 Task: Search one way flight ticket for 2 adults, 4 children and 1 infant on lap in business from Brainerd: Brainerd Lakes Regional Airport to New Bern: Coastal Carolina Regional Airport (was Craven County Regional) on 5-4-2023. Choice of flights is Spirit. Number of bags: 2 carry on bags and 7 checked bags. Price is upto 73000. Outbound departure time preference is 22:45.
Action: Mouse moved to (364, 139)
Screenshot: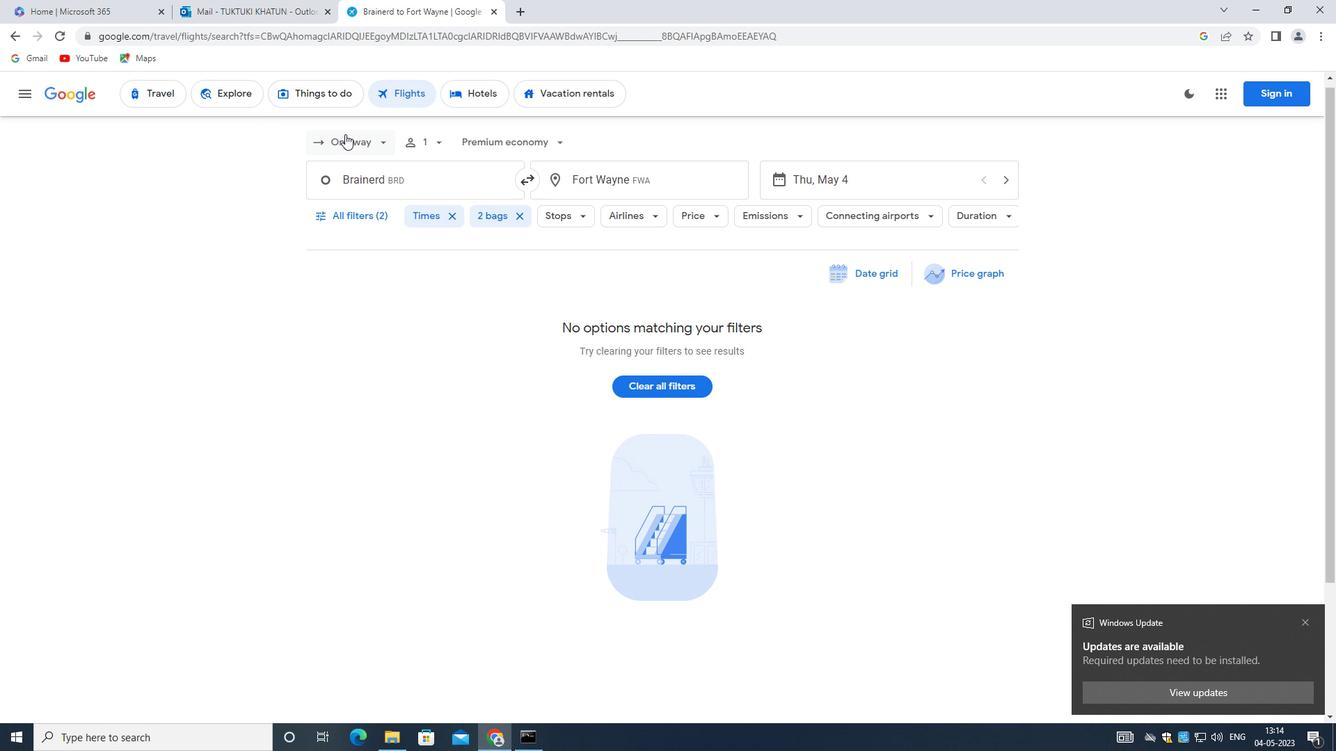 
Action: Mouse pressed left at (364, 139)
Screenshot: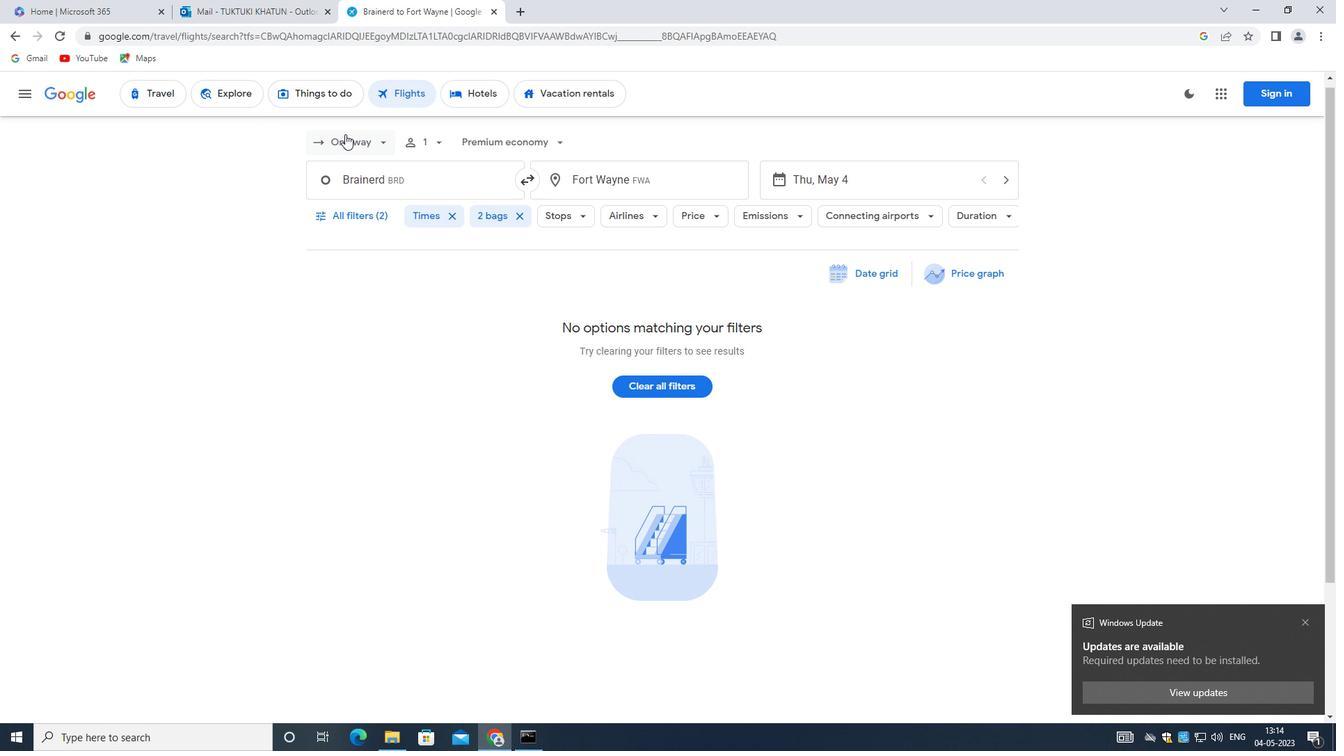 
Action: Mouse moved to (376, 208)
Screenshot: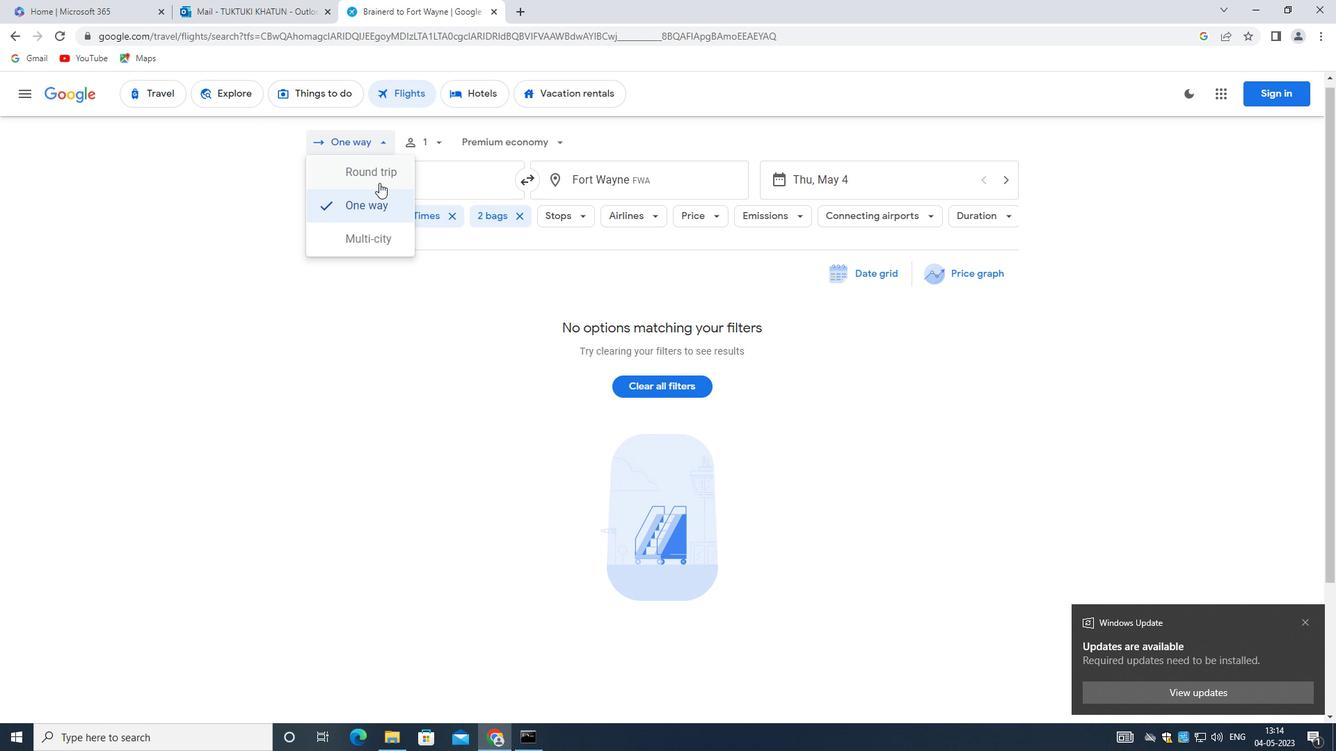 
Action: Mouse pressed left at (376, 208)
Screenshot: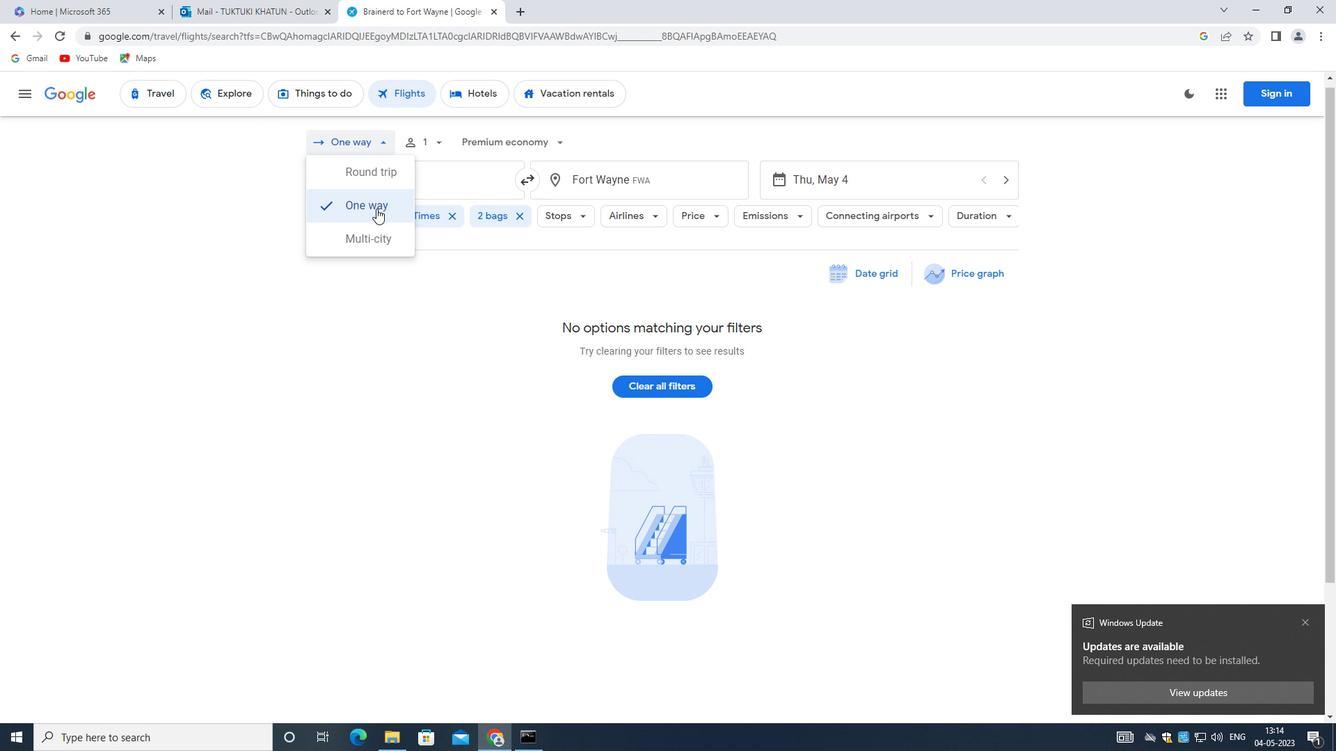 
Action: Mouse moved to (443, 139)
Screenshot: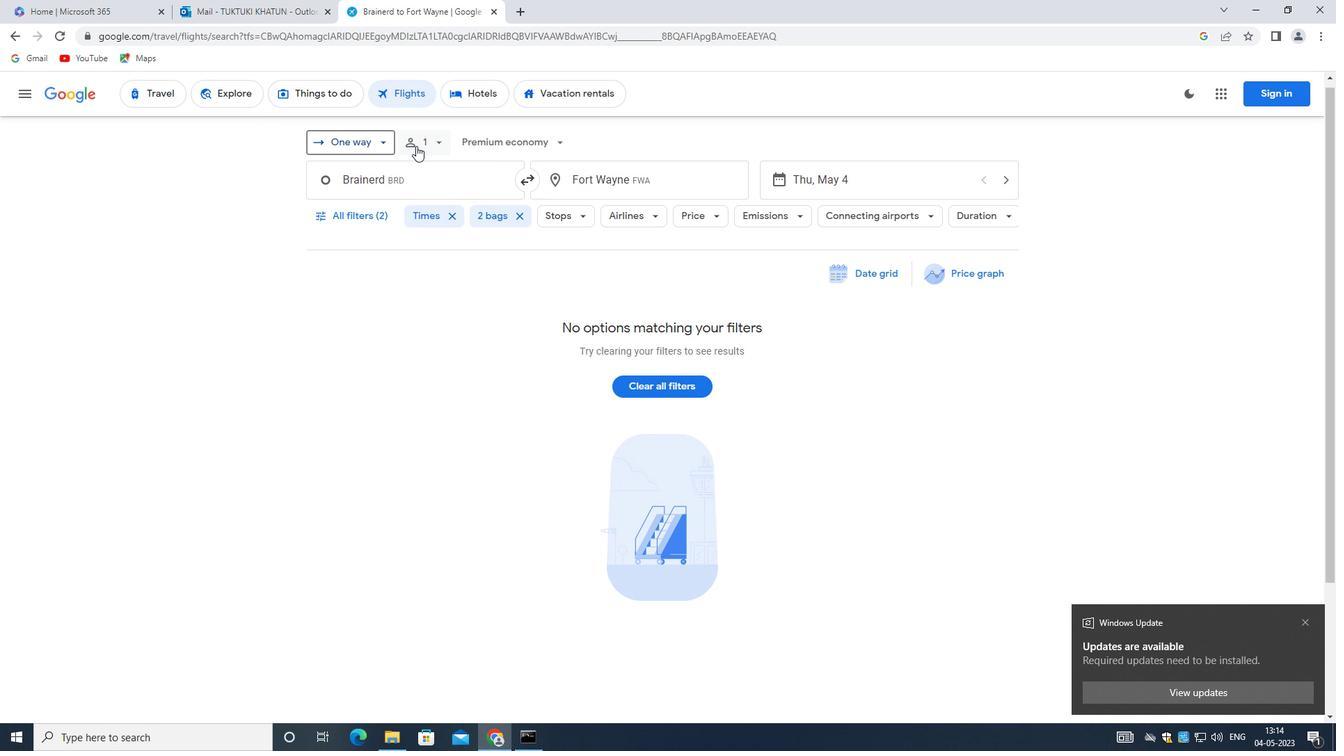 
Action: Mouse pressed left at (443, 139)
Screenshot: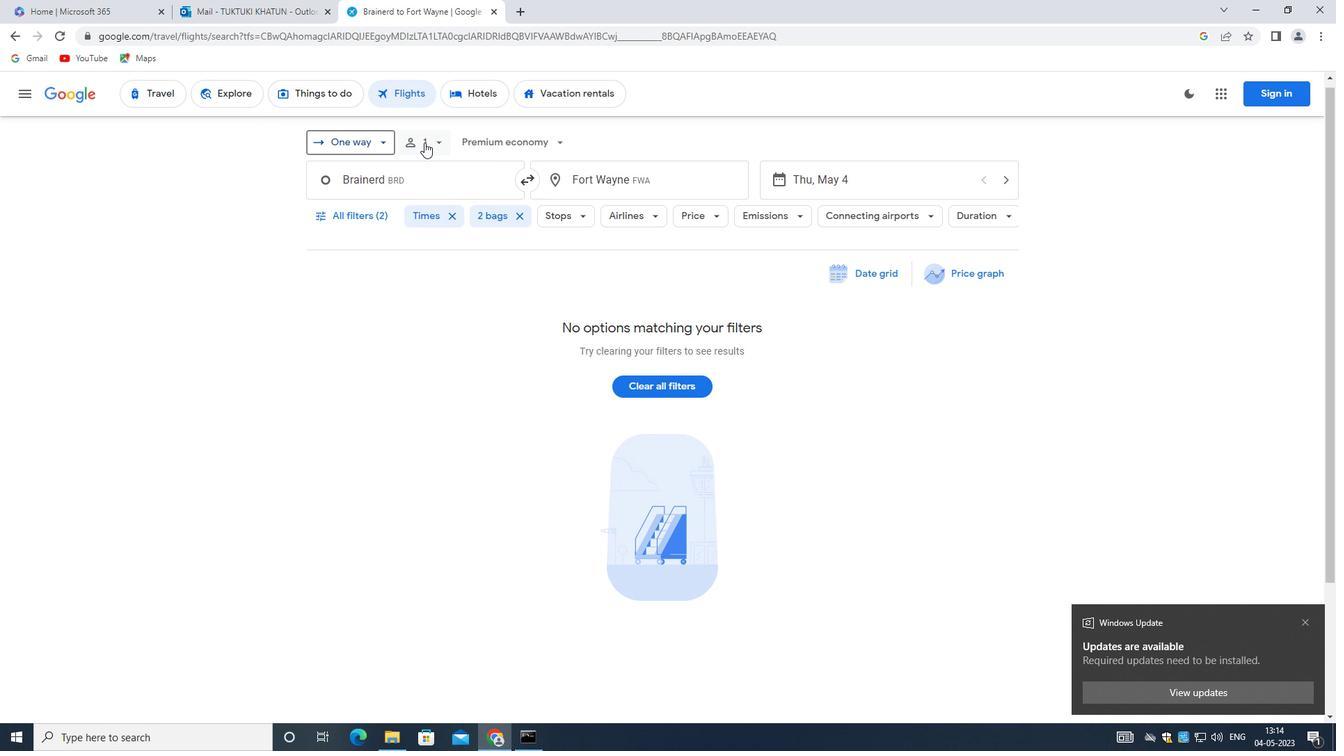 
Action: Mouse moved to (544, 175)
Screenshot: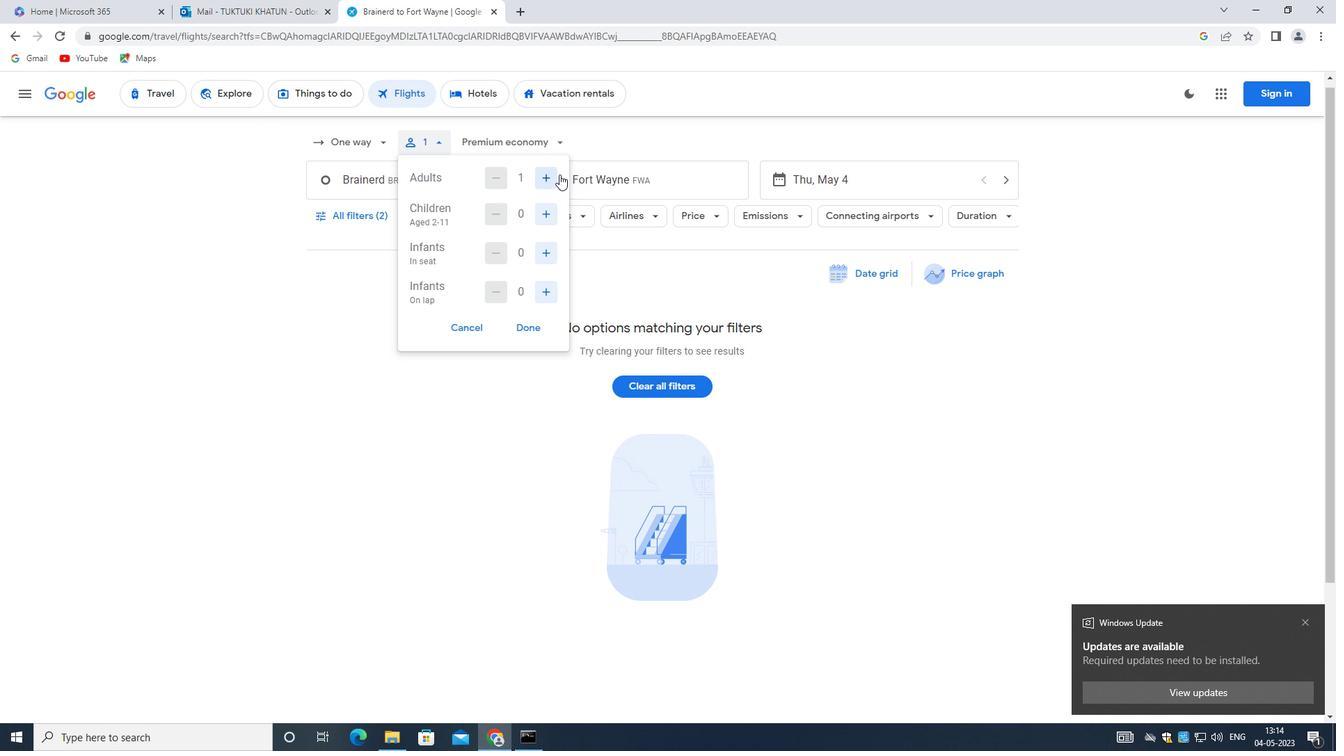 
Action: Mouse pressed left at (544, 175)
Screenshot: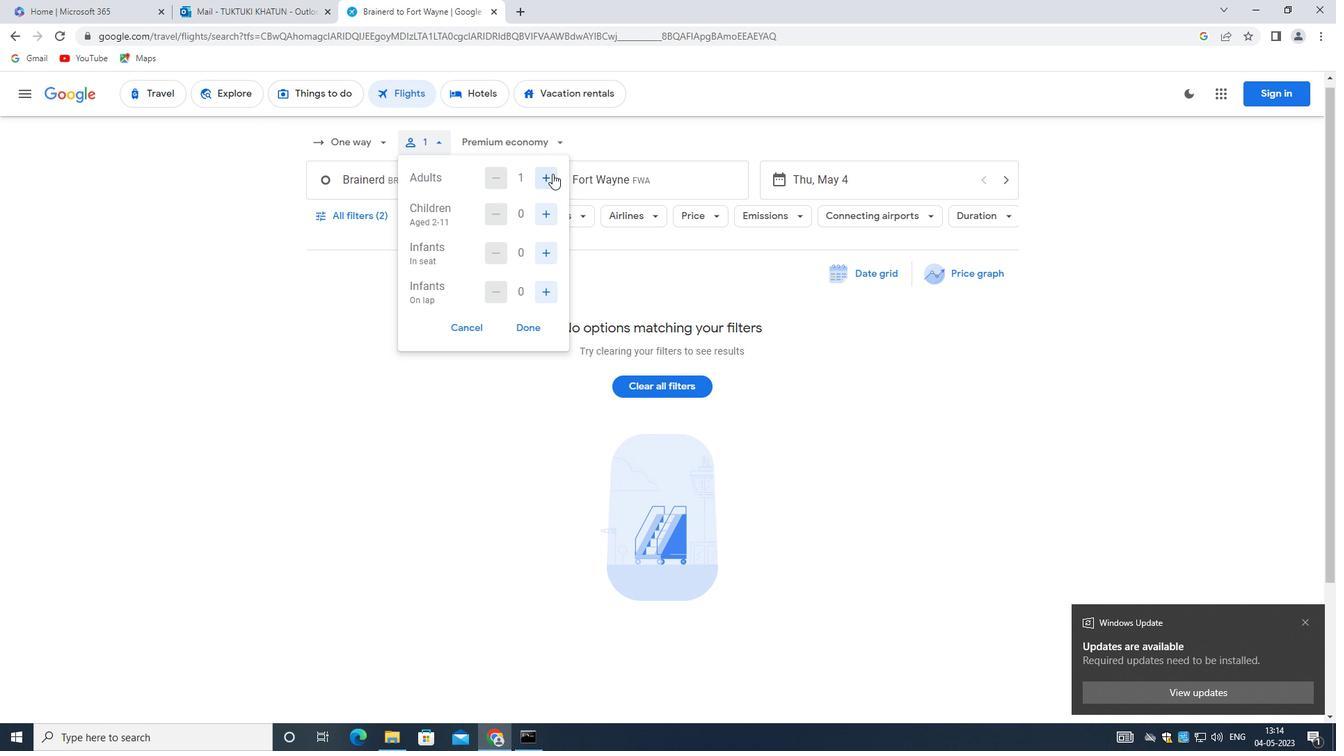
Action: Mouse moved to (543, 215)
Screenshot: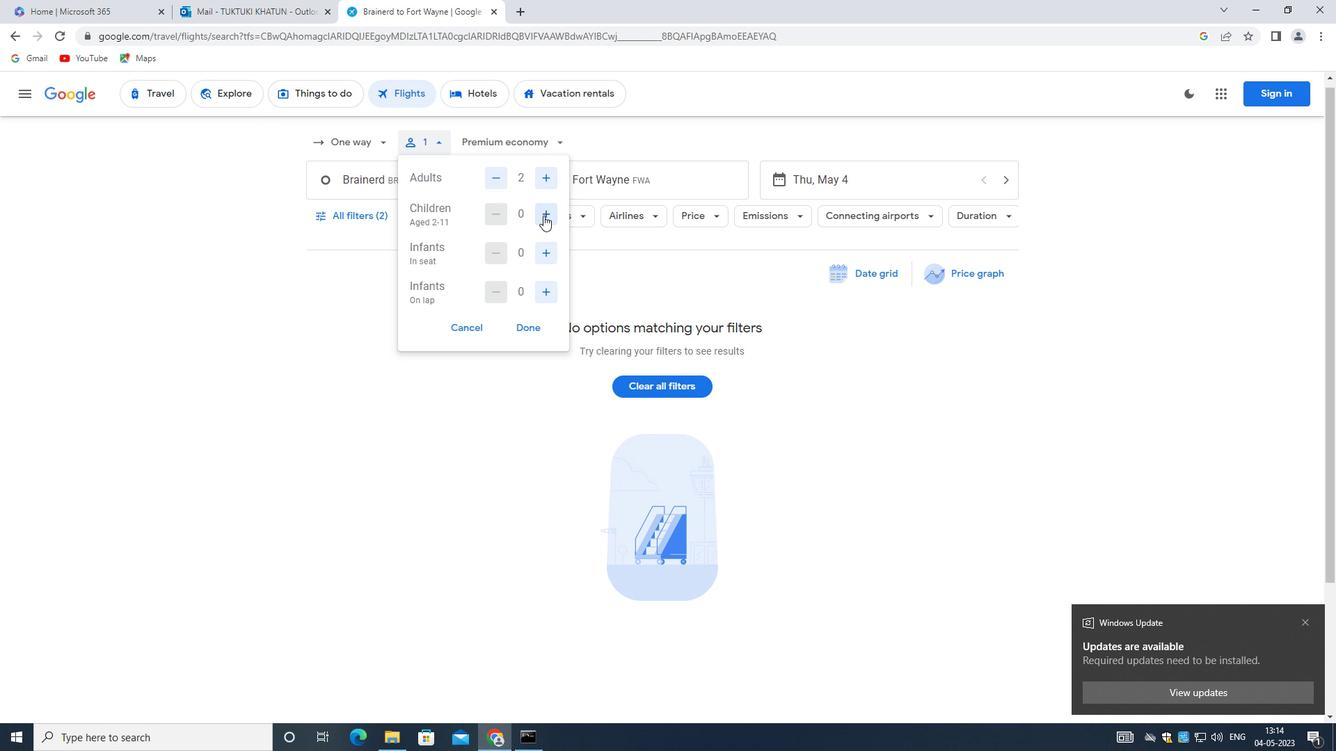 
Action: Mouse pressed left at (543, 215)
Screenshot: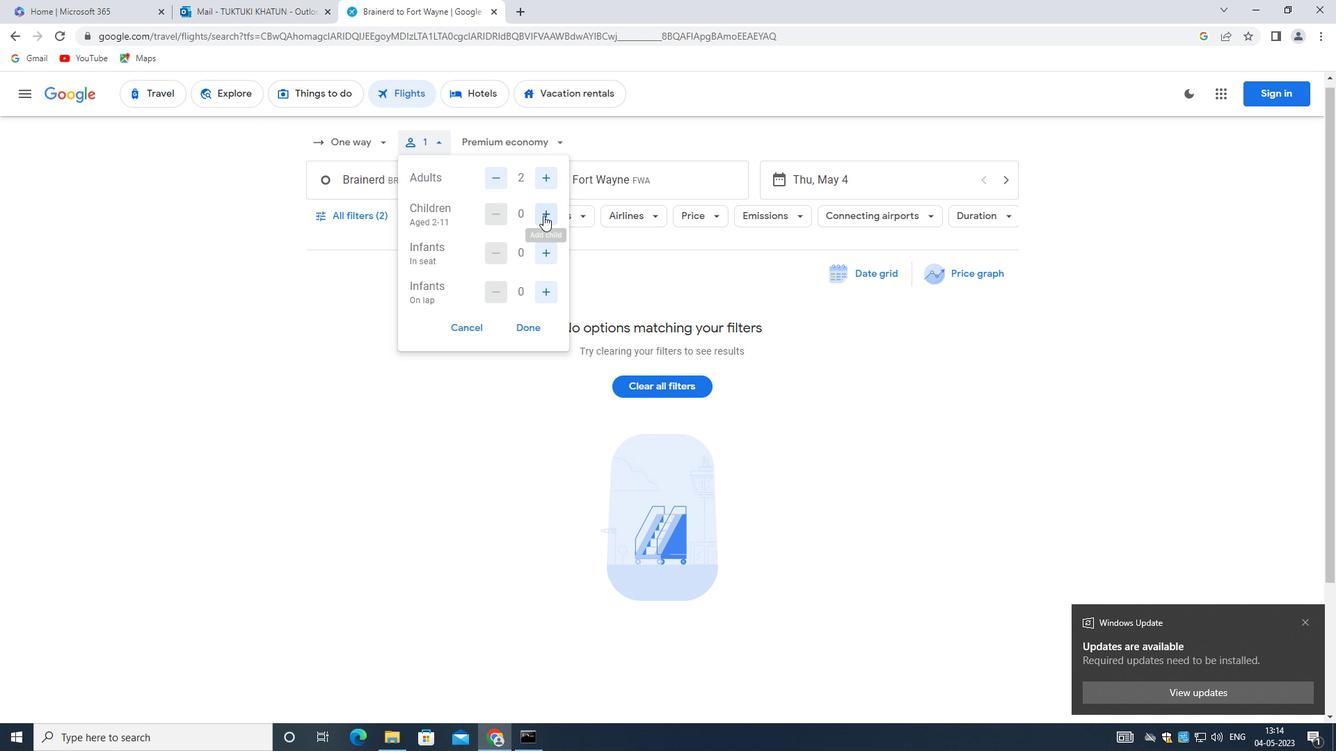 
Action: Mouse pressed left at (543, 215)
Screenshot: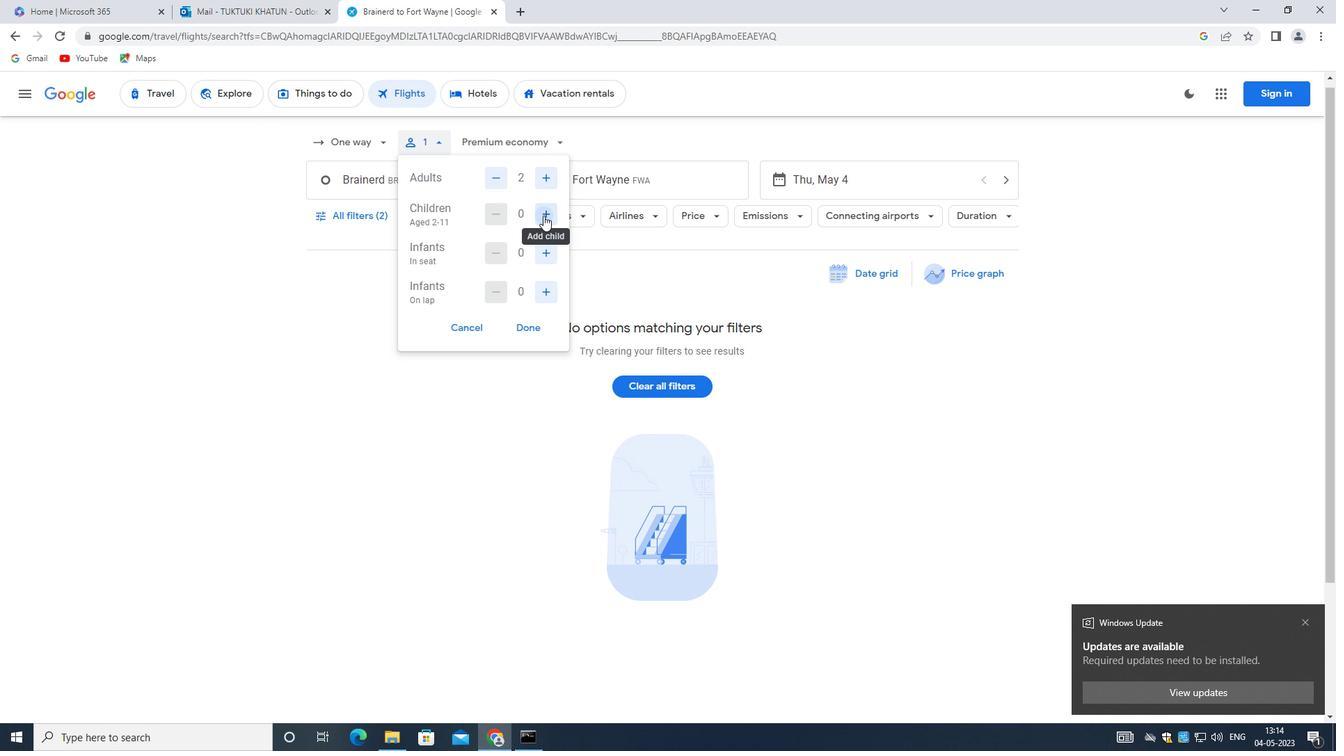 
Action: Mouse pressed left at (543, 215)
Screenshot: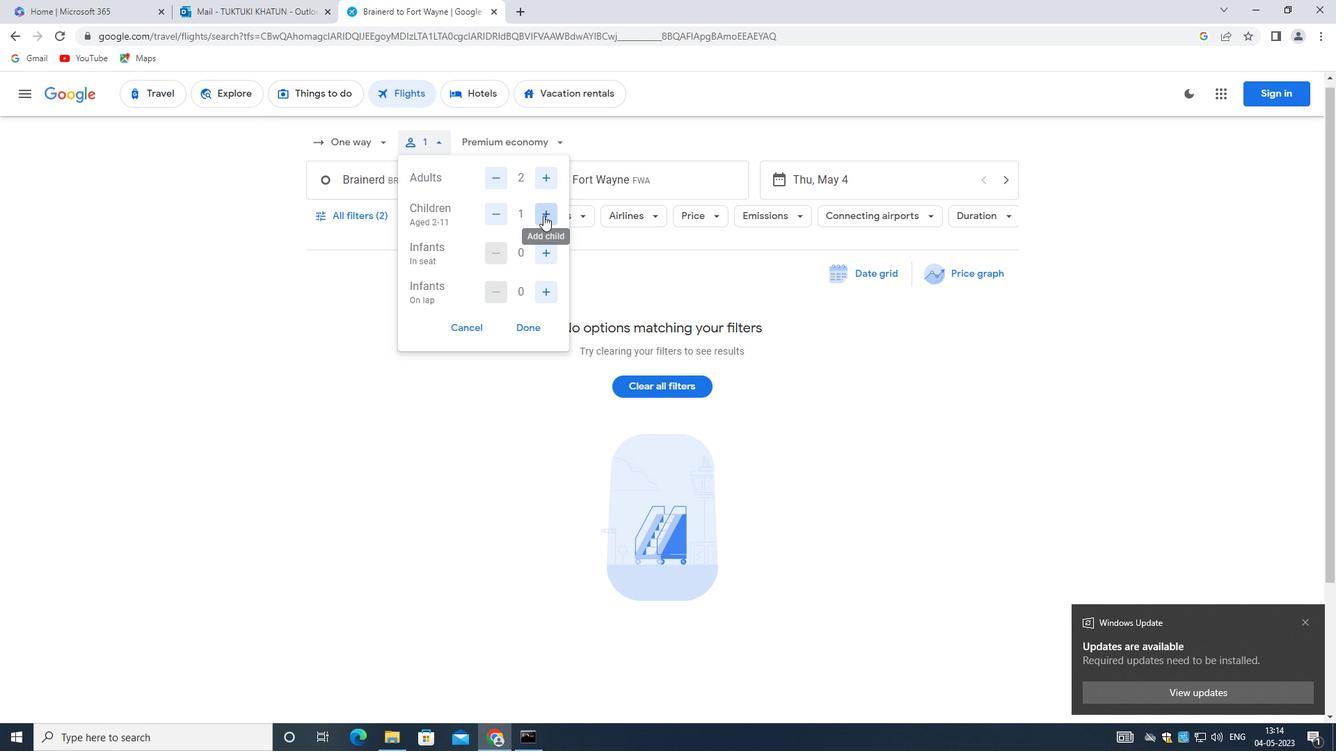 
Action: Mouse pressed left at (543, 215)
Screenshot: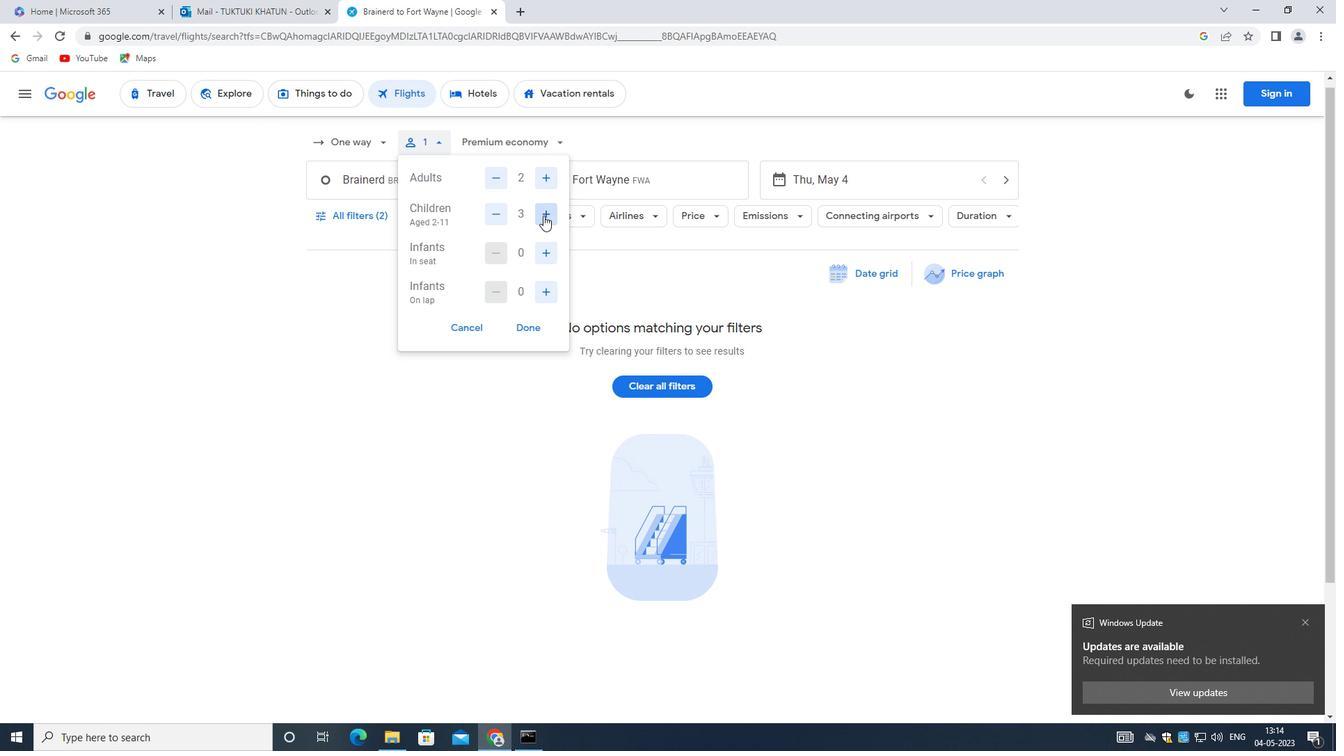 
Action: Mouse moved to (535, 292)
Screenshot: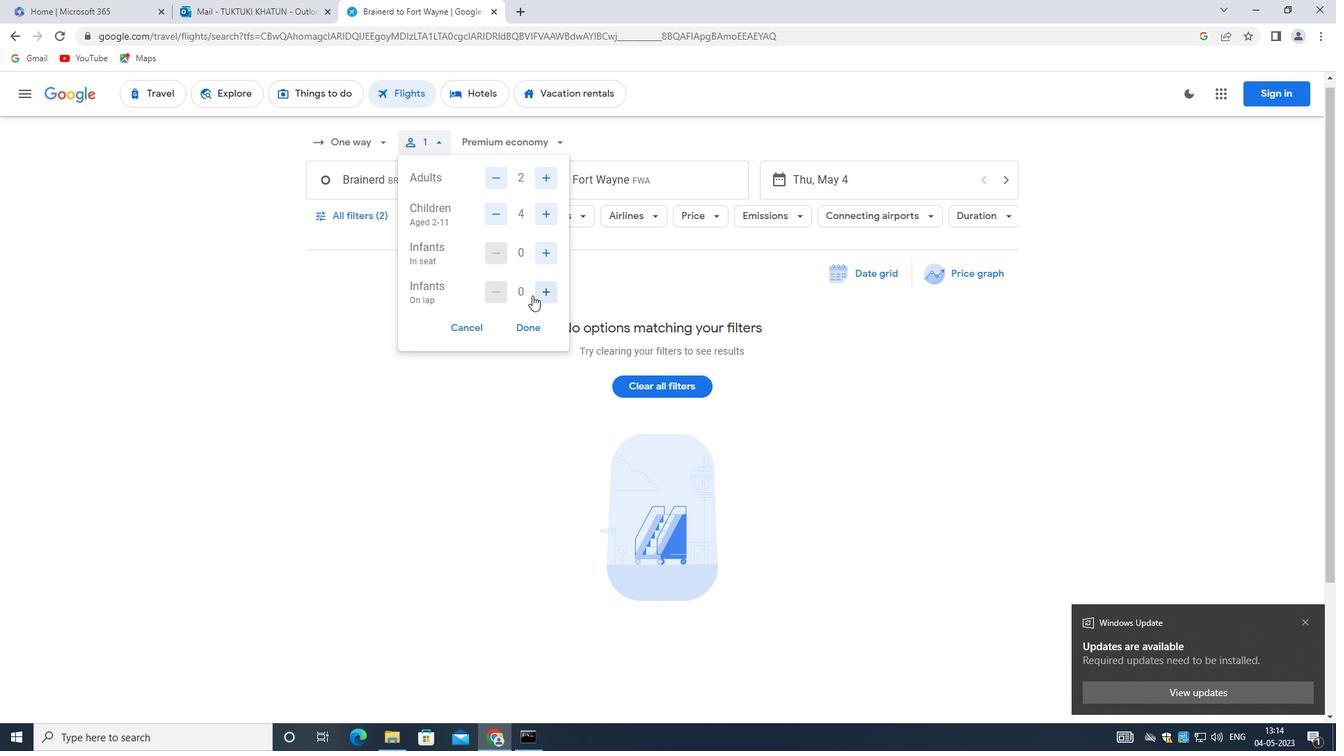 
Action: Mouse pressed left at (535, 292)
Screenshot: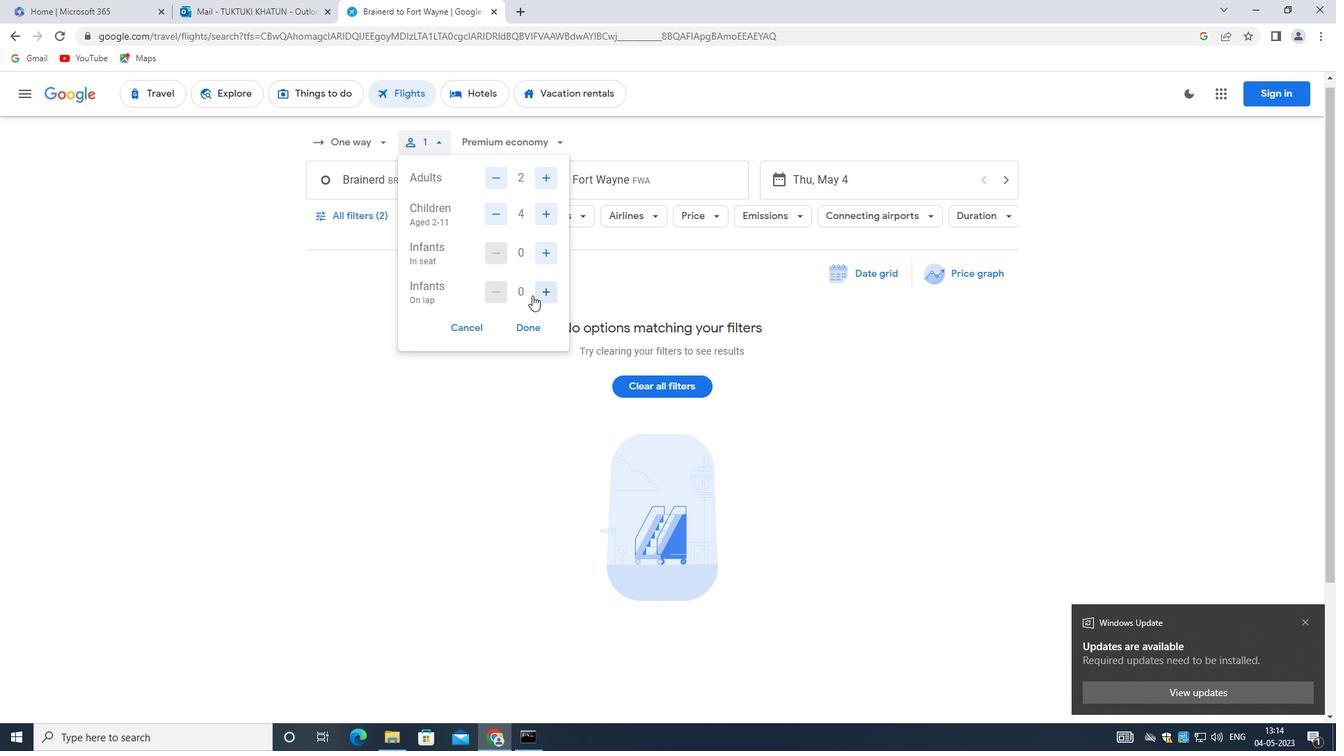 
Action: Mouse moved to (530, 330)
Screenshot: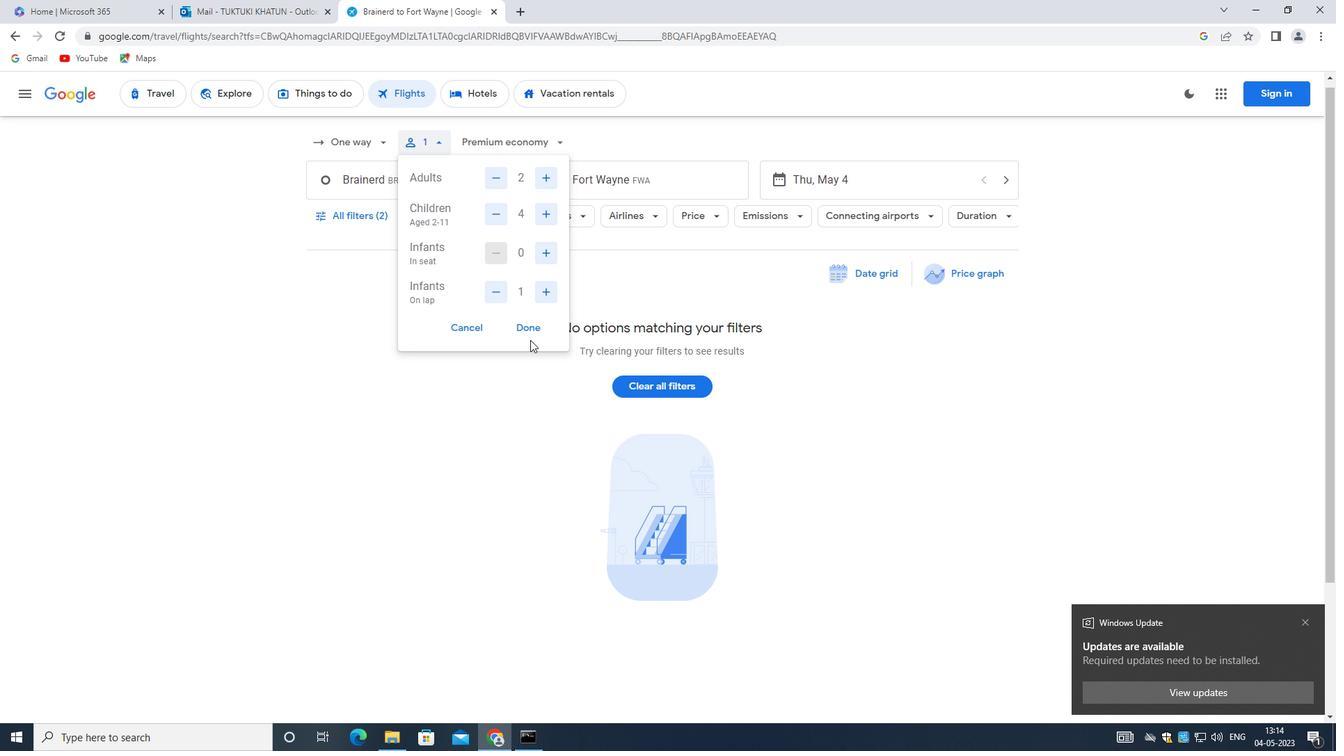 
Action: Mouse pressed left at (530, 330)
Screenshot: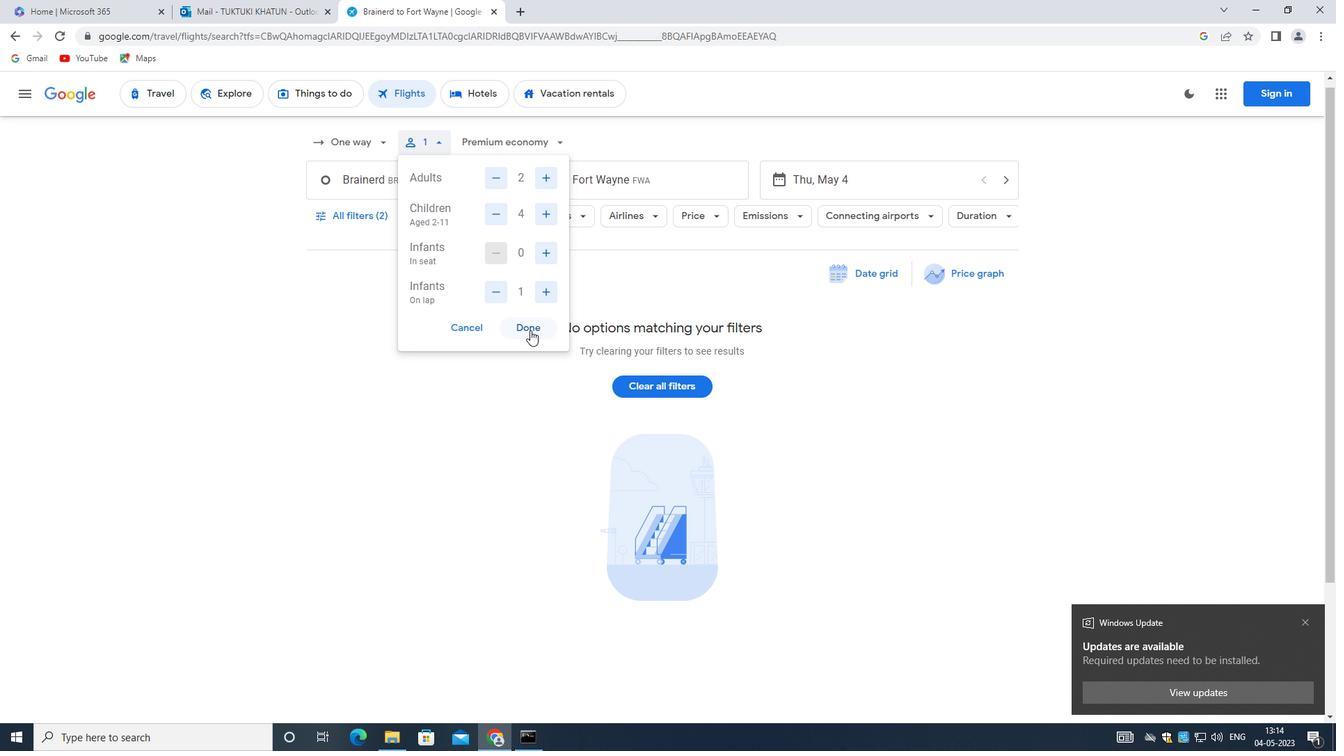 
Action: Mouse moved to (529, 130)
Screenshot: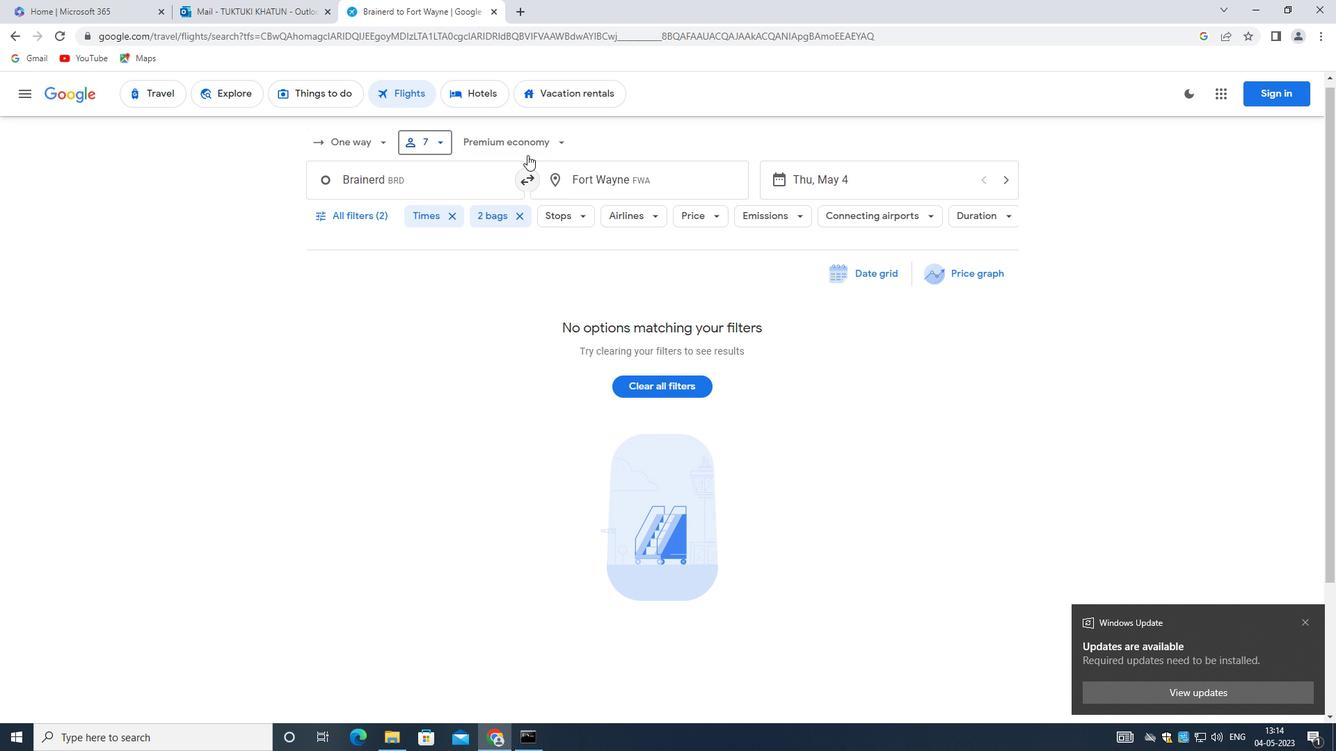 
Action: Mouse pressed left at (529, 130)
Screenshot: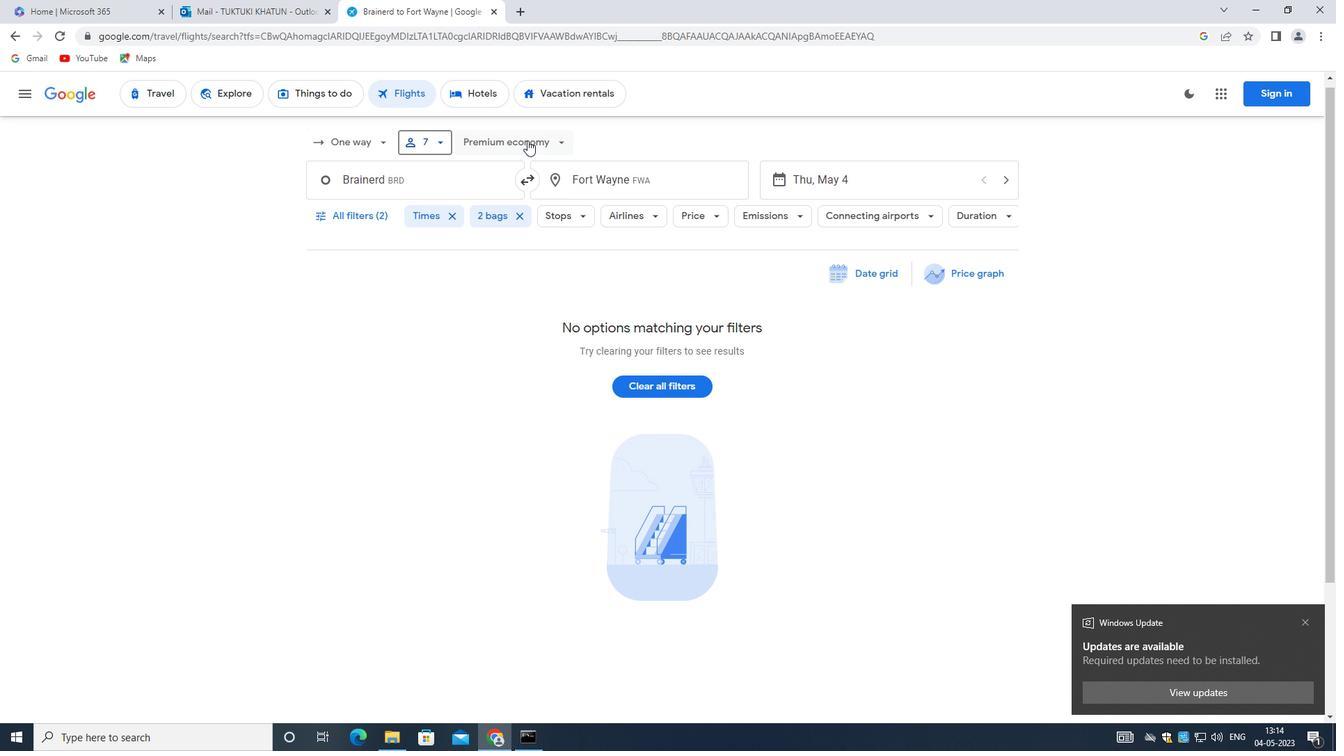
Action: Mouse moved to (522, 238)
Screenshot: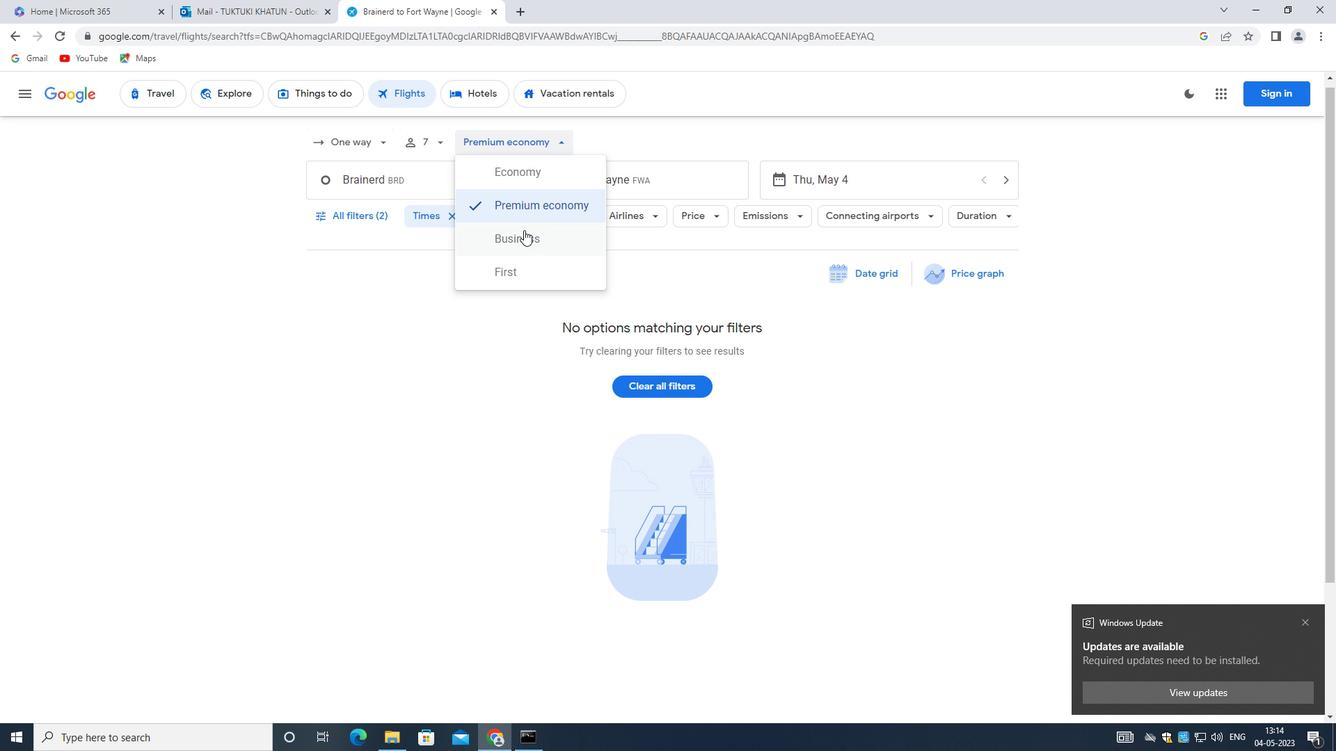 
Action: Mouse pressed left at (522, 238)
Screenshot: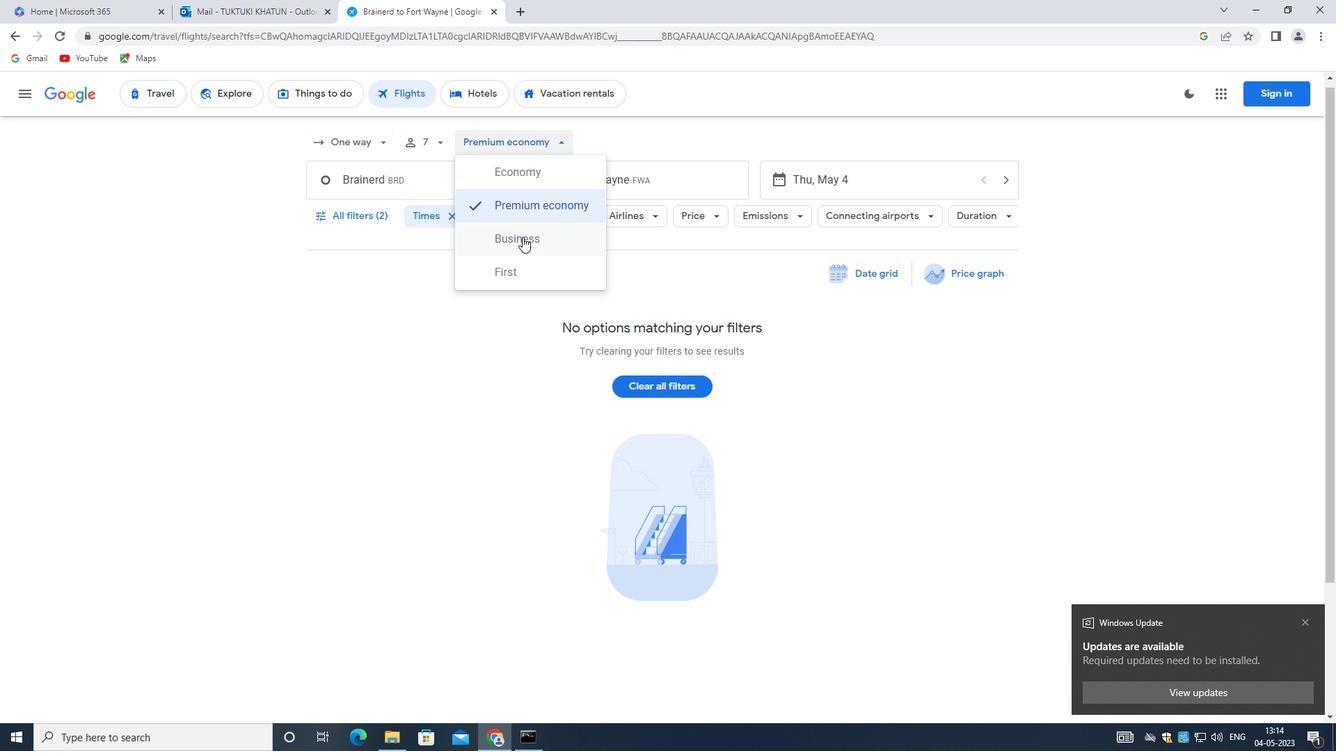 
Action: Mouse moved to (380, 184)
Screenshot: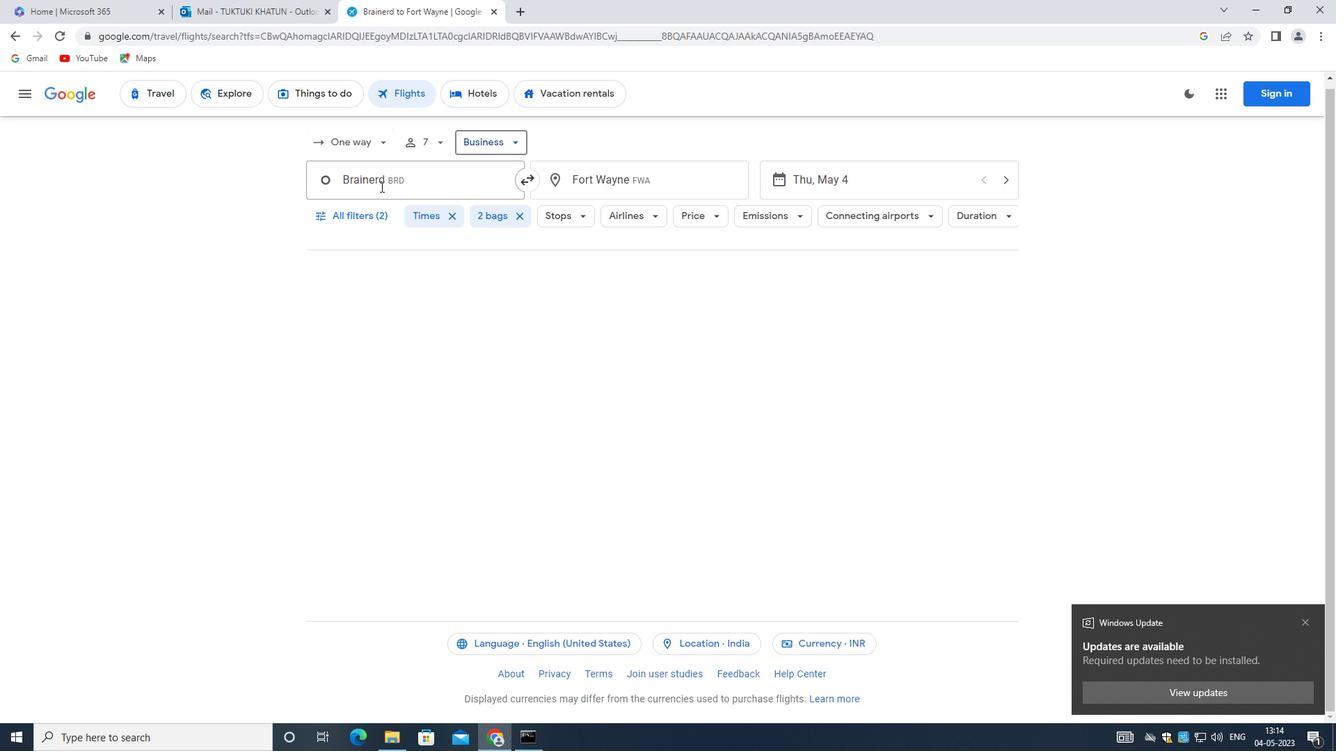 
Action: Mouse pressed left at (380, 184)
Screenshot: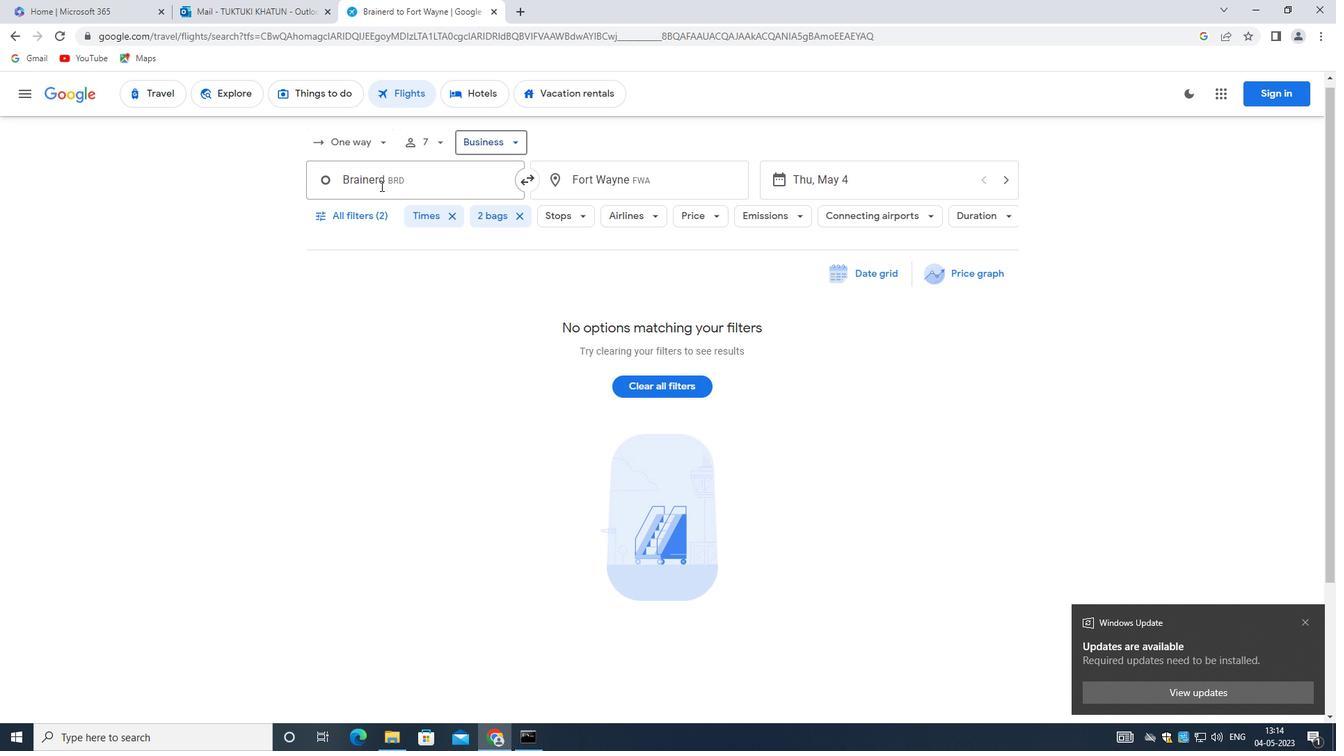 
Action: Mouse moved to (380, 183)
Screenshot: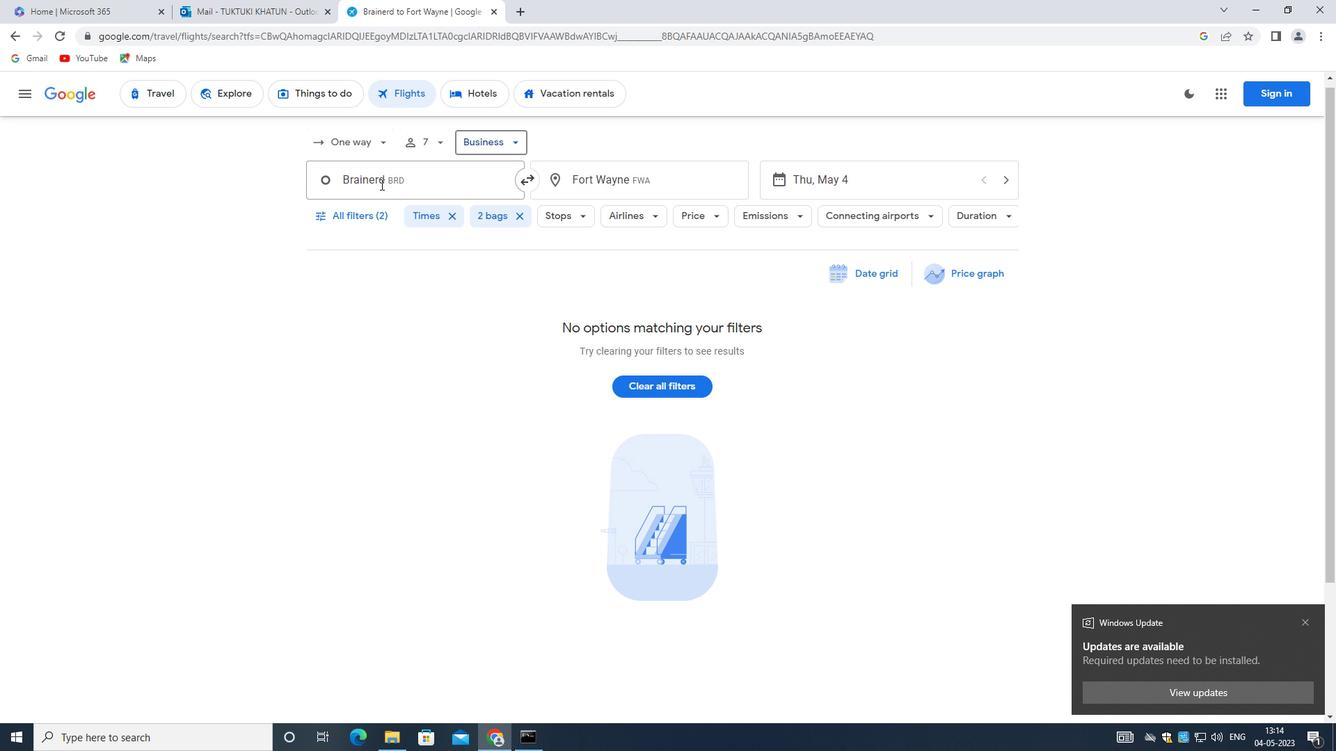 
Action: Key pressed <Key.backspace><Key.shift_r><Key.shift_r><Key.shift_r><Key.shift_r><Key.shift_r><Key.shift_r><Key.shift_r>Brain
Screenshot: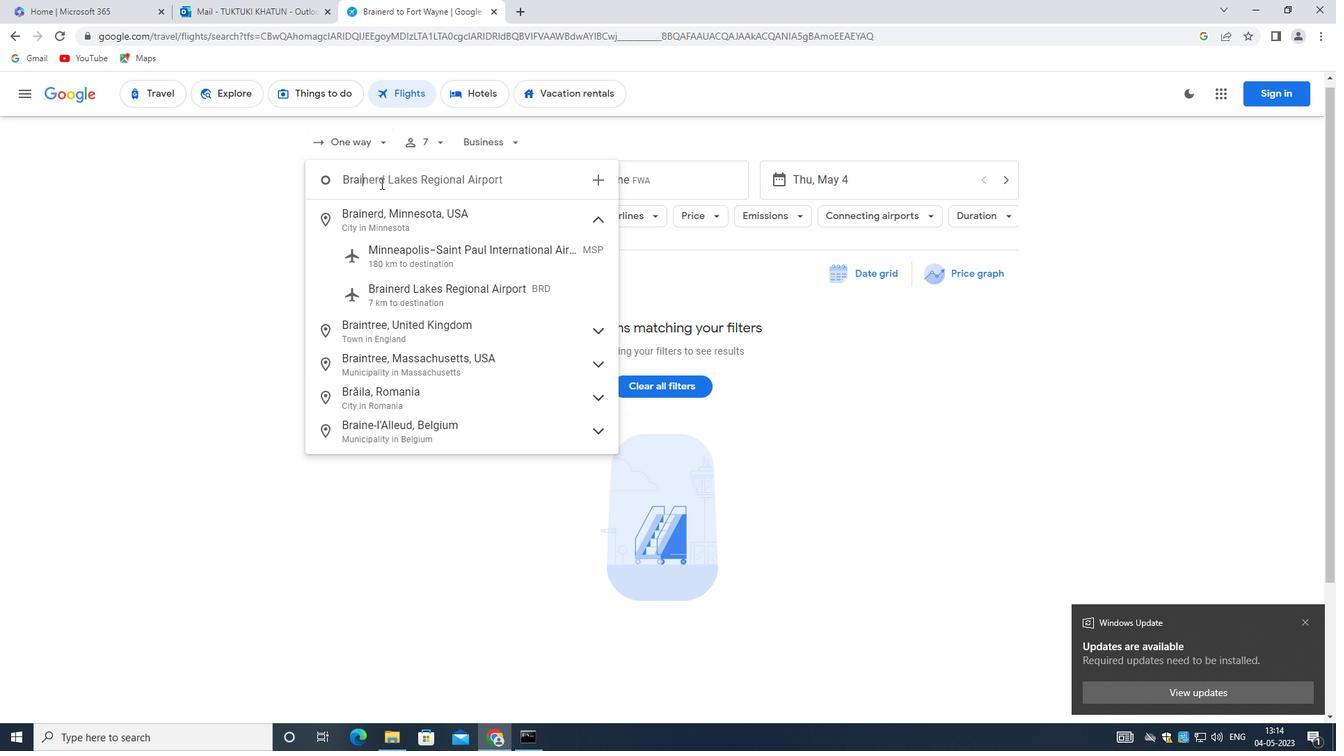 
Action: Mouse moved to (383, 182)
Screenshot: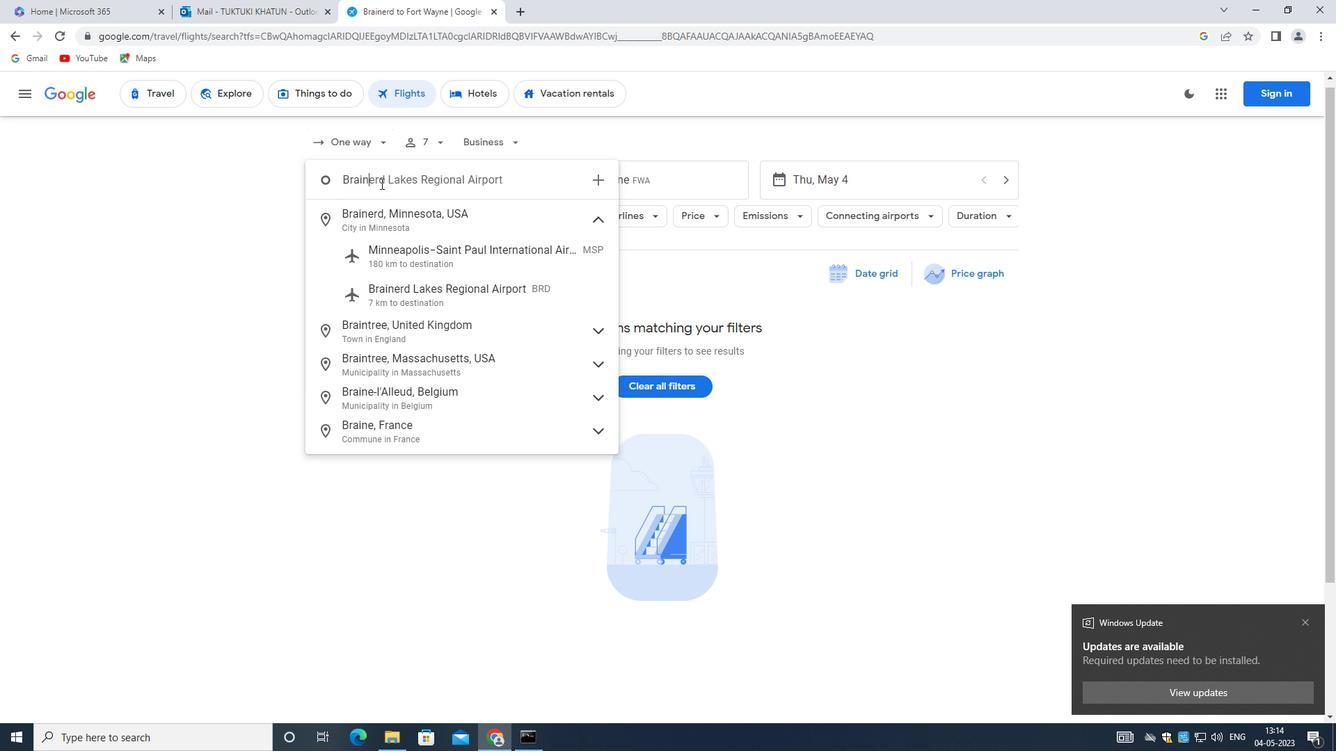 
Action: Key pressed erd
Screenshot: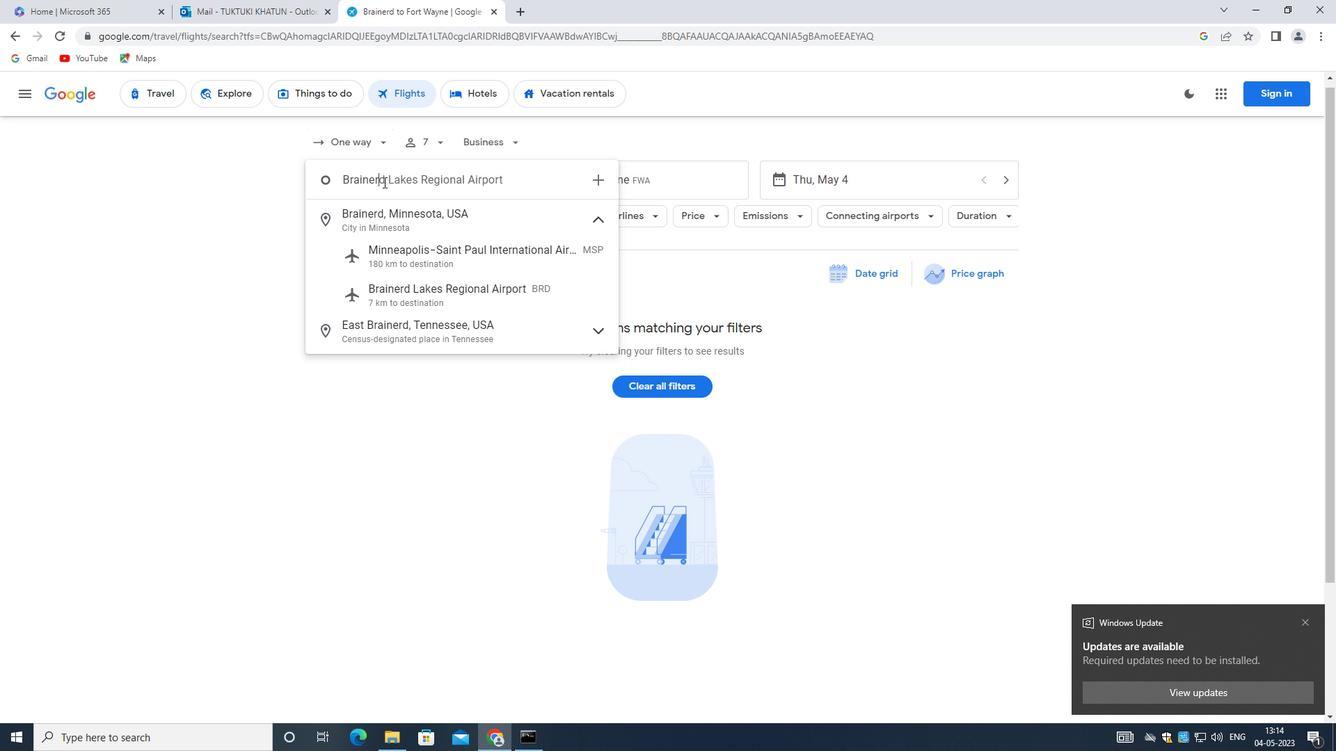 
Action: Mouse moved to (446, 290)
Screenshot: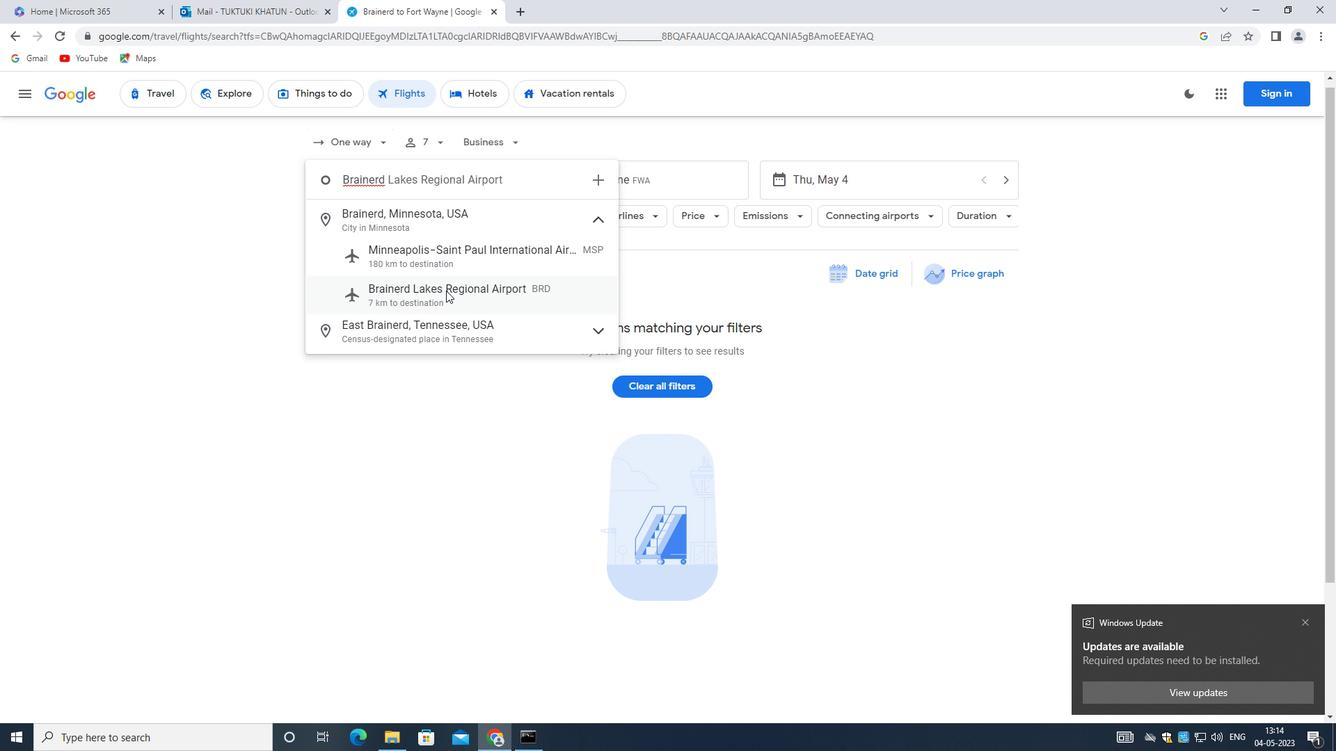 
Action: Mouse pressed left at (446, 290)
Screenshot: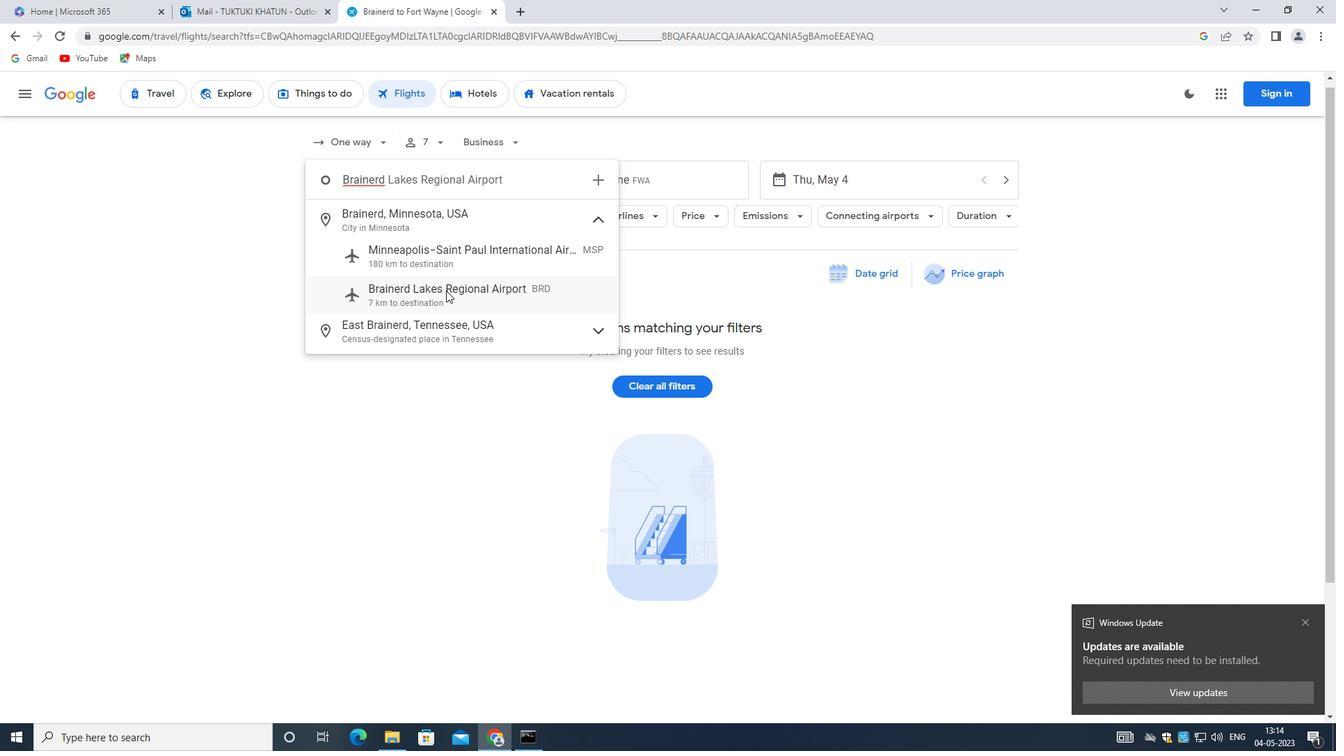 
Action: Mouse moved to (613, 181)
Screenshot: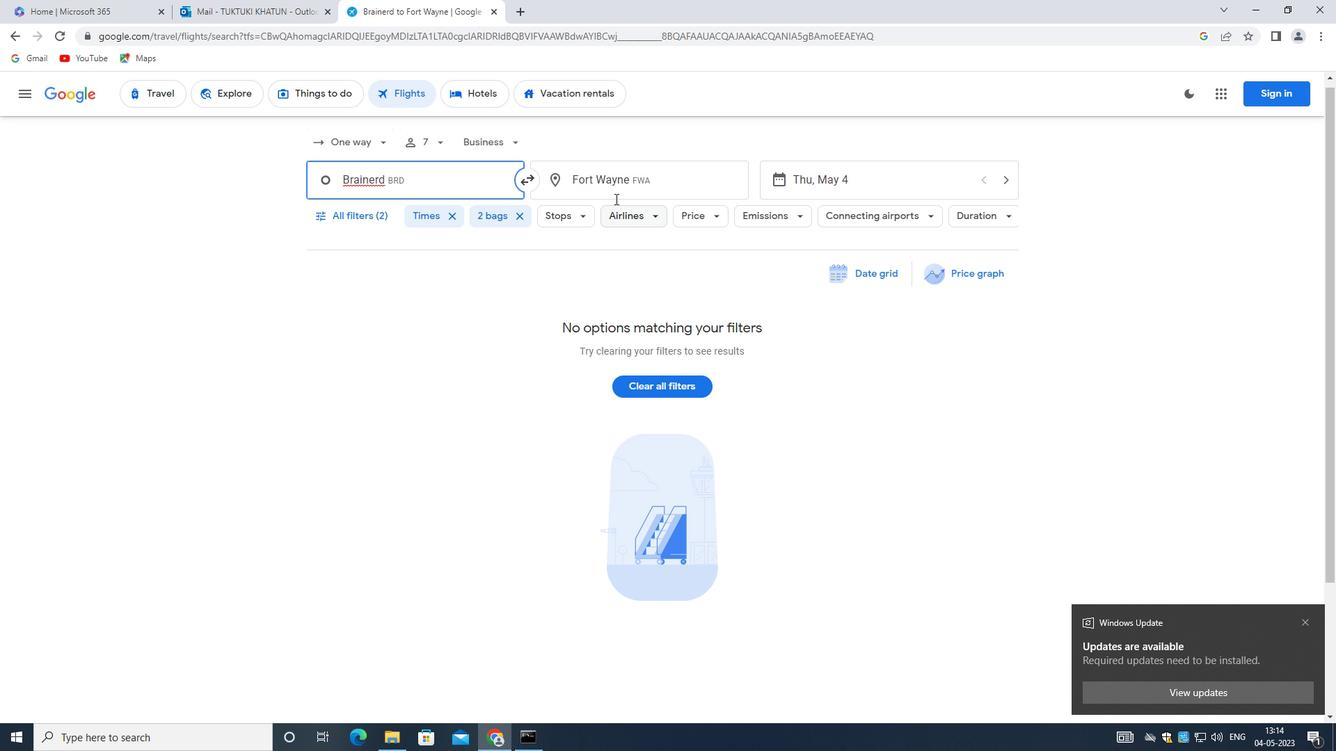 
Action: Mouse pressed left at (613, 181)
Screenshot: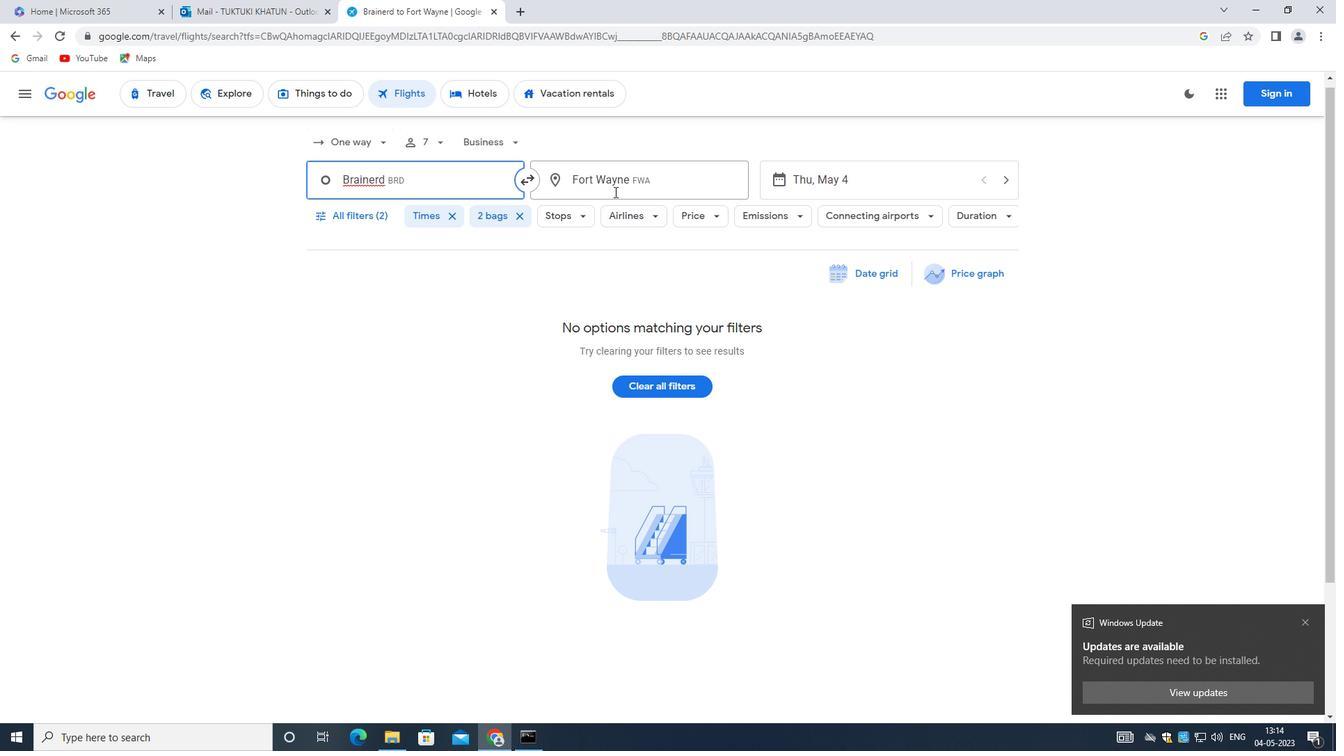 
Action: Key pressed <Key.shift>COASTAL
Screenshot: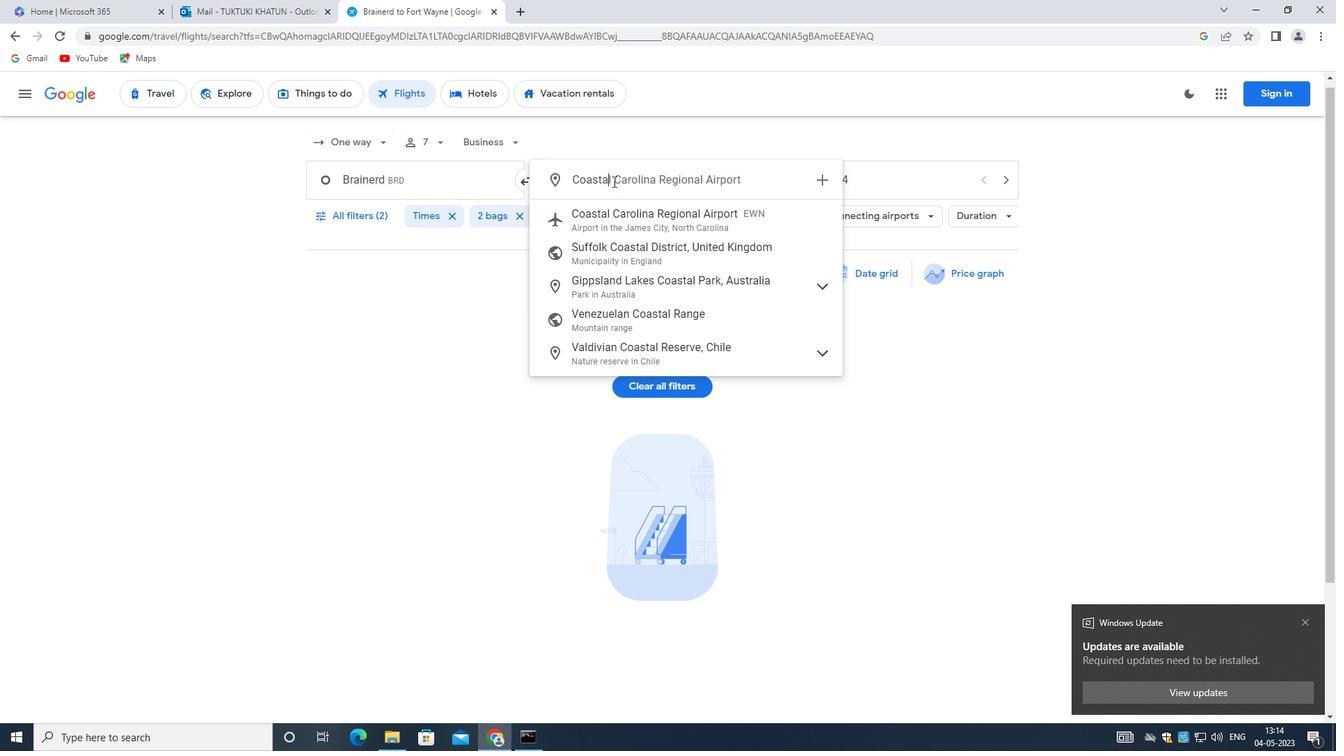 
Action: Mouse moved to (714, 215)
Screenshot: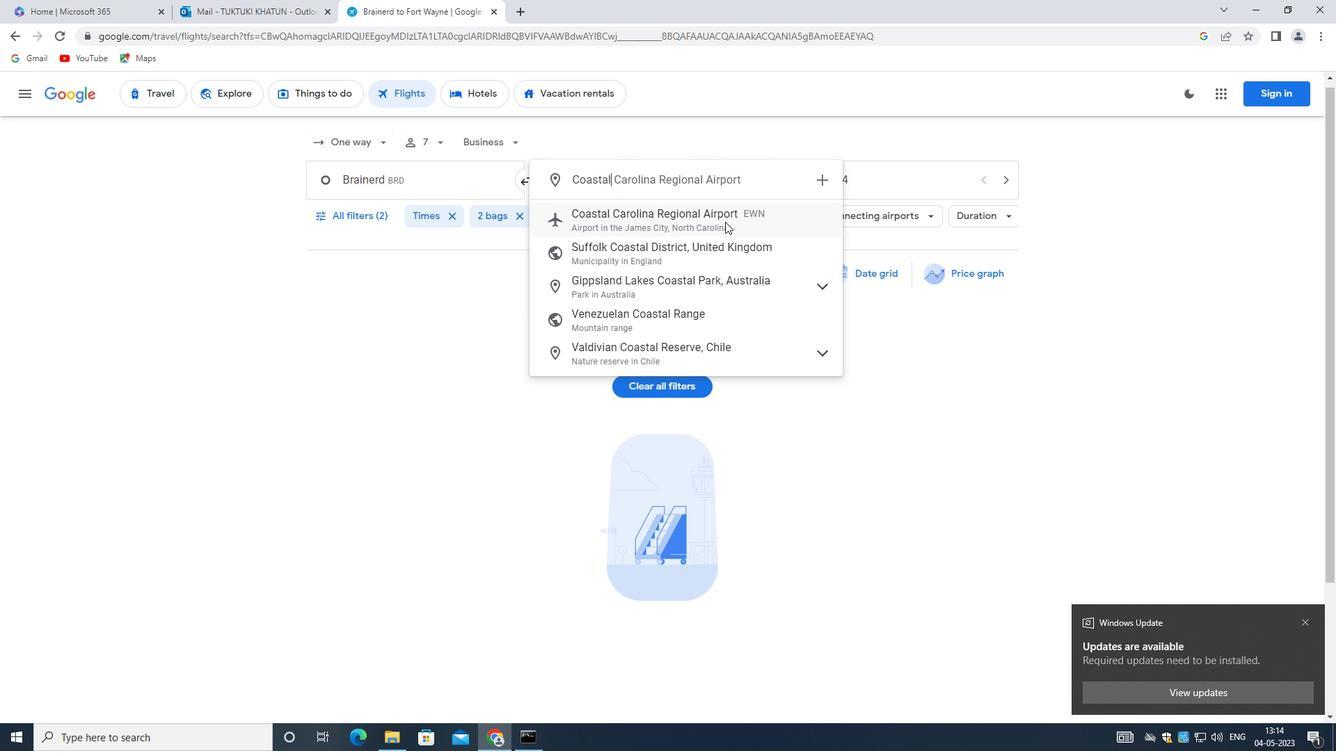
Action: Mouse pressed left at (714, 215)
Screenshot: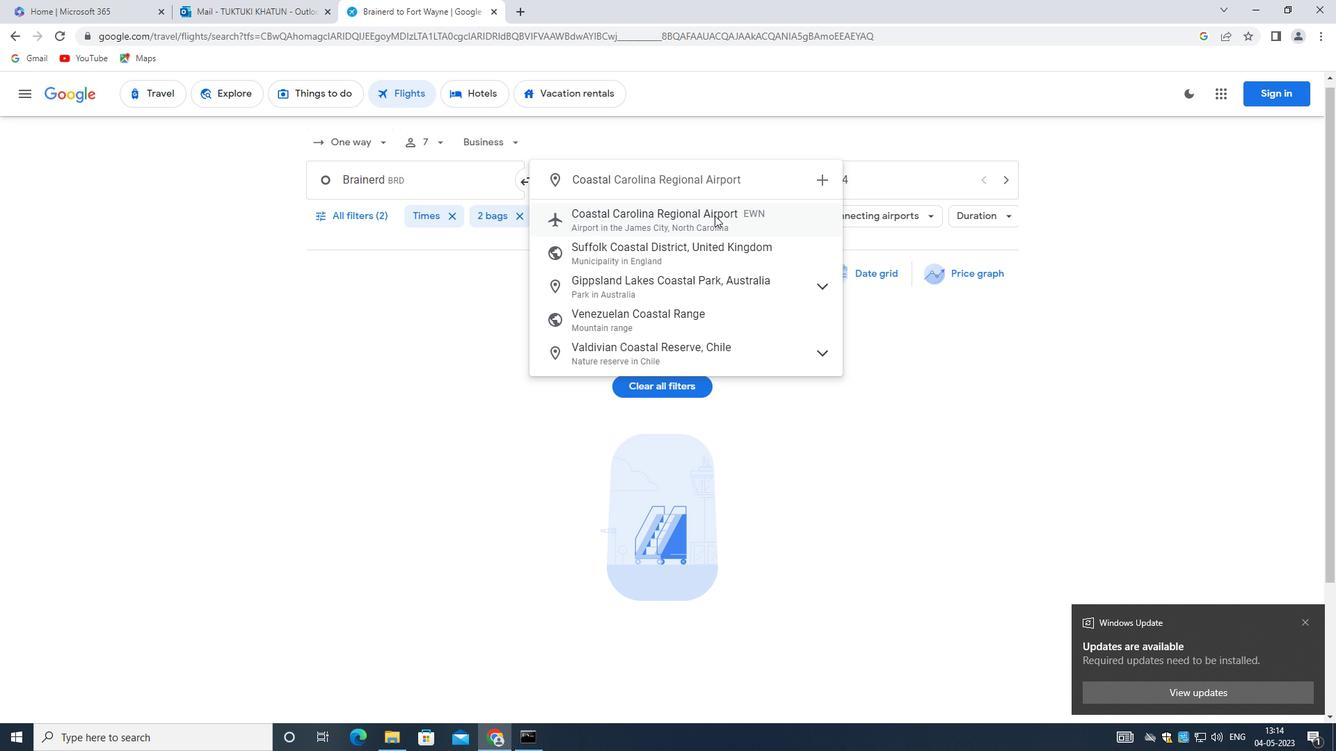
Action: Mouse moved to (859, 180)
Screenshot: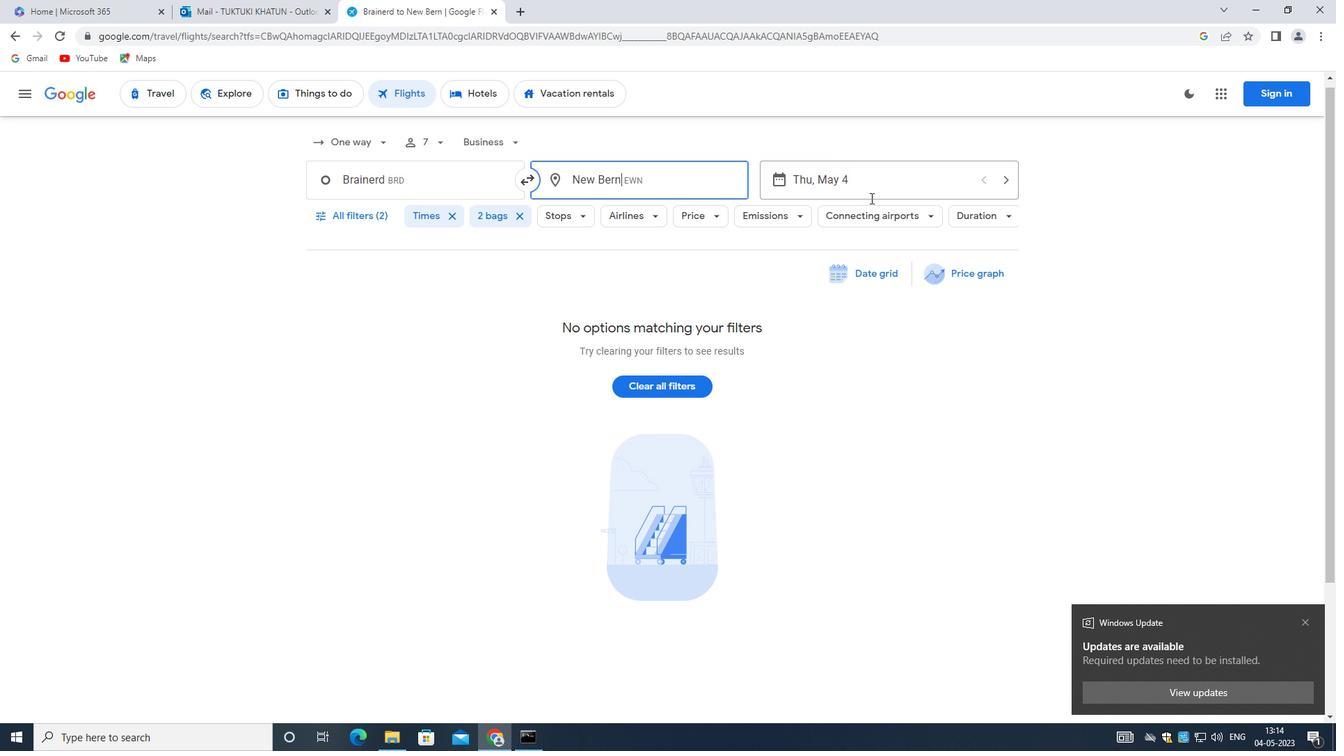 
Action: Mouse pressed left at (859, 180)
Screenshot: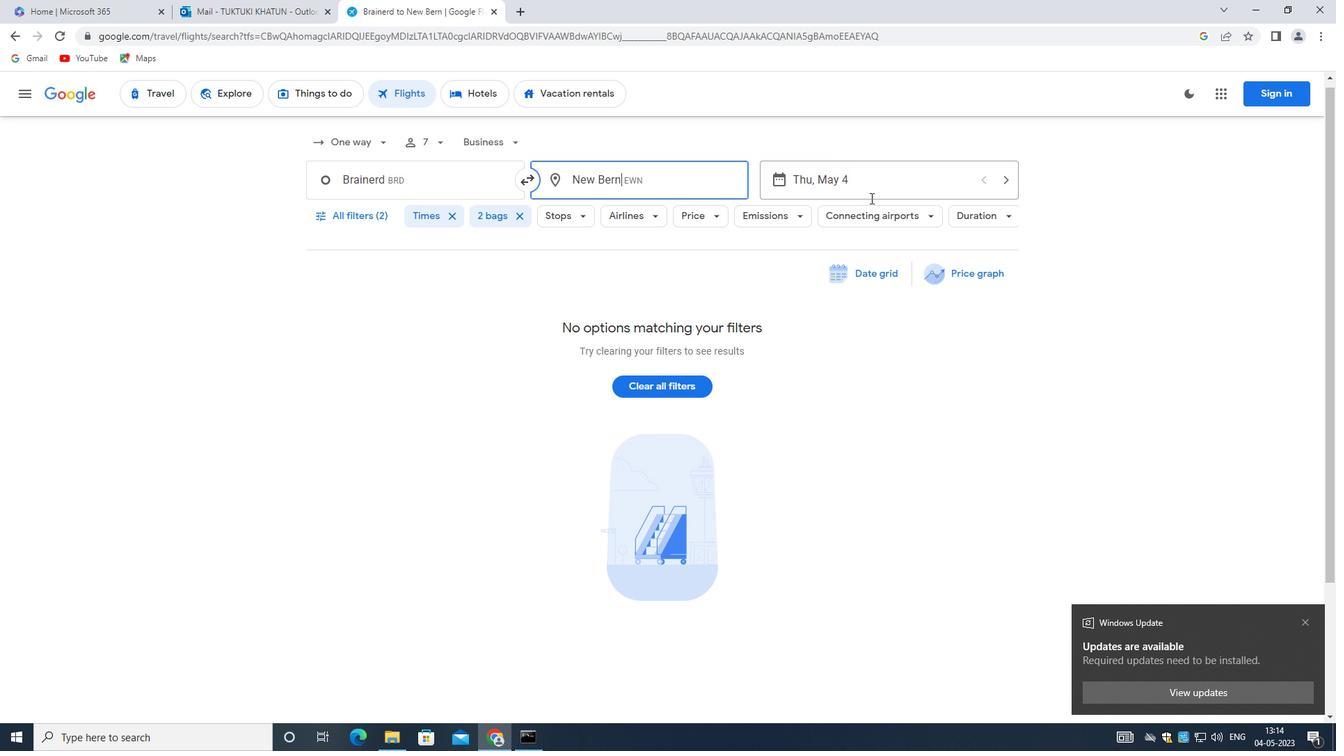 
Action: Mouse moved to (994, 519)
Screenshot: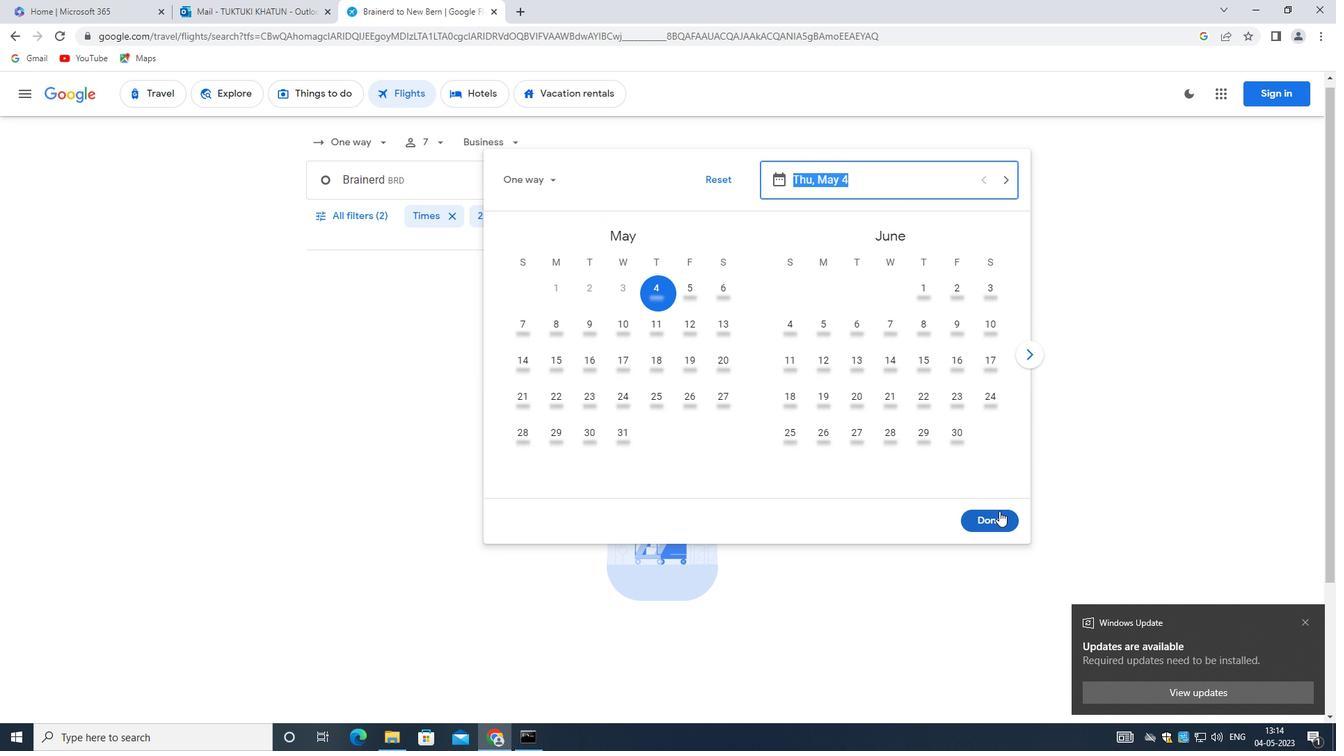 
Action: Mouse pressed left at (994, 519)
Screenshot: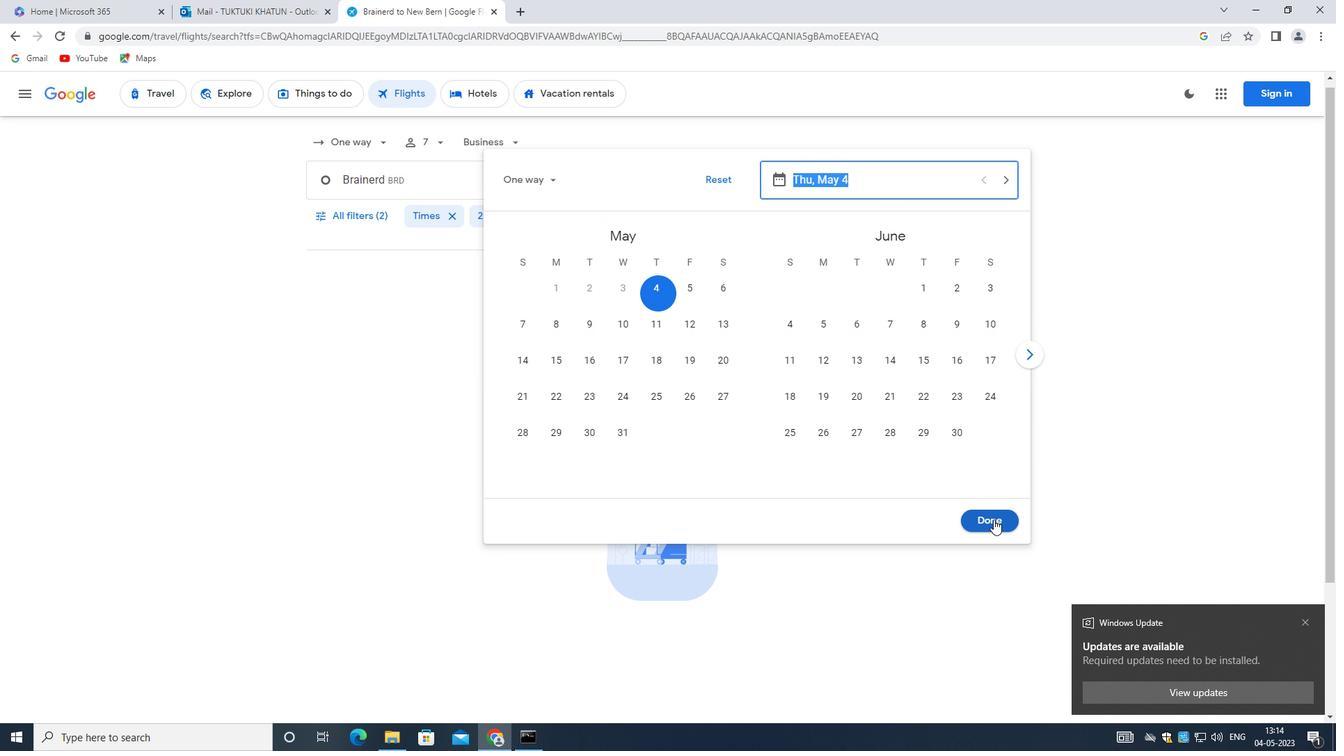 
Action: Mouse moved to (371, 210)
Screenshot: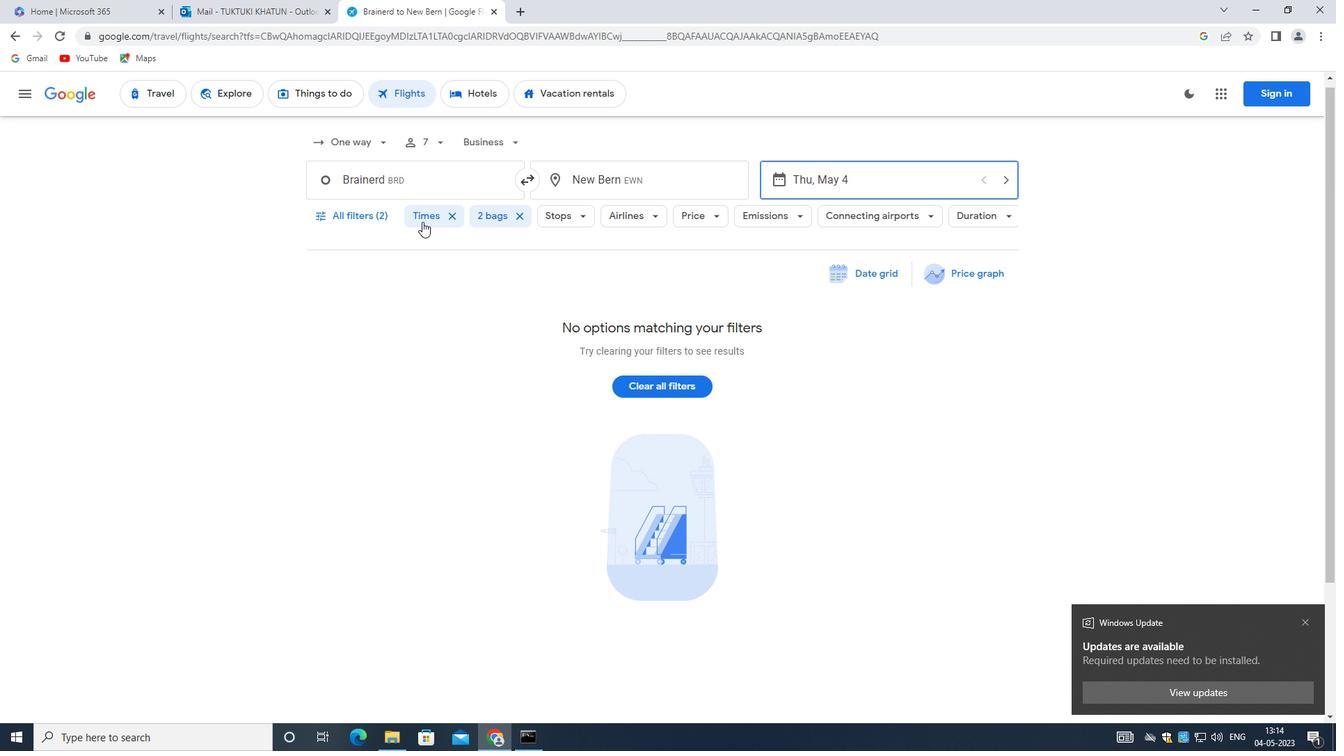
Action: Mouse pressed left at (371, 210)
Screenshot: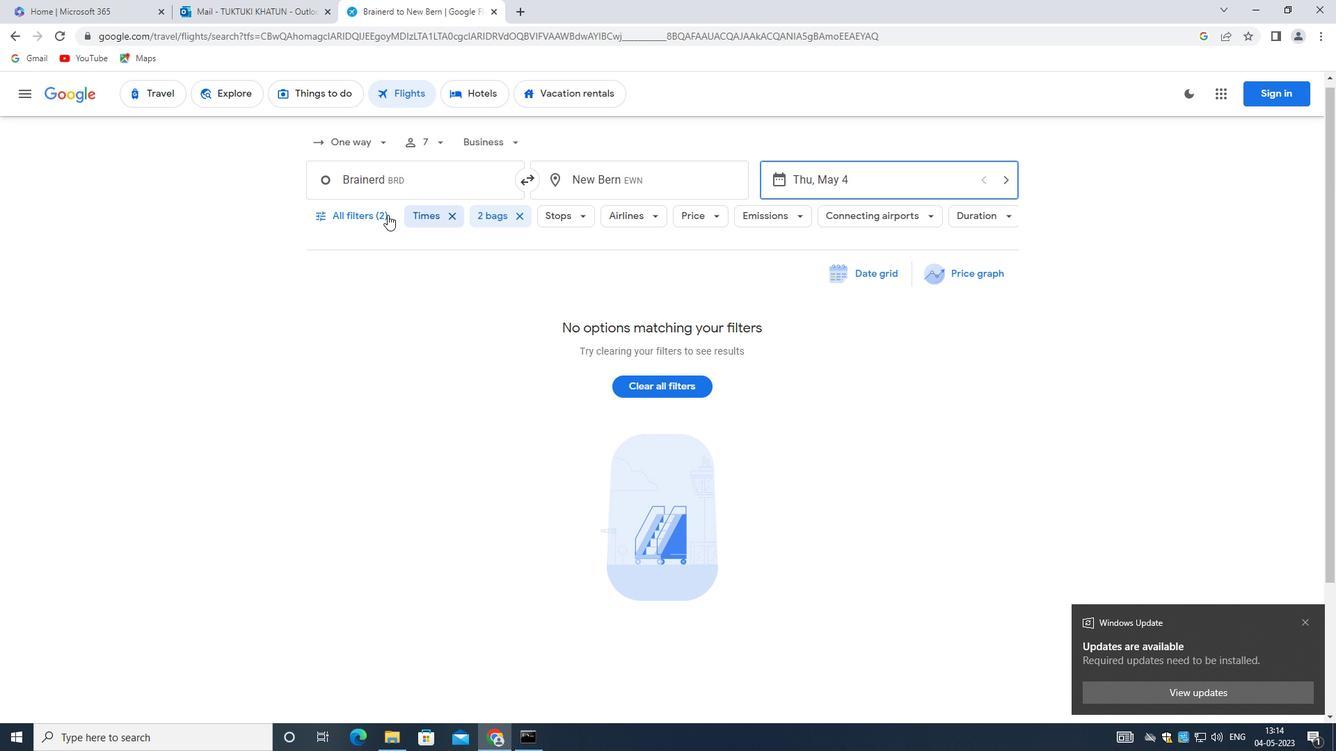 
Action: Mouse moved to (400, 462)
Screenshot: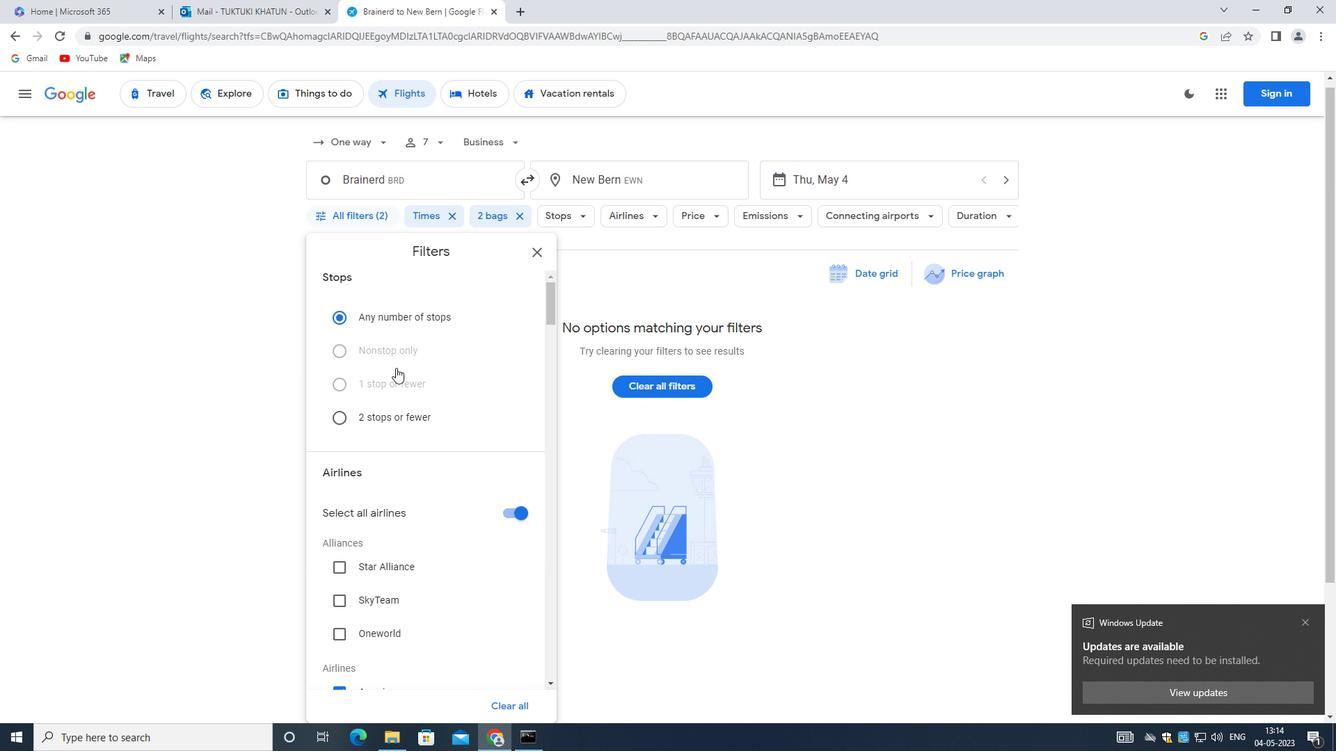 
Action: Mouse scrolled (400, 462) with delta (0, 0)
Screenshot: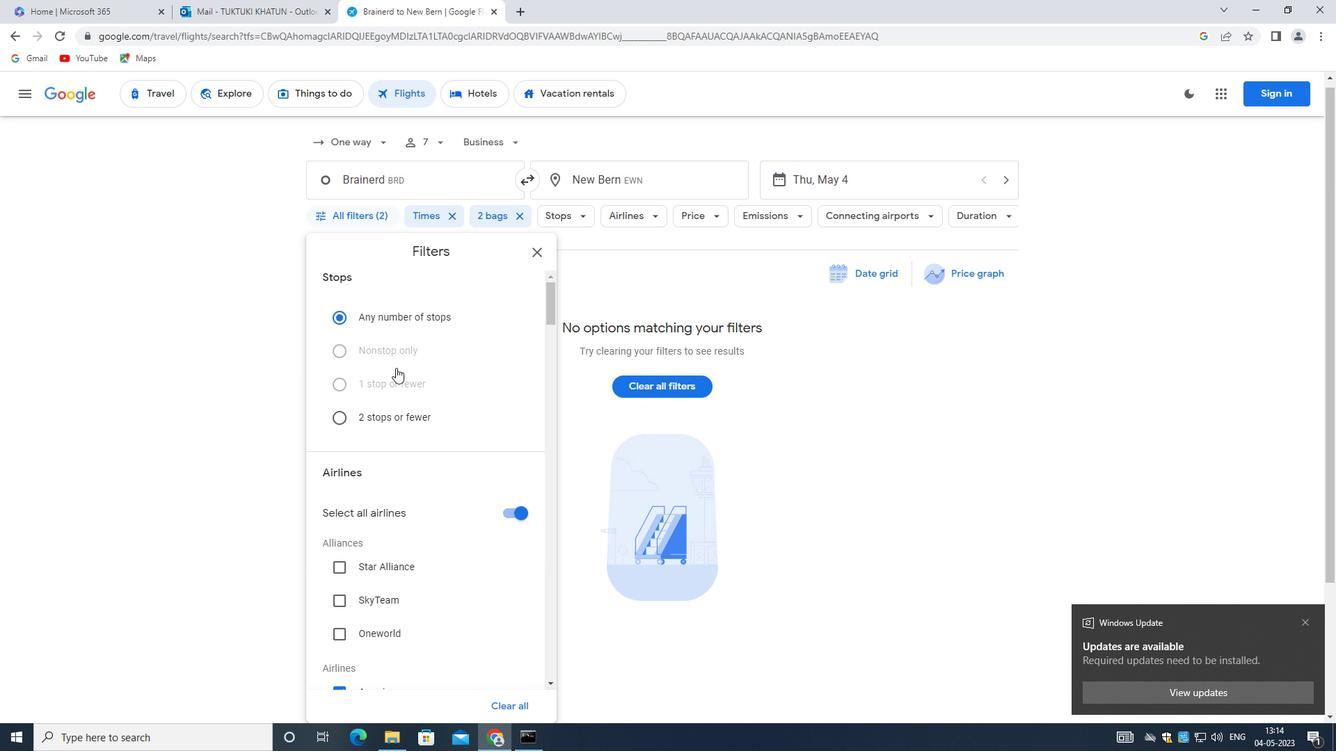 
Action: Mouse moved to (400, 467)
Screenshot: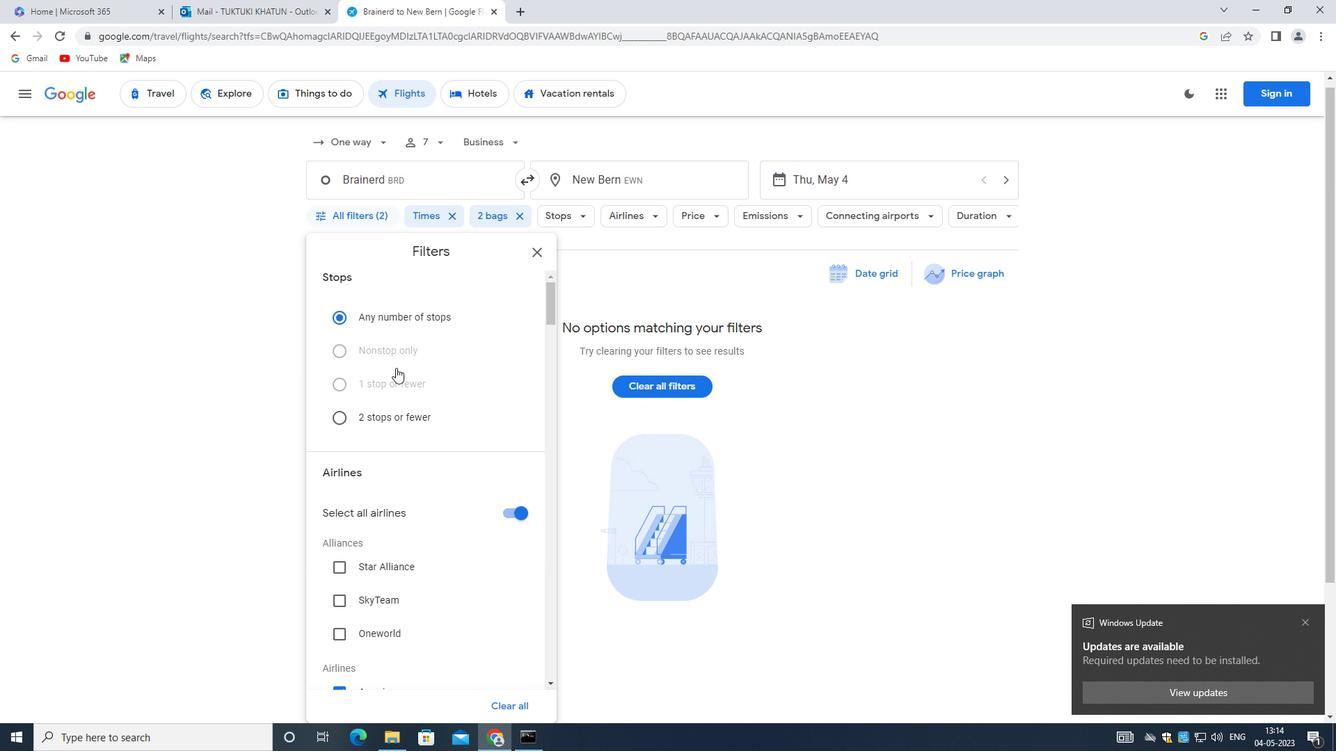 
Action: Mouse scrolled (400, 466) with delta (0, 0)
Screenshot: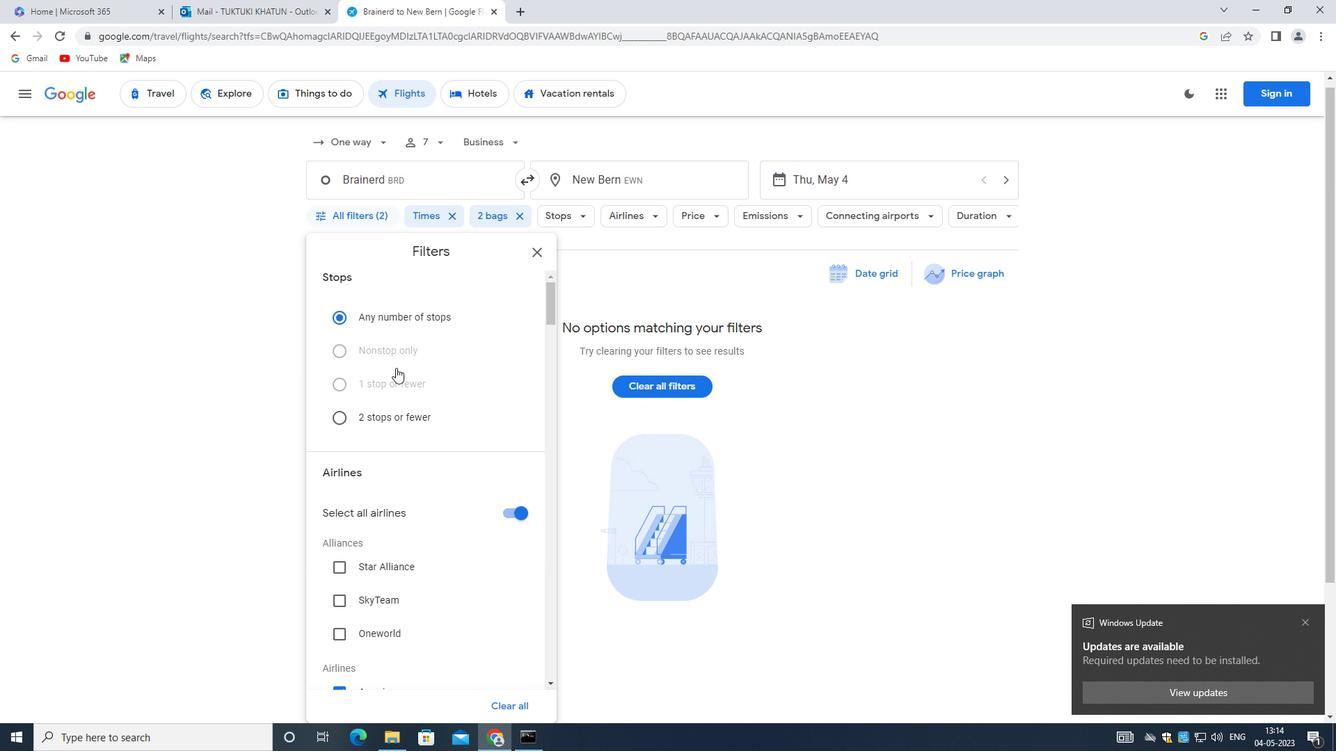 
Action: Mouse moved to (400, 469)
Screenshot: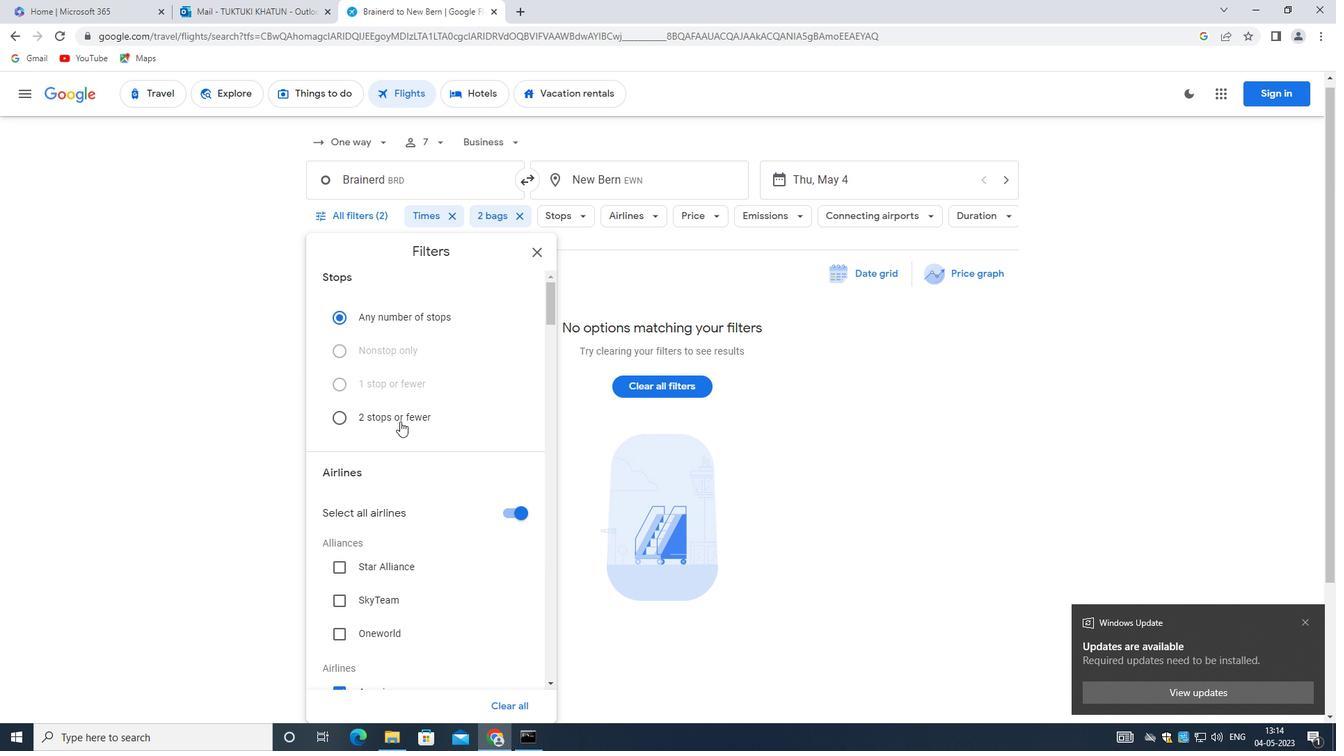 
Action: Mouse scrolled (400, 468) with delta (0, 0)
Screenshot: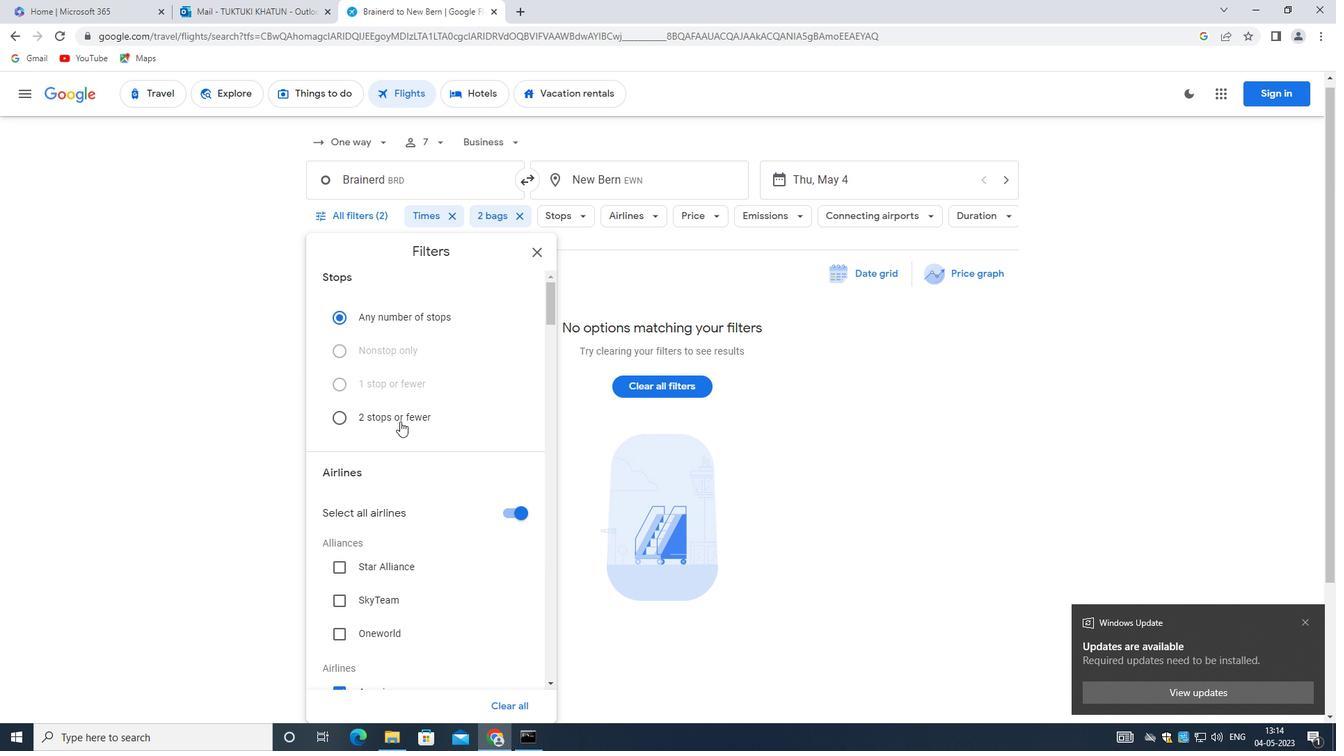 
Action: Mouse moved to (400, 469)
Screenshot: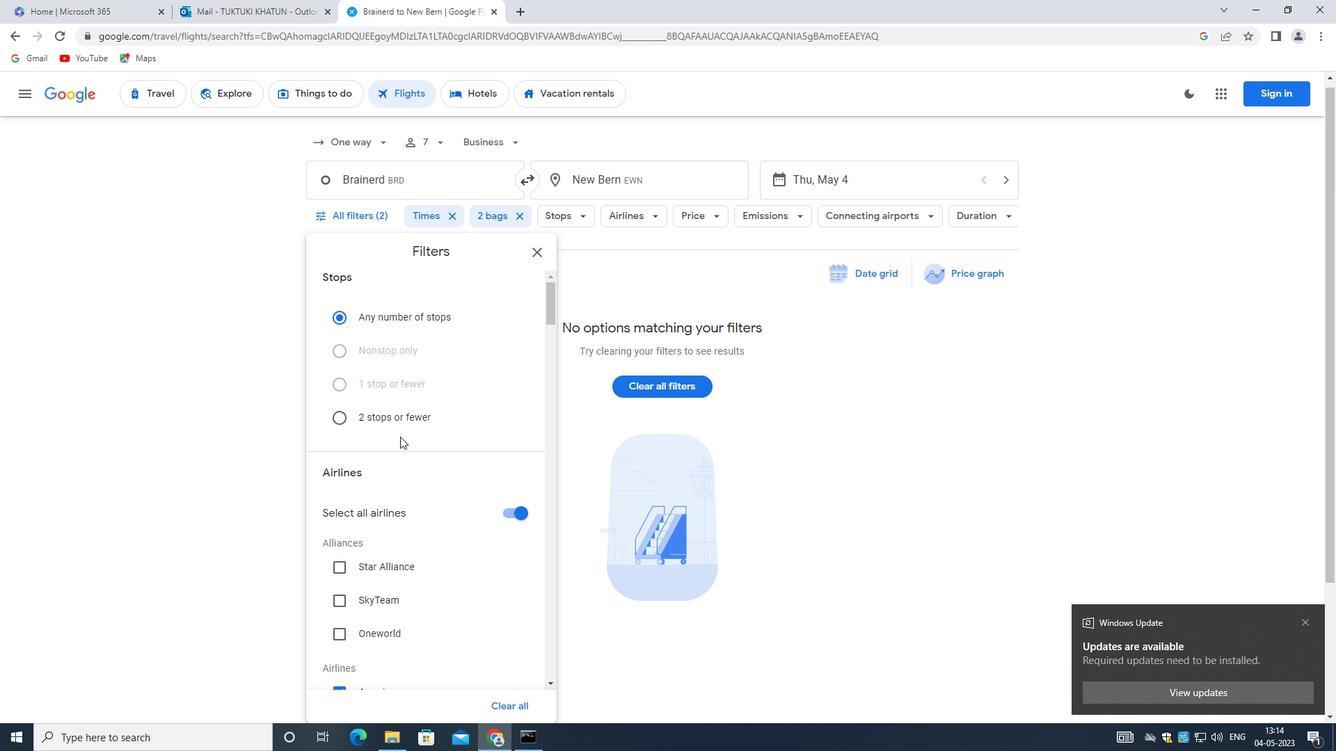 
Action: Mouse scrolled (400, 469) with delta (0, 0)
Screenshot: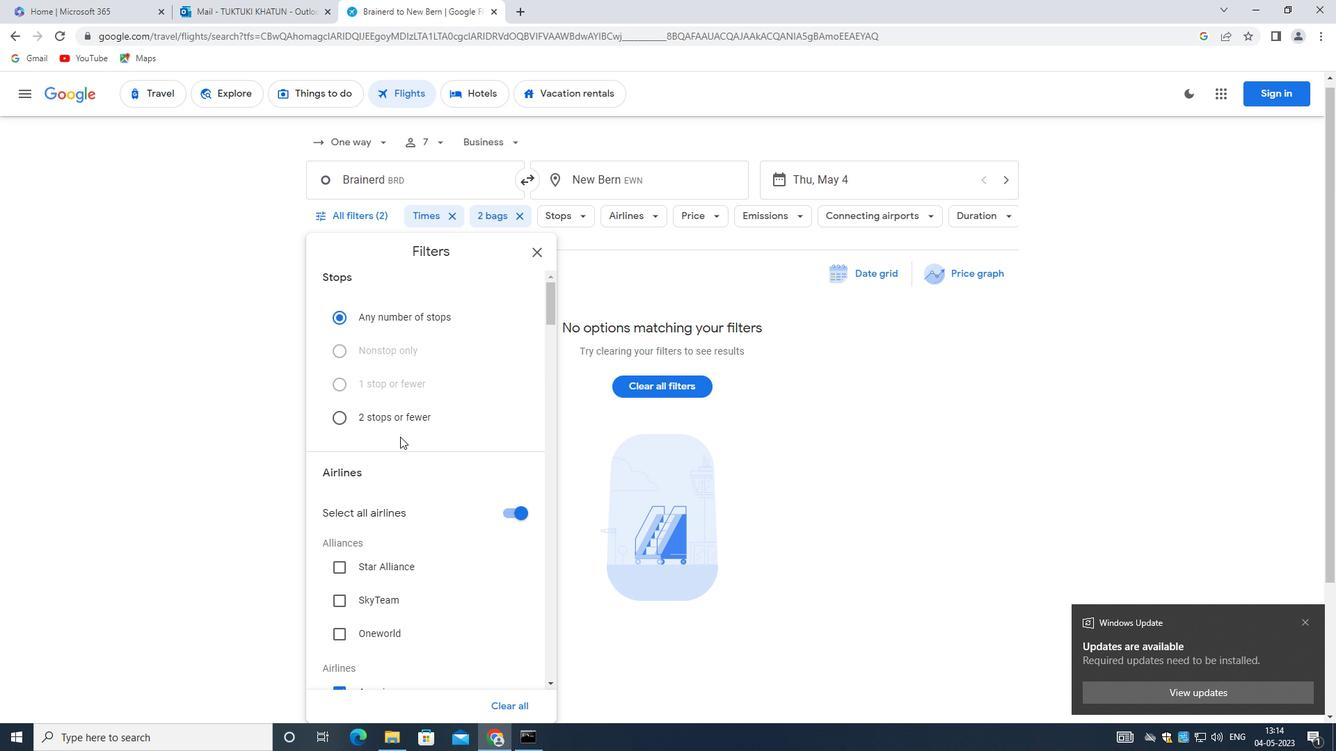 
Action: Mouse moved to (400, 455)
Screenshot: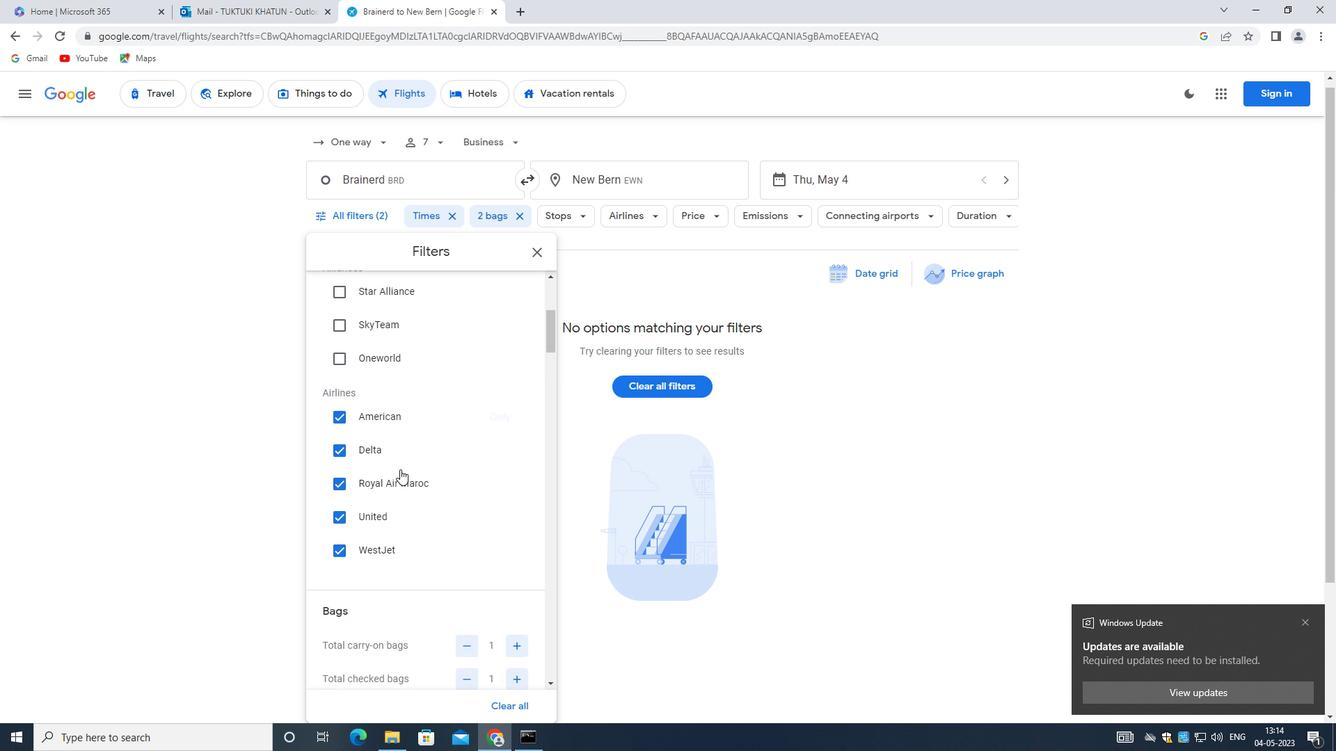 
Action: Mouse scrolled (400, 455) with delta (0, 0)
Screenshot: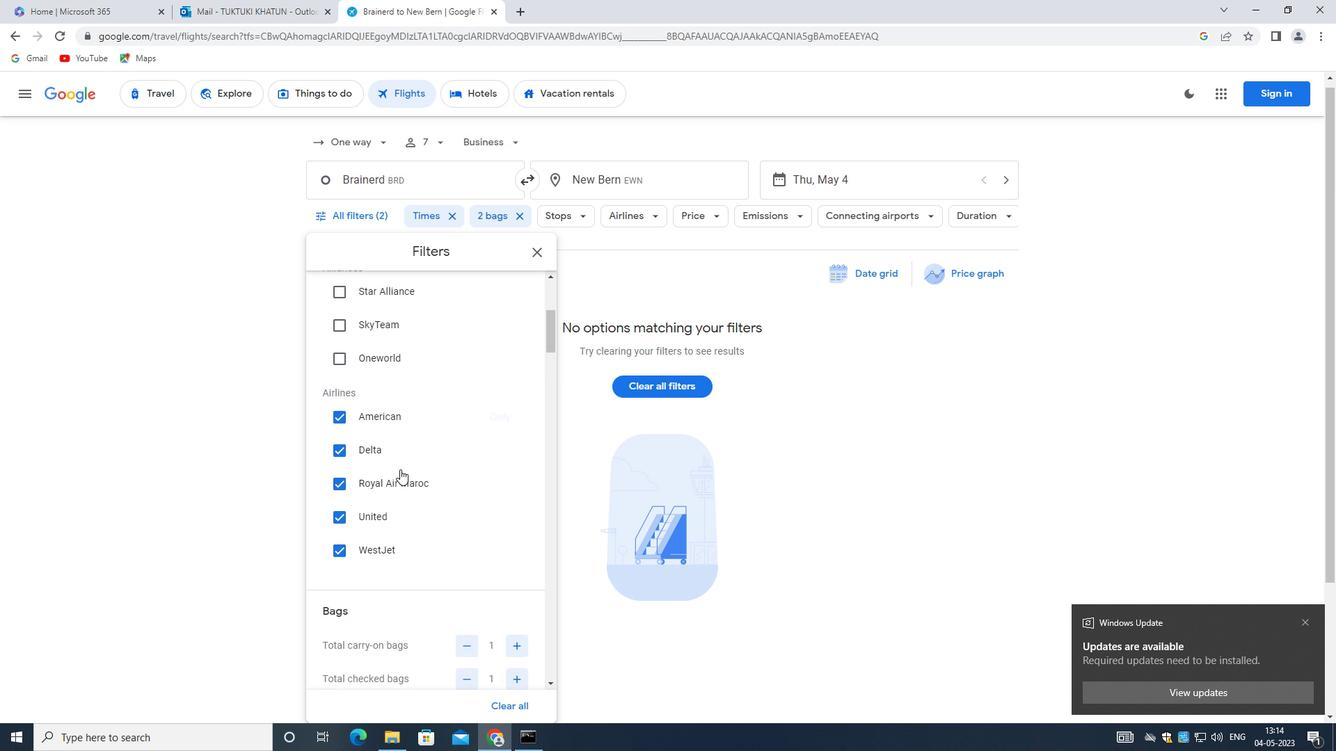 
Action: Mouse moved to (400, 449)
Screenshot: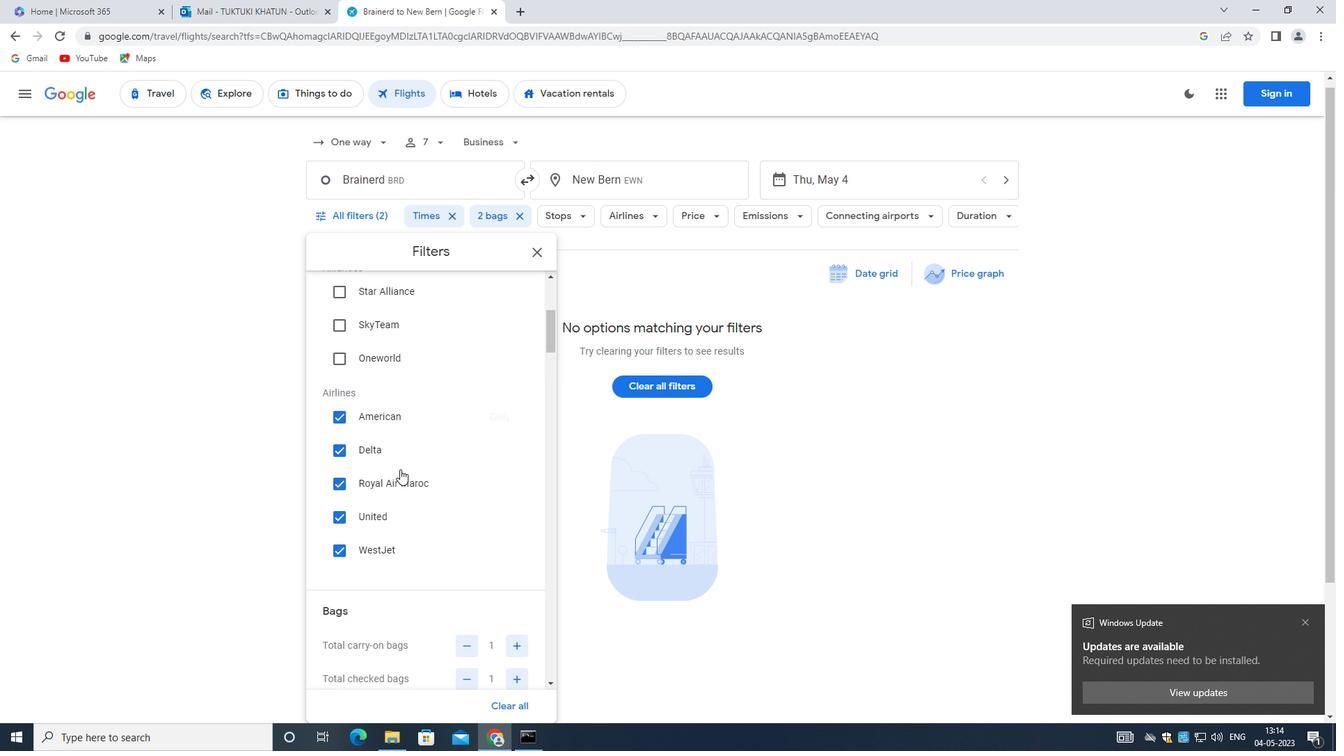 
Action: Mouse scrolled (400, 450) with delta (0, 0)
Screenshot: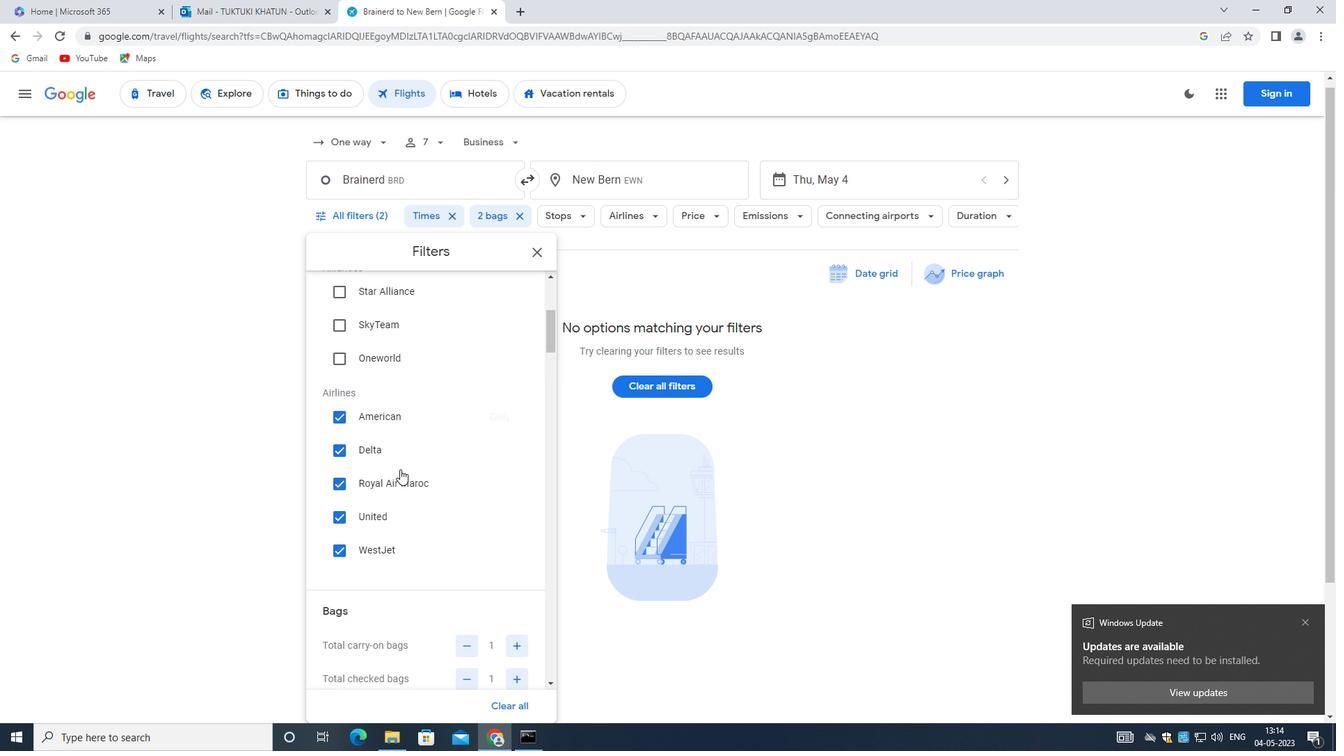 
Action: Mouse moved to (400, 443)
Screenshot: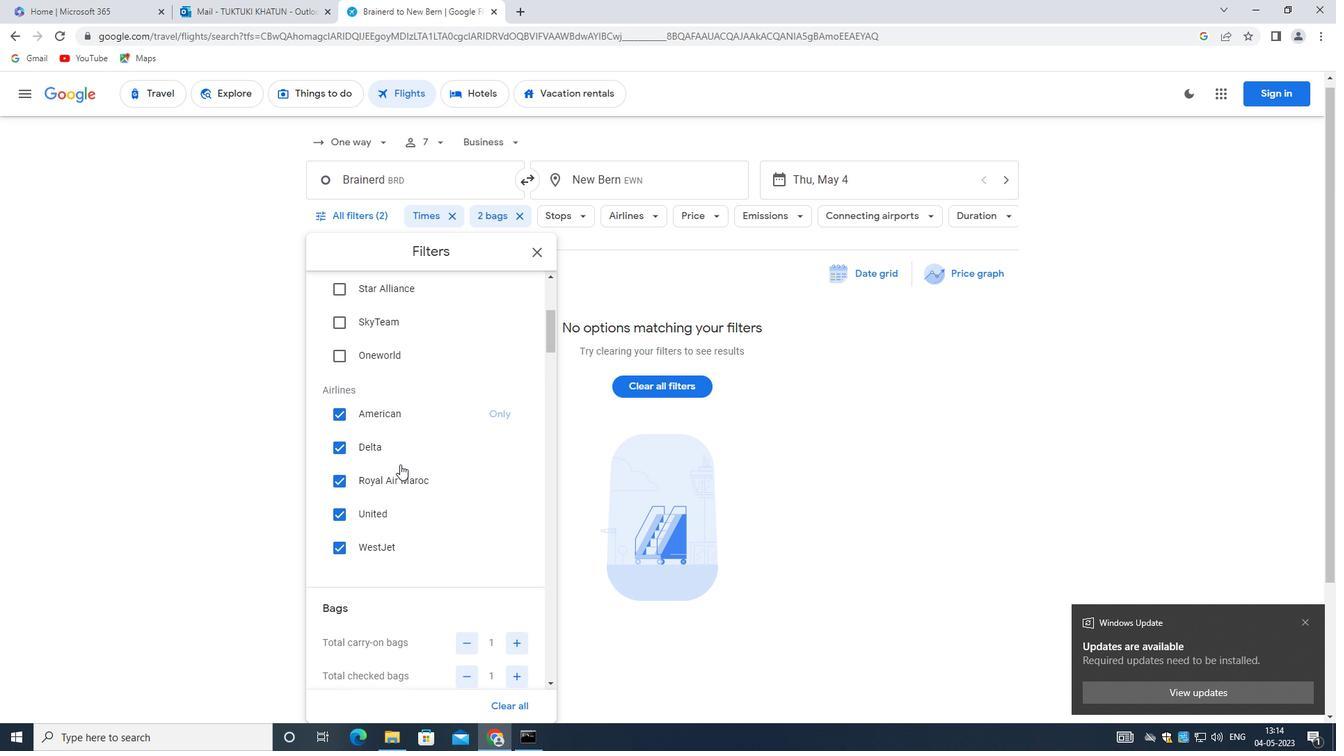 
Action: Mouse scrolled (400, 444) with delta (0, 0)
Screenshot: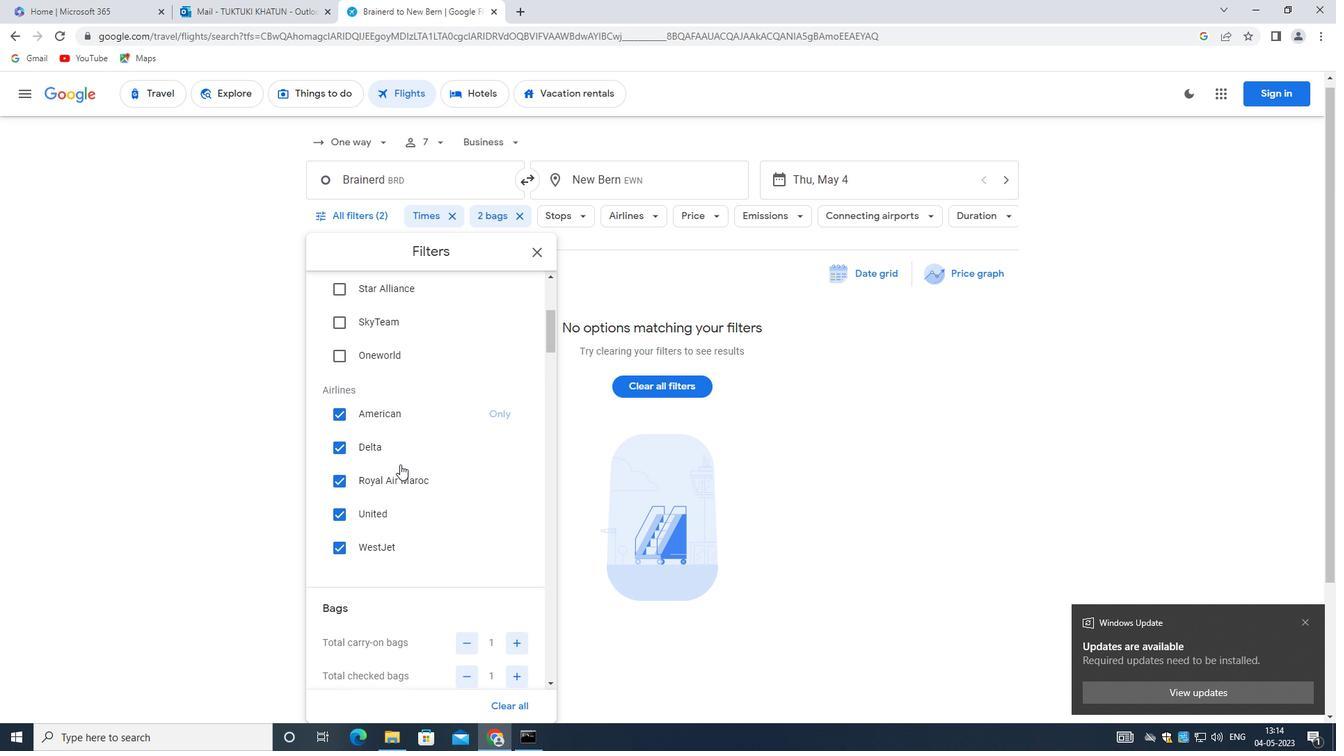 
Action: Mouse moved to (507, 442)
Screenshot: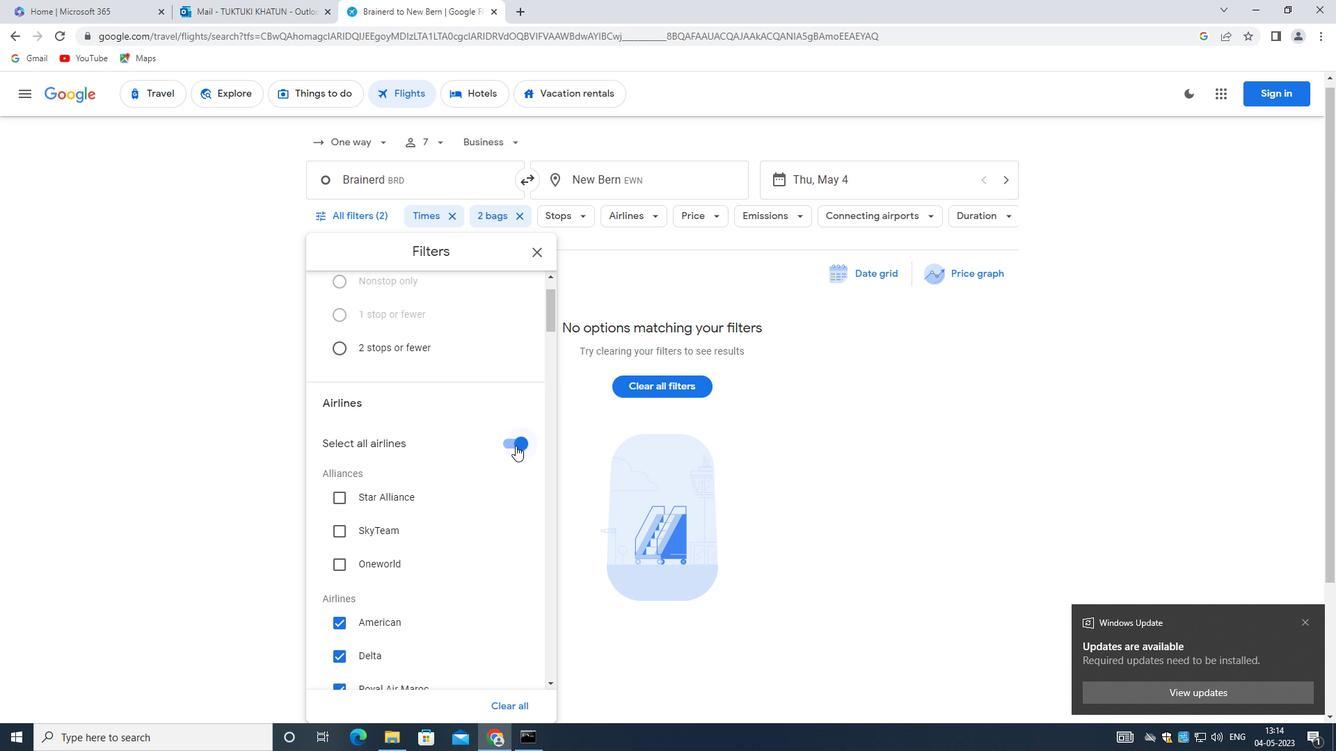 
Action: Mouse pressed left at (507, 442)
Screenshot: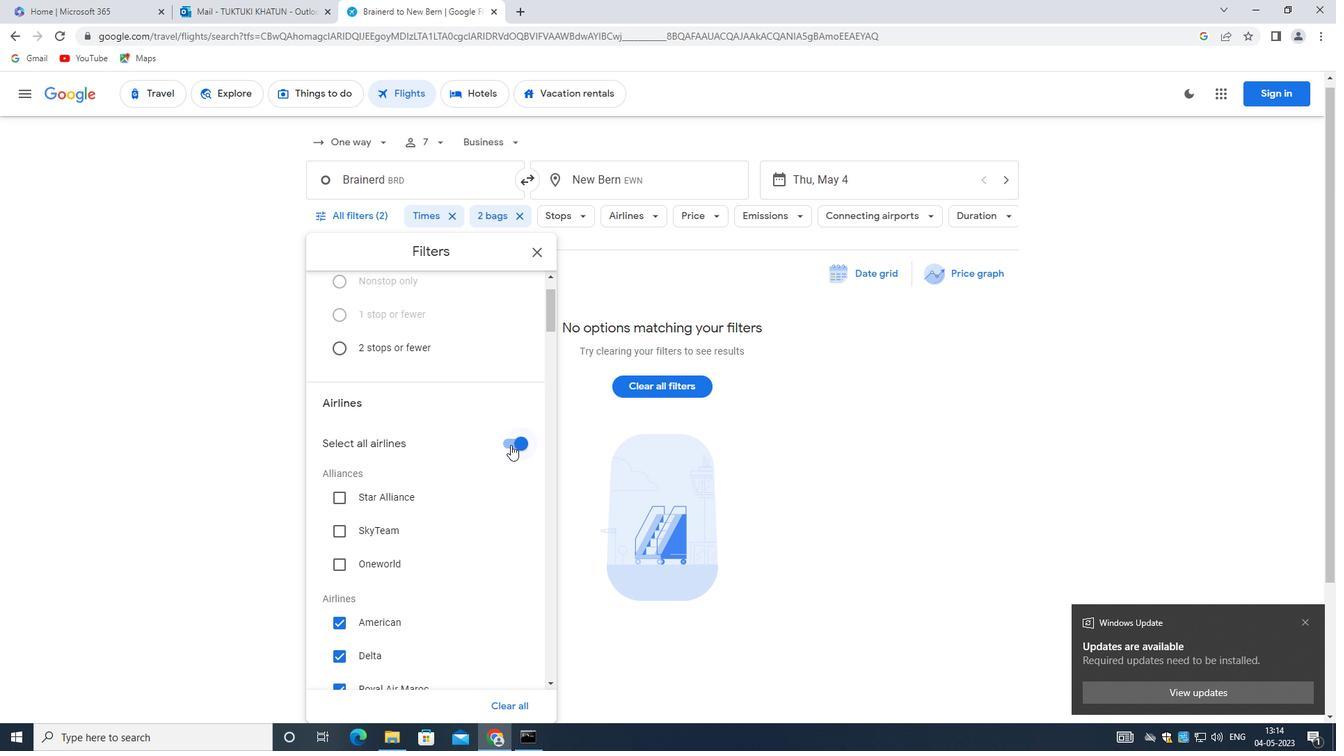 
Action: Mouse moved to (442, 430)
Screenshot: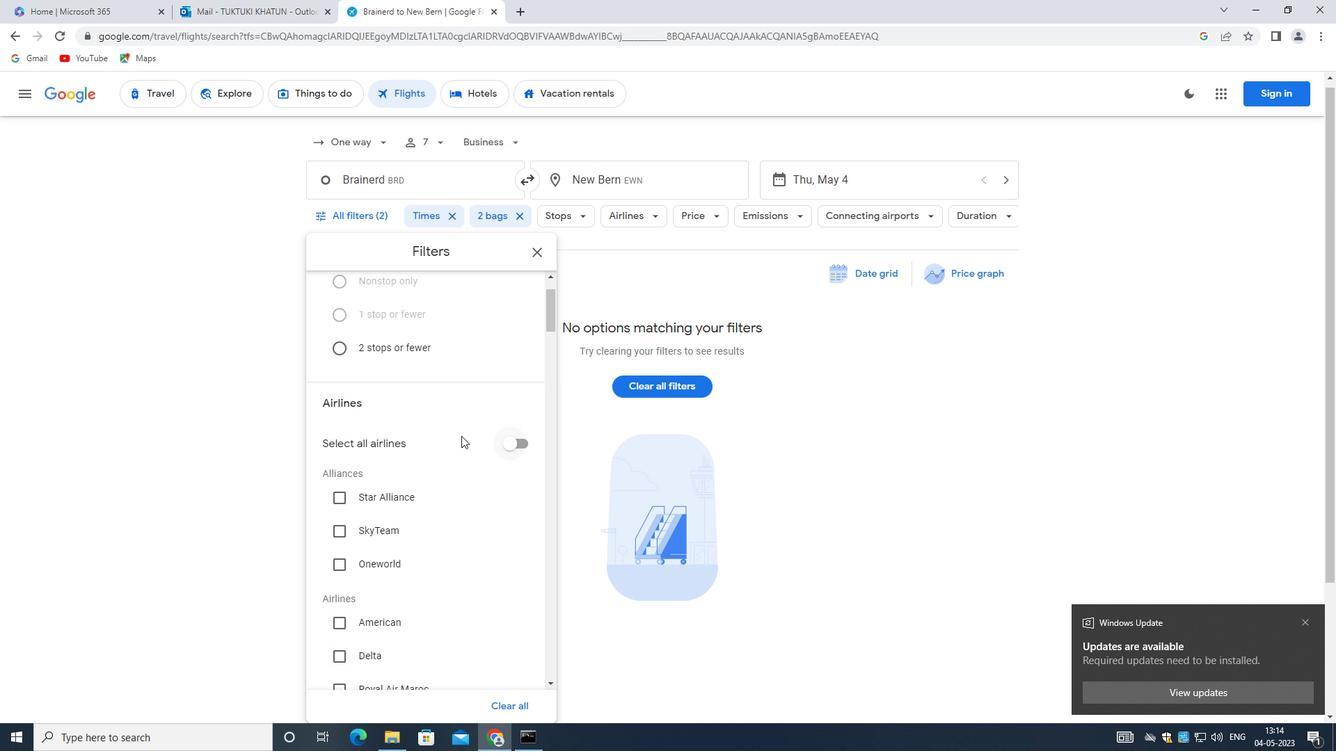 
Action: Mouse scrolled (442, 430) with delta (0, 0)
Screenshot: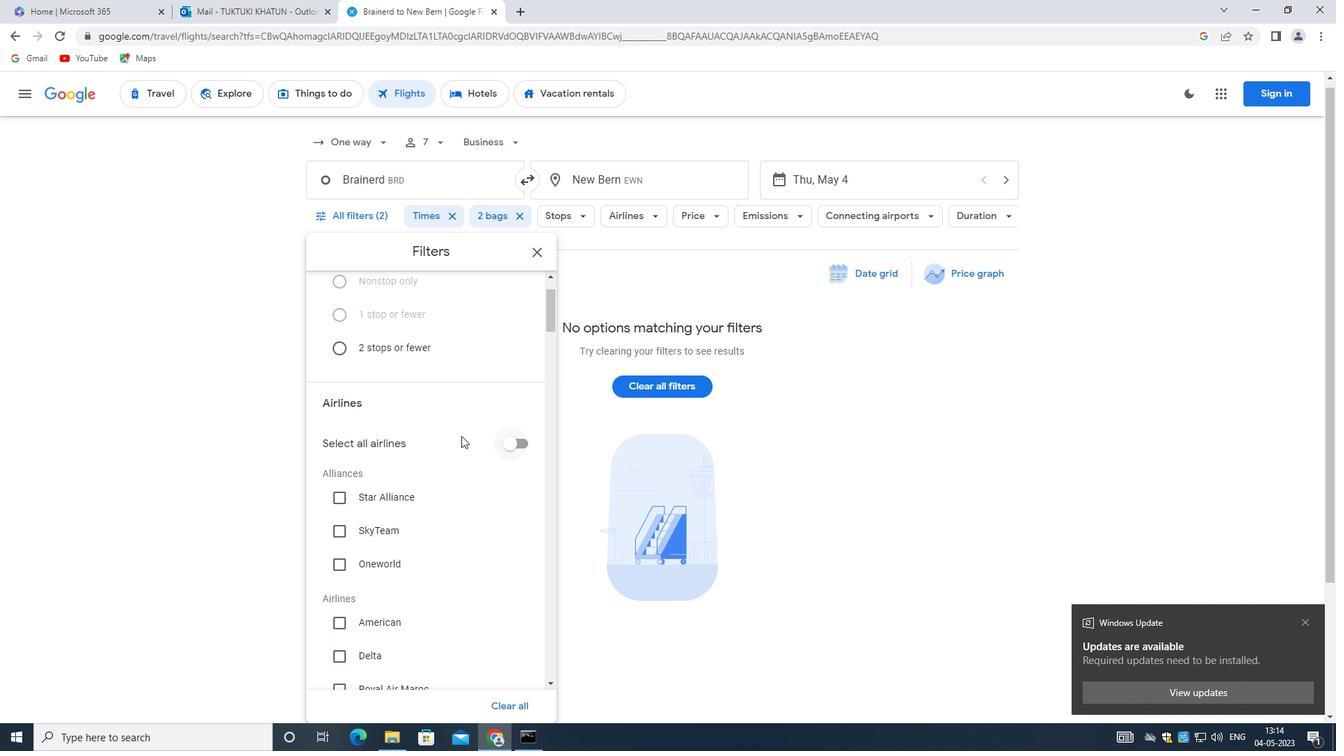 
Action: Mouse moved to (442, 431)
Screenshot: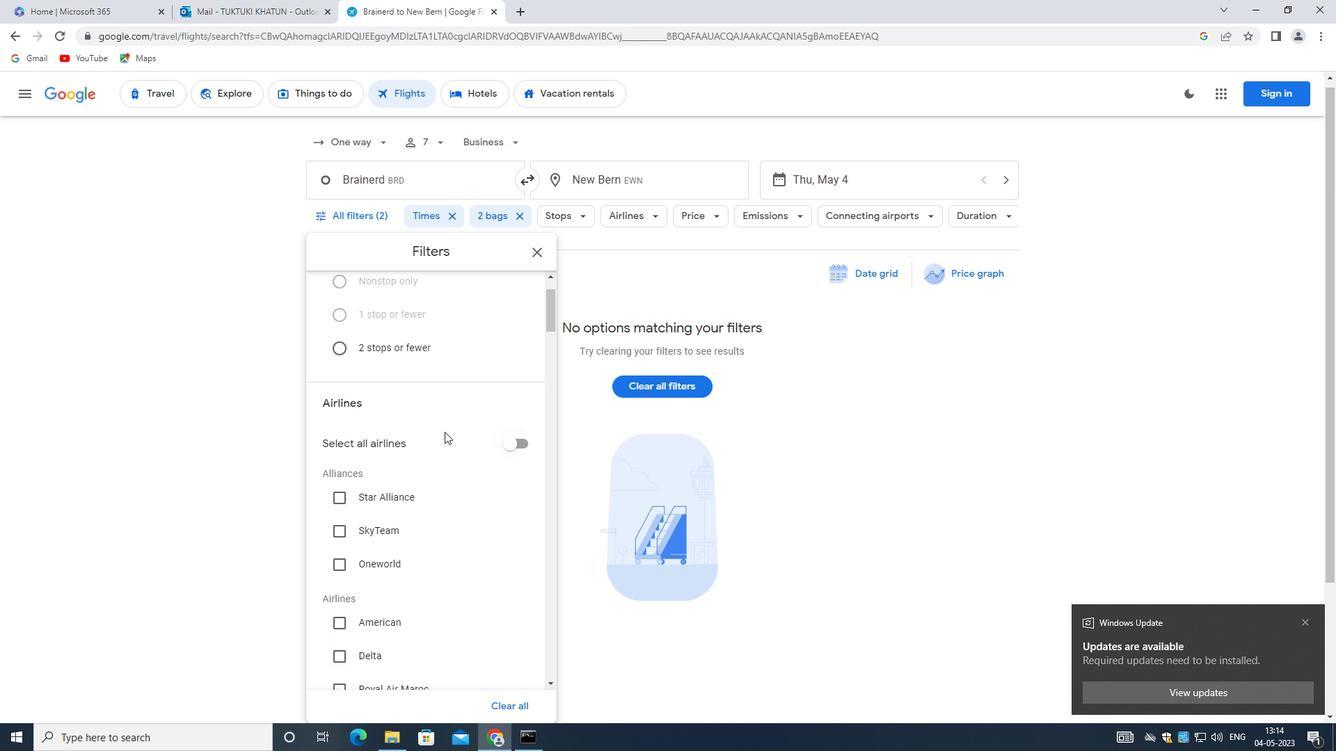 
Action: Mouse scrolled (442, 430) with delta (0, 0)
Screenshot: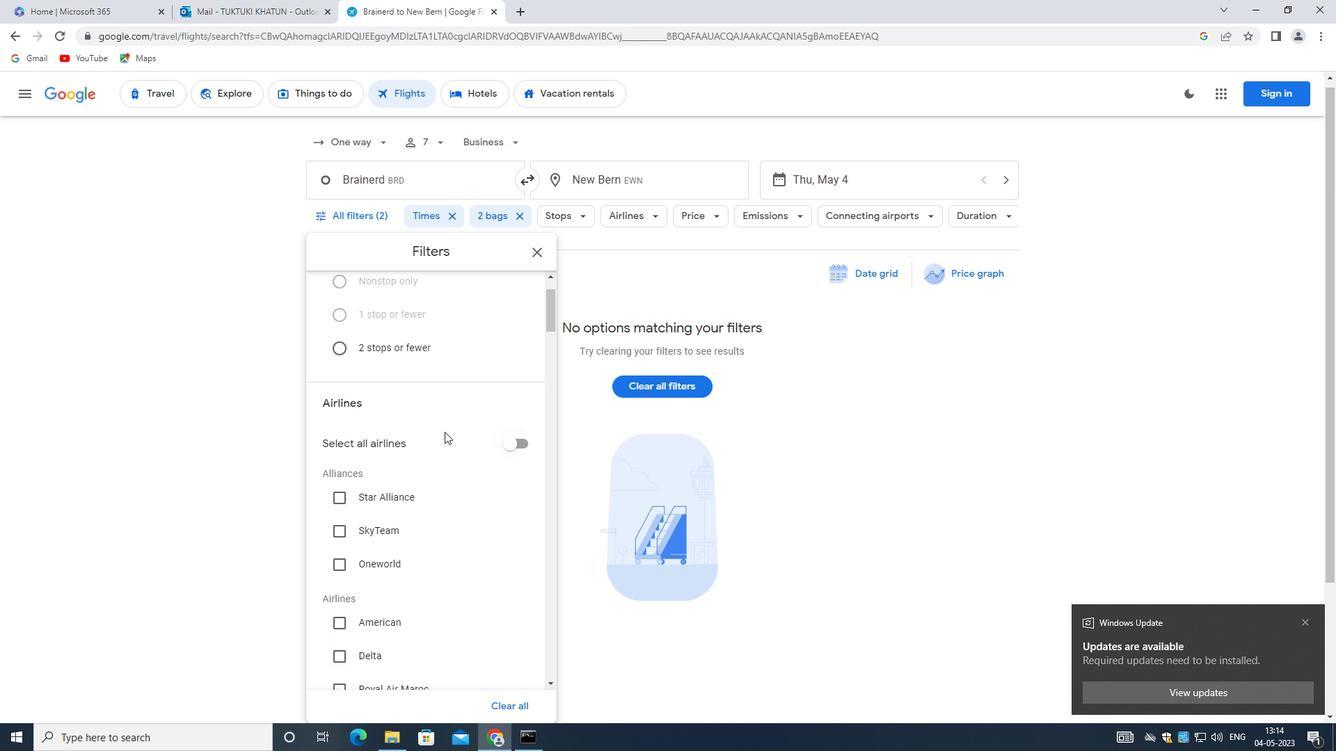 
Action: Mouse scrolled (442, 430) with delta (0, 0)
Screenshot: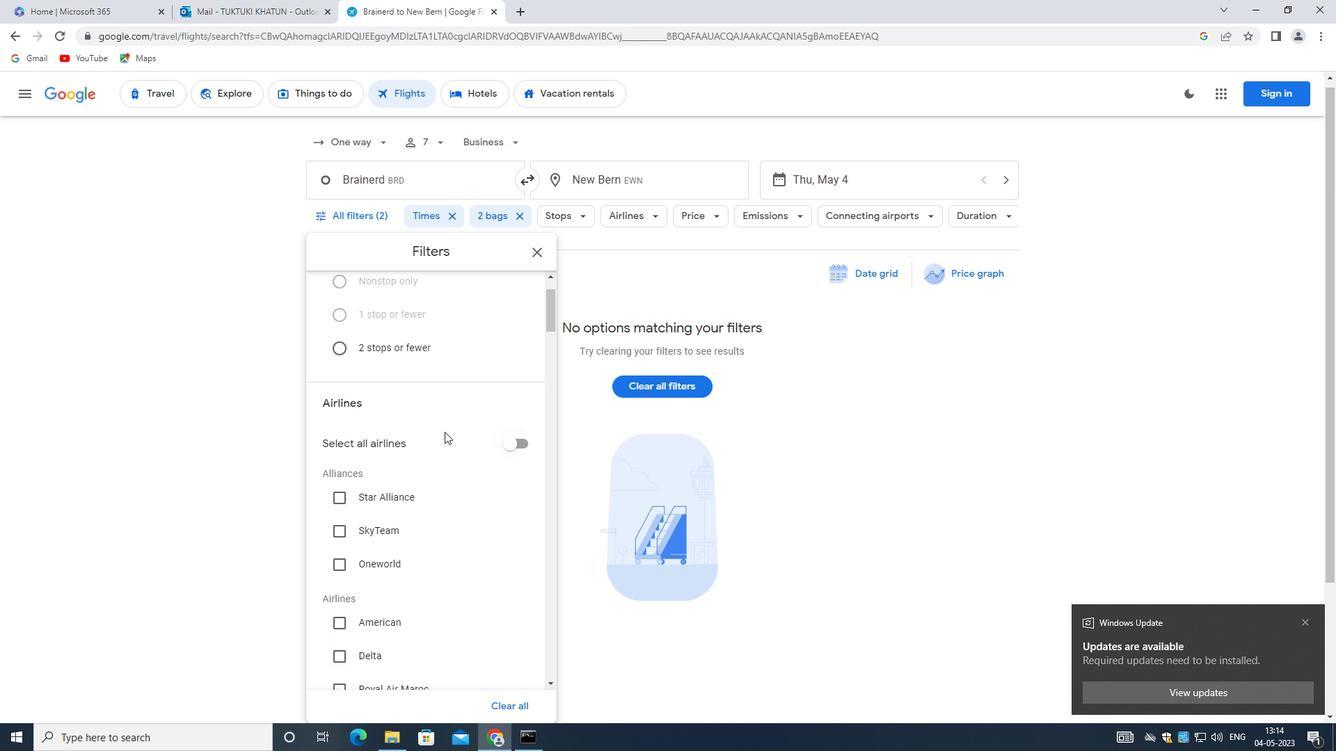 
Action: Mouse scrolled (442, 430) with delta (0, 0)
Screenshot: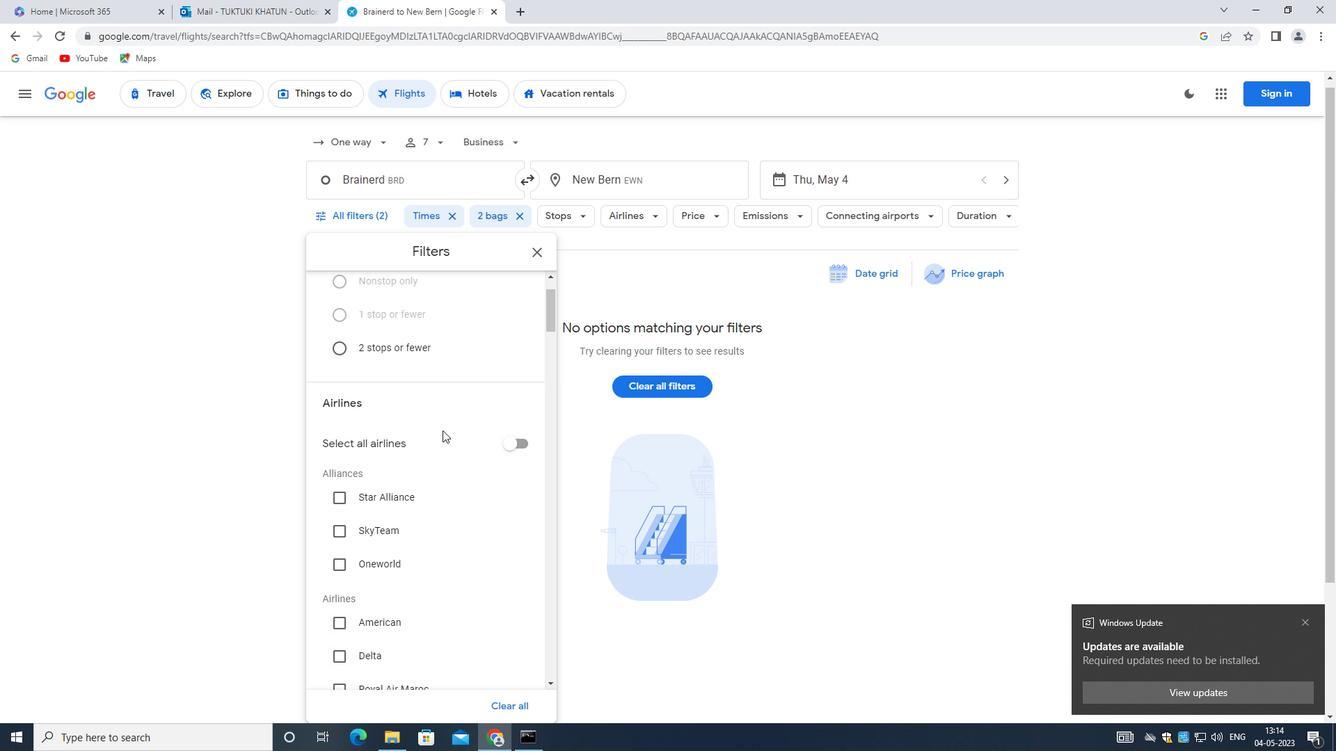
Action: Mouse moved to (434, 430)
Screenshot: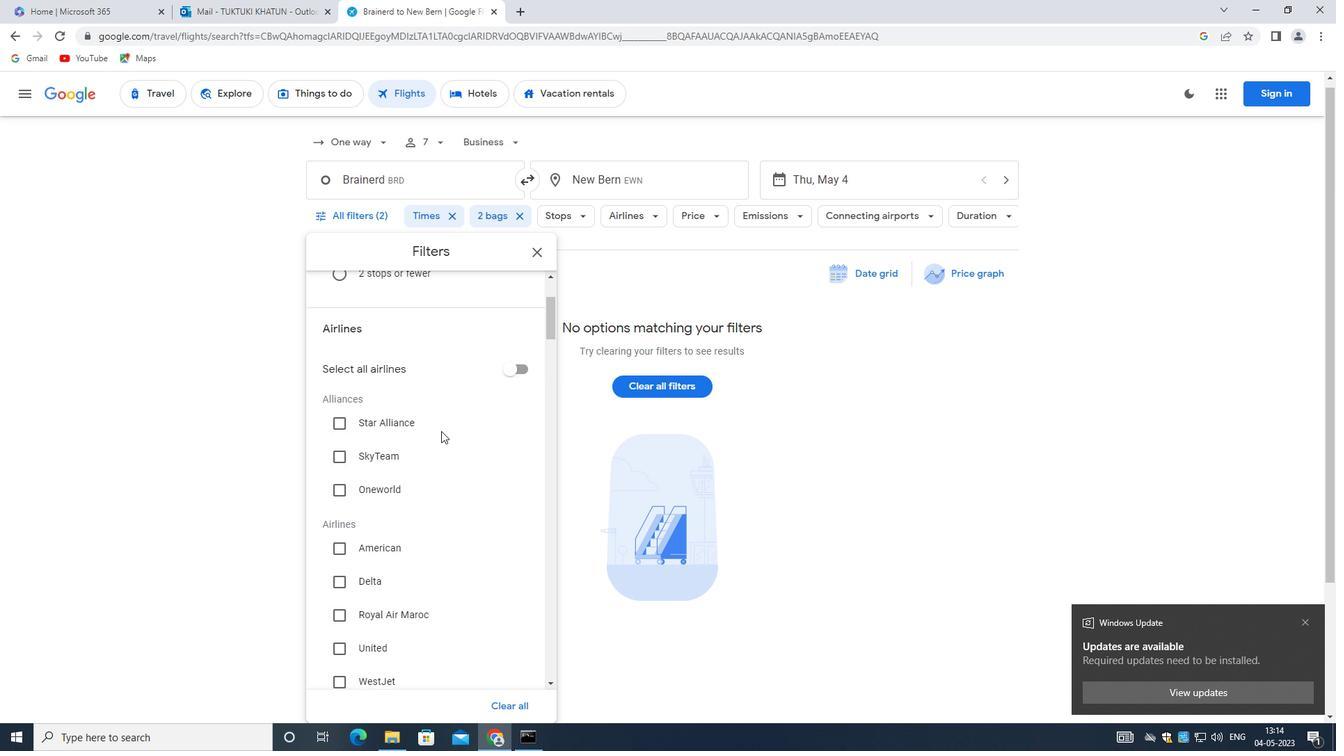 
Action: Mouse scrolled (434, 429) with delta (0, 0)
Screenshot: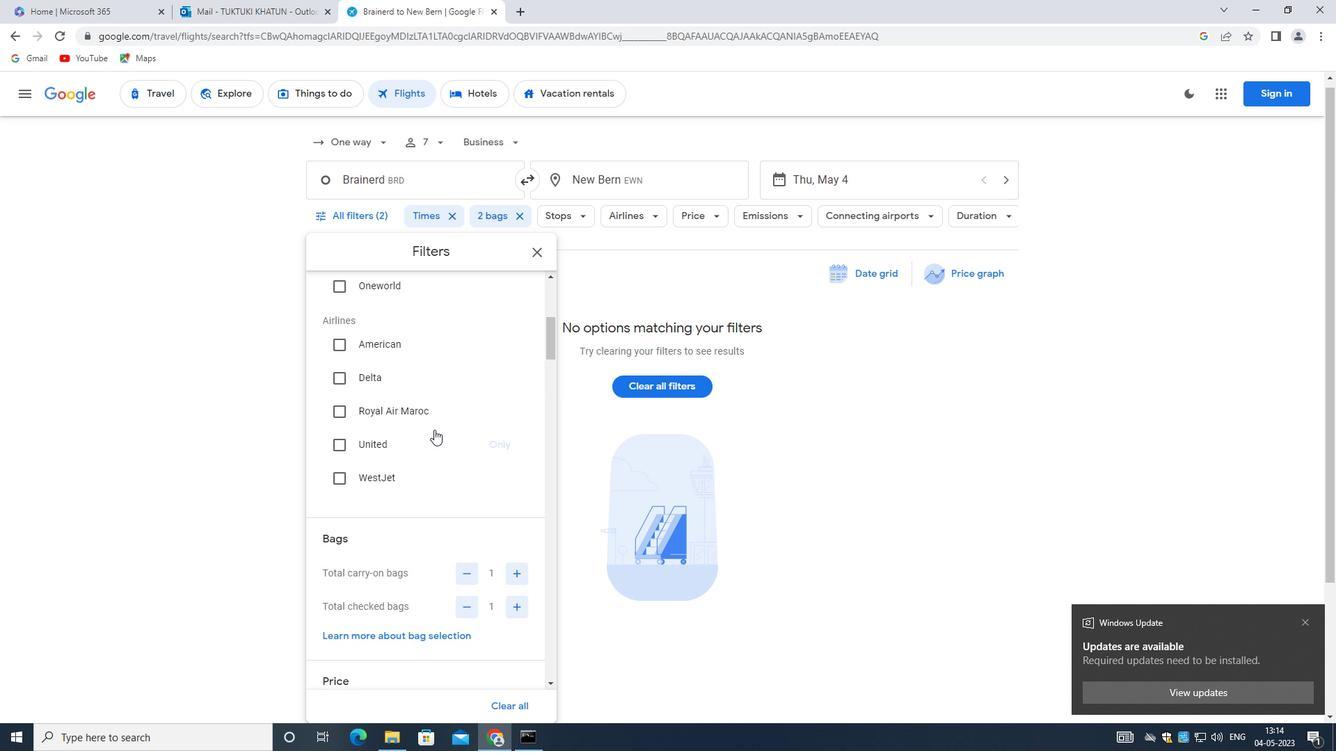 
Action: Mouse scrolled (434, 429) with delta (0, 0)
Screenshot: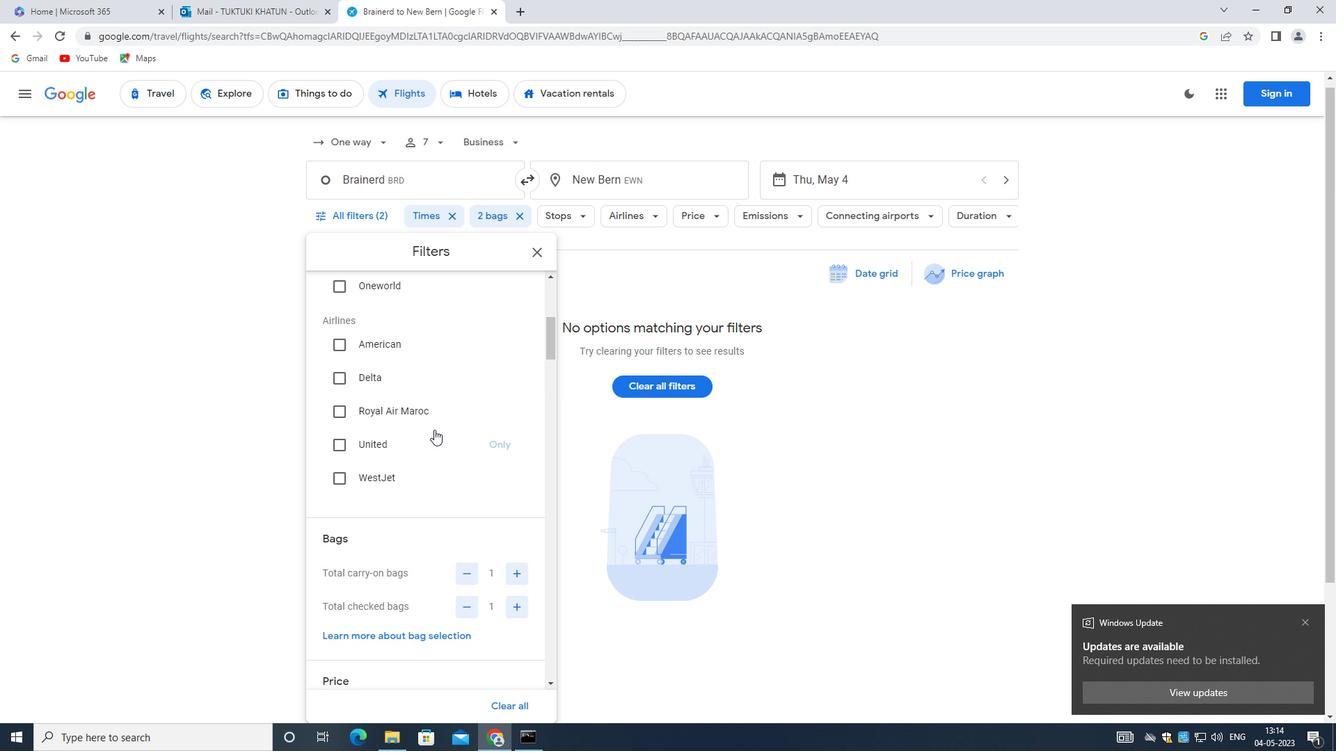 
Action: Mouse scrolled (434, 429) with delta (0, 0)
Screenshot: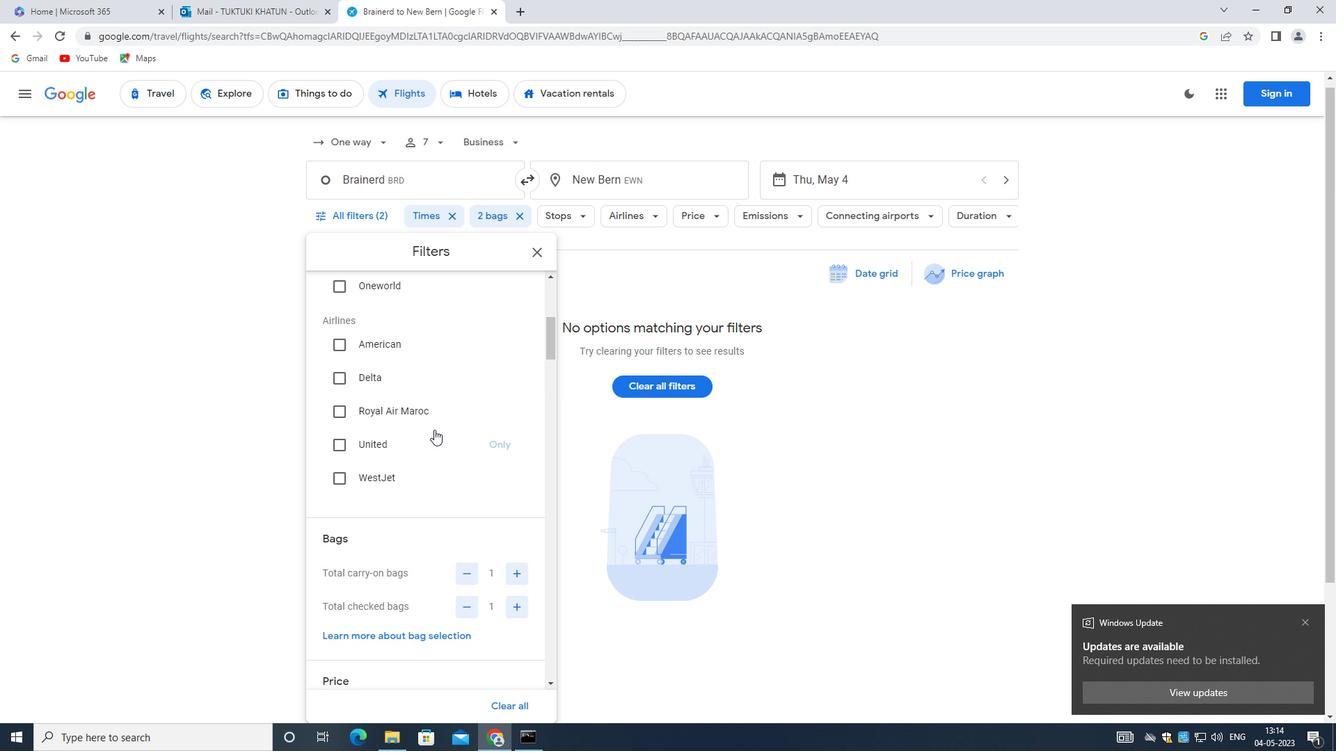 
Action: Mouse scrolled (434, 429) with delta (0, 0)
Screenshot: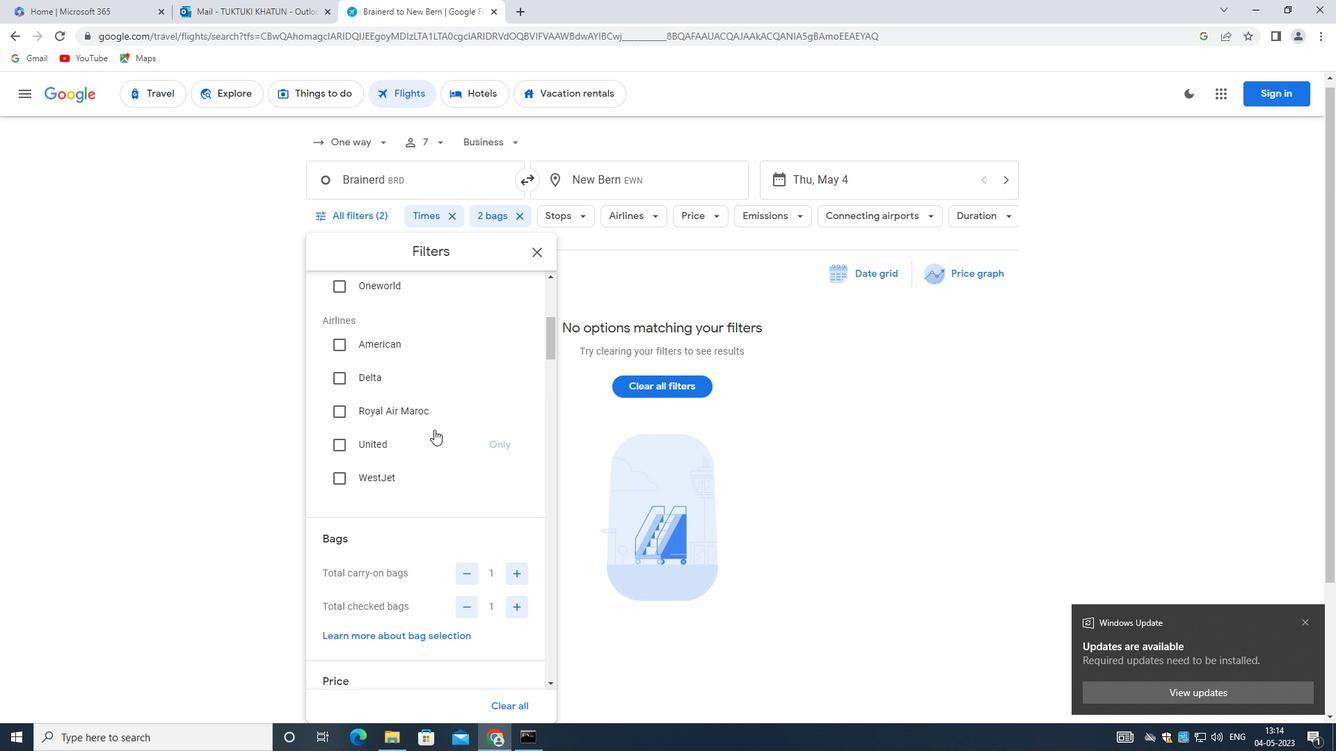 
Action: Mouse scrolled (434, 429) with delta (0, 0)
Screenshot: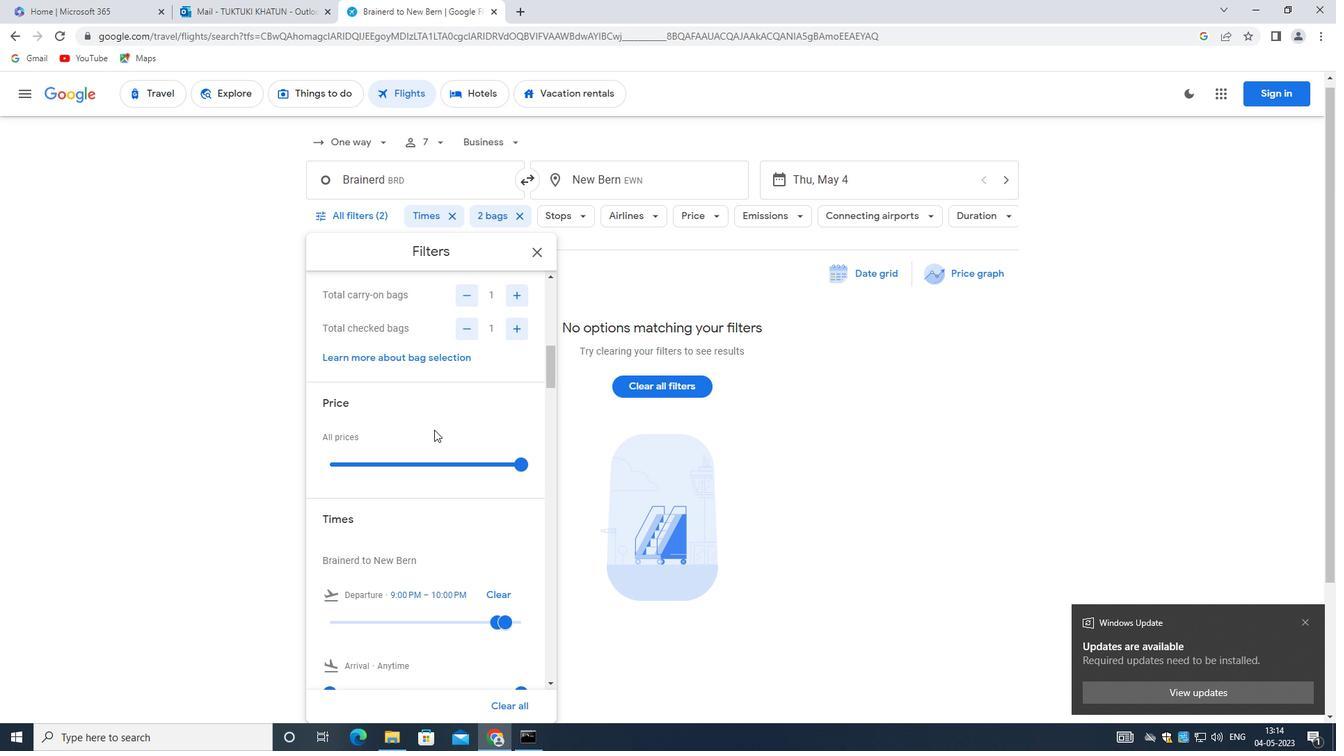 
Action: Mouse scrolled (434, 429) with delta (0, 0)
Screenshot: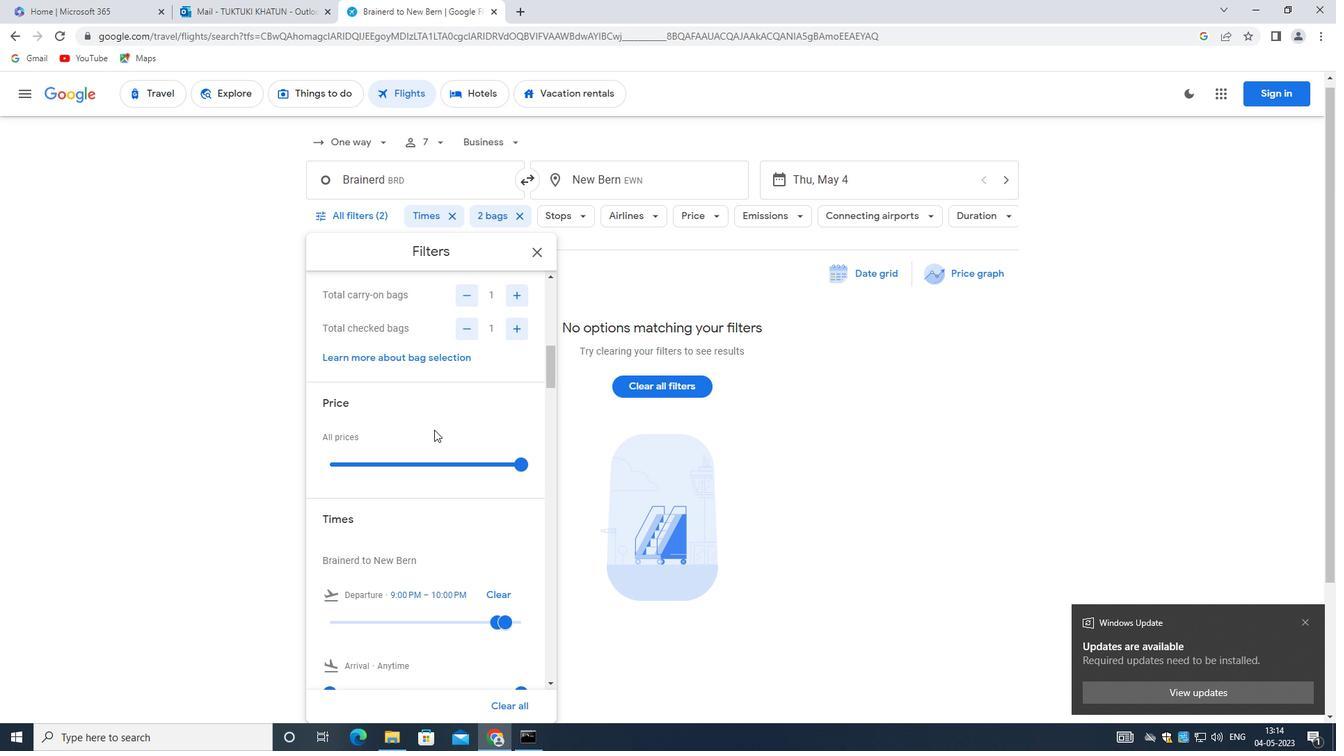 
Action: Mouse moved to (456, 497)
Screenshot: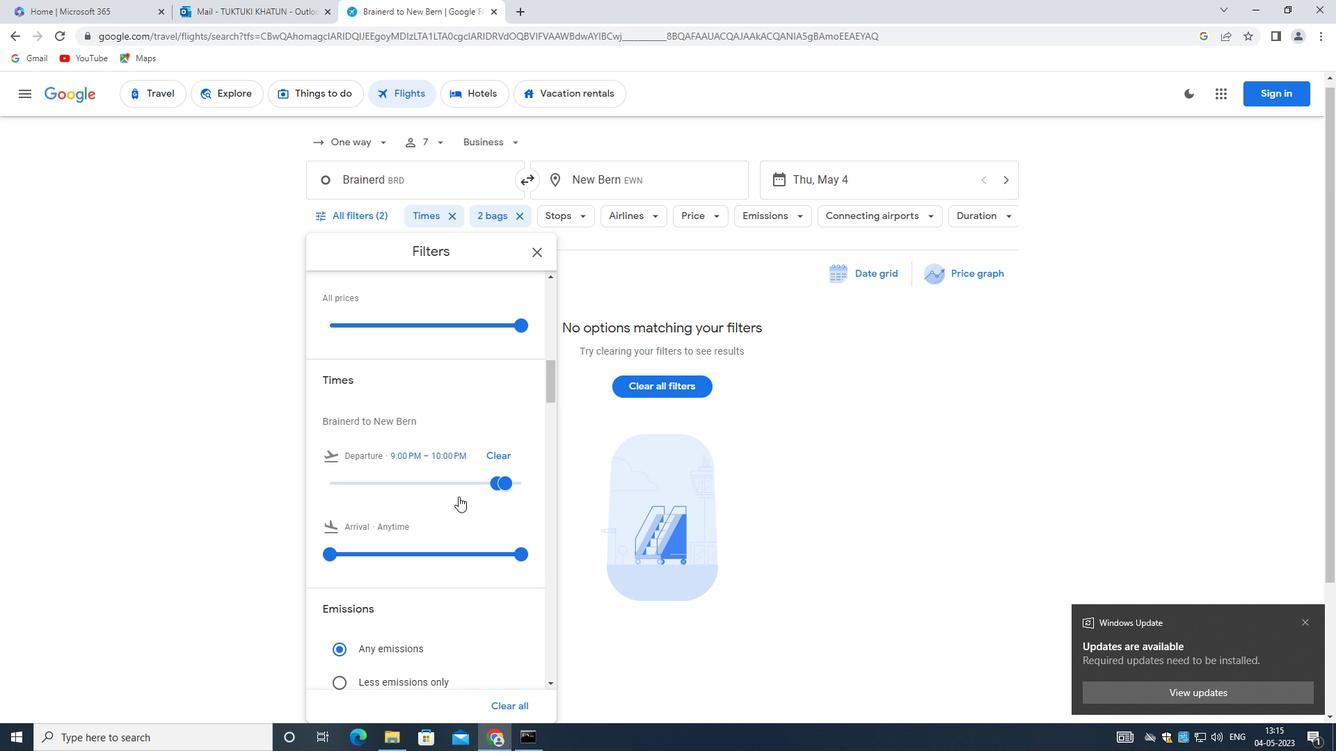 
Action: Mouse scrolled (456, 497) with delta (0, 0)
Screenshot: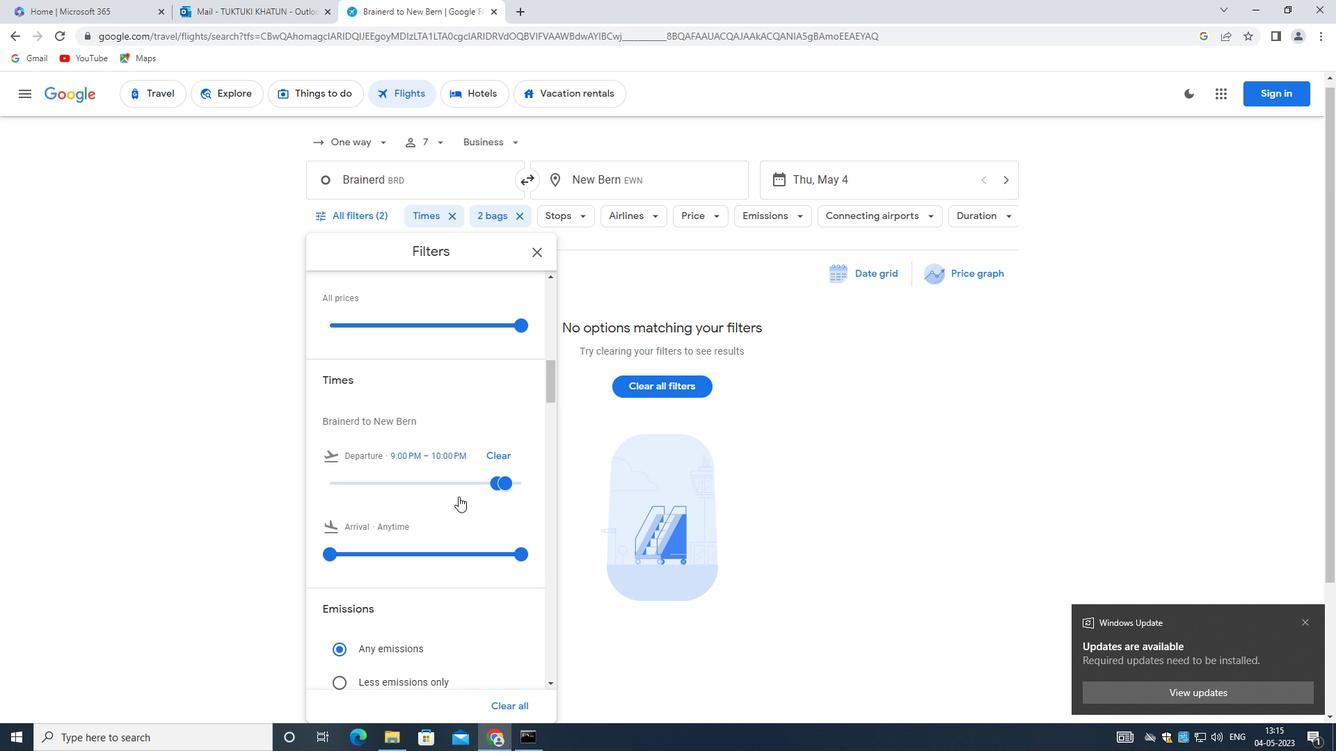 
Action: Mouse moved to (456, 499)
Screenshot: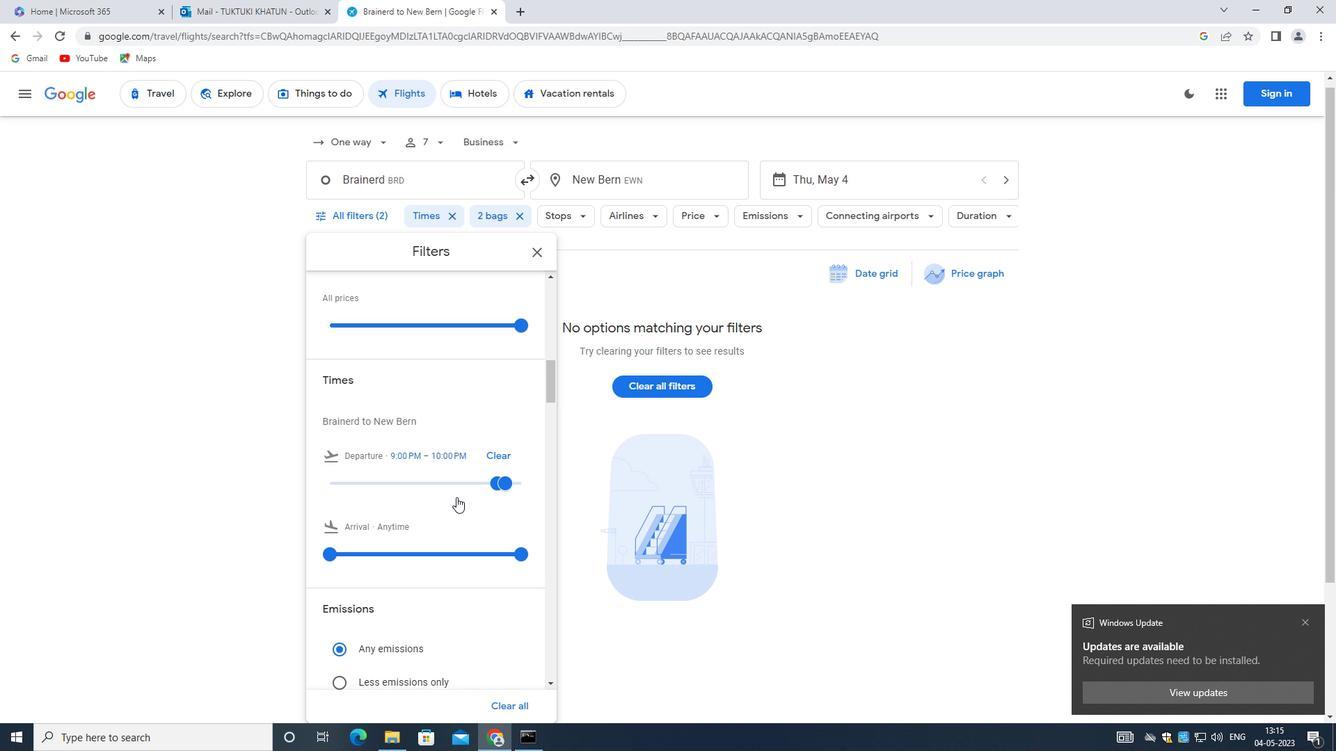 
Action: Mouse scrolled (456, 498) with delta (0, 0)
Screenshot: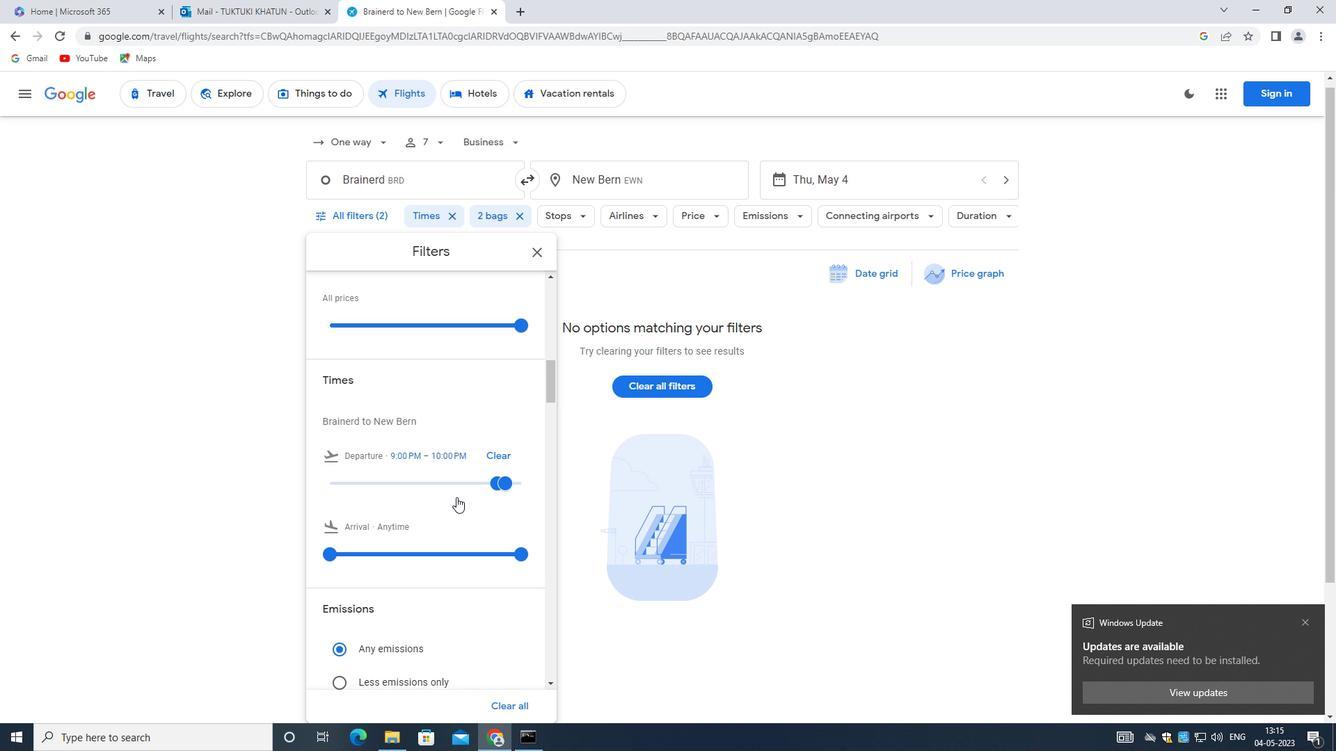 
Action: Mouse moved to (434, 487)
Screenshot: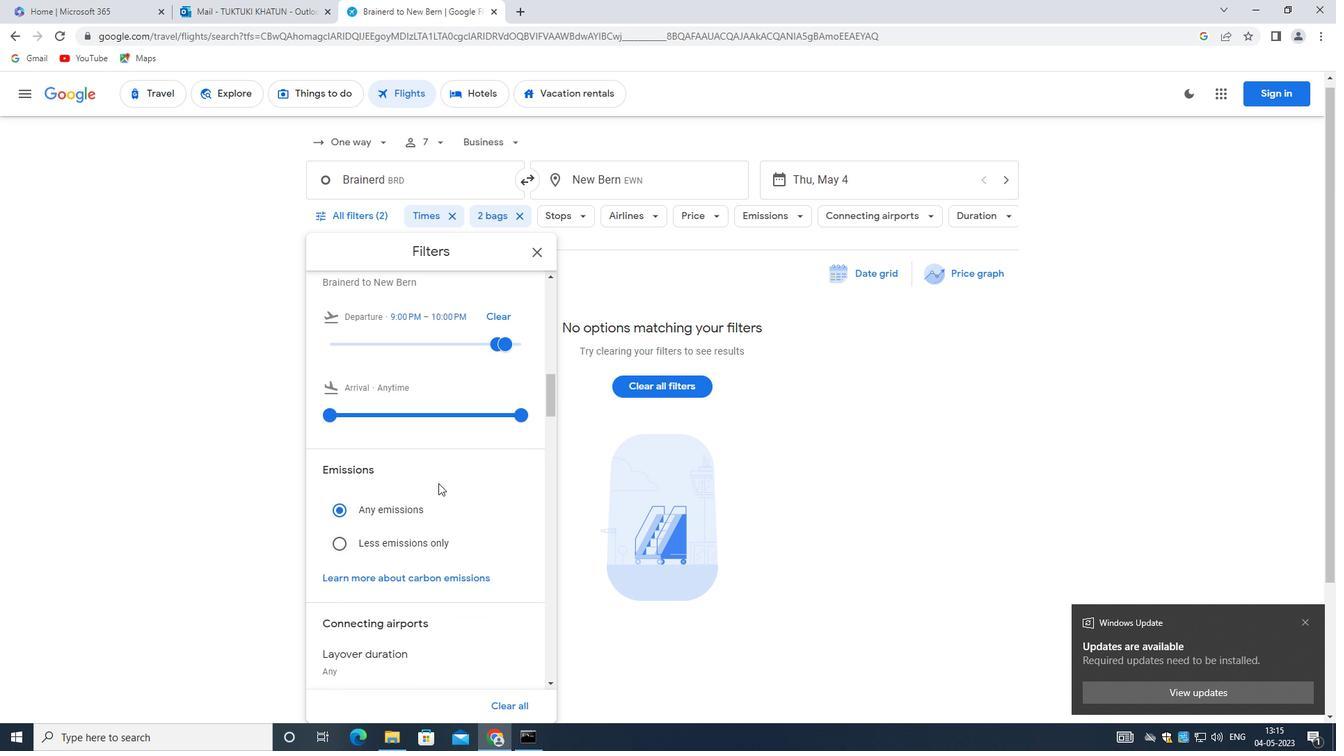 
Action: Mouse scrolled (434, 488) with delta (0, 0)
Screenshot: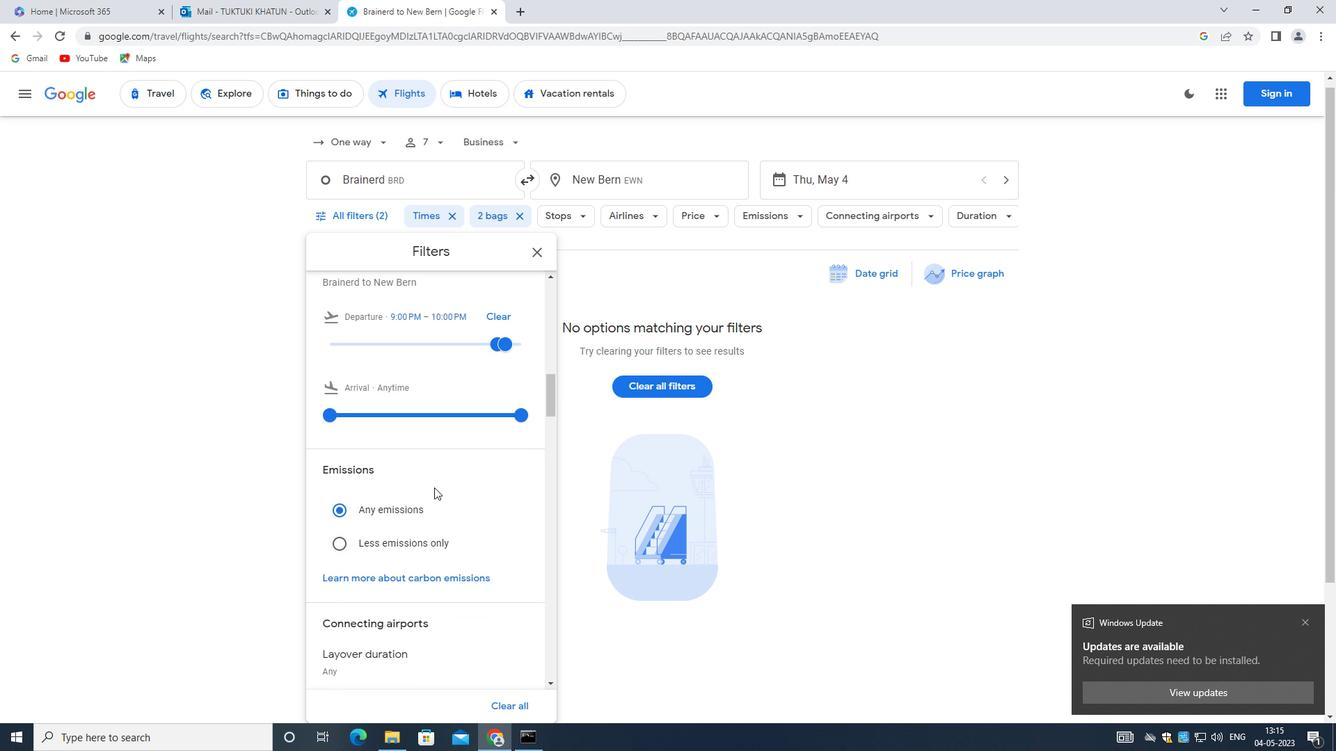 
Action: Mouse moved to (430, 487)
Screenshot: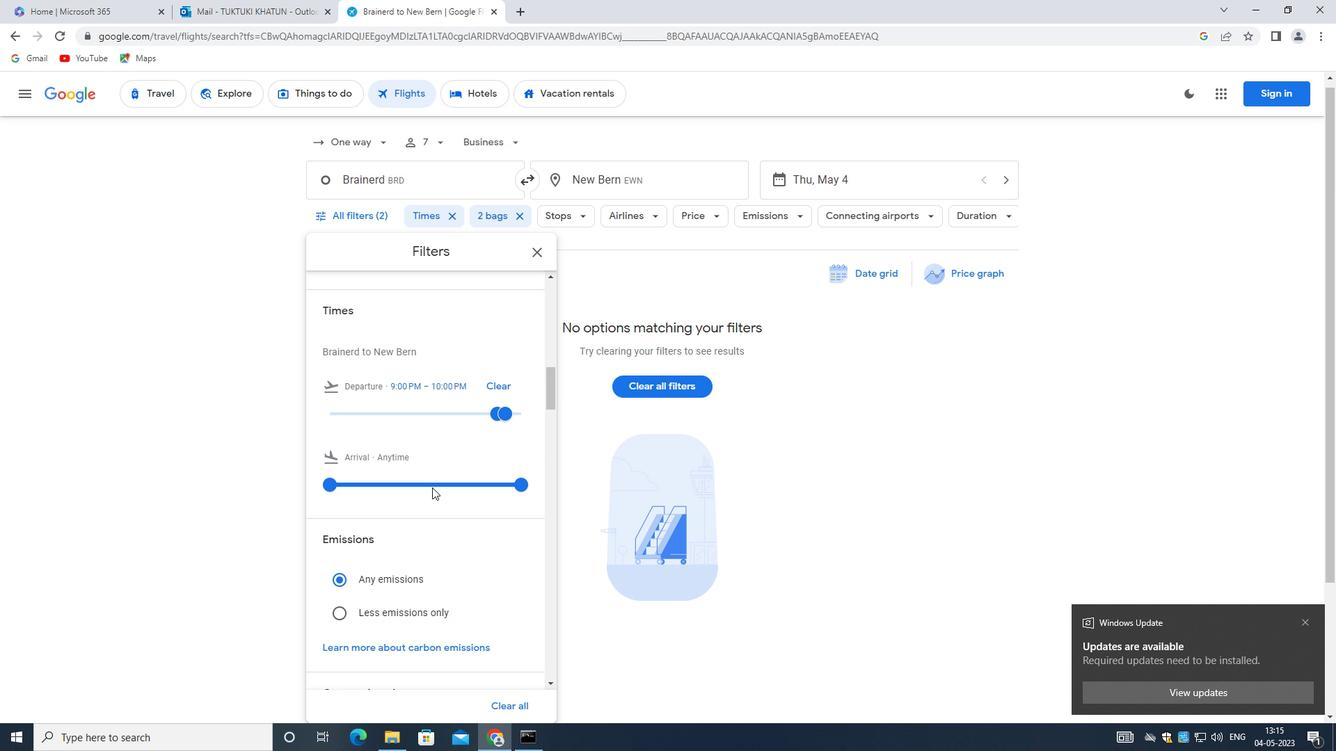 
Action: Mouse scrolled (430, 487) with delta (0, 0)
Screenshot: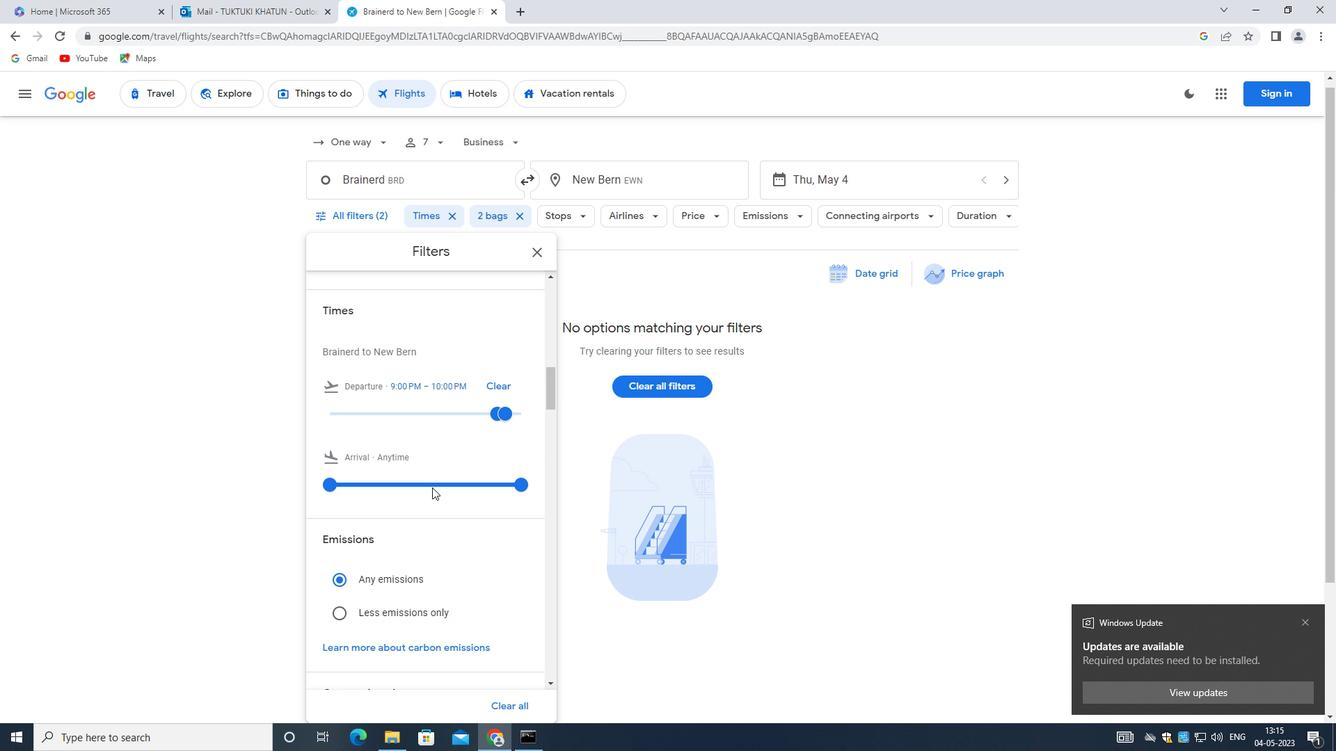 
Action: Mouse moved to (416, 483)
Screenshot: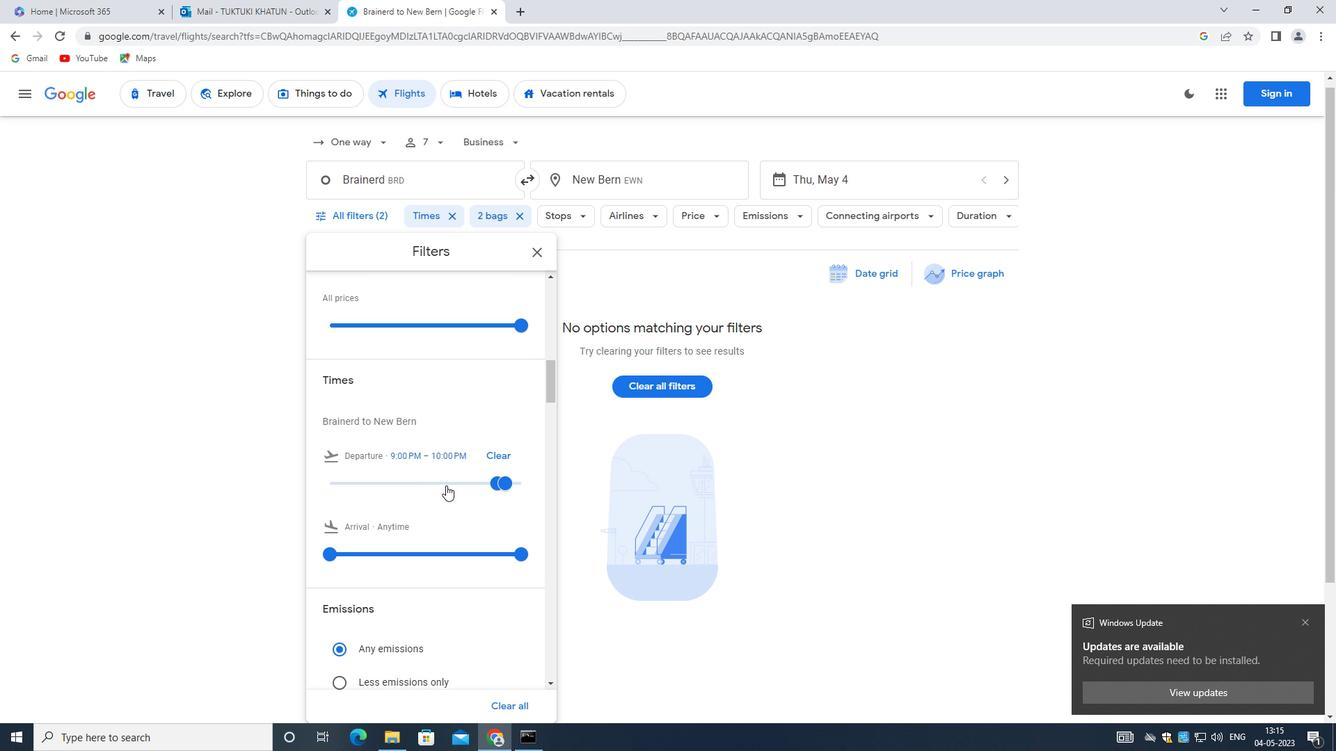 
Action: Mouse scrolled (416, 483) with delta (0, 0)
Screenshot: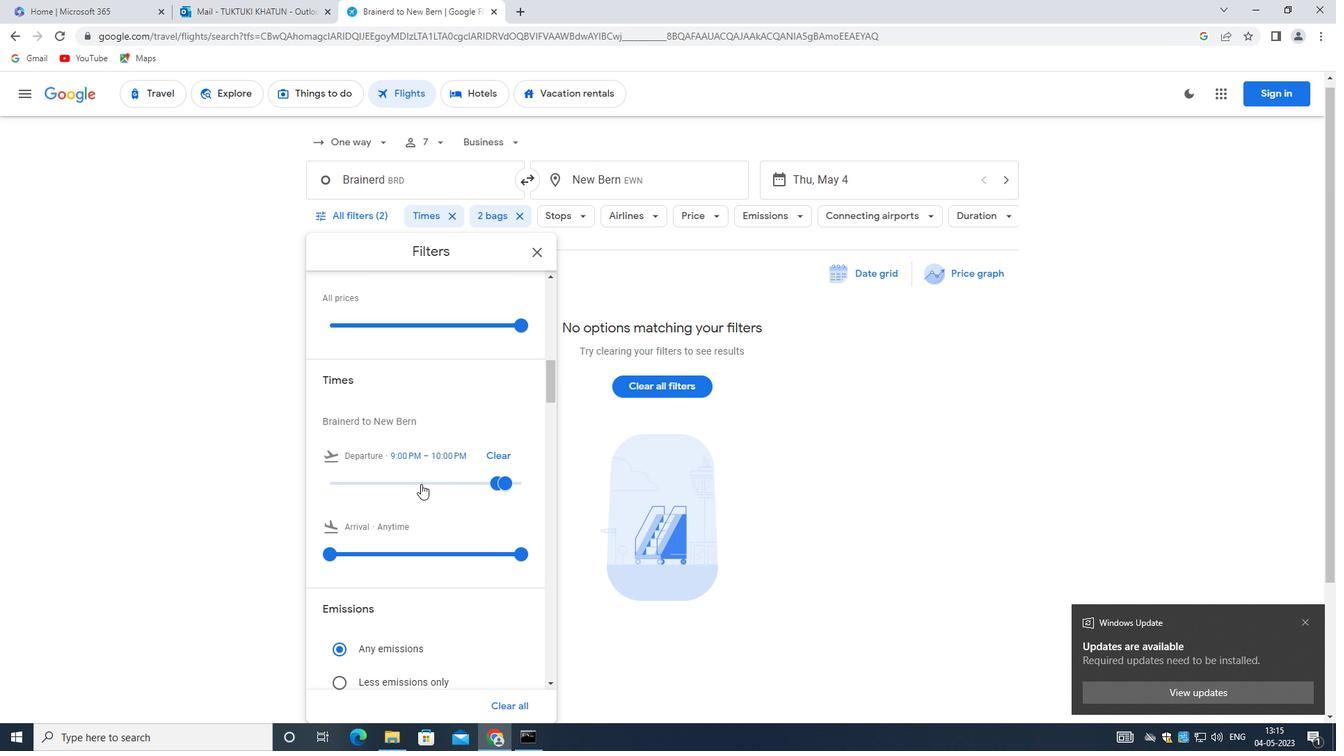 
Action: Mouse scrolled (416, 483) with delta (0, 0)
Screenshot: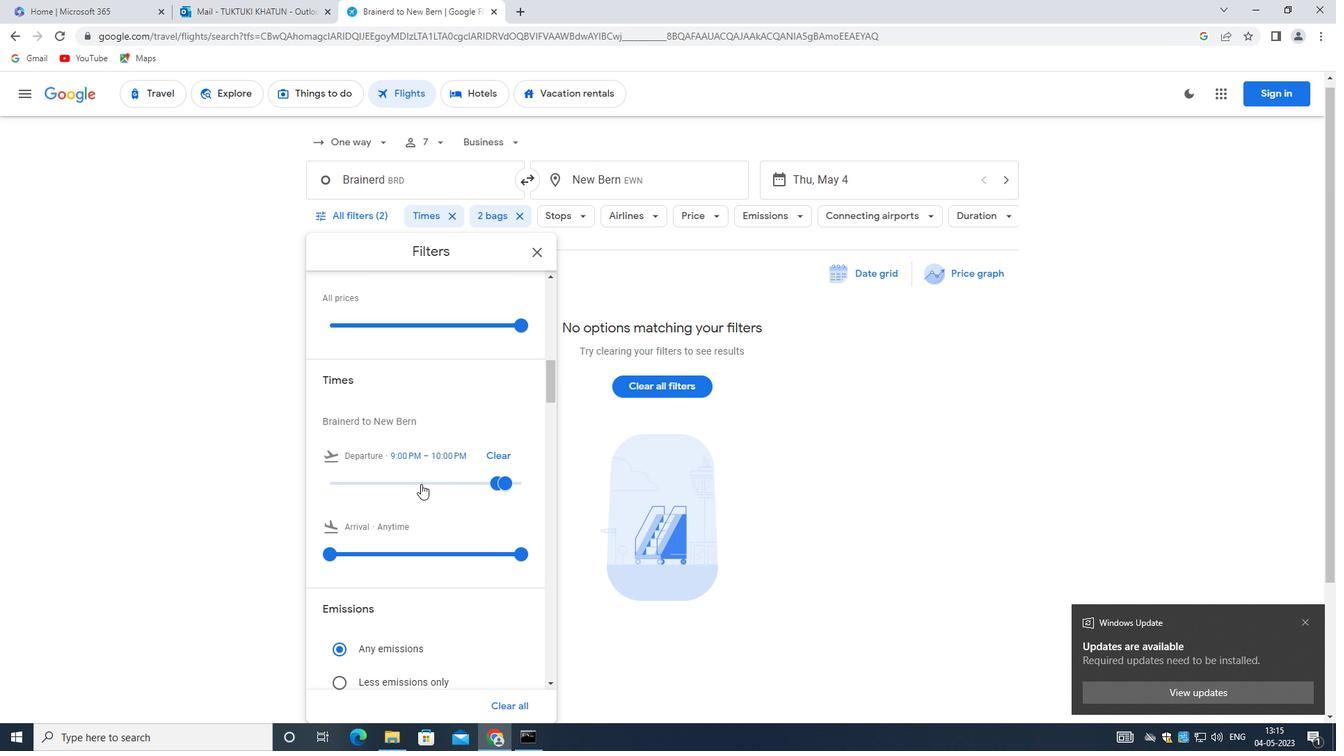
Action: Mouse scrolled (416, 483) with delta (0, 0)
Screenshot: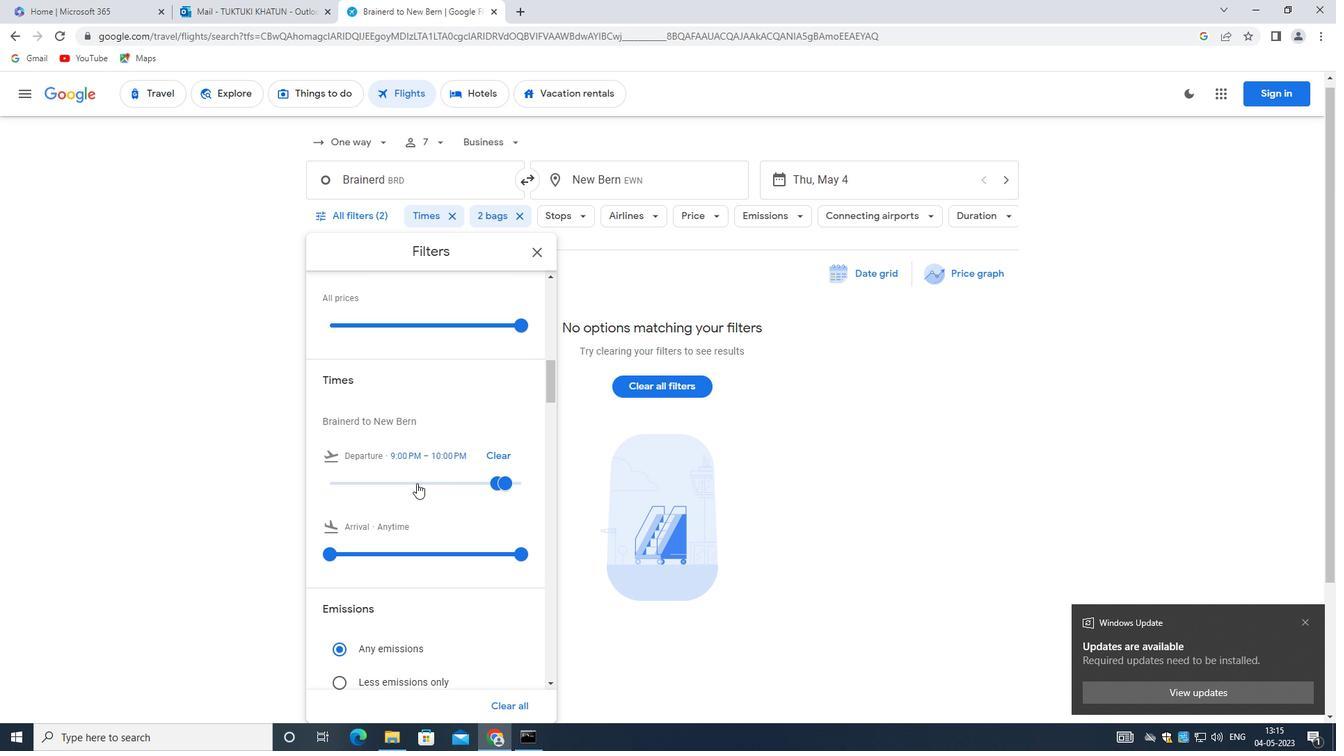 
Action: Mouse moved to (524, 366)
Screenshot: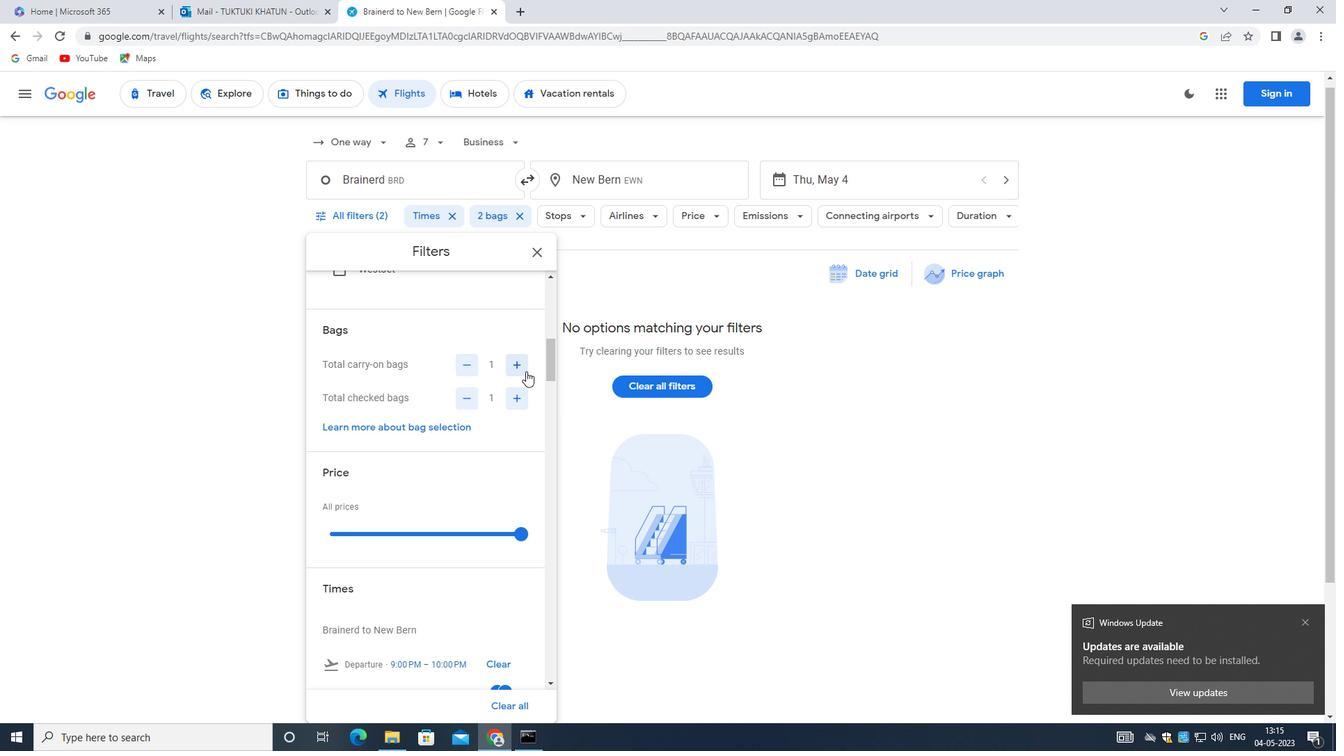 
Action: Mouse pressed left at (524, 366)
Screenshot: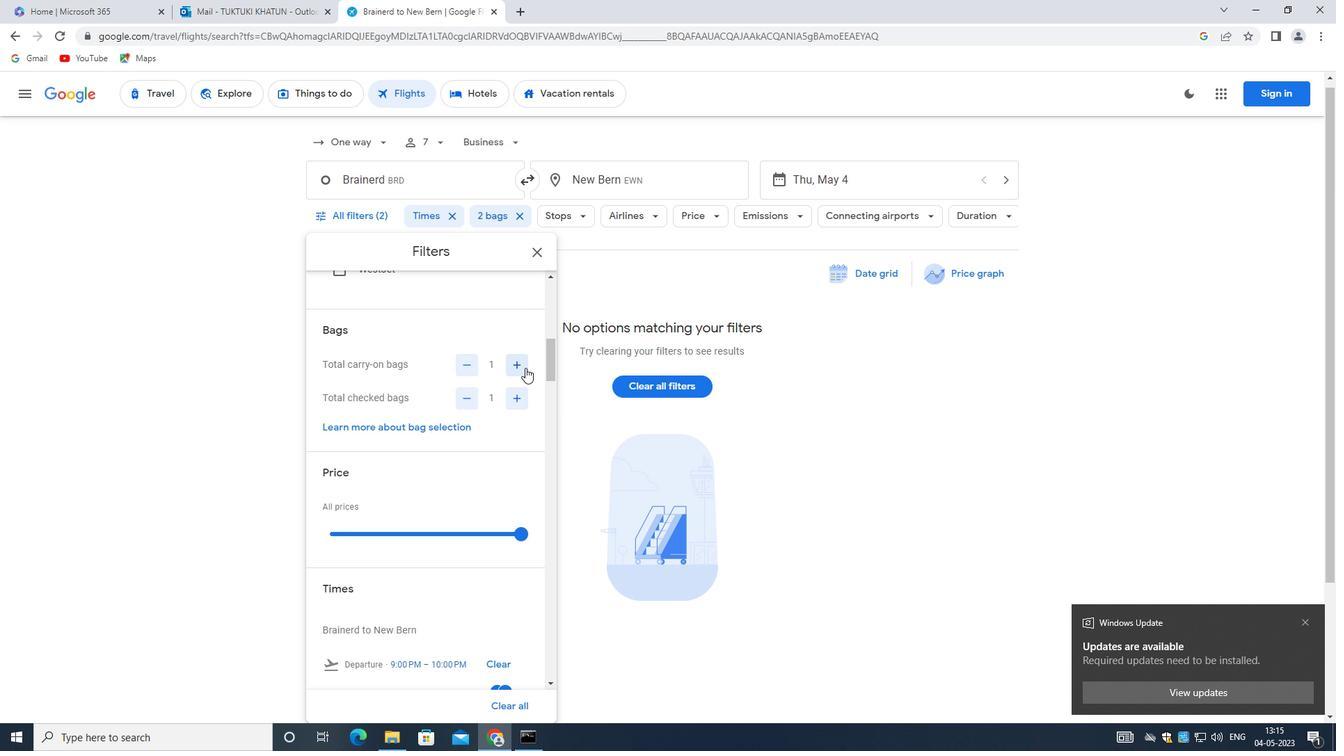 
Action: Mouse moved to (514, 396)
Screenshot: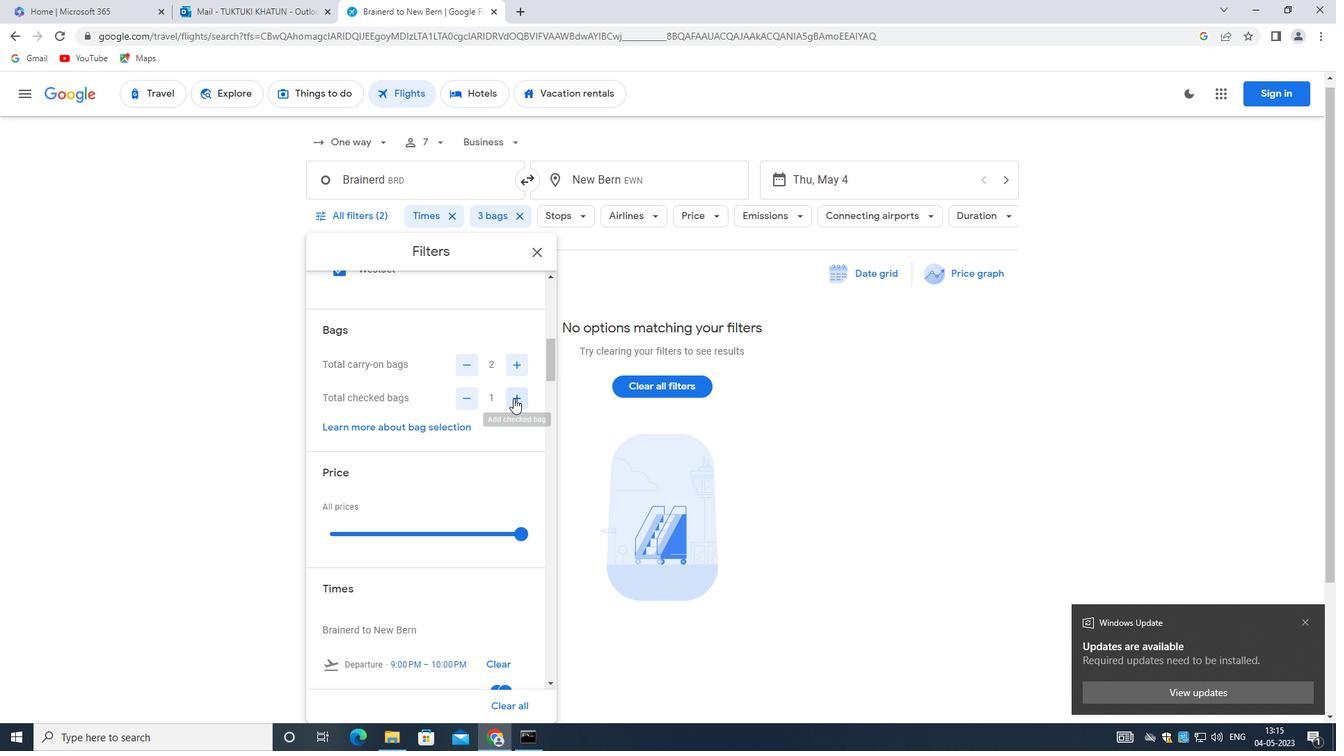 
Action: Mouse pressed left at (514, 396)
Screenshot: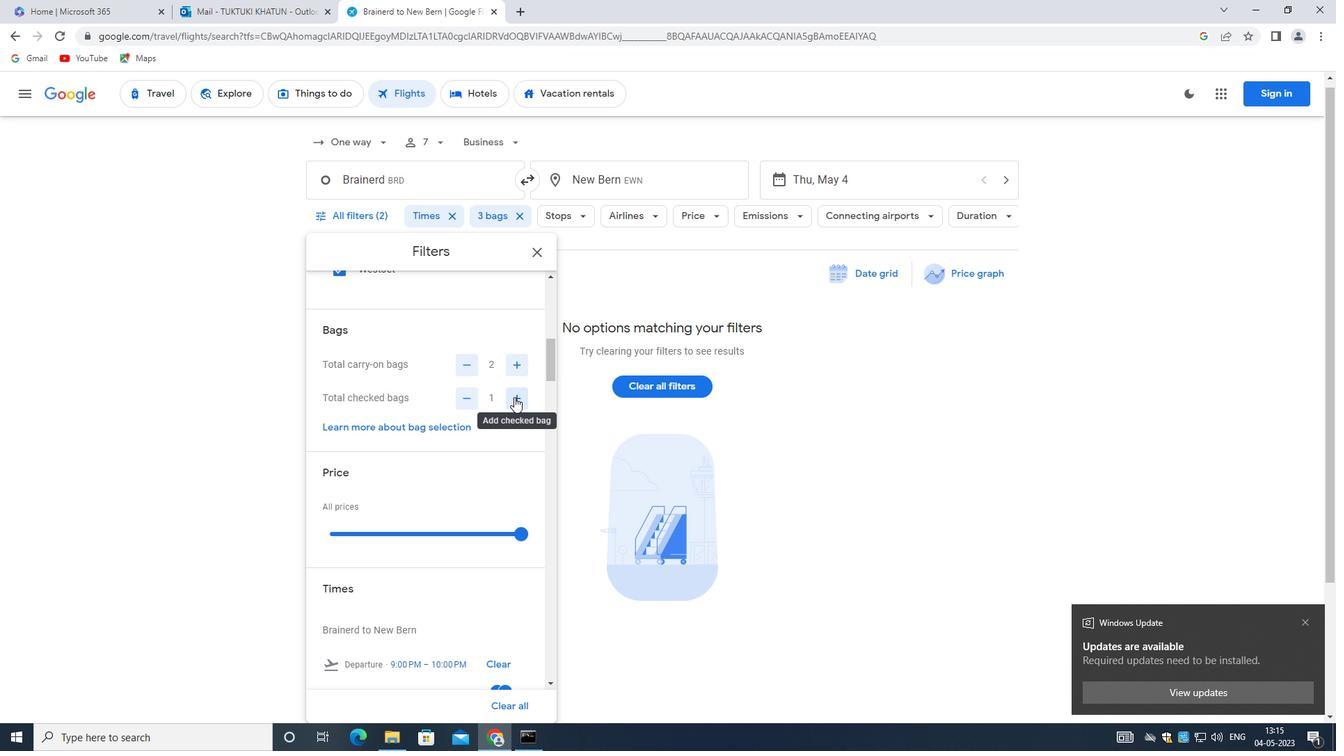 
Action: Mouse moved to (515, 396)
Screenshot: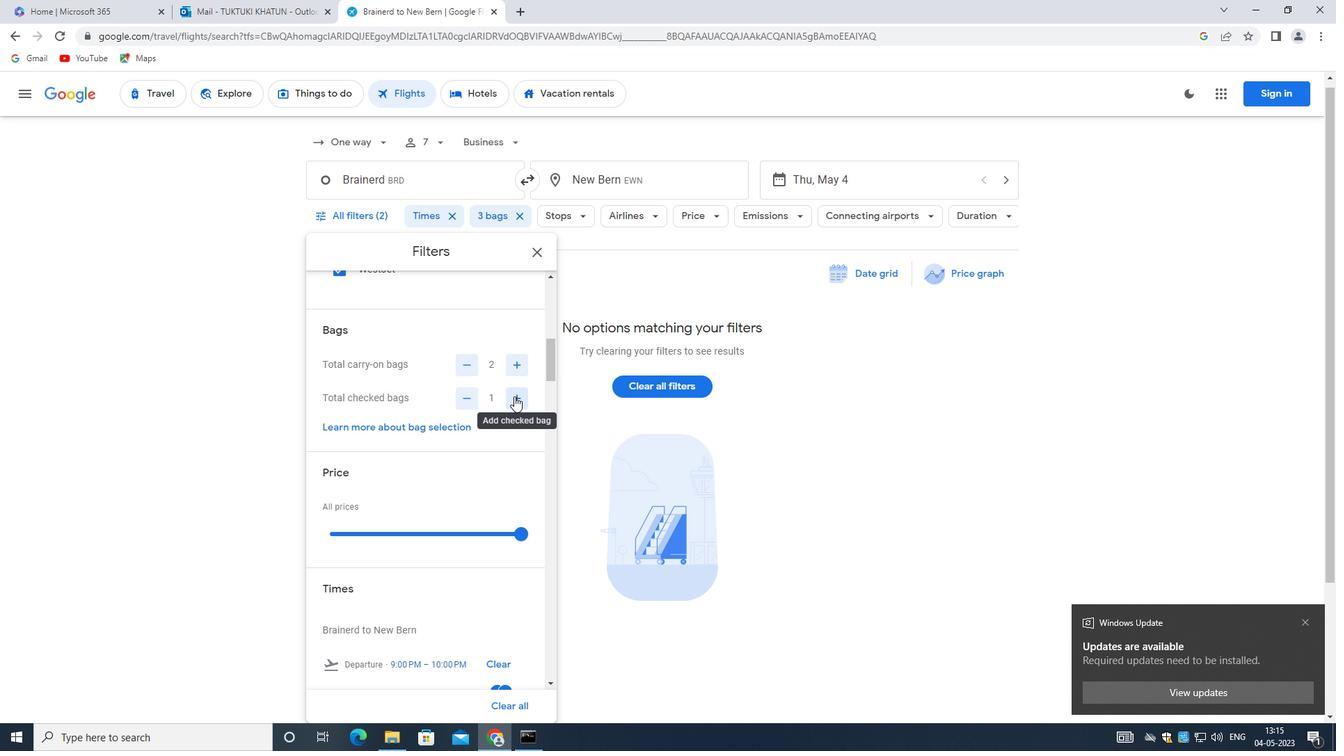 
Action: Mouse pressed left at (515, 396)
Screenshot: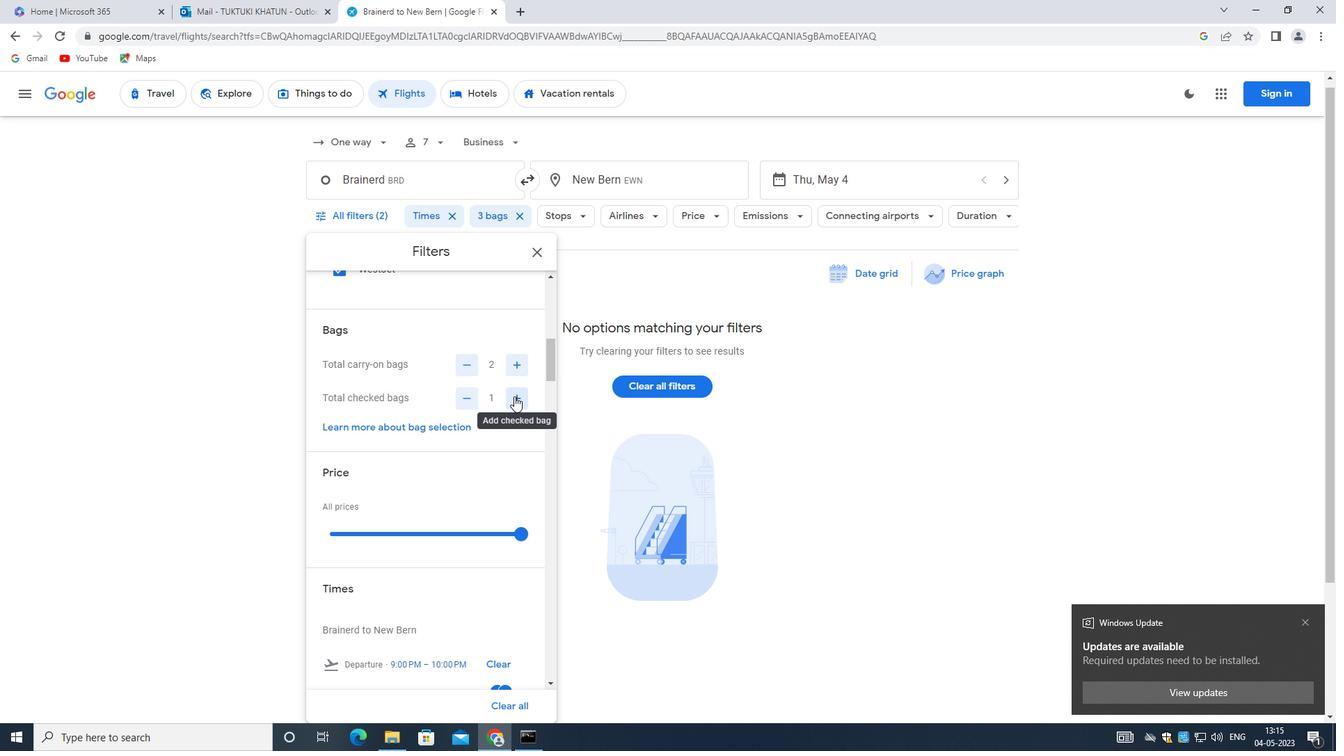 
Action: Mouse moved to (515, 396)
Screenshot: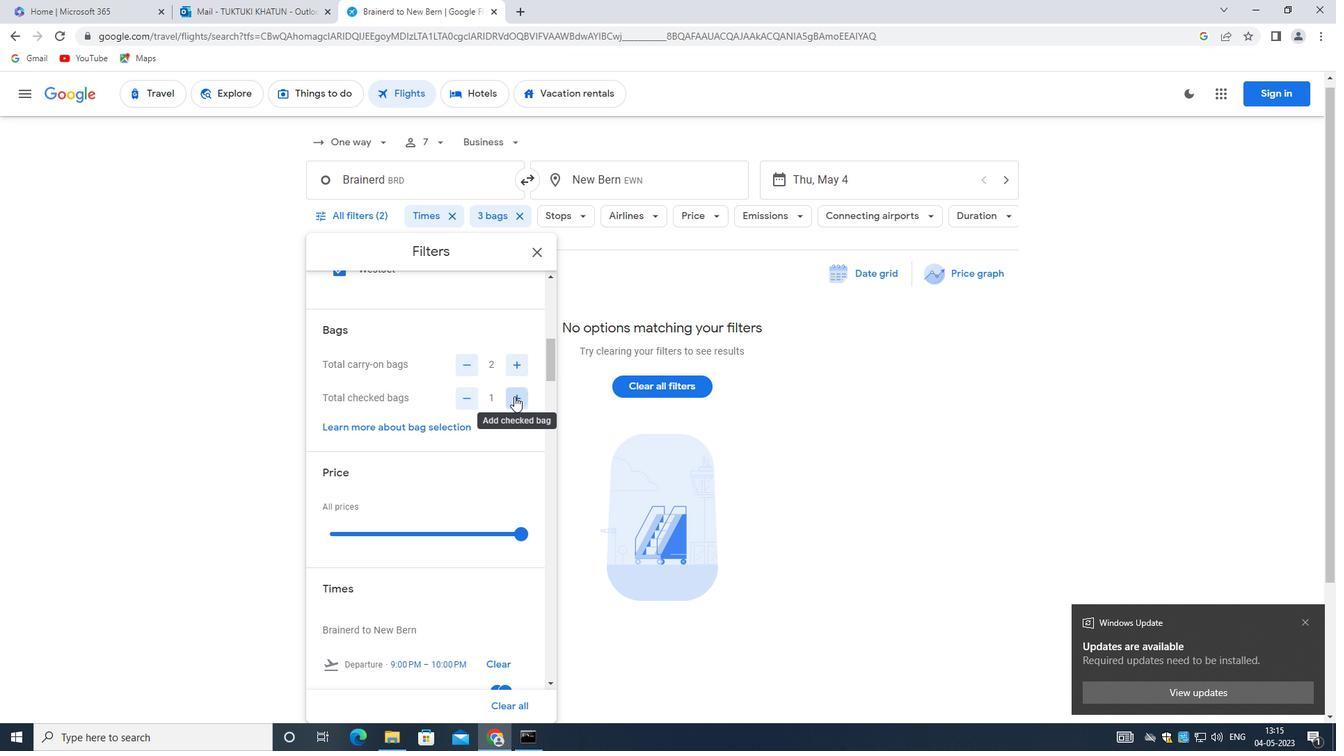 
Action: Mouse pressed left at (515, 396)
Screenshot: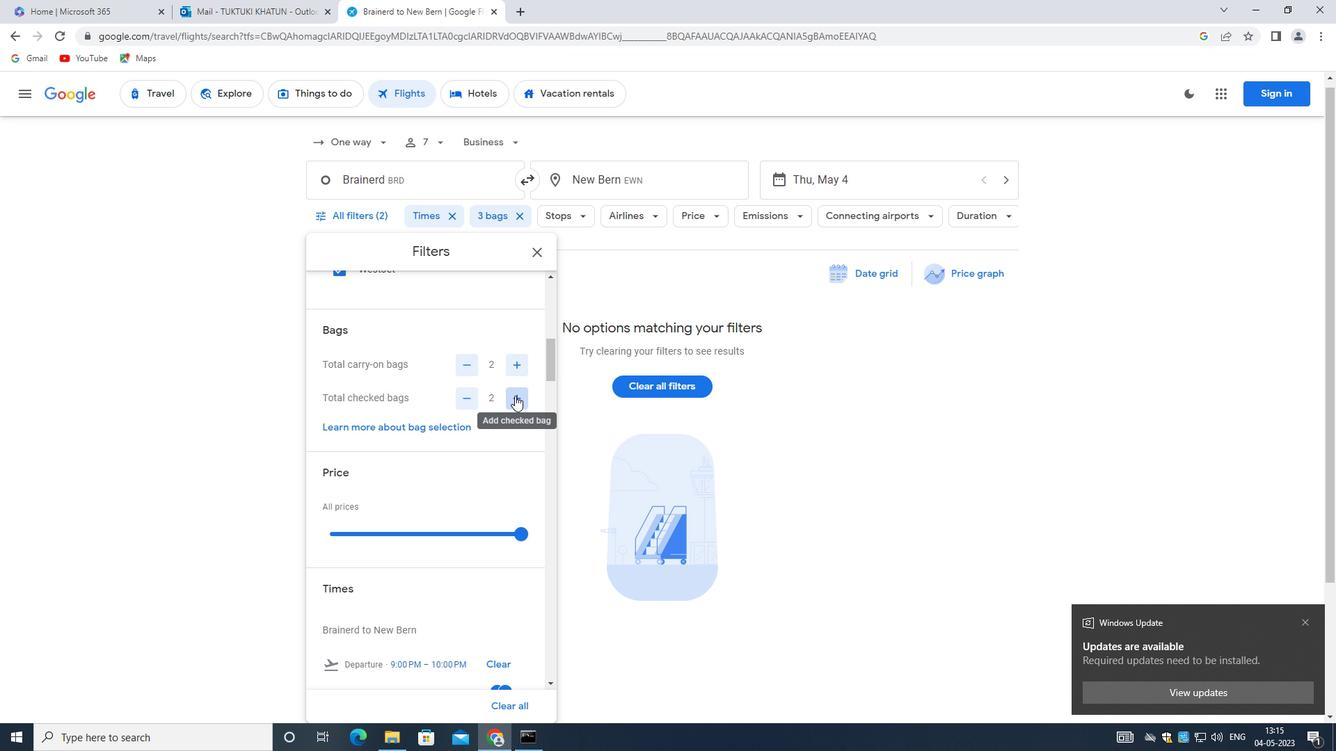 
Action: Mouse pressed left at (515, 396)
Screenshot: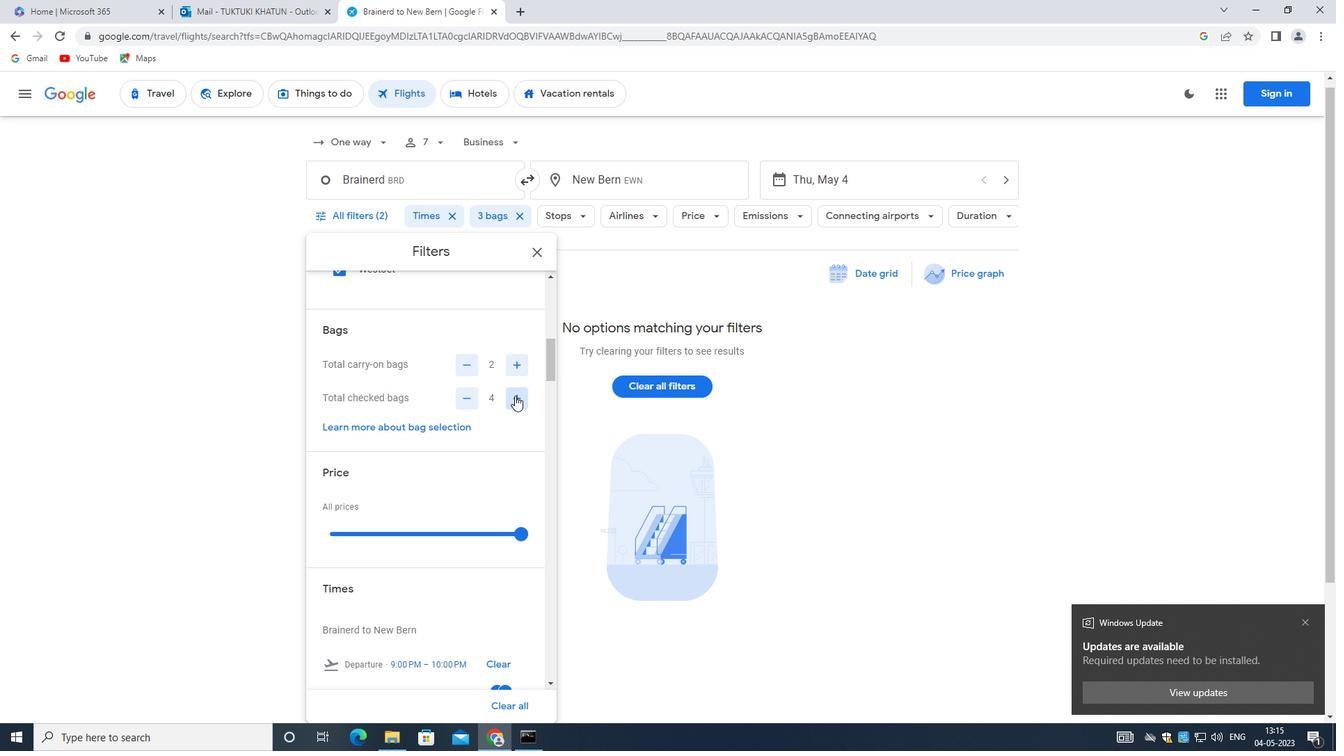 
Action: Mouse moved to (515, 395)
Screenshot: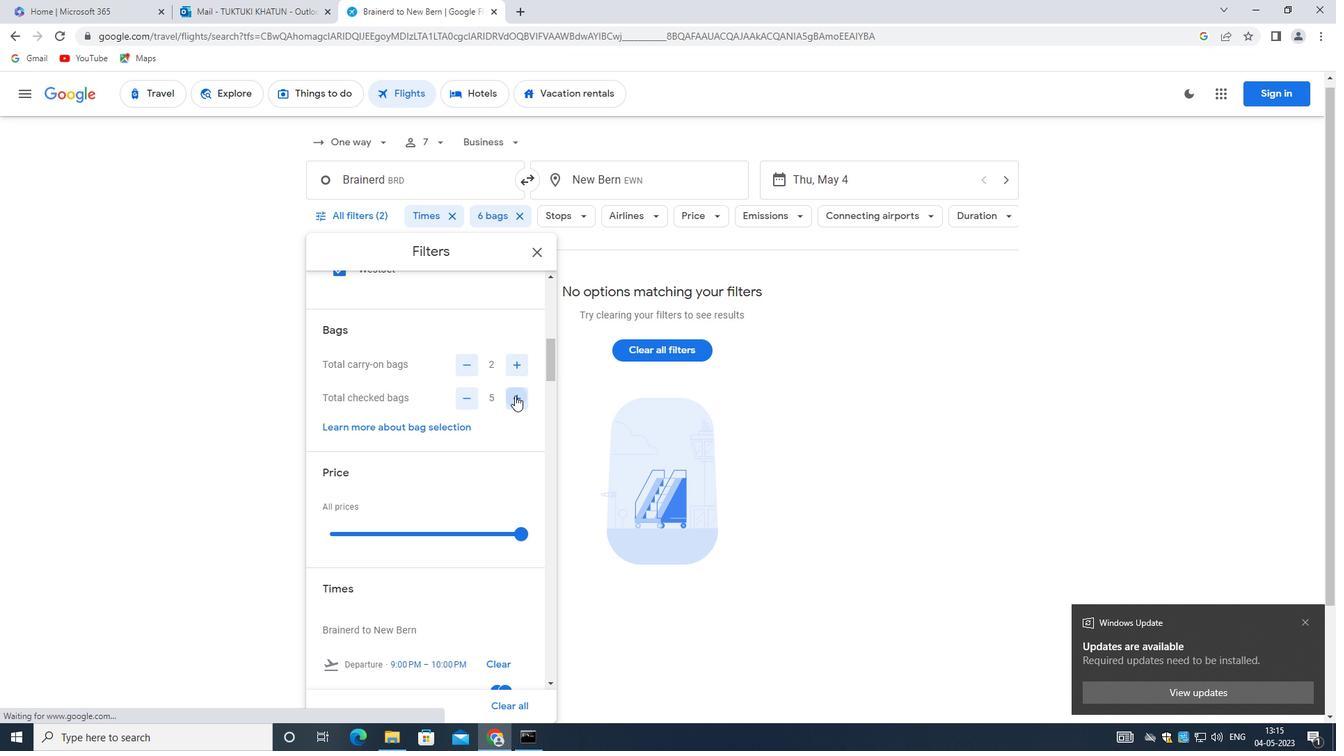 
Action: Mouse pressed left at (515, 395)
Screenshot: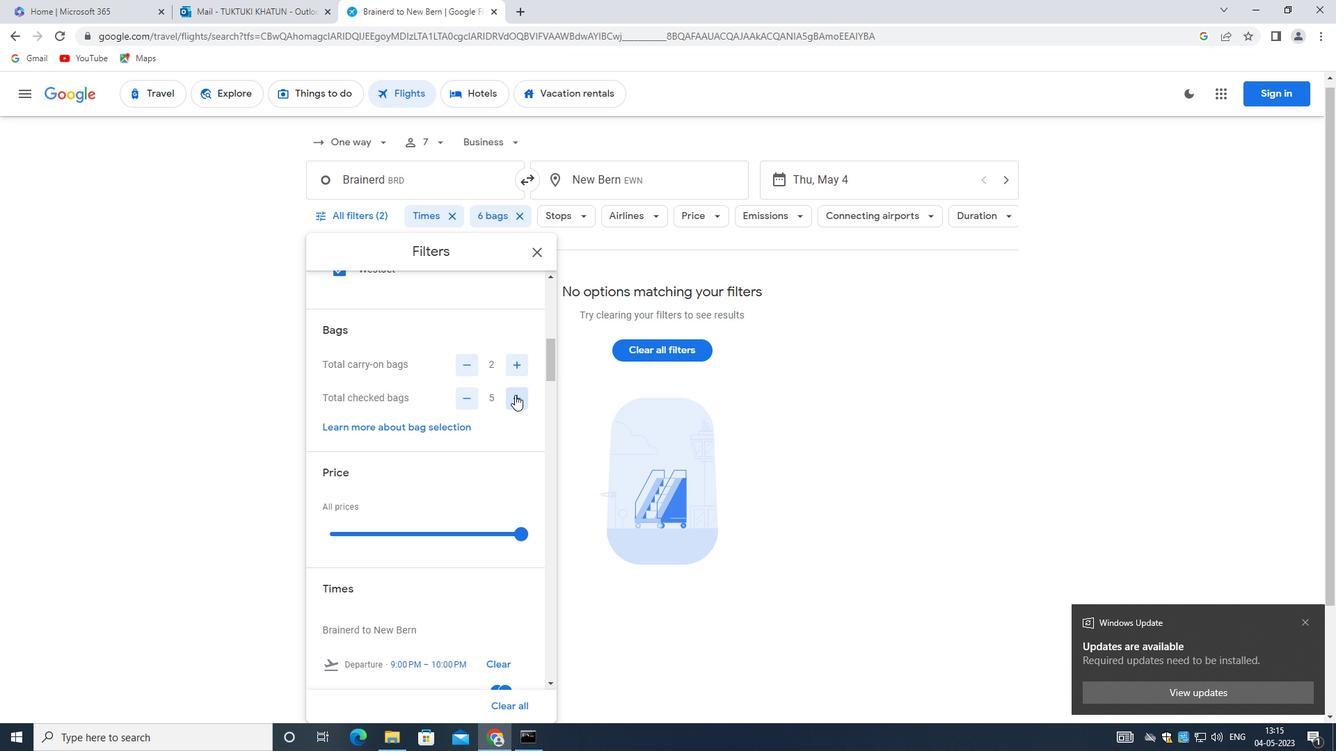 
Action: Mouse pressed left at (515, 395)
Screenshot: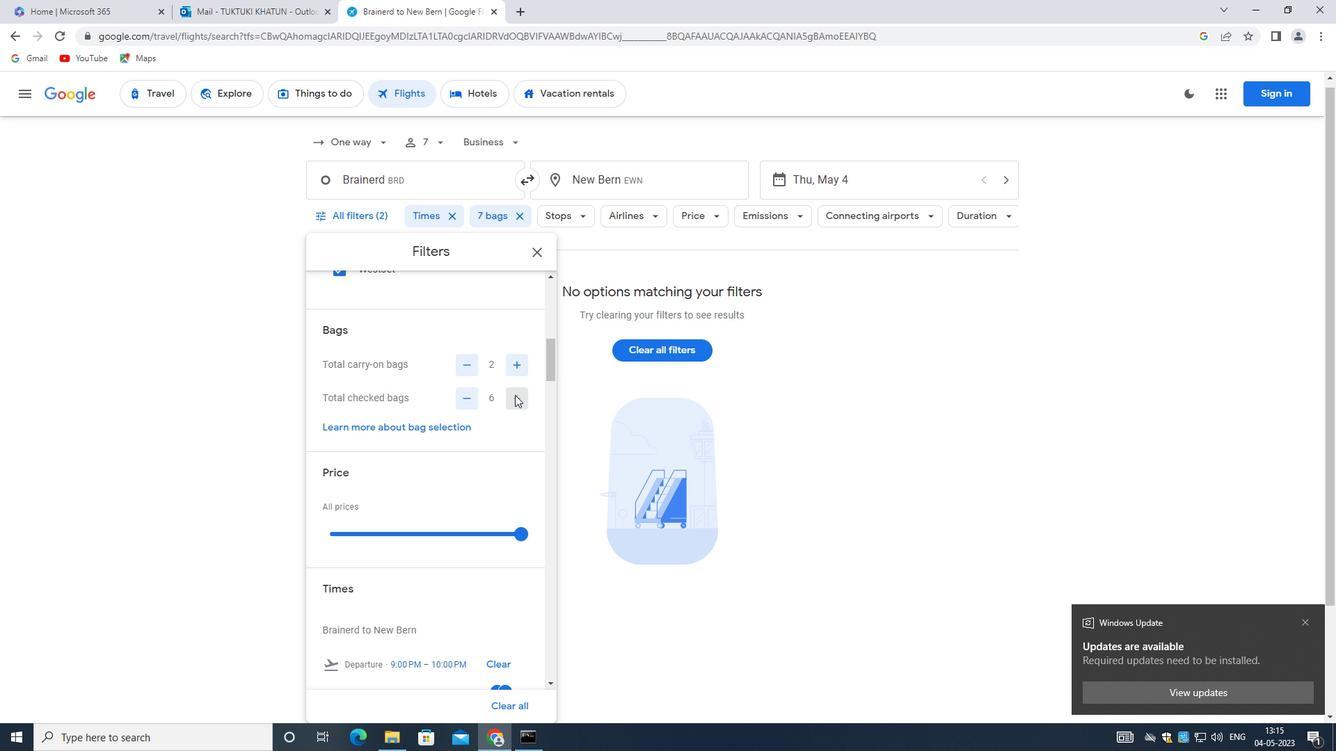 
Action: Mouse moved to (525, 531)
Screenshot: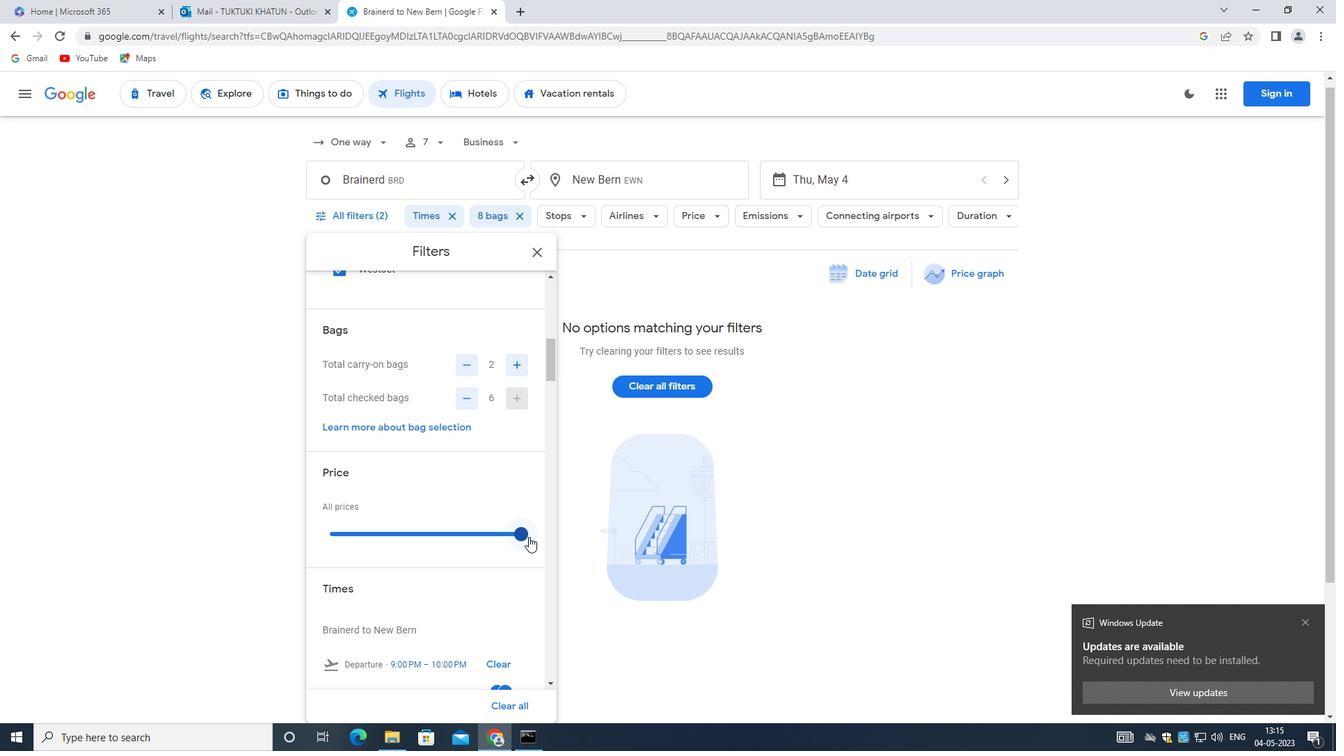 
Action: Mouse pressed left at (525, 531)
Screenshot: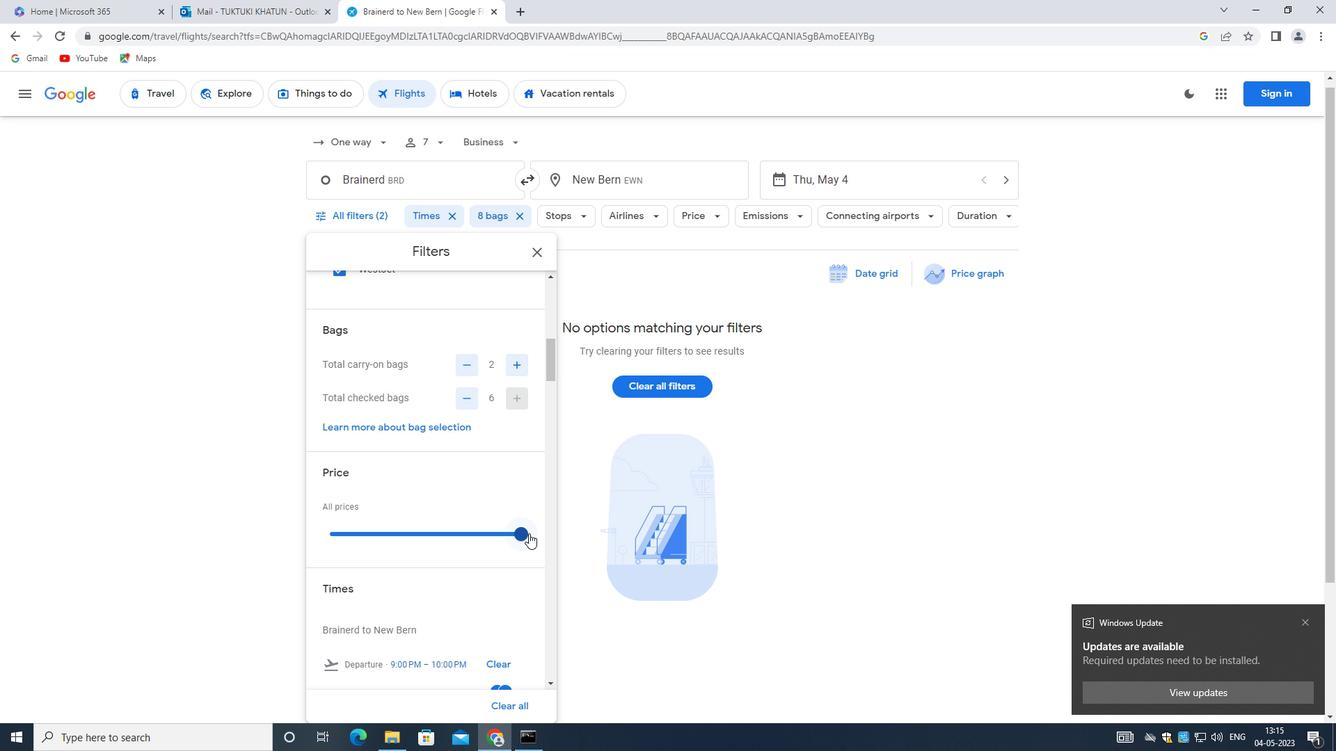 
Action: Mouse moved to (501, 500)
Screenshot: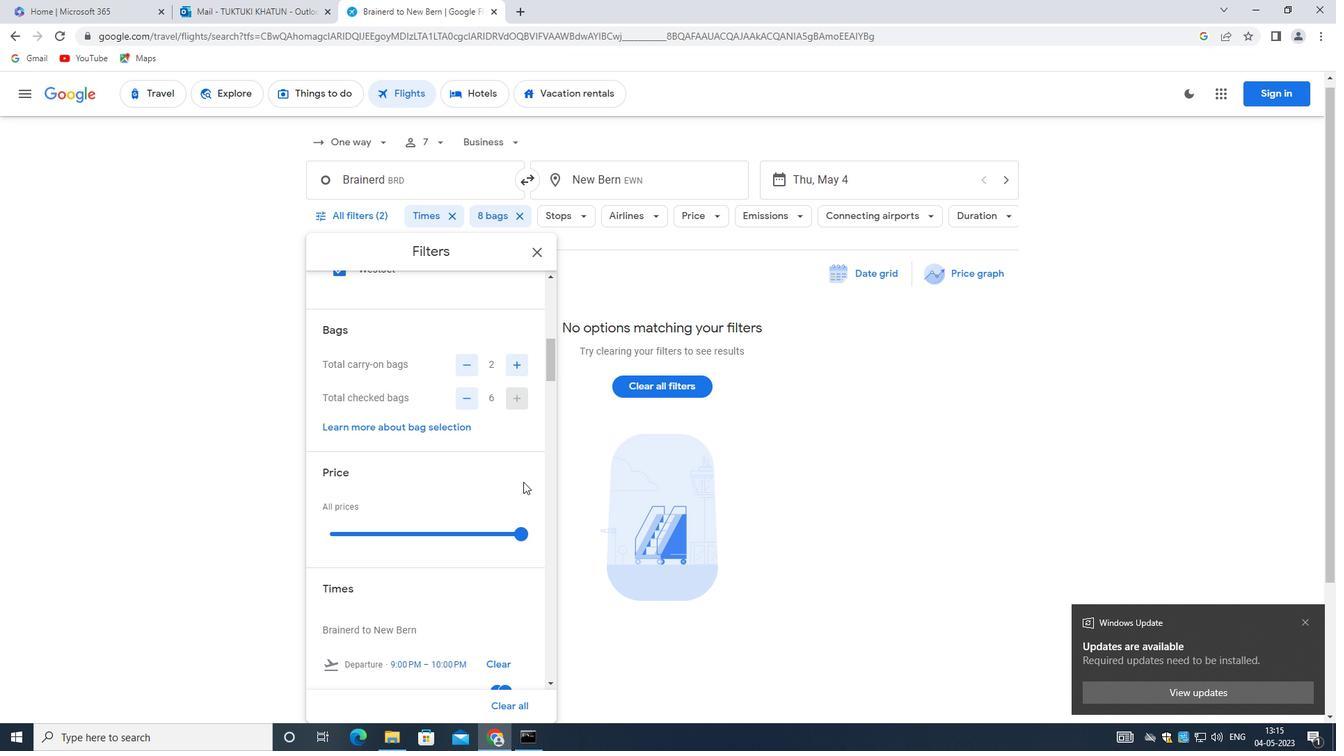 
Action: Mouse scrolled (501, 499) with delta (0, 0)
Screenshot: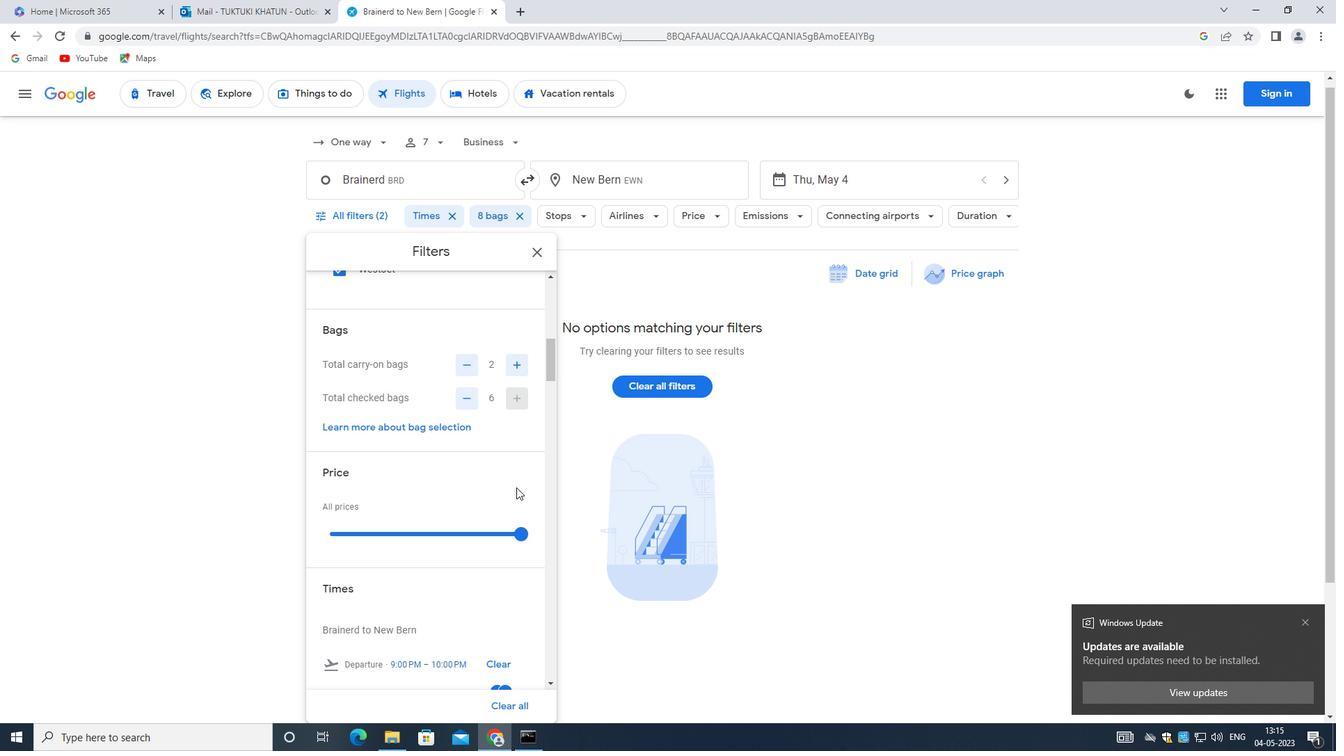 
Action: Mouse moved to (498, 503)
Screenshot: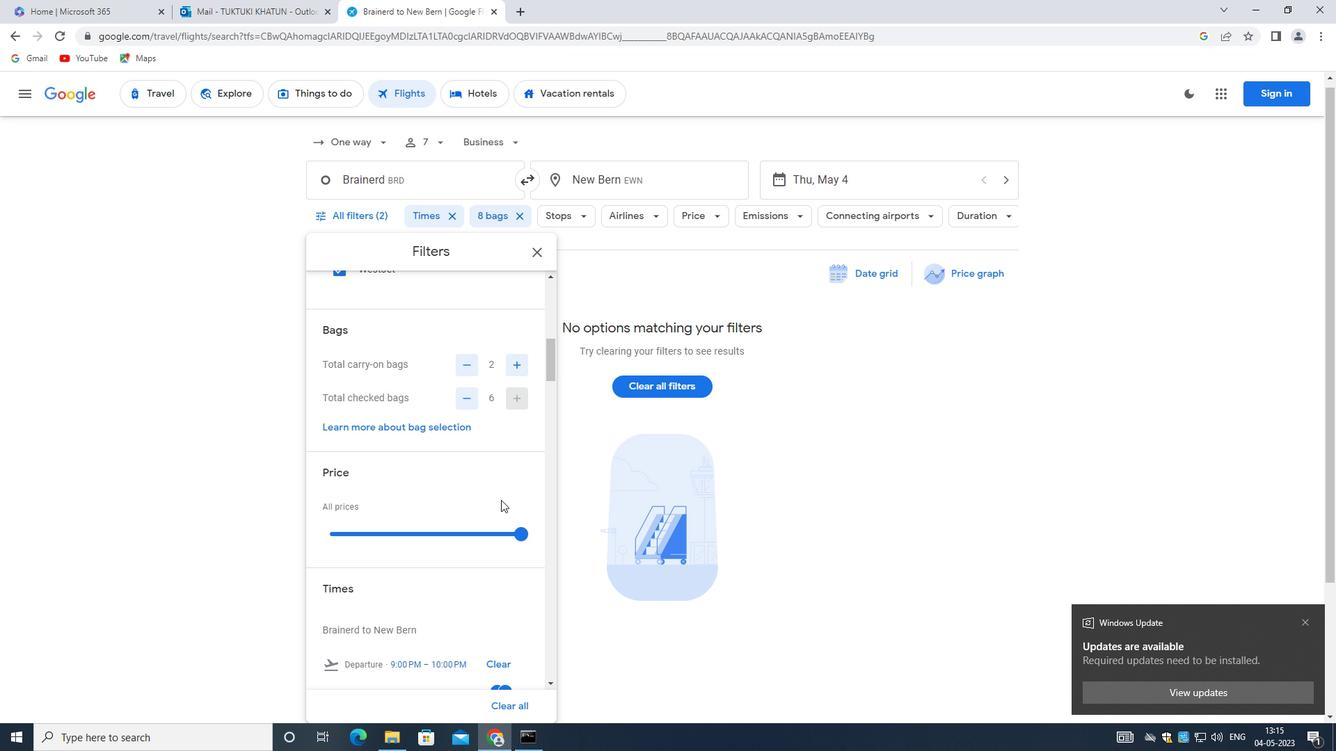 
Action: Mouse scrolled (498, 502) with delta (0, 0)
Screenshot: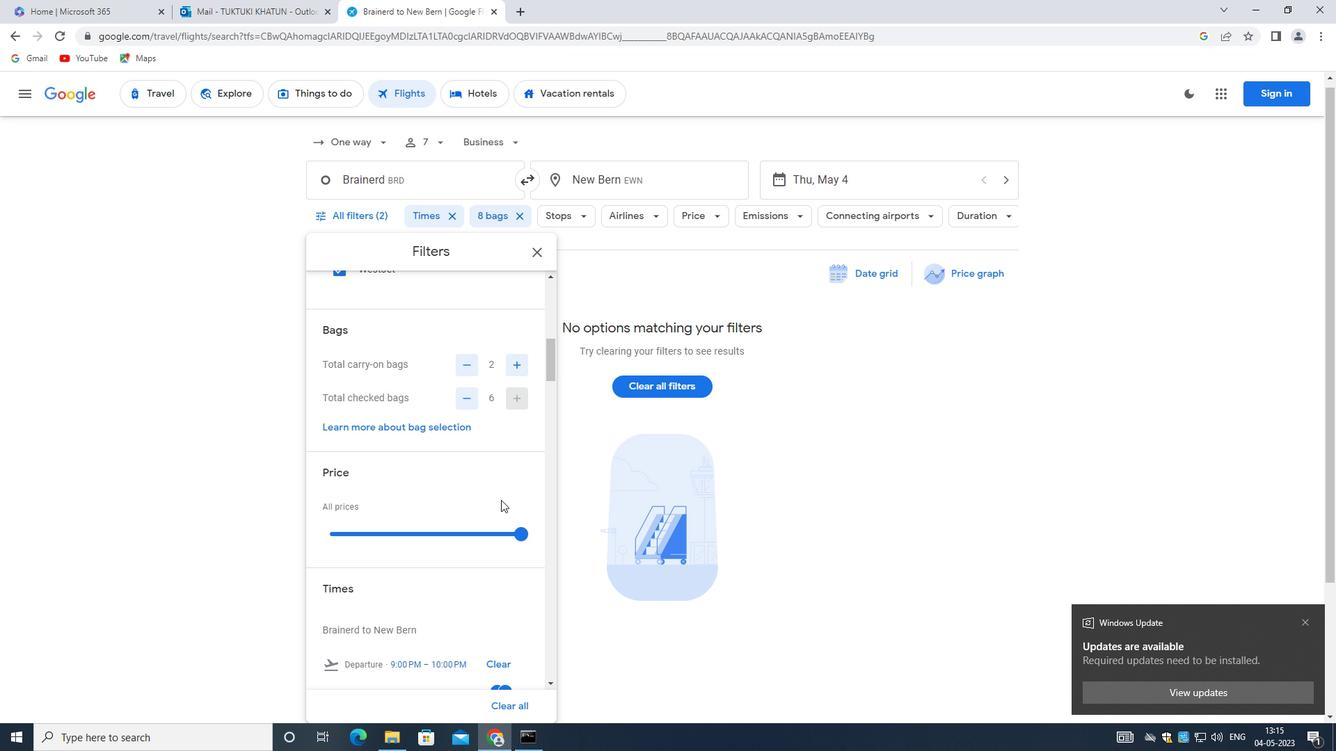 
Action: Mouse moved to (472, 551)
Screenshot: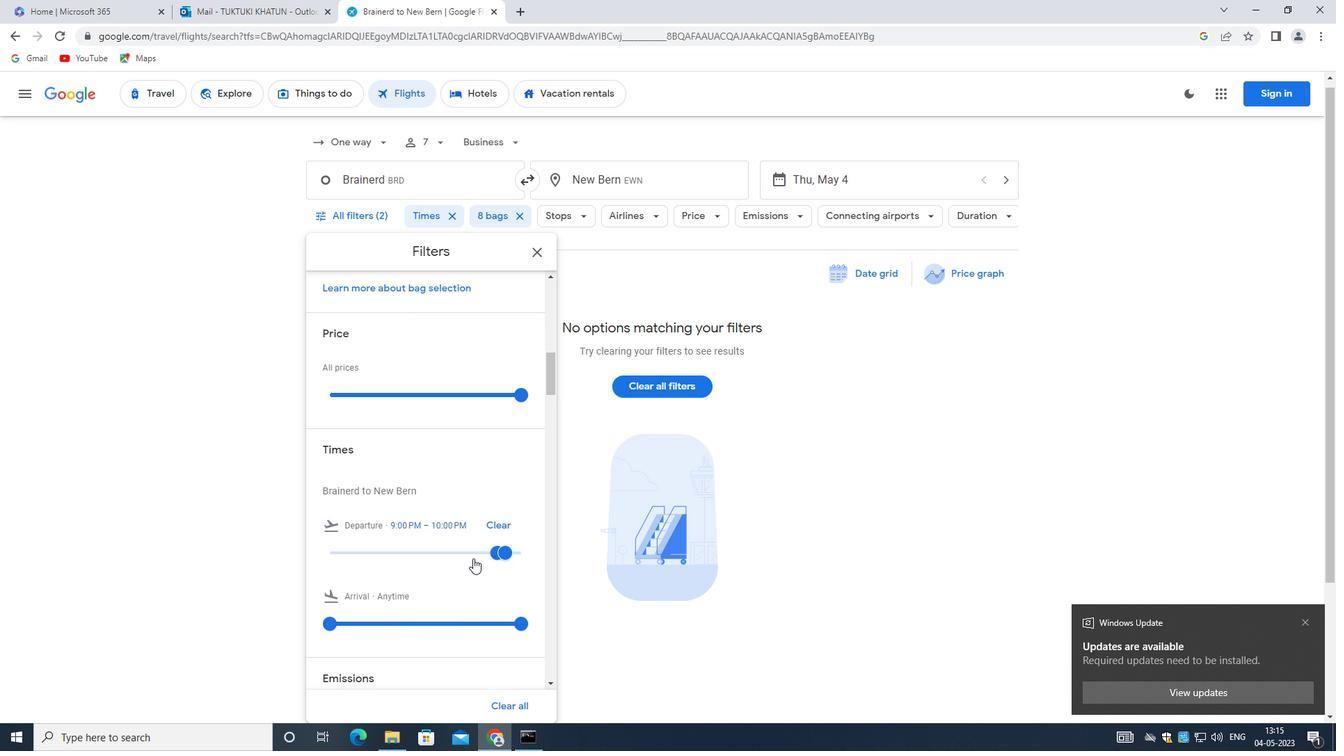 
Action: Mouse pressed left at (472, 551)
Screenshot: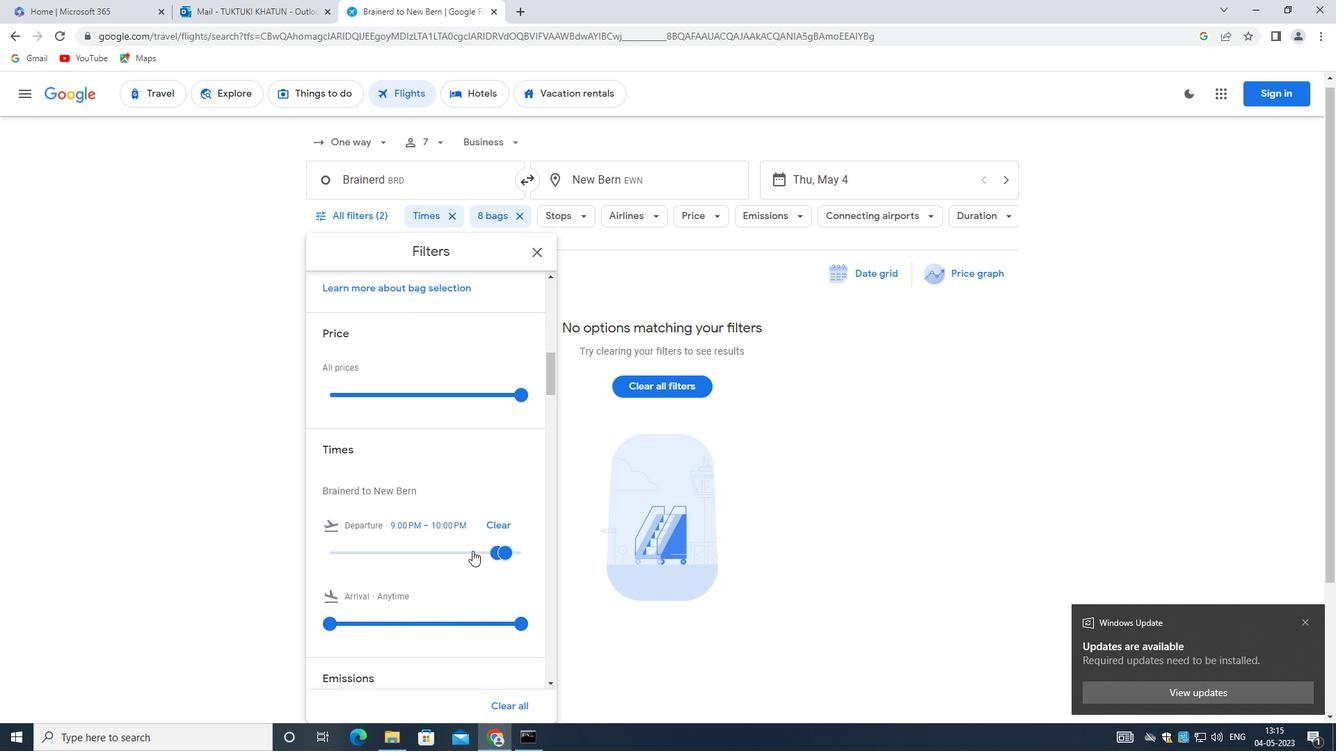 
Action: Mouse moved to (485, 554)
Screenshot: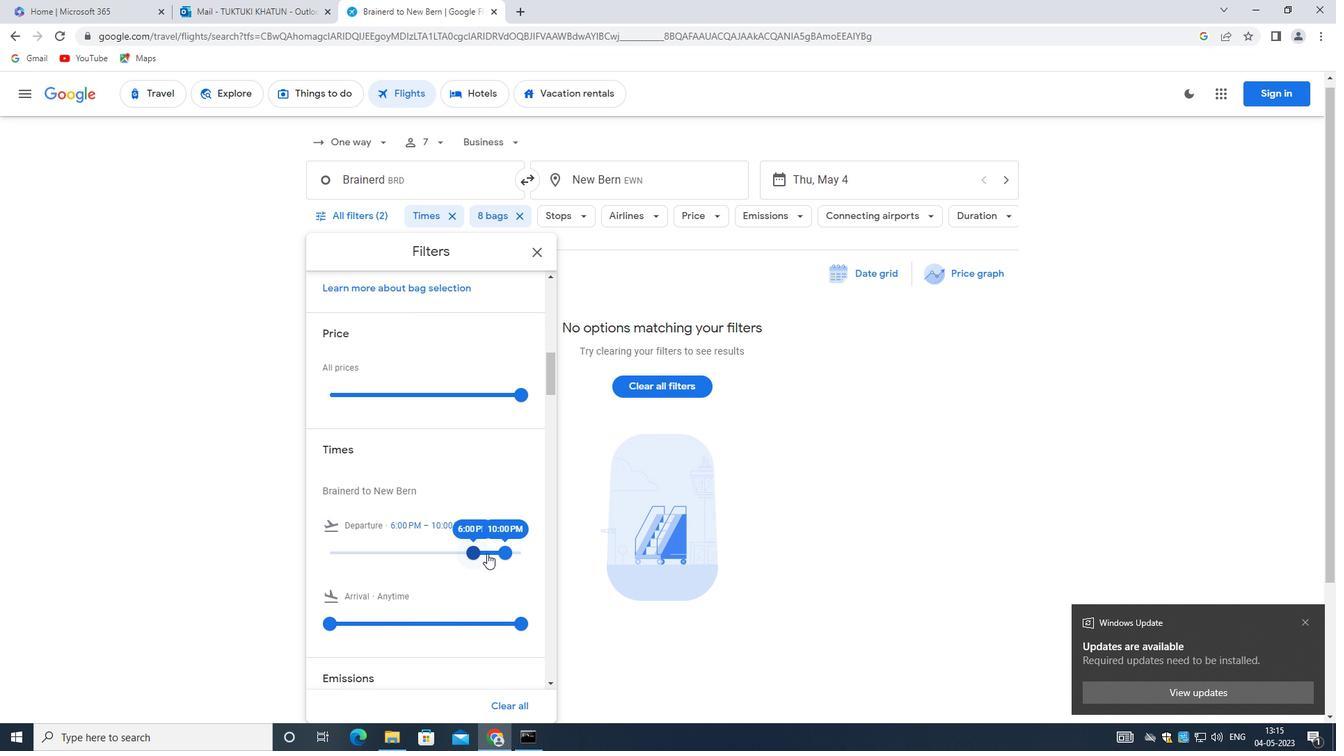 
Action: Mouse pressed left at (485, 554)
Screenshot: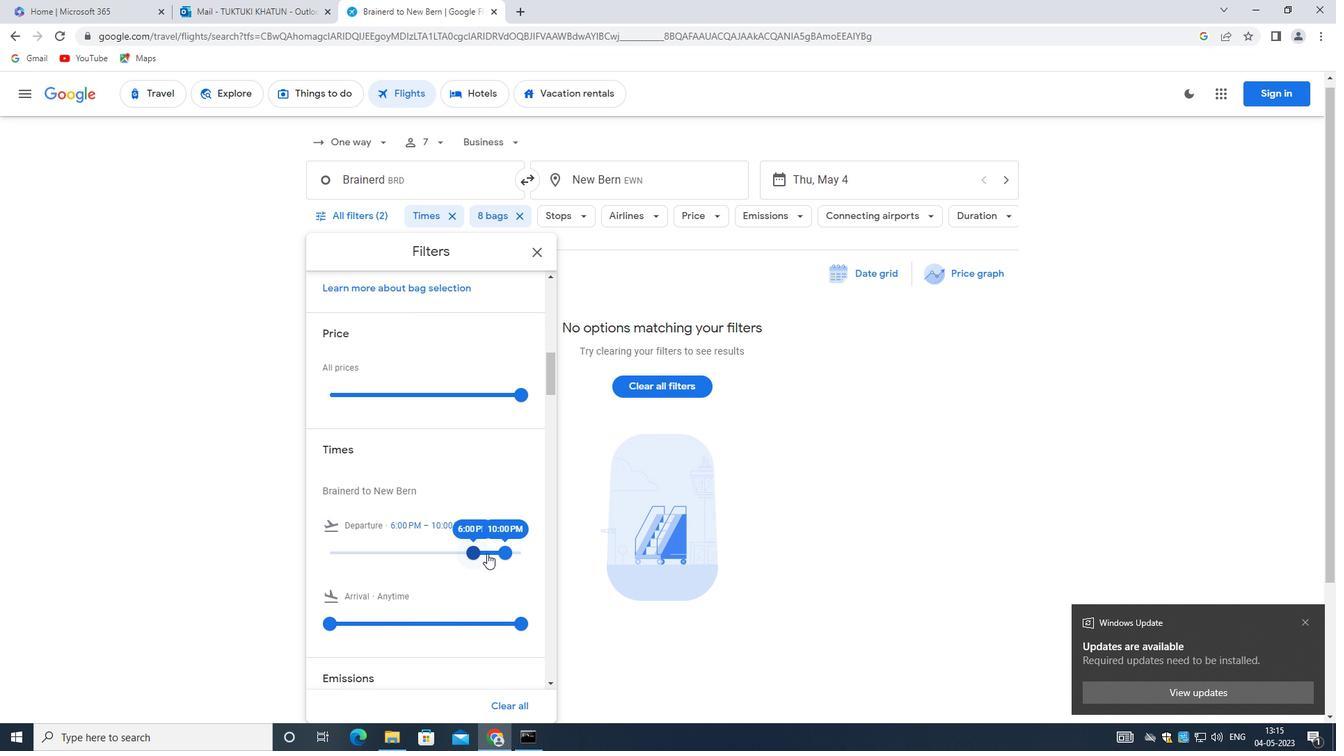 
Action: Mouse moved to (502, 550)
Screenshot: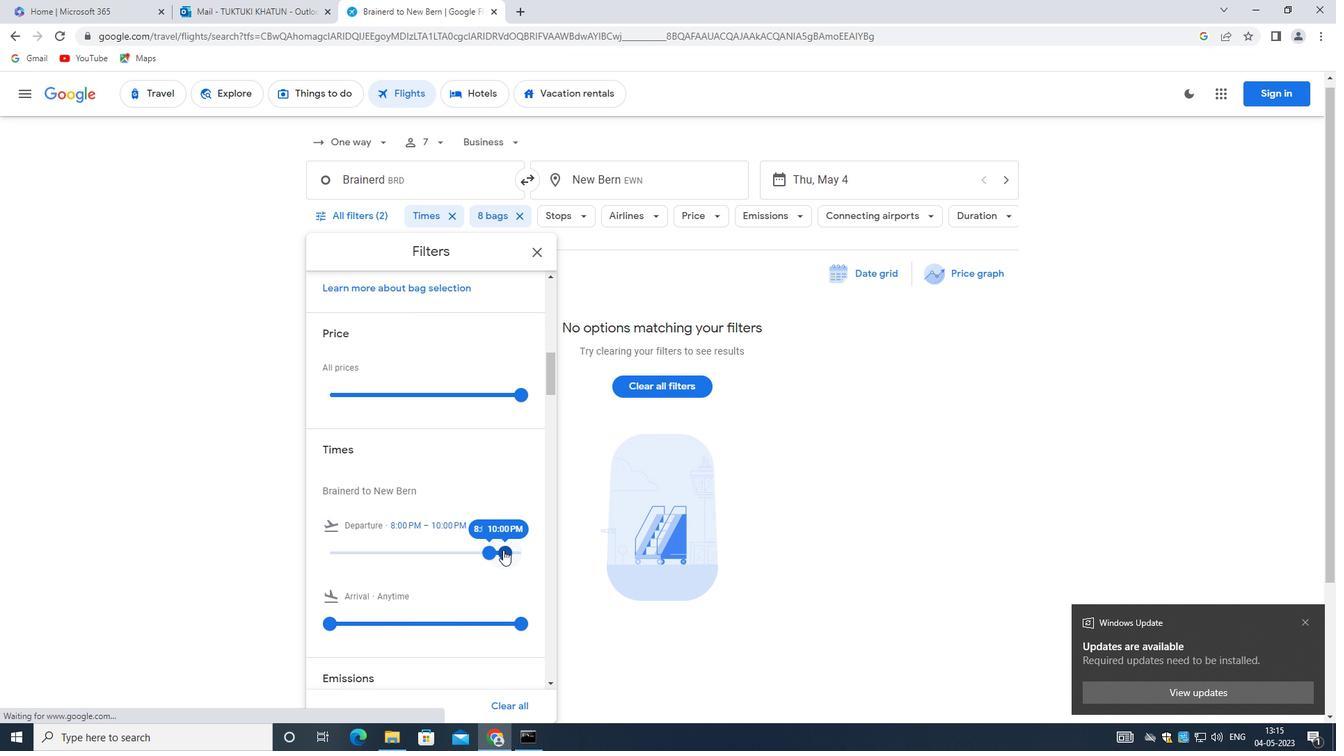 
Action: Mouse pressed left at (502, 550)
Screenshot: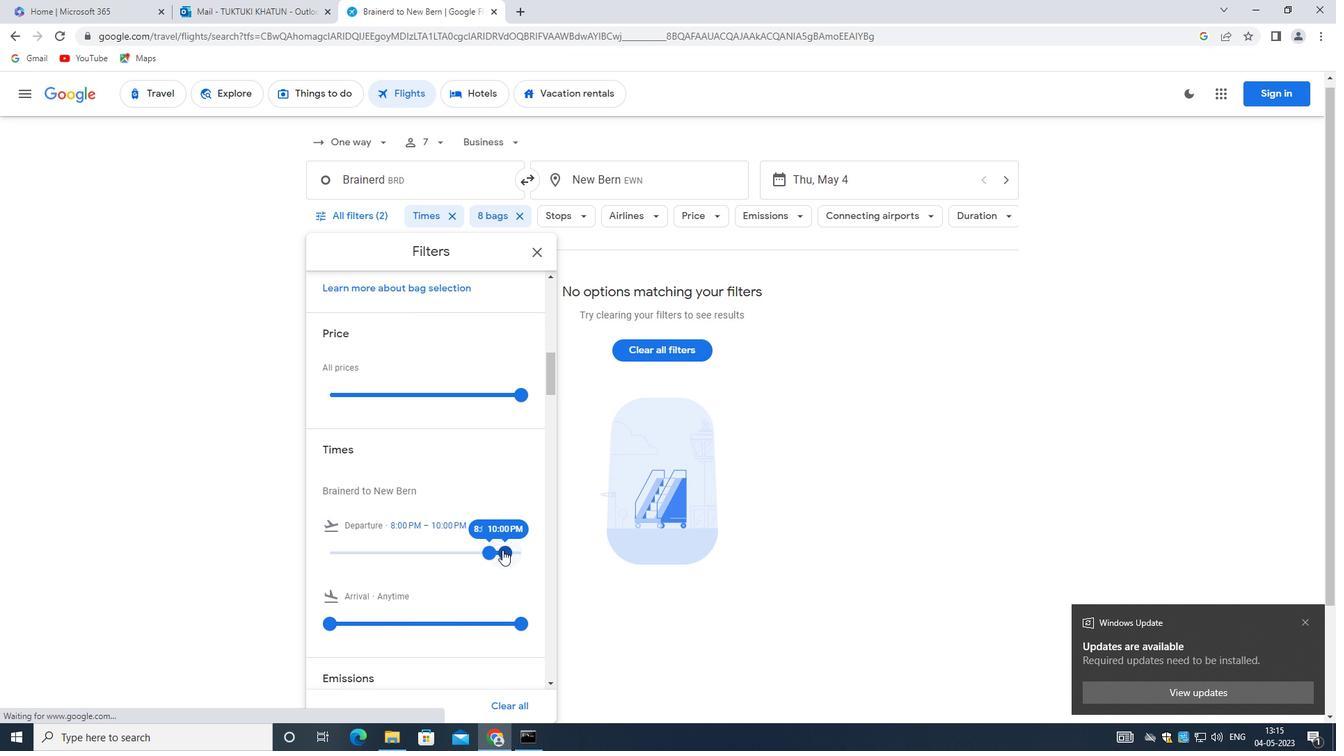 
Action: Mouse moved to (508, 551)
Screenshot: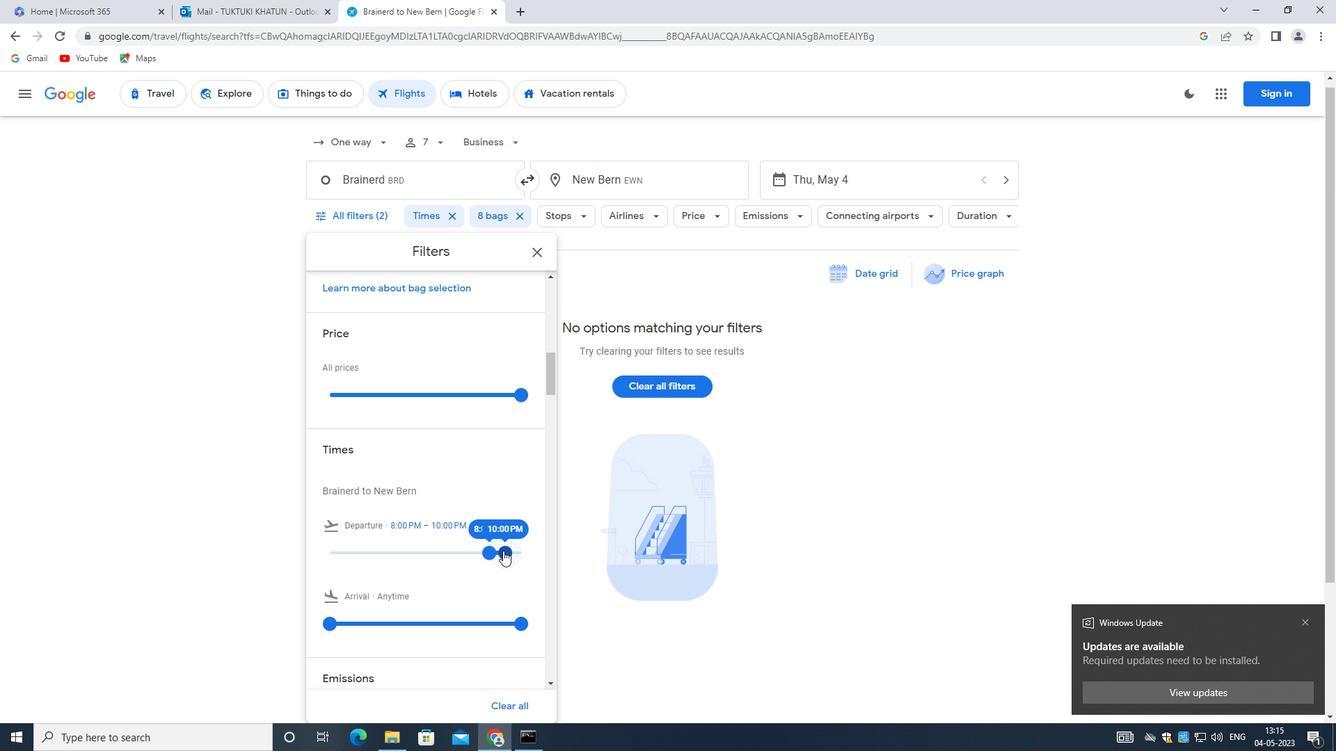 
Action: Mouse pressed left at (508, 551)
Screenshot: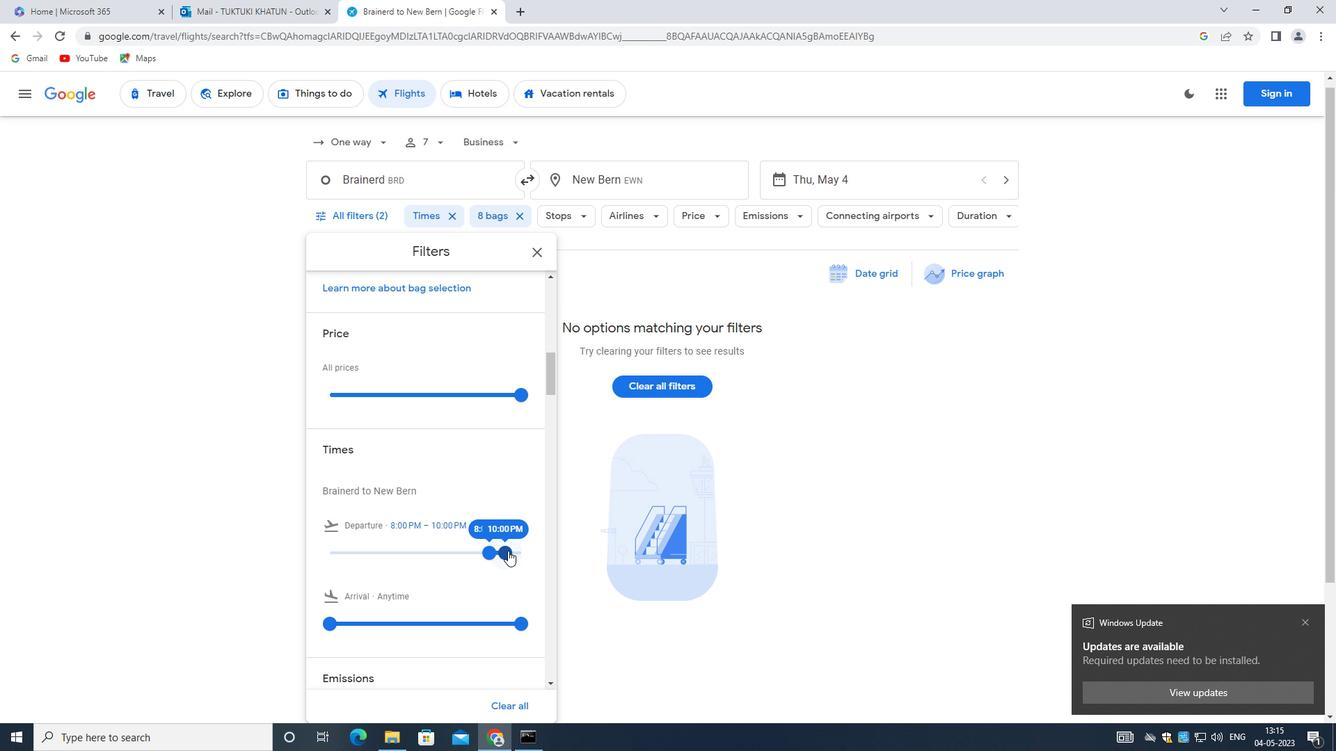 
Action: Mouse moved to (496, 554)
Screenshot: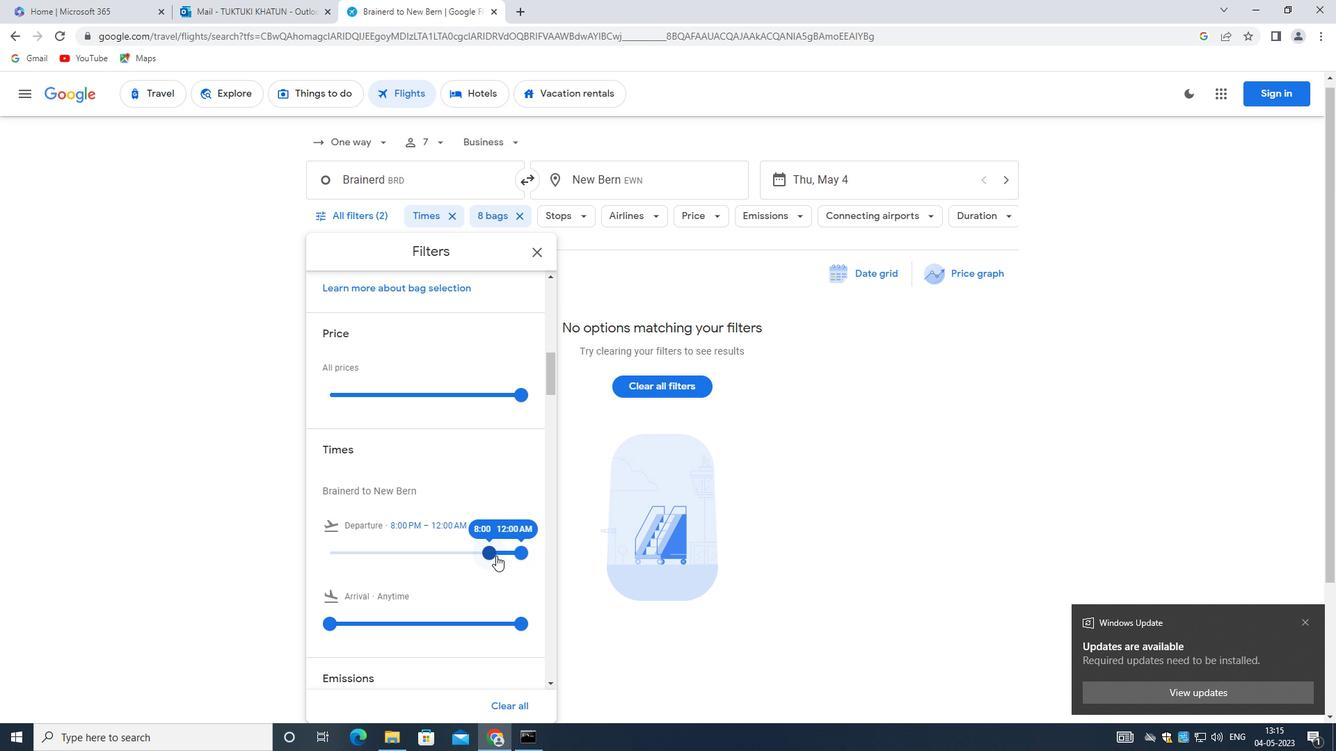 
Action: Mouse pressed left at (496, 554)
Screenshot: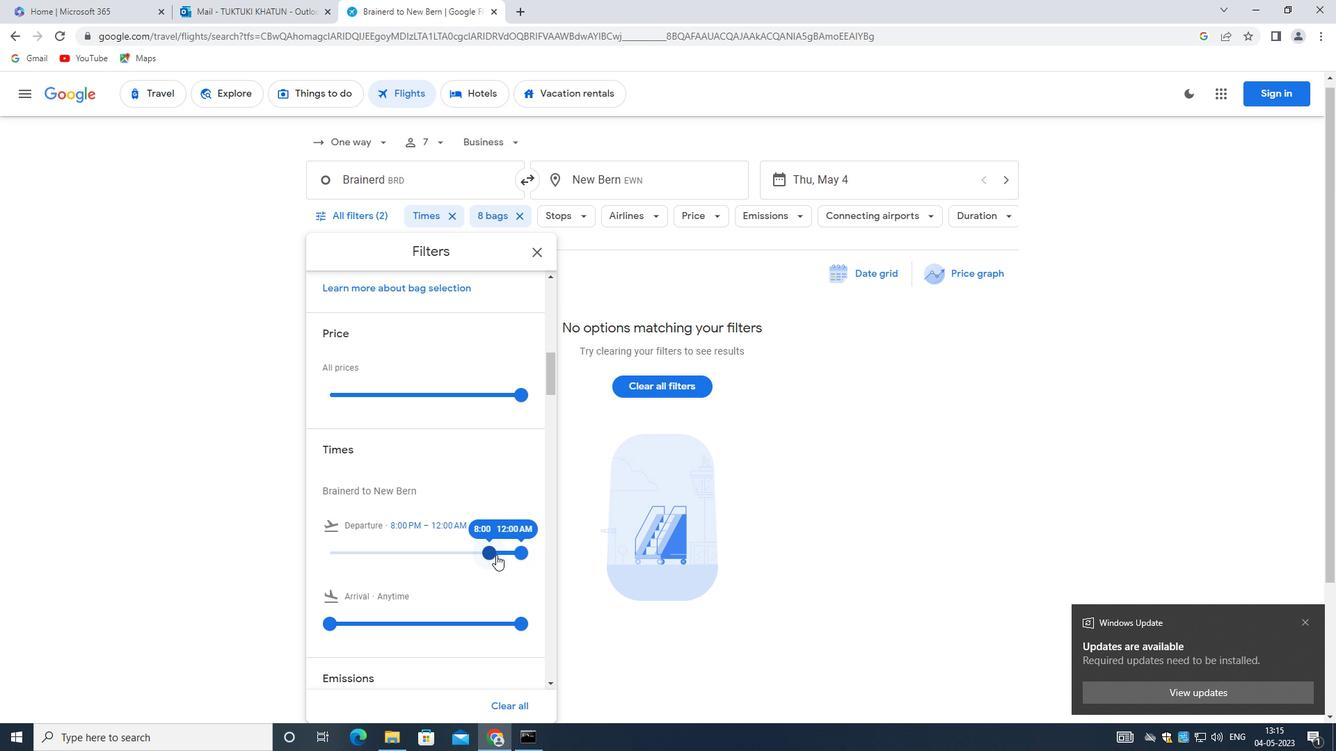 
Action: Mouse moved to (519, 547)
Screenshot: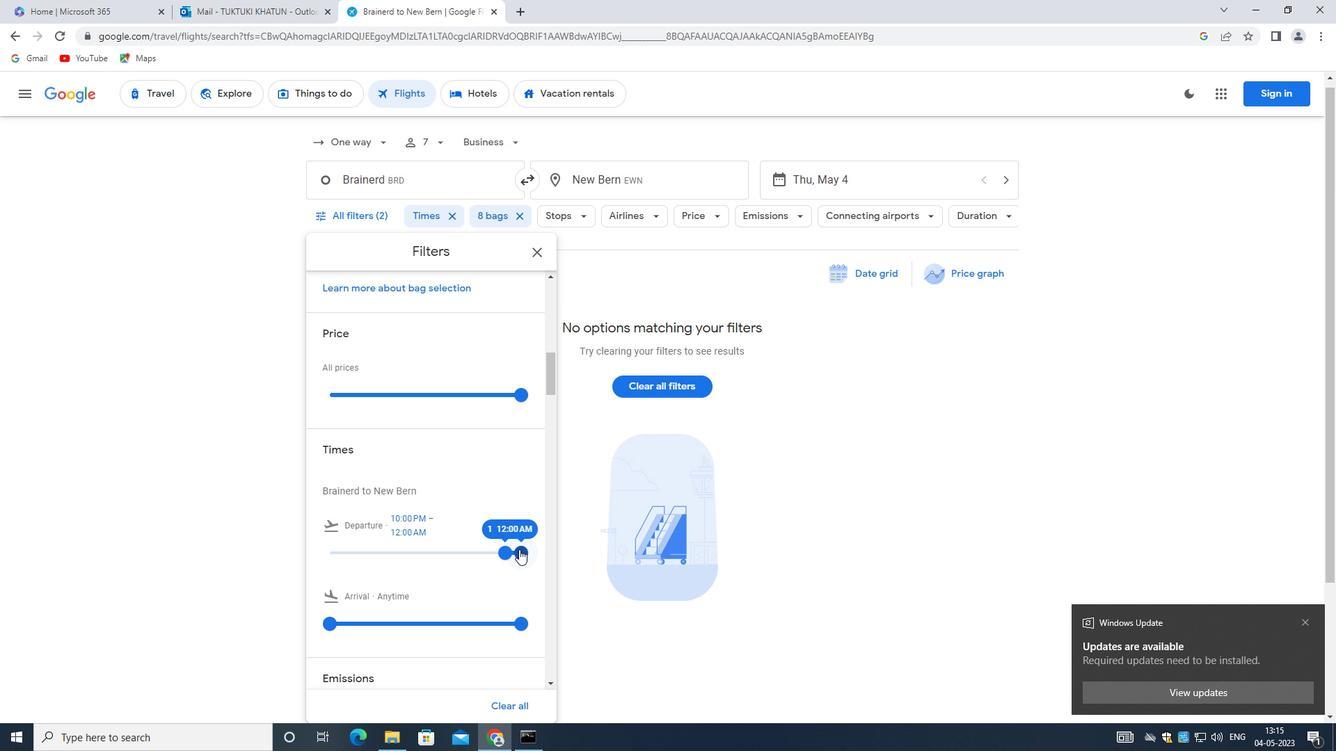 
Action: Mouse pressed left at (519, 547)
Screenshot: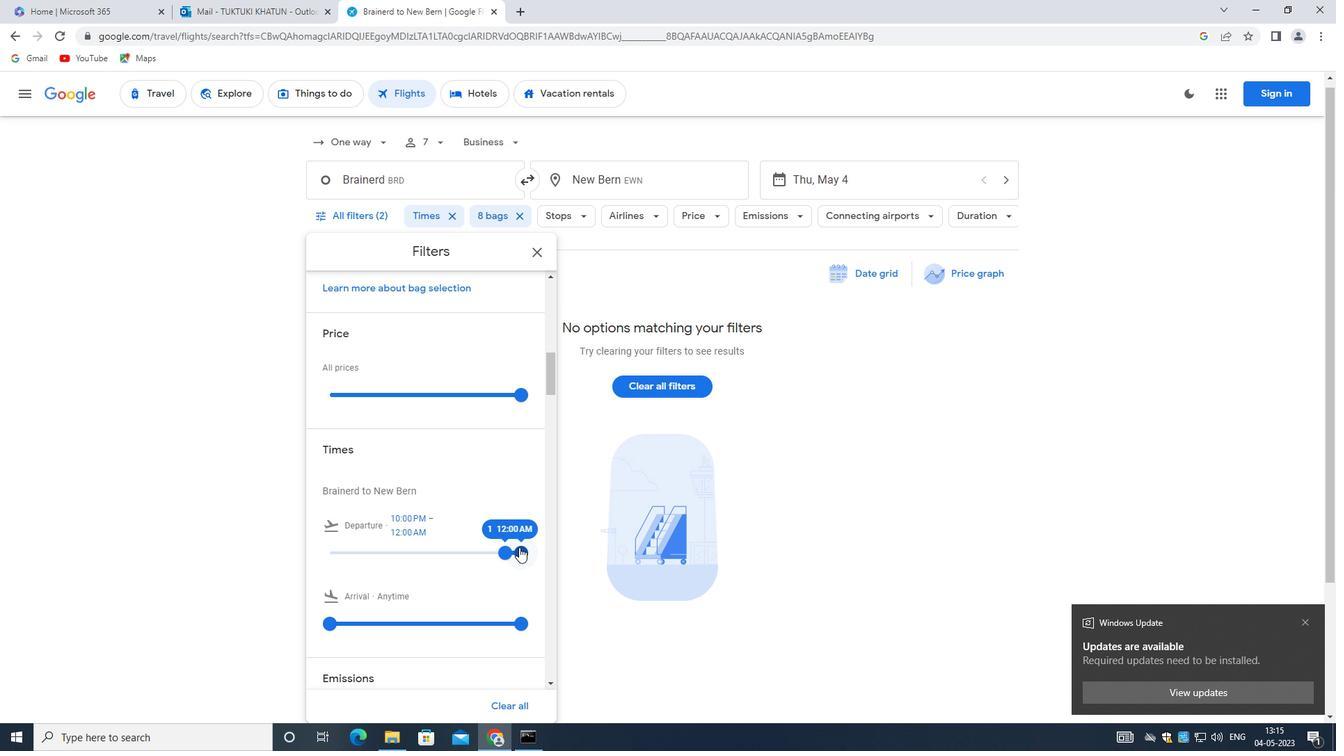 
Action: Mouse moved to (519, 554)
Screenshot: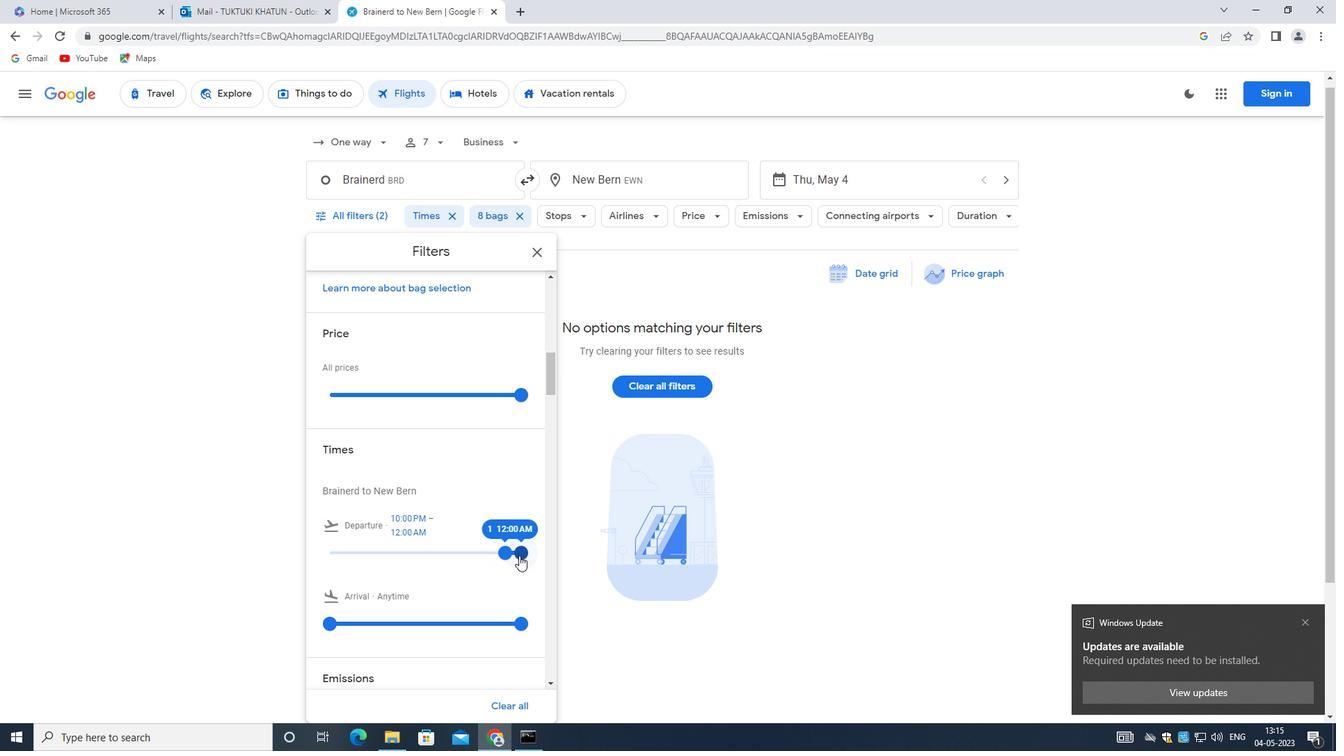 
Action: Mouse pressed left at (519, 554)
Screenshot: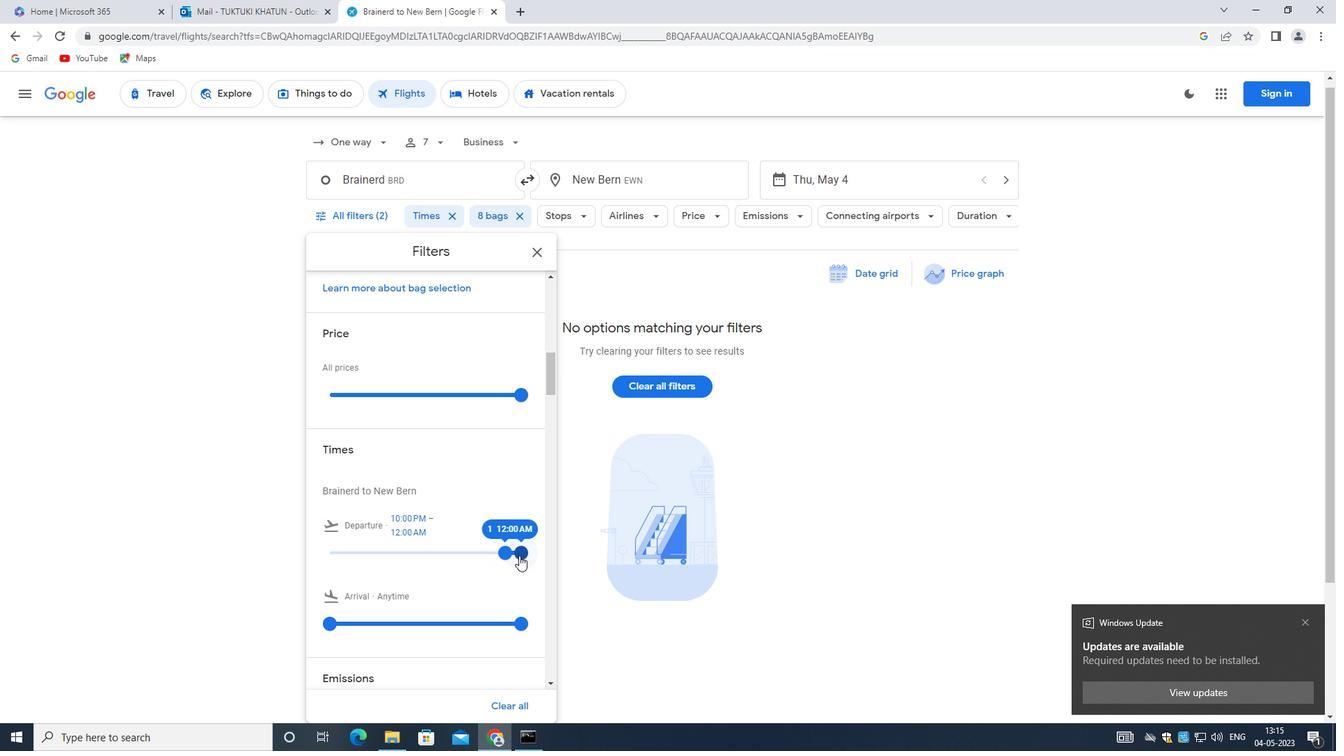 
Action: Mouse moved to (523, 551)
Screenshot: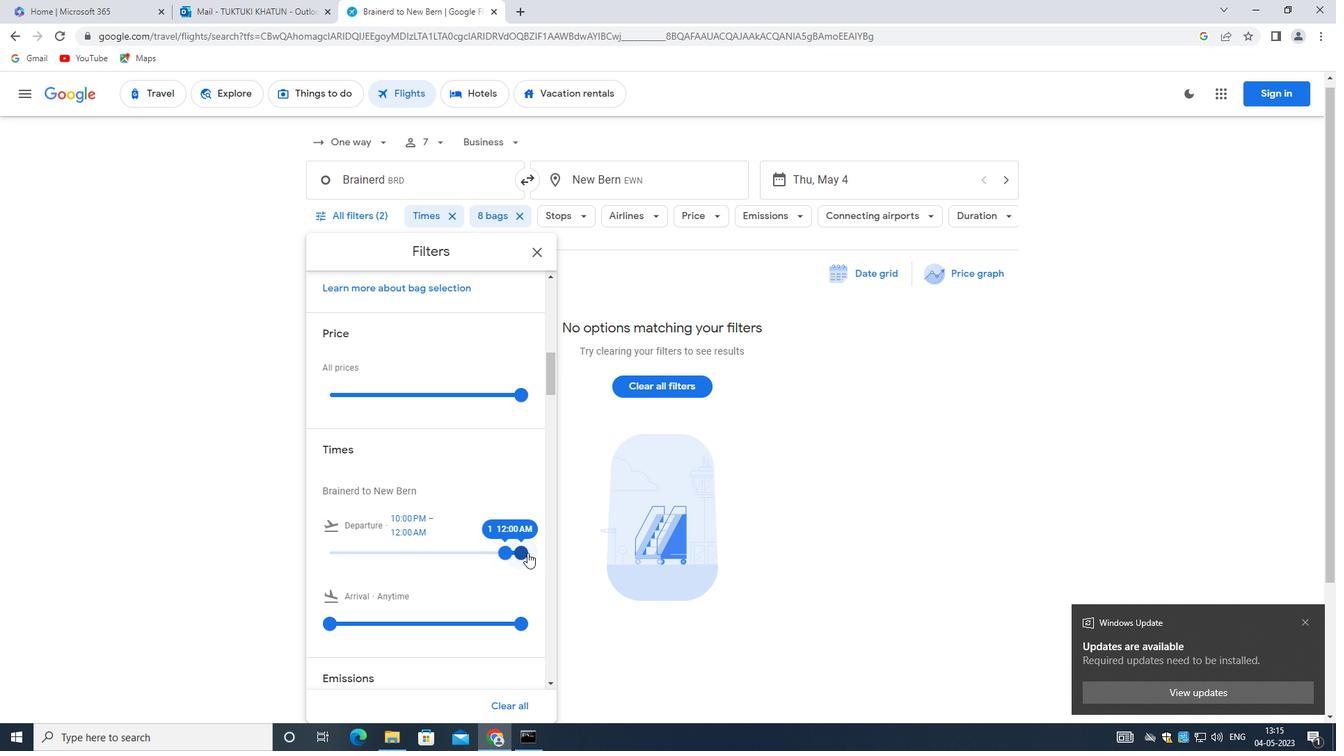 
Action: Mouse pressed left at (523, 551)
Screenshot: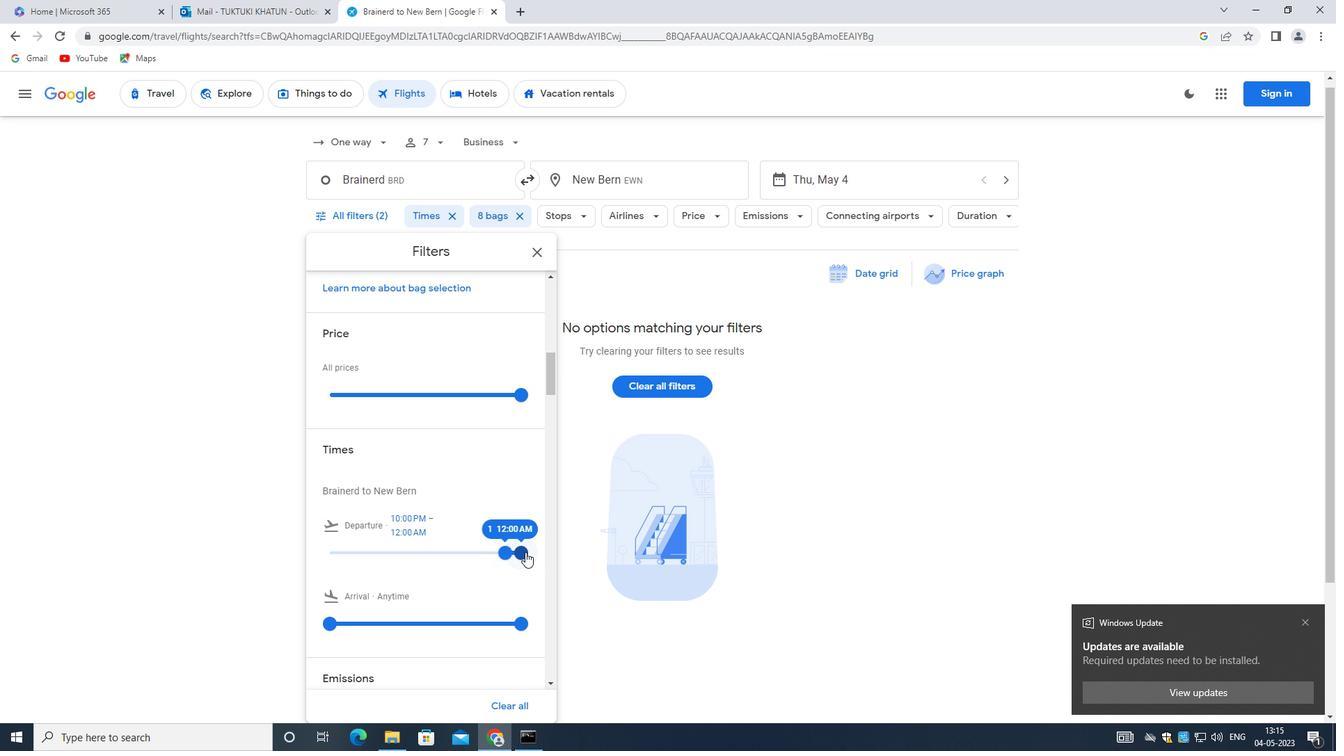 
Action: Mouse moved to (449, 581)
Screenshot: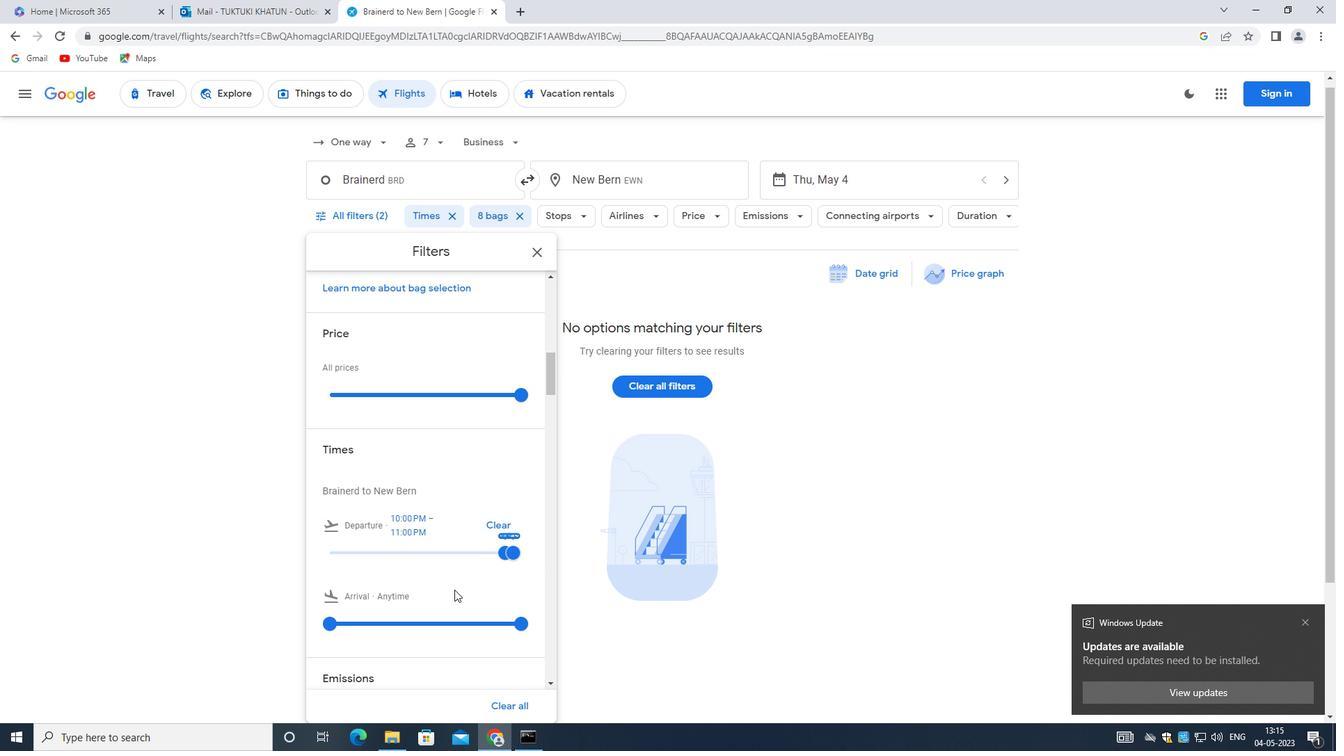 
Action: Mouse scrolled (449, 581) with delta (0, 0)
Screenshot: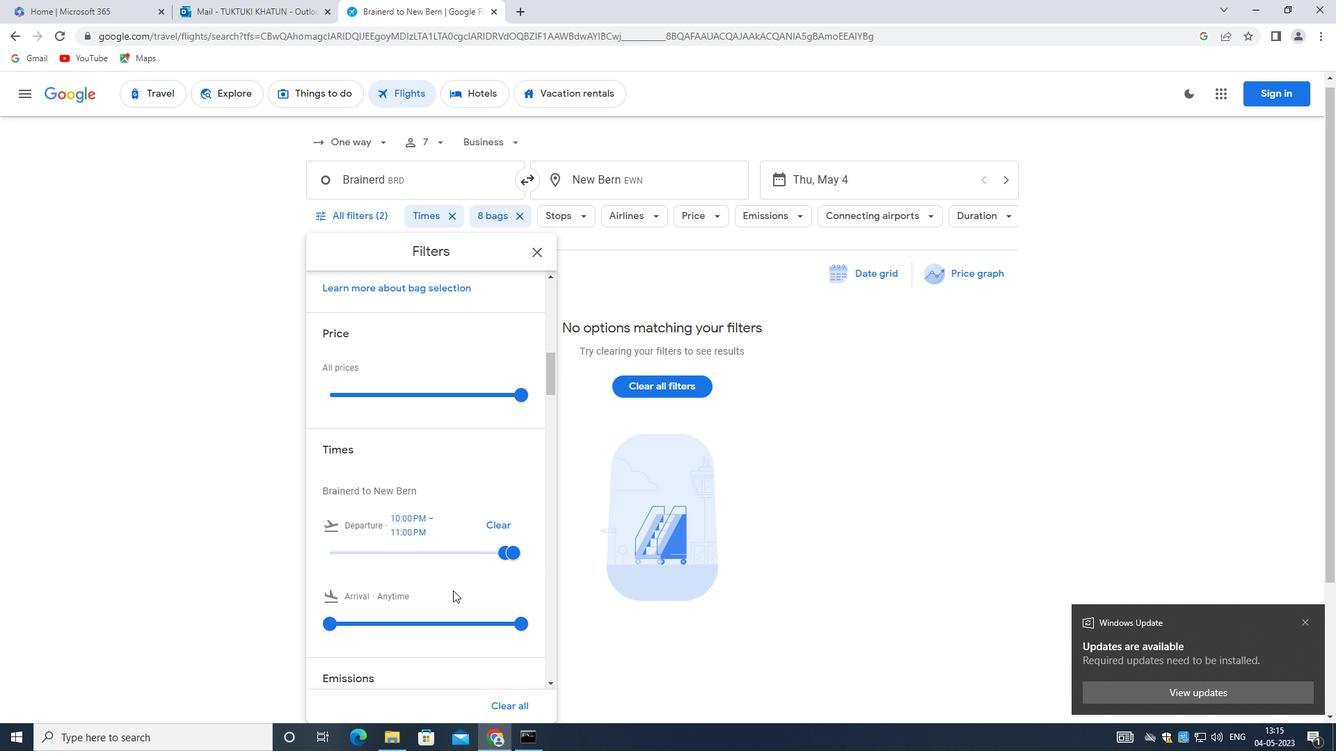 
Action: Mouse scrolled (449, 581) with delta (0, 0)
Screenshot: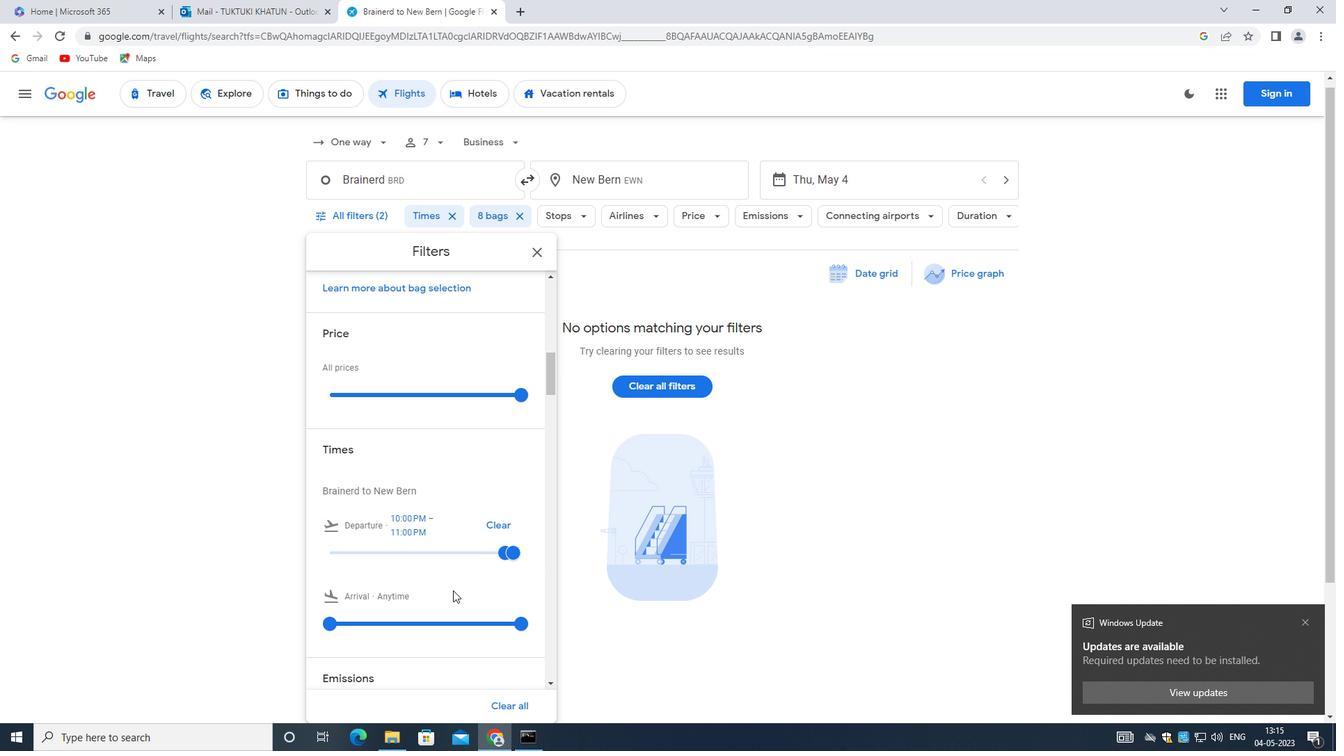 
Action: Mouse moved to (448, 581)
Screenshot: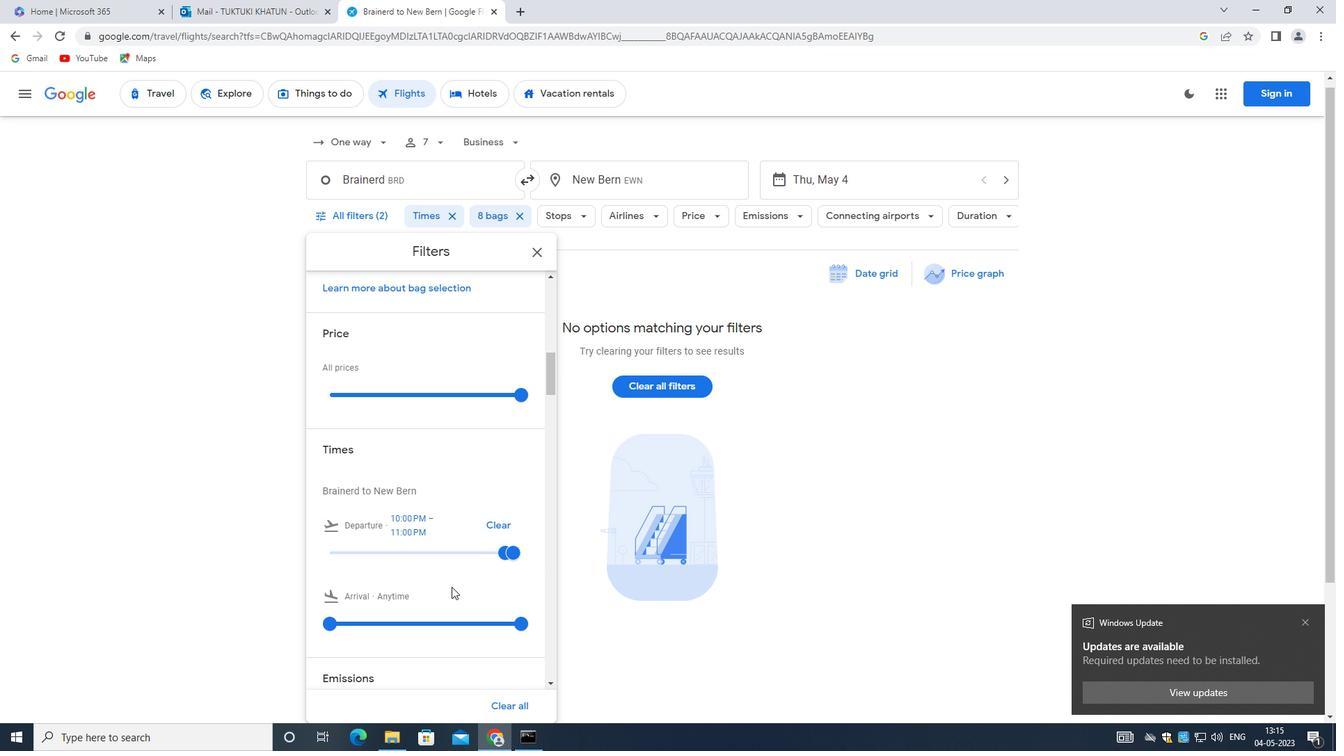 
Action: Mouse scrolled (448, 581) with delta (0, 0)
Screenshot: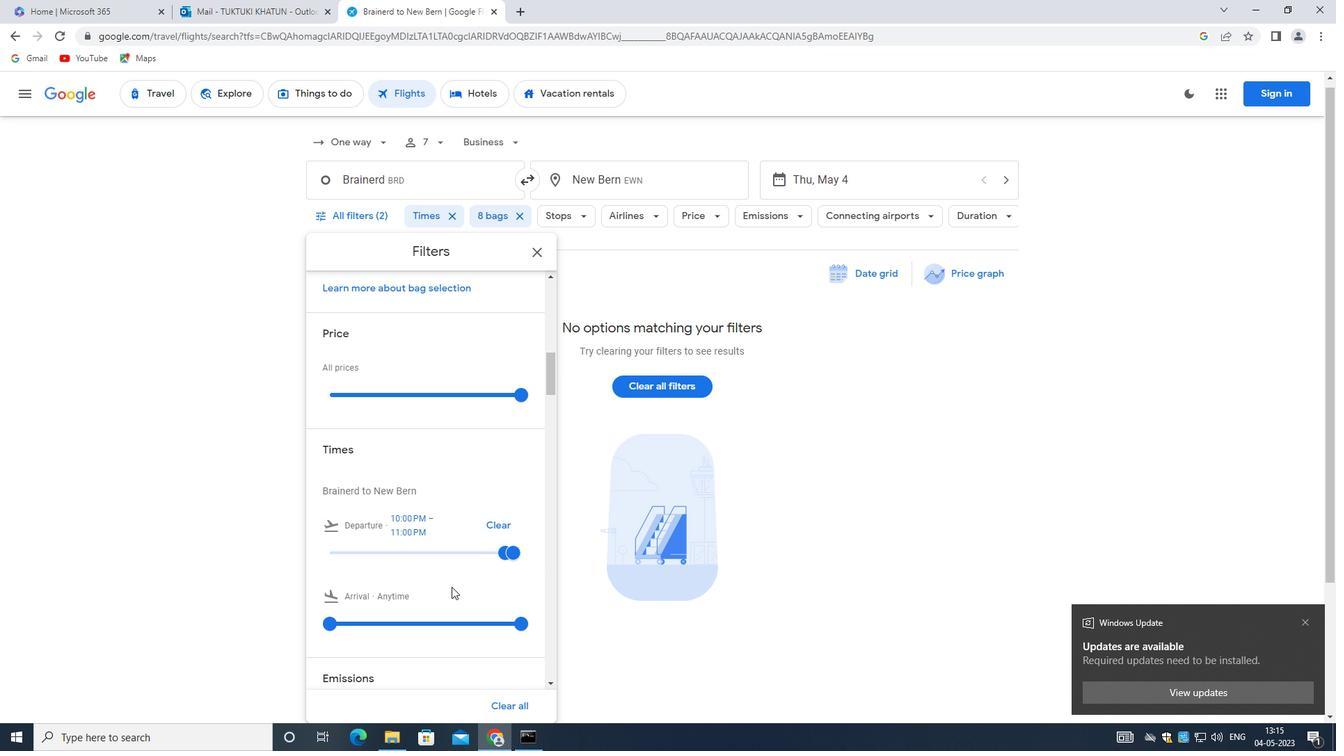 
Action: Mouse moved to (447, 581)
Screenshot: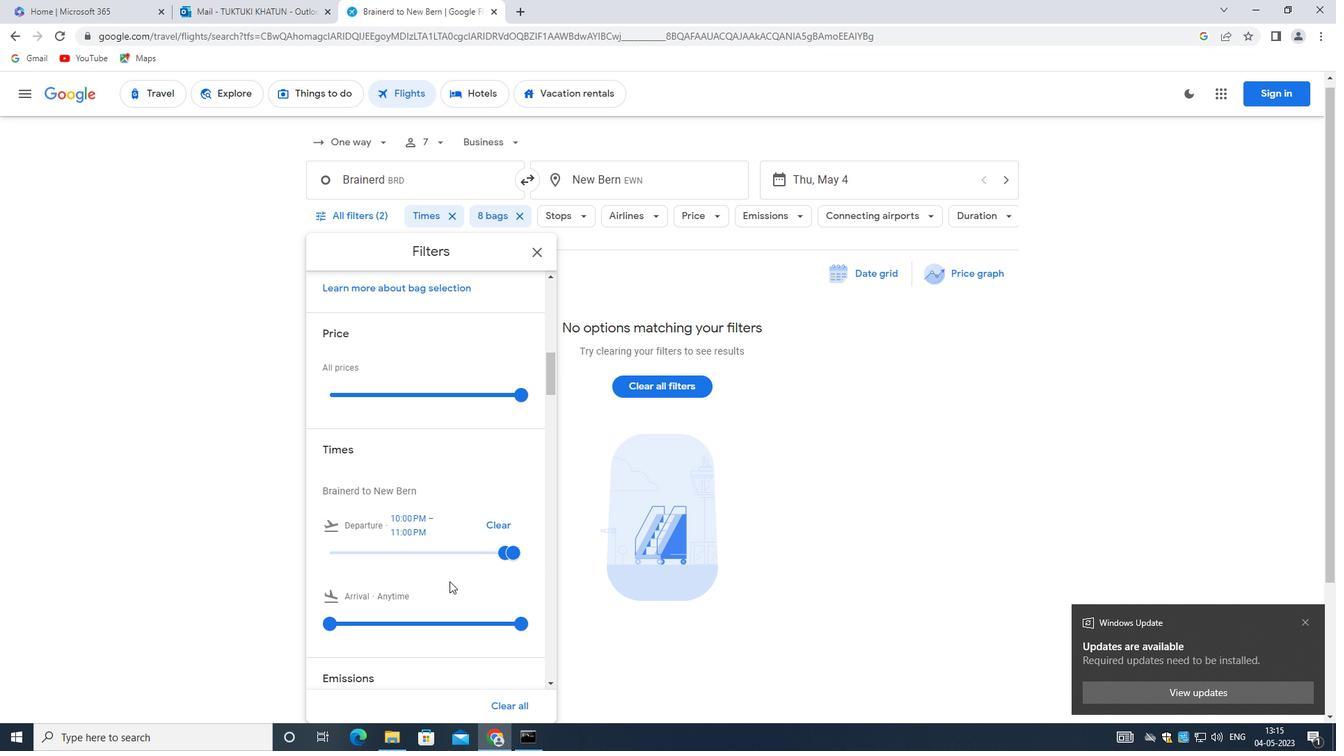 
Action: Mouse scrolled (447, 581) with delta (0, 0)
Screenshot: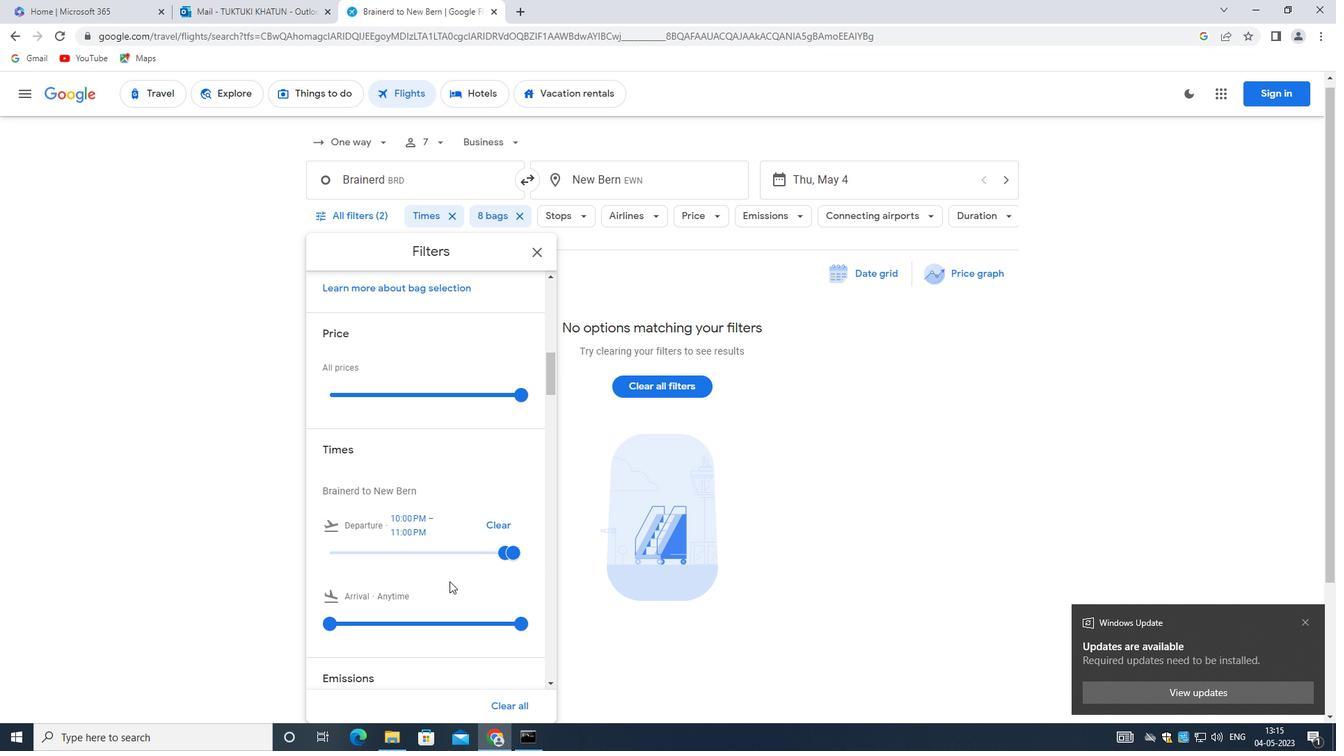 
Action: Mouse moved to (444, 577)
Screenshot: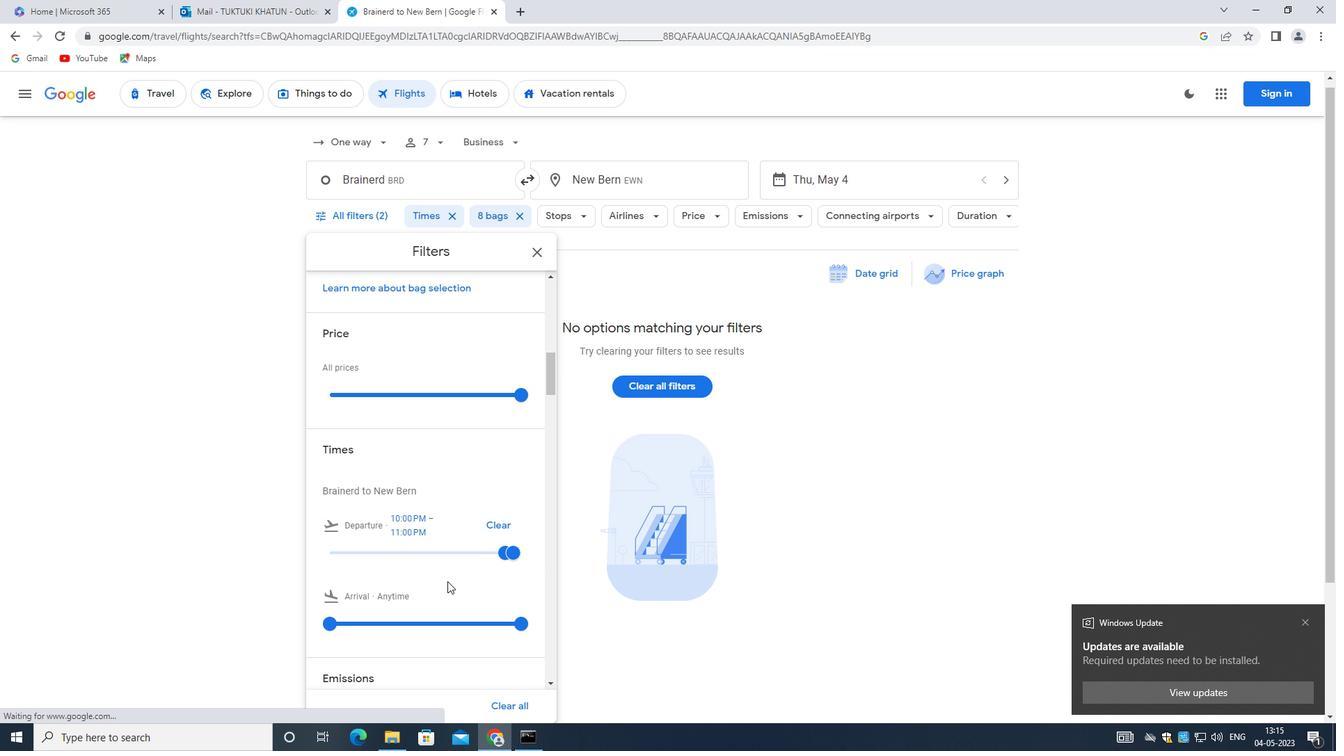 
Action: Mouse scrolled (444, 576) with delta (0, 0)
Screenshot: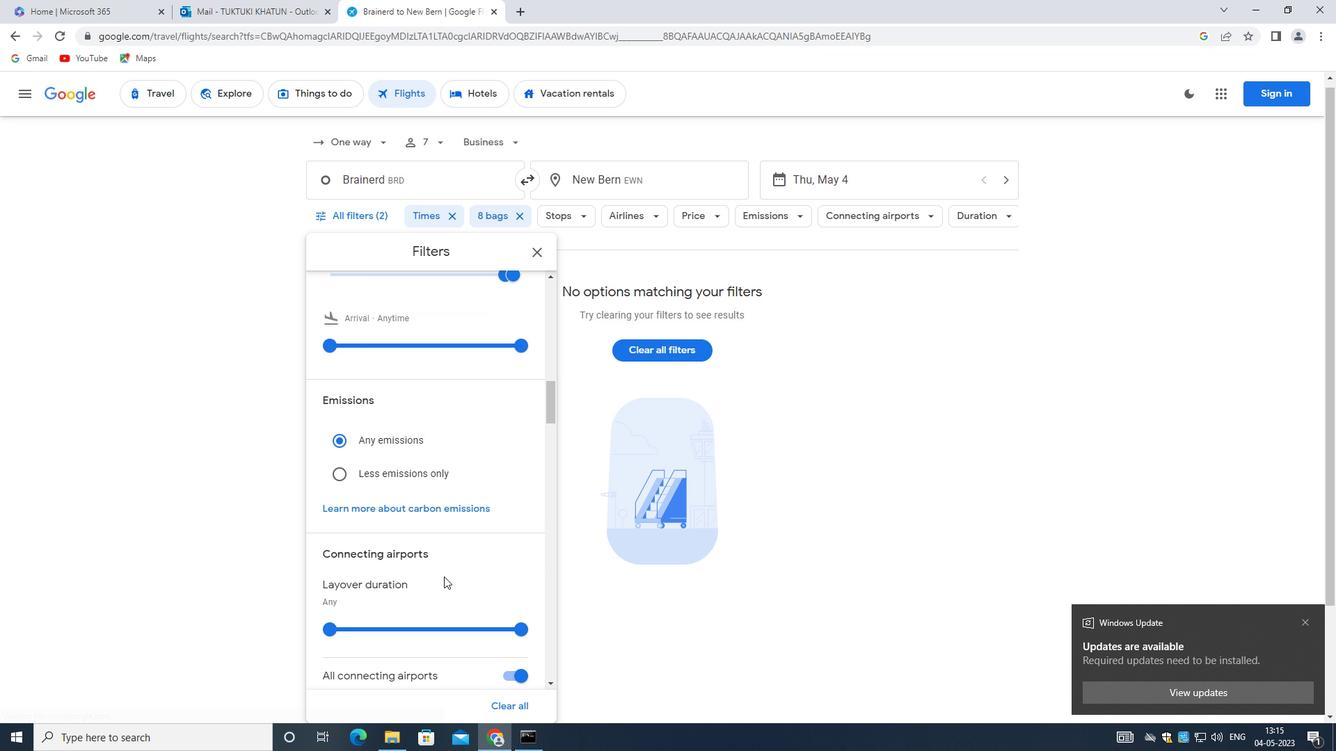
Action: Mouse scrolled (444, 576) with delta (0, 0)
Screenshot: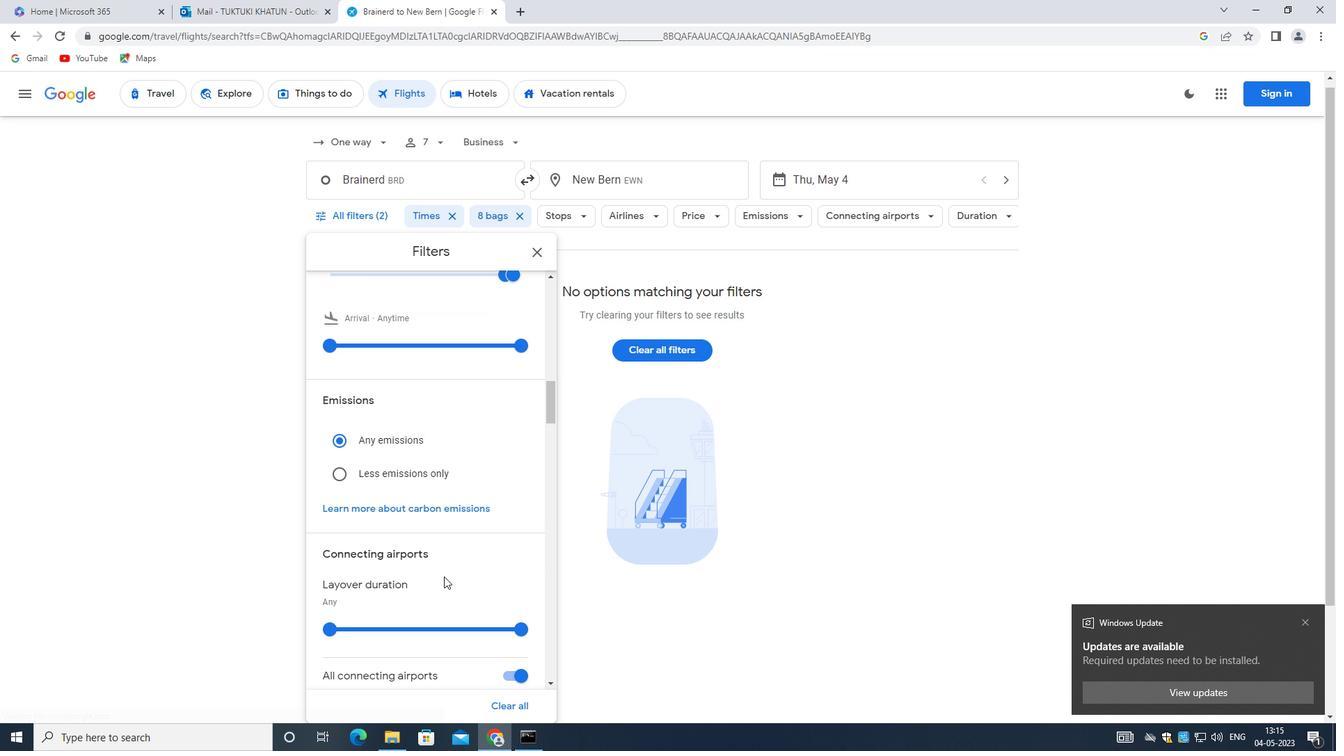 
Action: Mouse scrolled (444, 576) with delta (0, 0)
Screenshot: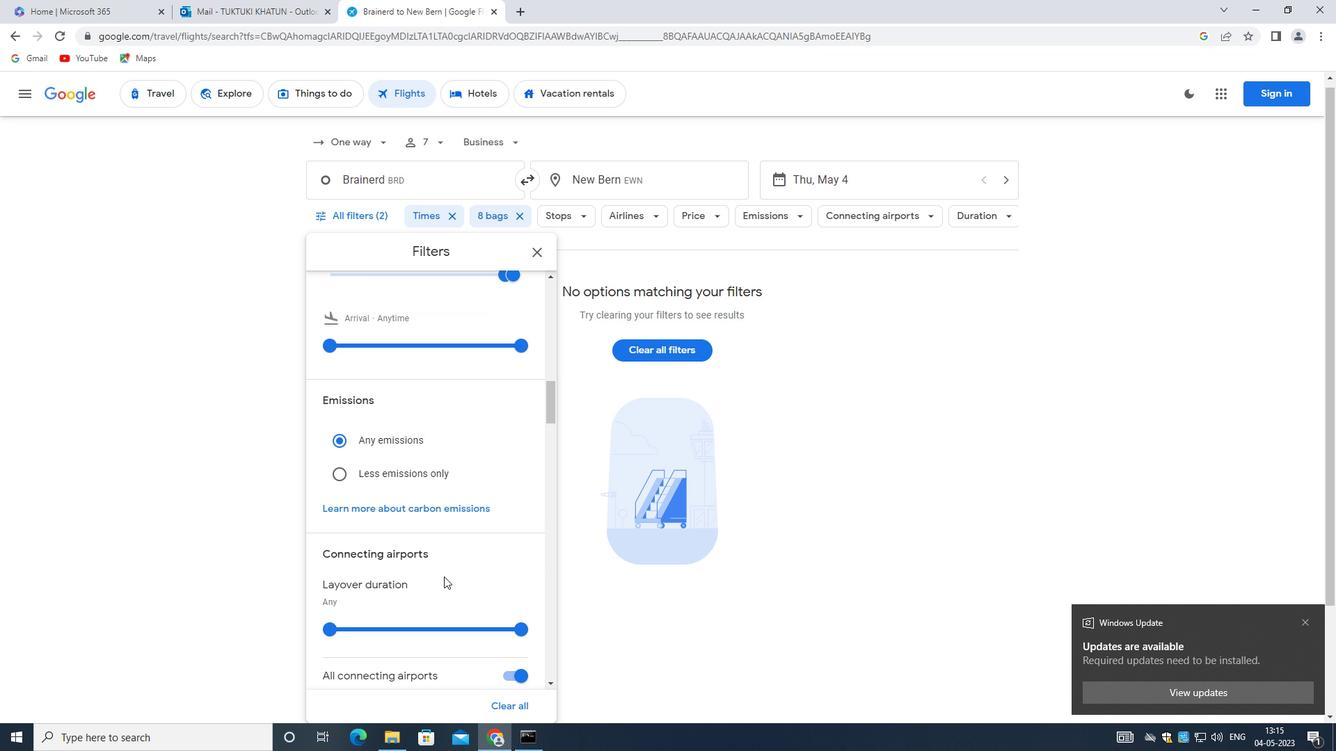 
Action: Mouse scrolled (444, 576) with delta (0, 0)
Screenshot: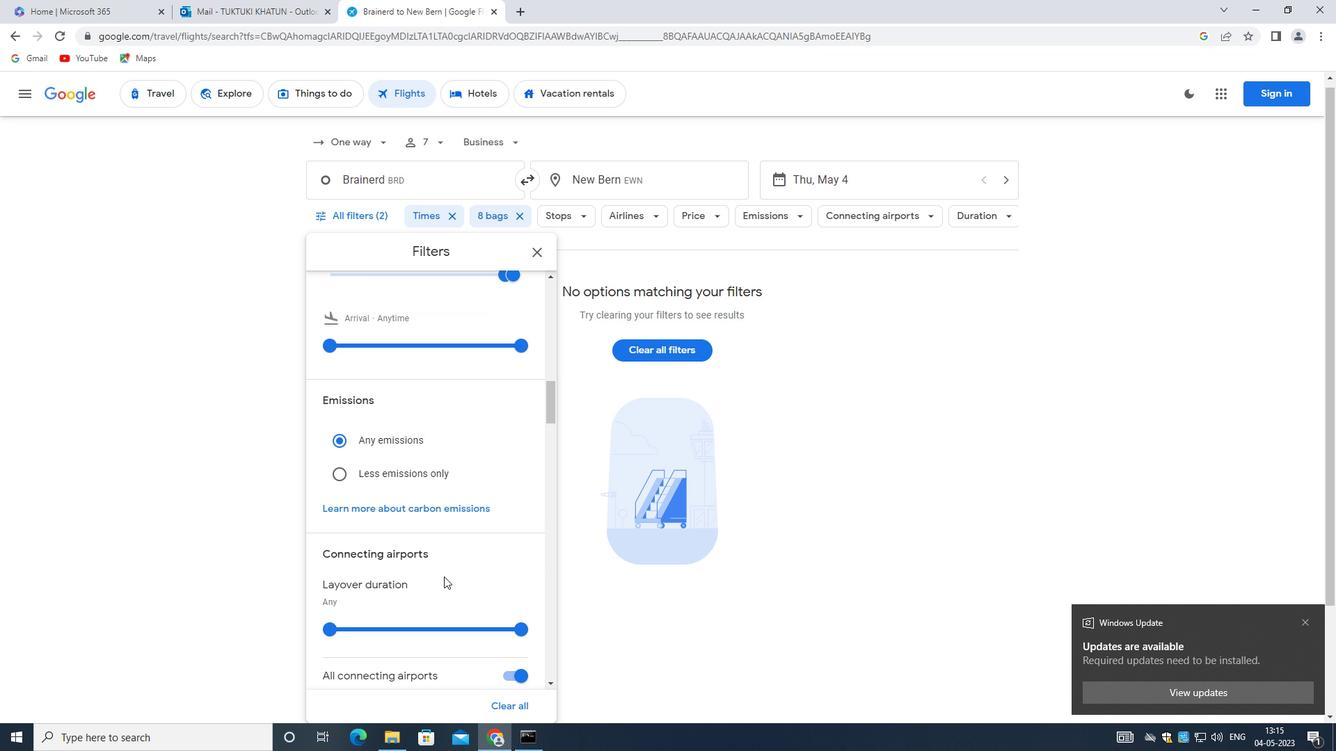 
Action: Mouse scrolled (444, 576) with delta (0, 0)
Screenshot: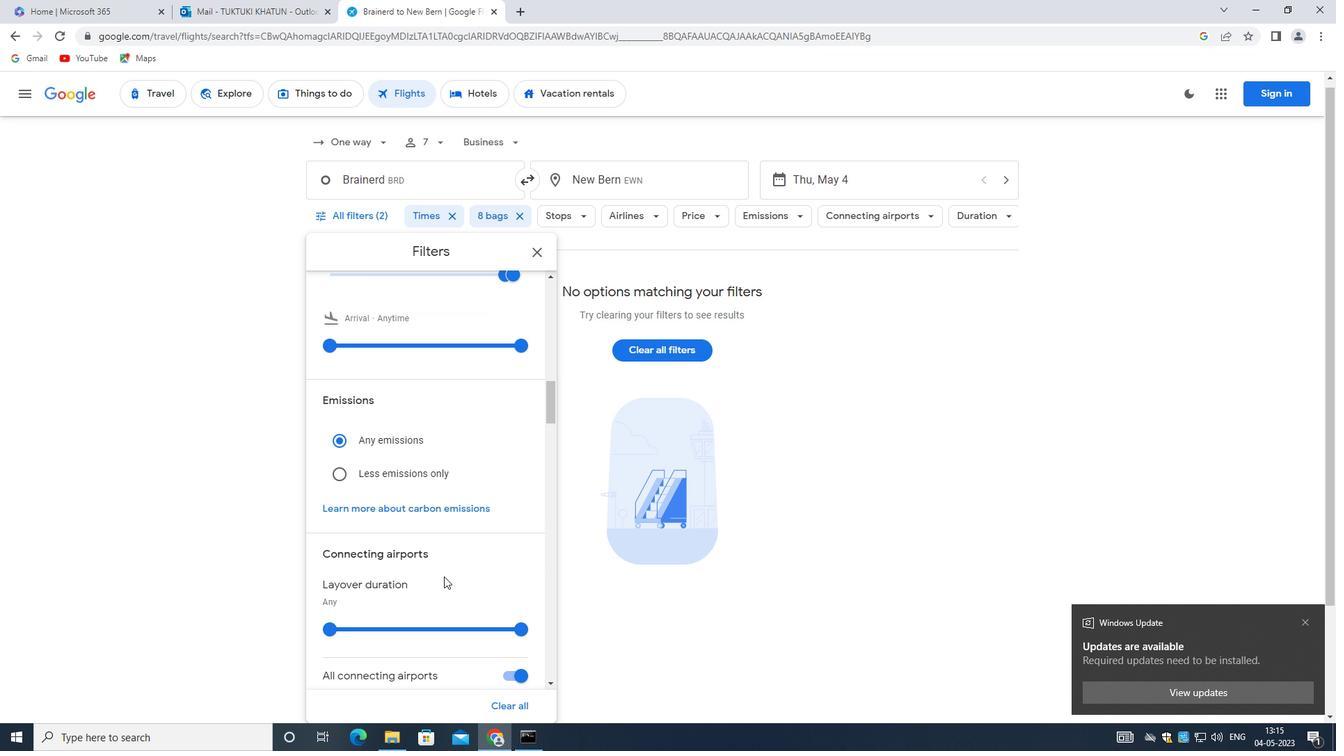 
Action: Mouse moved to (444, 574)
Screenshot: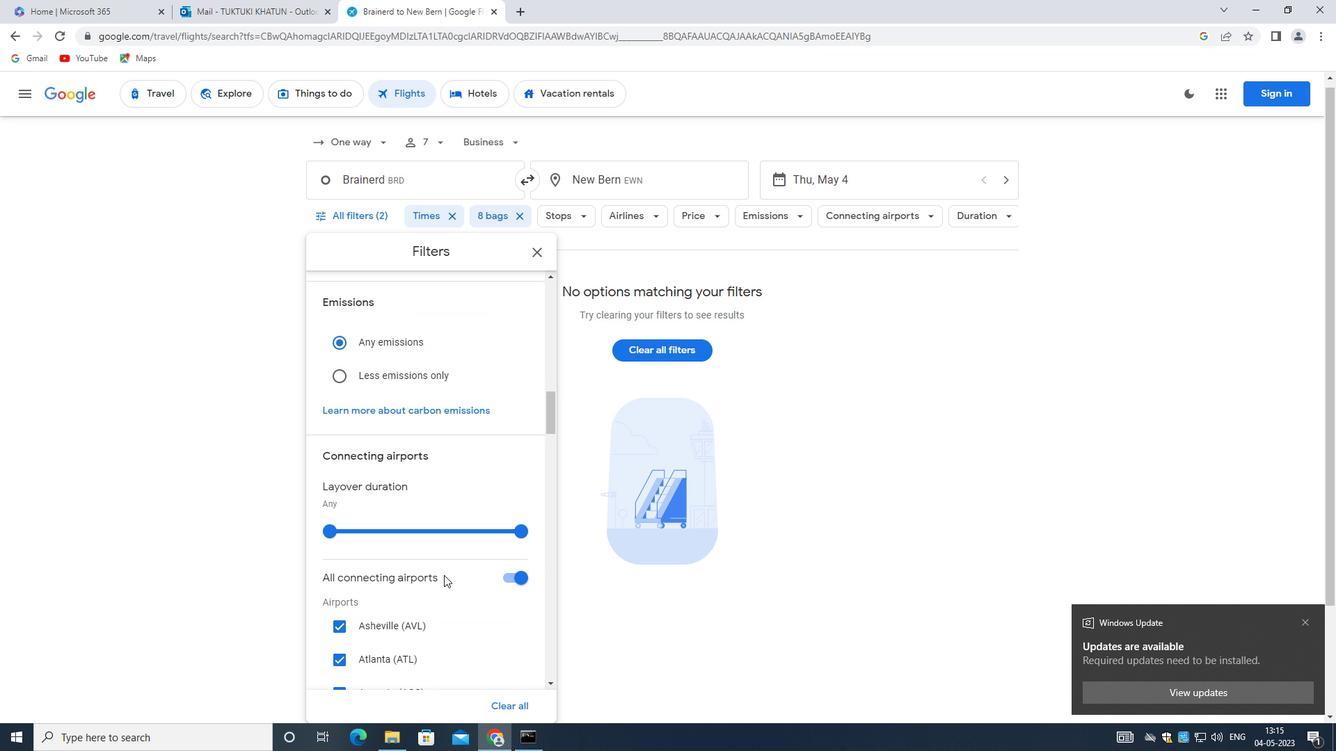 
Action: Mouse scrolled (444, 574) with delta (0, 0)
Screenshot: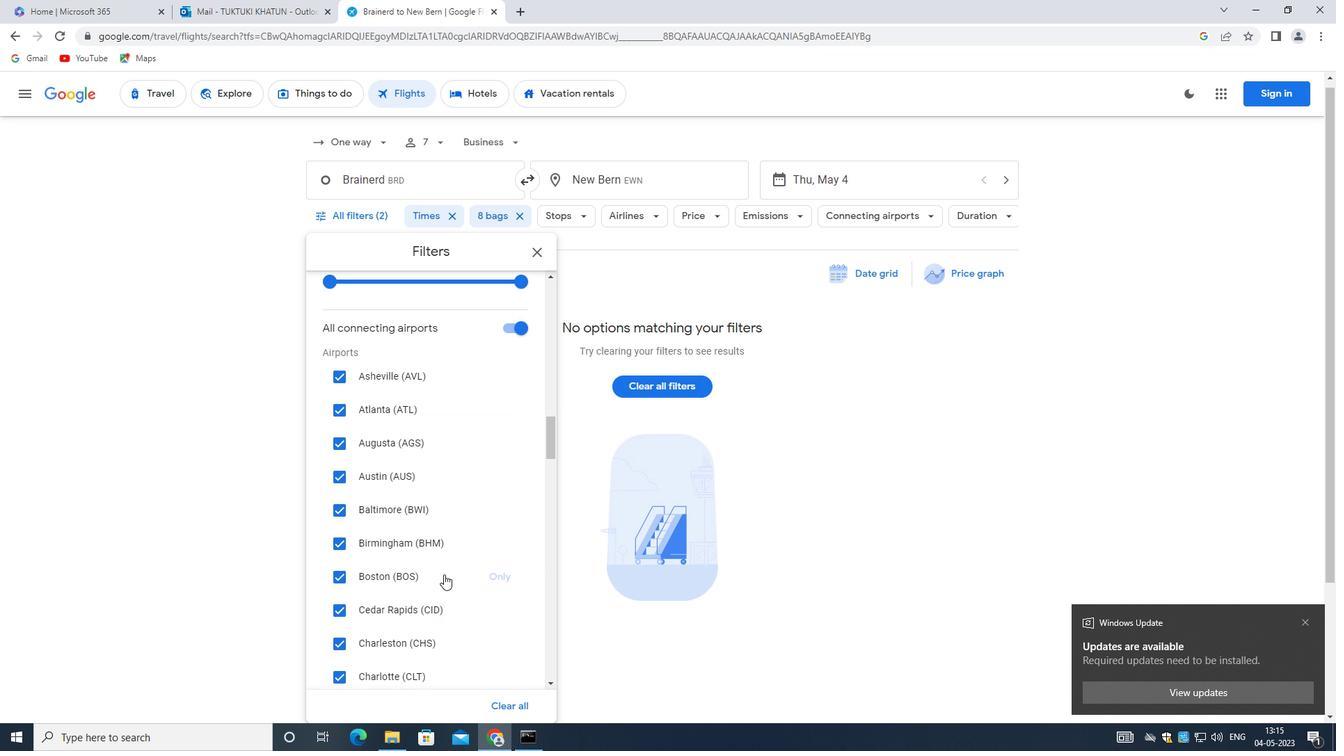 
Action: Mouse scrolled (444, 574) with delta (0, 0)
Screenshot: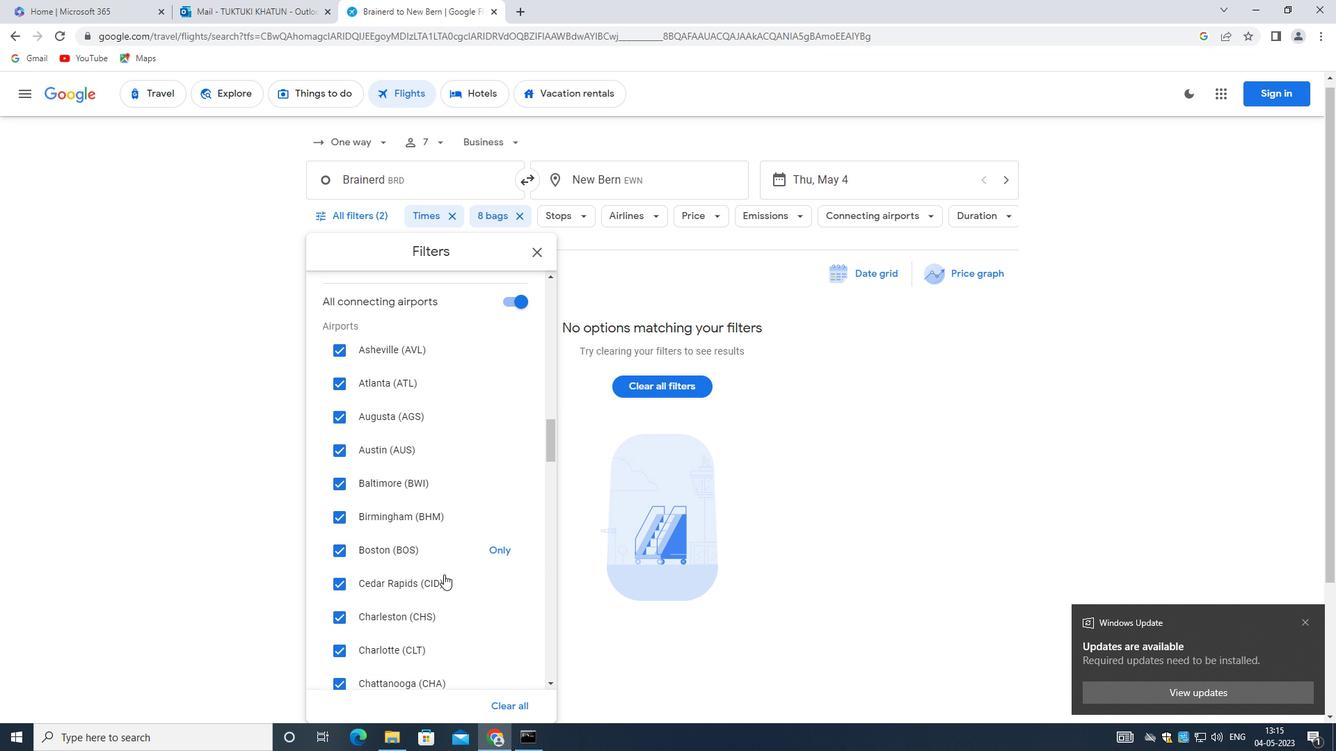 
Action: Mouse scrolled (444, 574) with delta (0, 0)
Screenshot: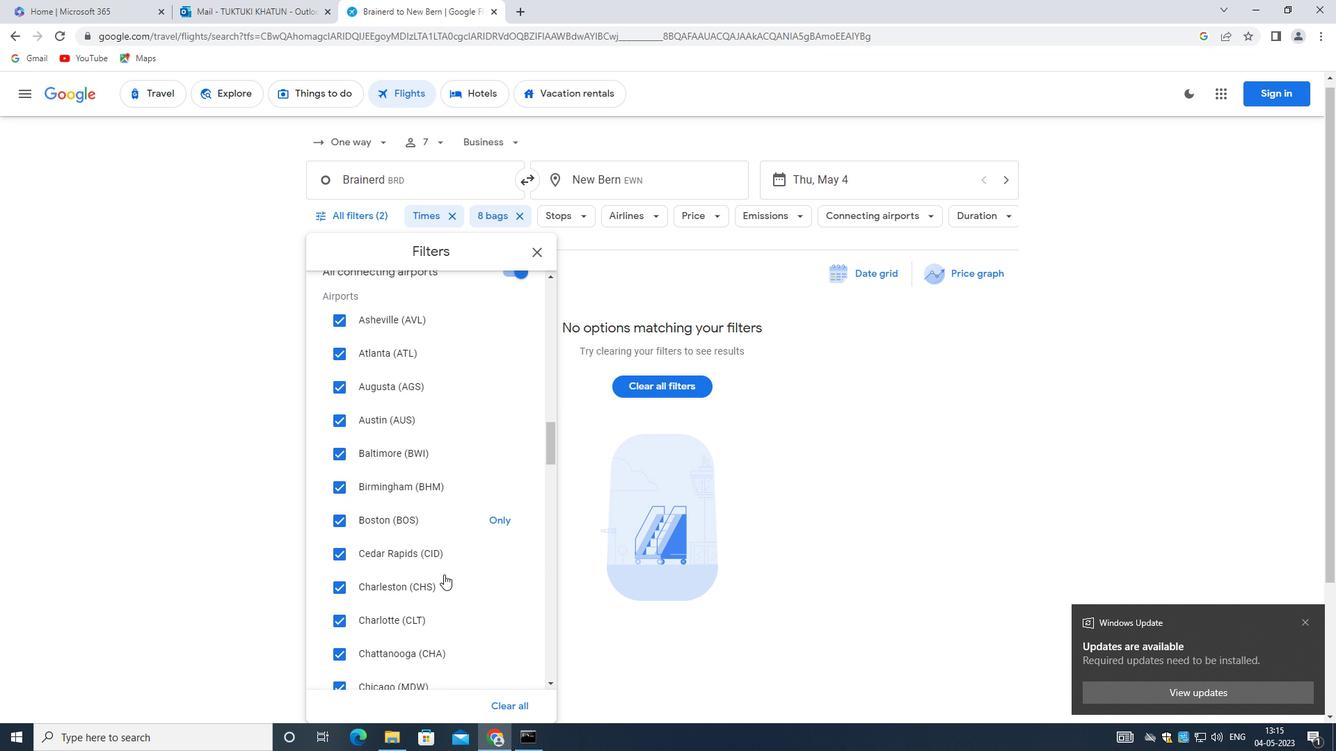 
Action: Mouse scrolled (444, 574) with delta (0, 0)
Screenshot: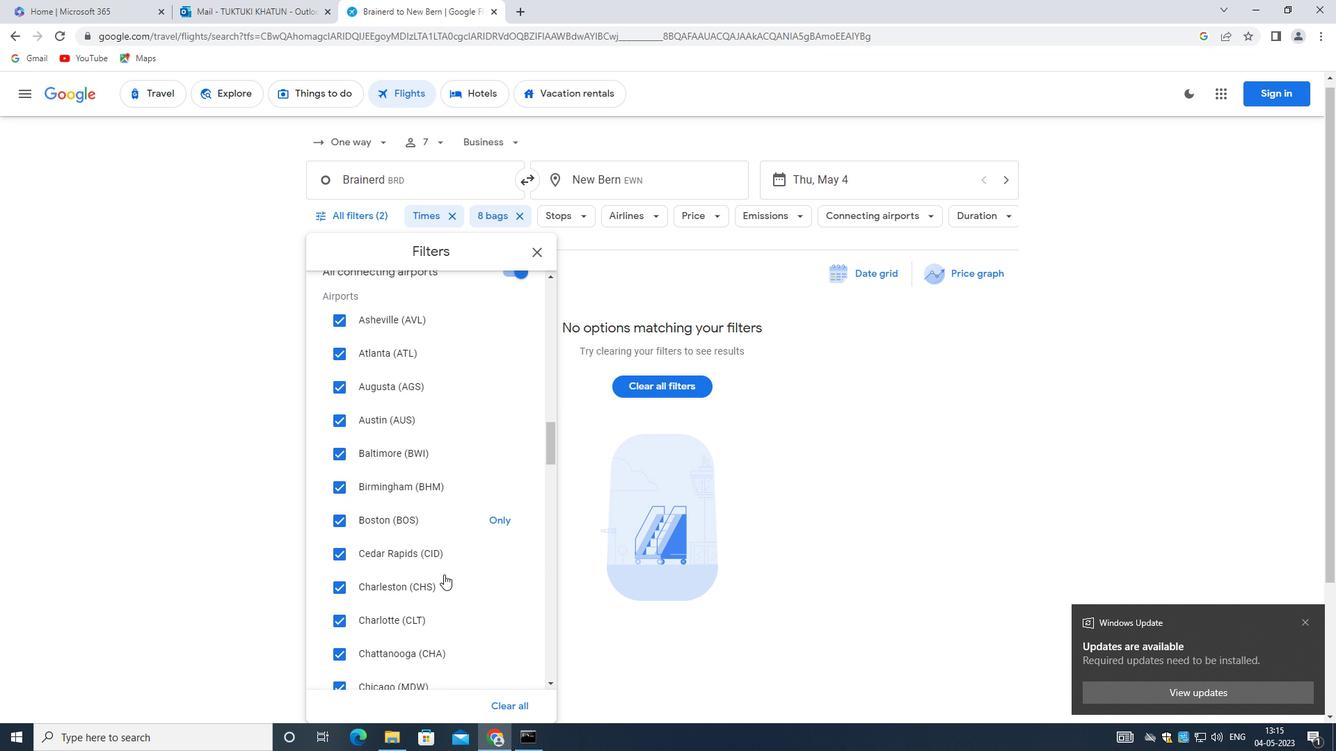 
Action: Mouse scrolled (444, 574) with delta (0, 0)
Screenshot: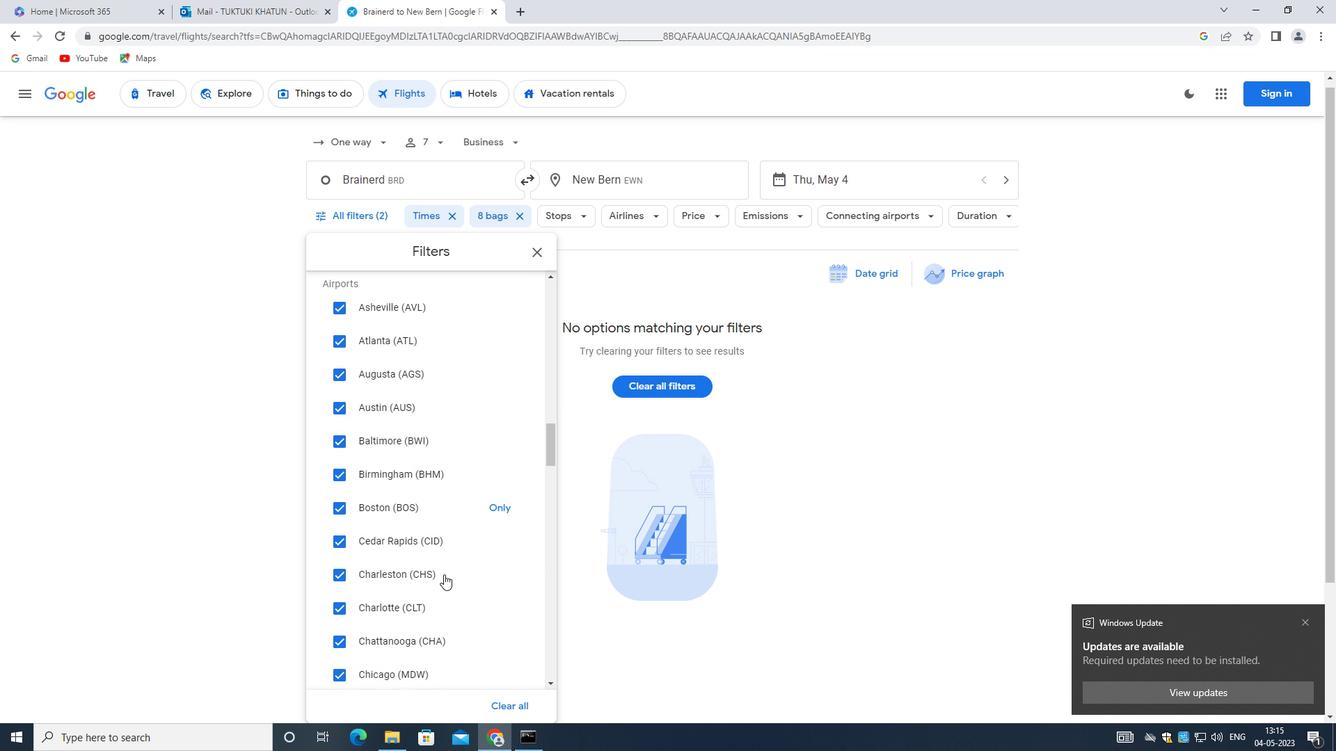 
Action: Mouse moved to (443, 572)
Screenshot: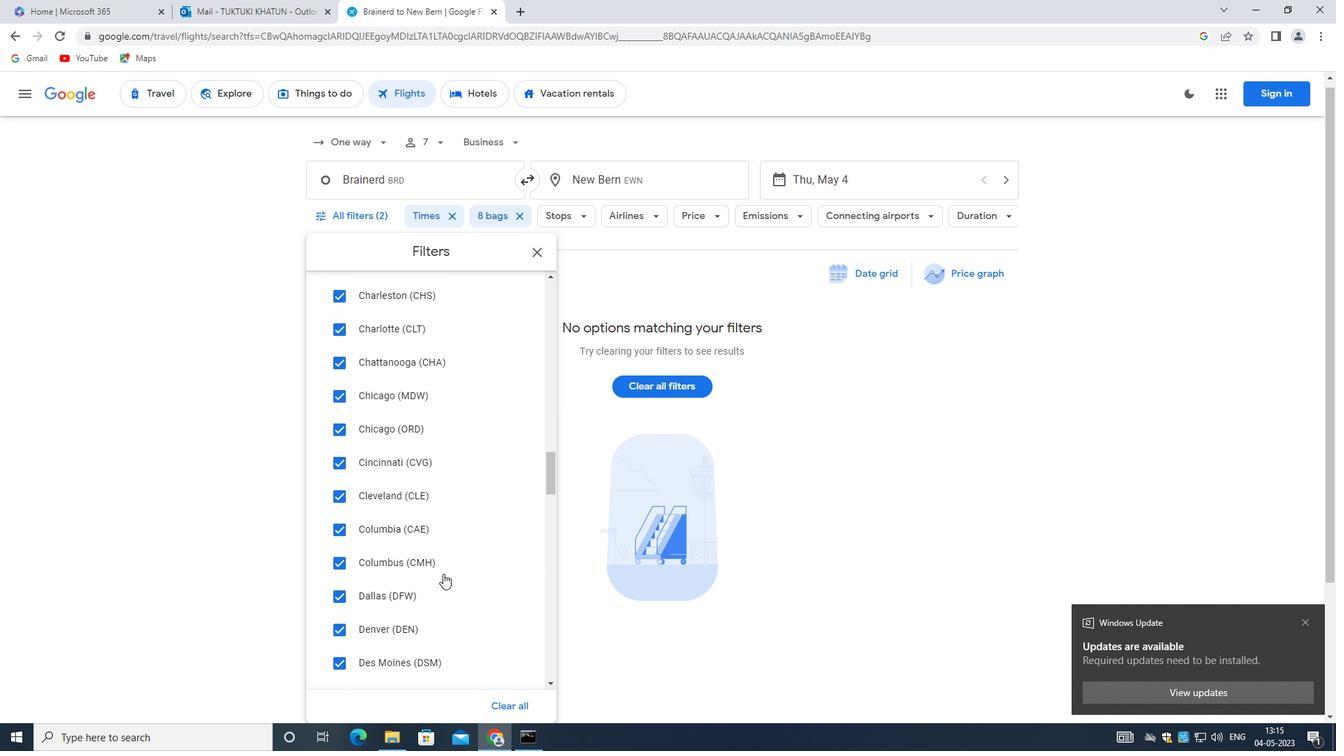 
Action: Mouse scrolled (443, 571) with delta (0, 0)
Screenshot: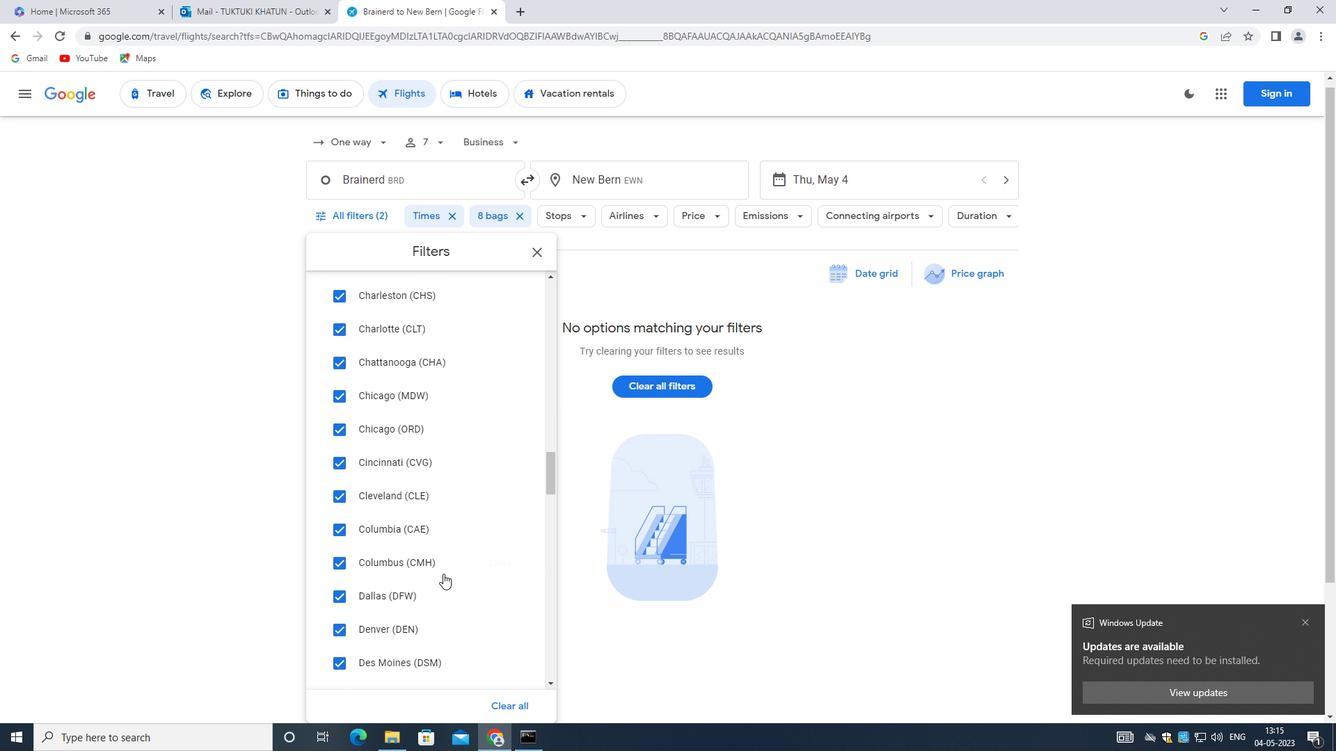 
Action: Mouse scrolled (443, 571) with delta (0, 0)
Screenshot: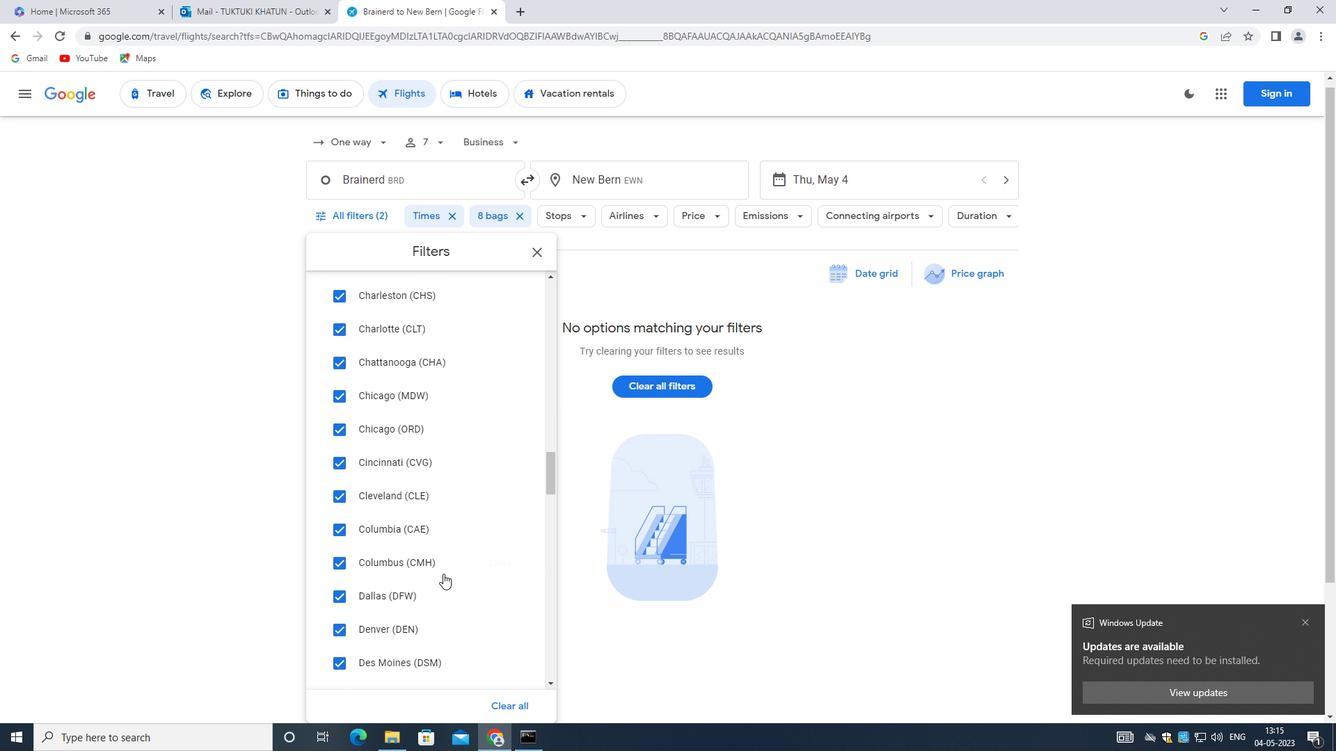 
Action: Mouse scrolled (443, 571) with delta (0, 0)
Screenshot: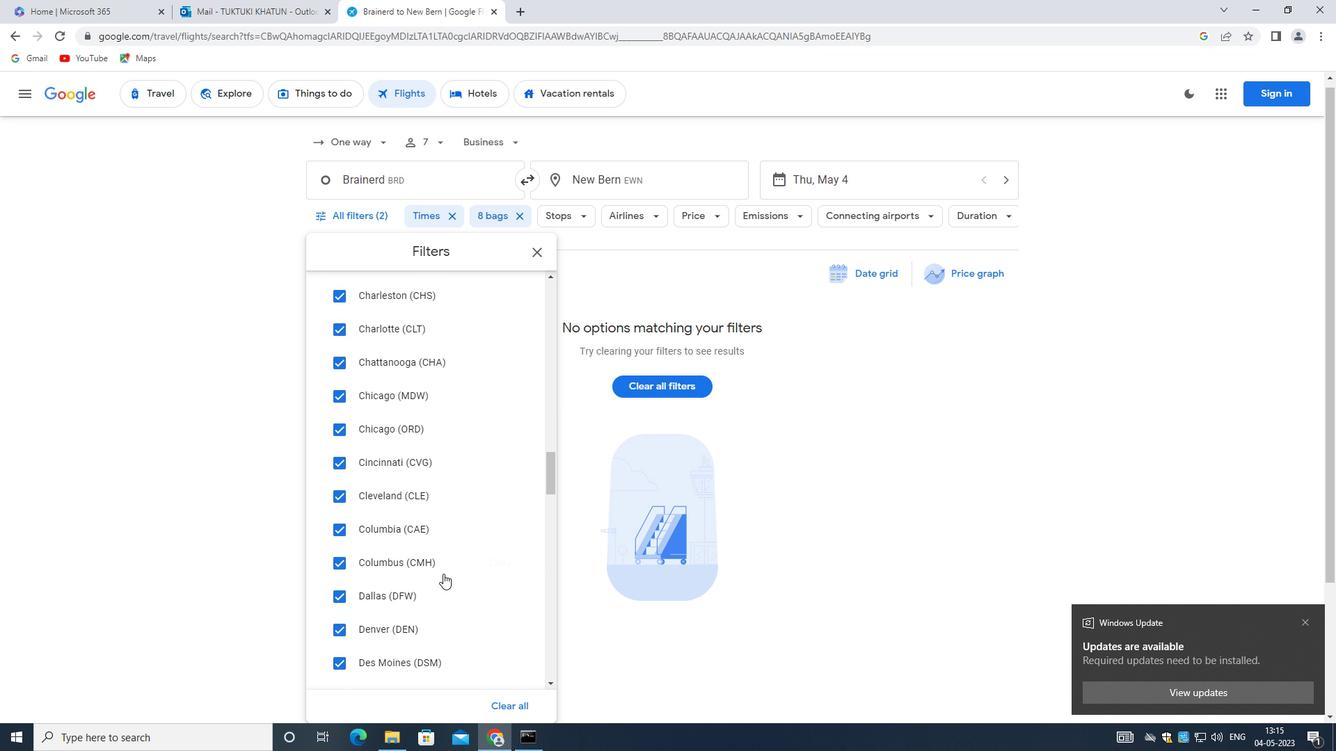 
Action: Mouse scrolled (443, 571) with delta (0, 0)
Screenshot: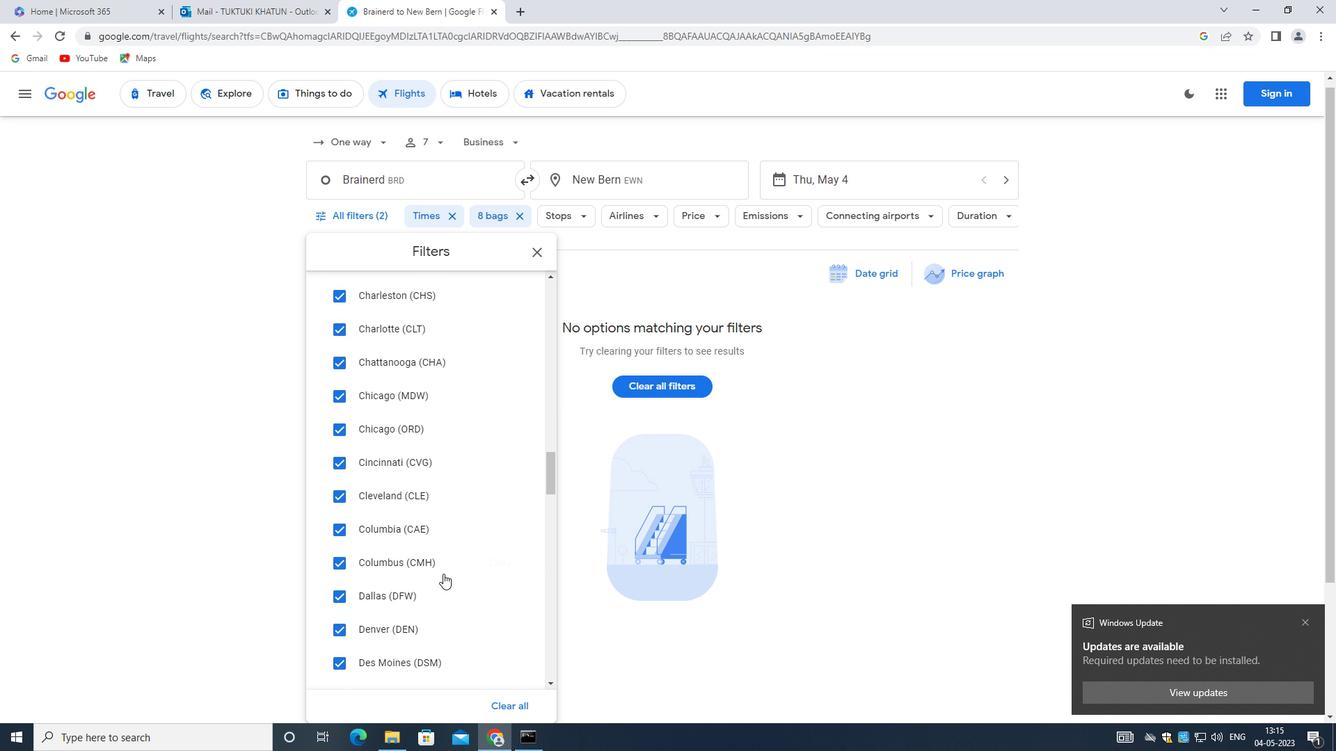
Action: Mouse scrolled (443, 571) with delta (0, 0)
Screenshot: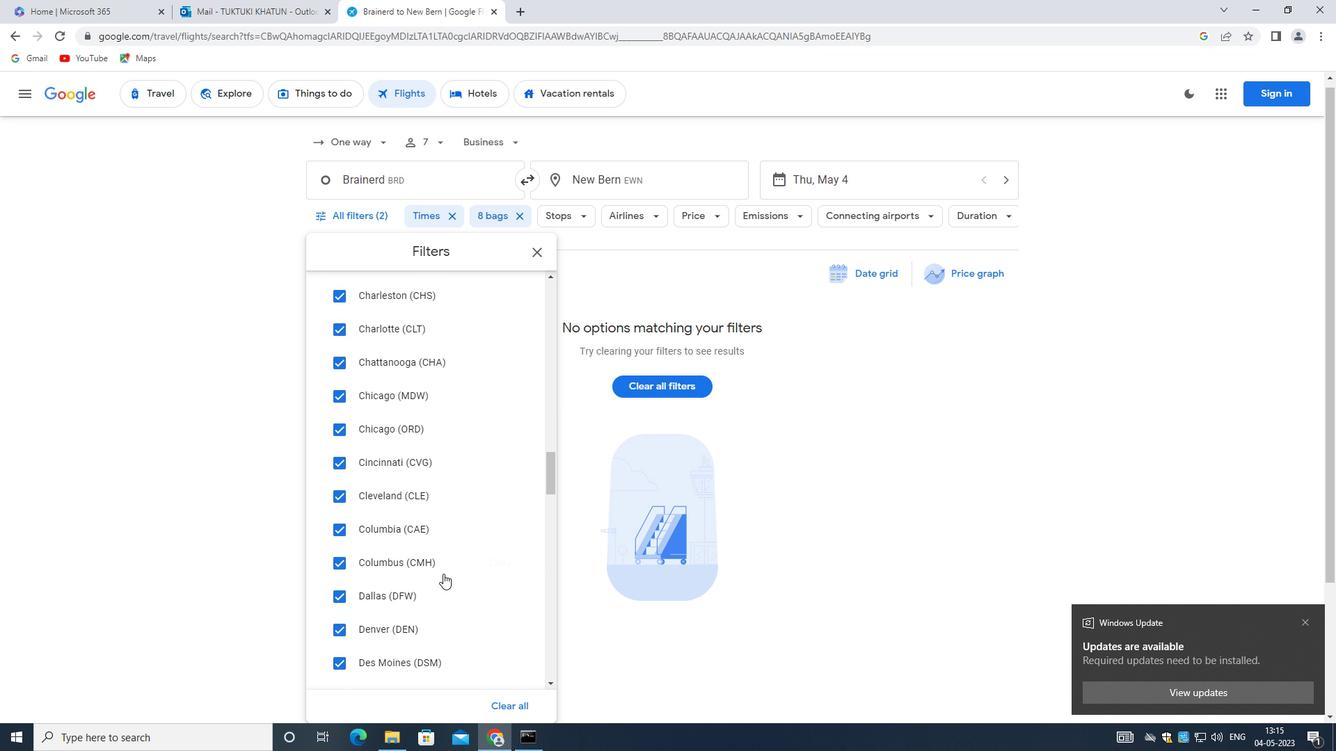 
Action: Mouse moved to (443, 572)
Screenshot: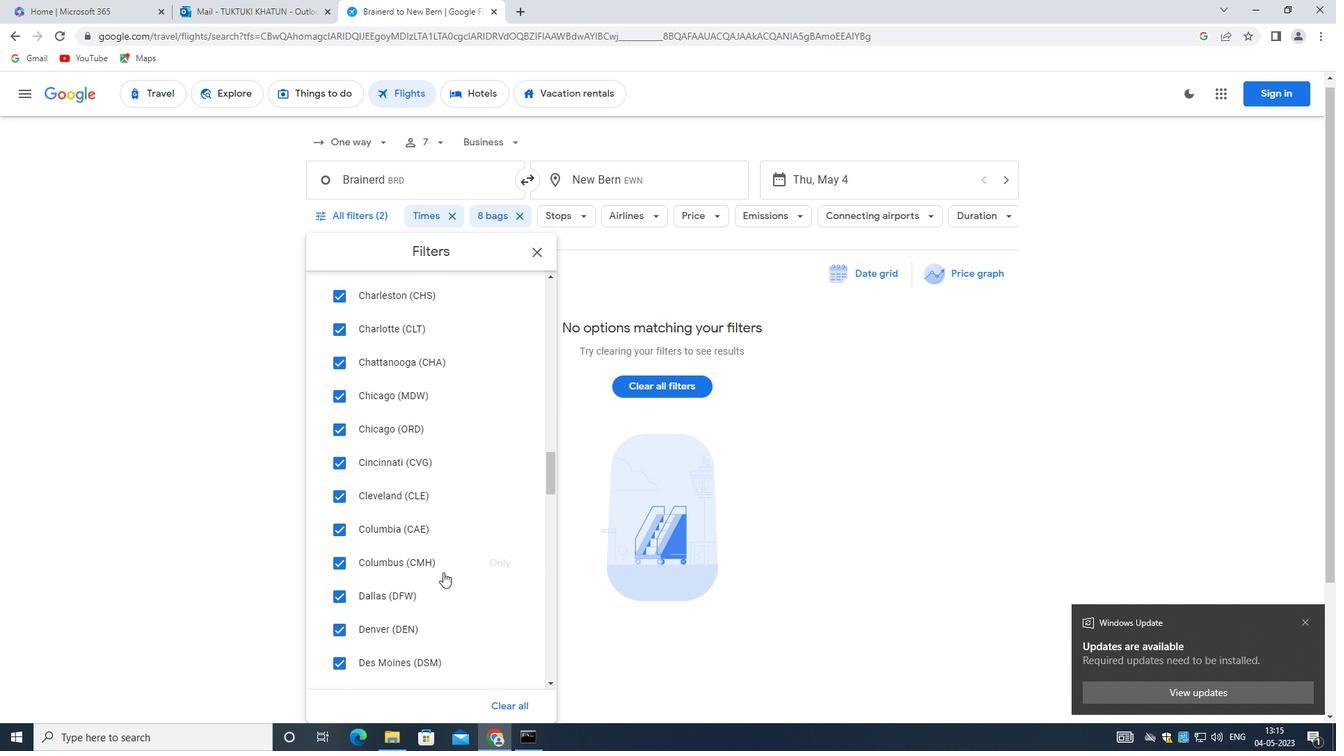 
Action: Mouse scrolled (443, 571) with delta (0, 0)
Screenshot: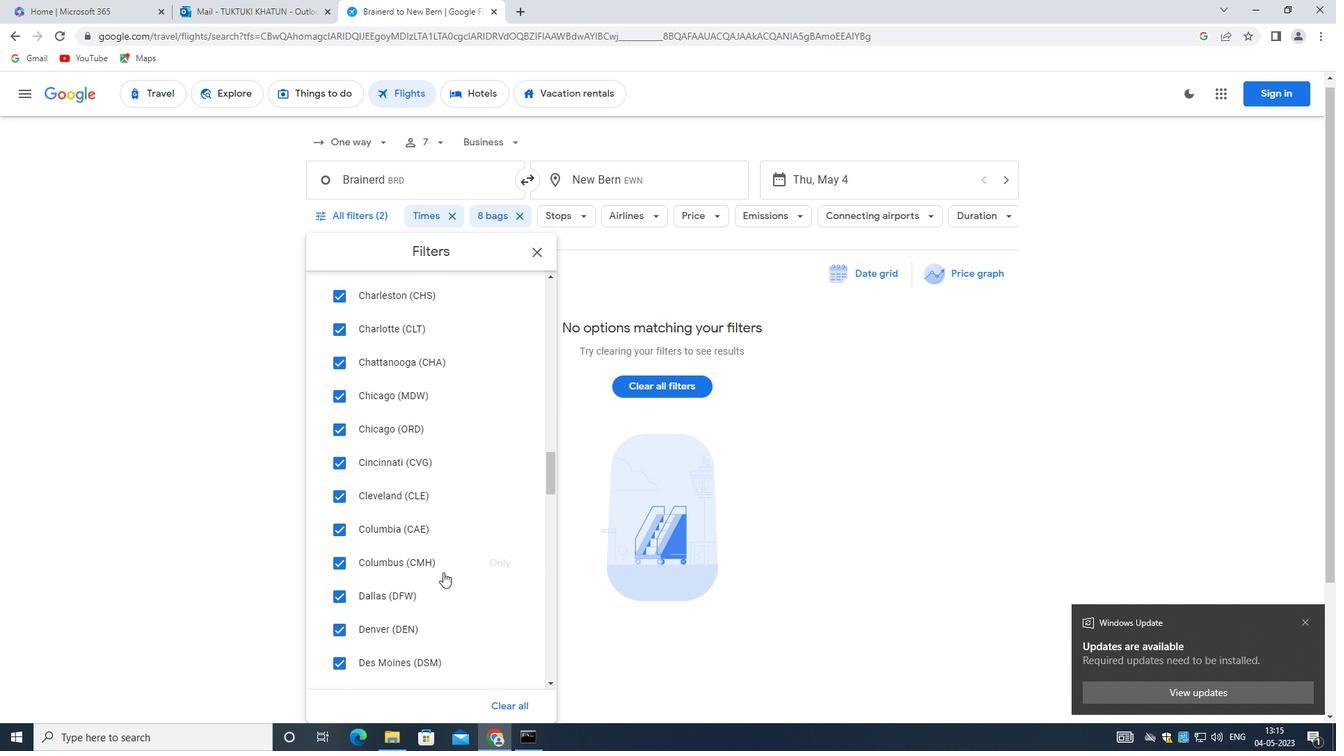 
Action: Mouse moved to (437, 527)
Screenshot: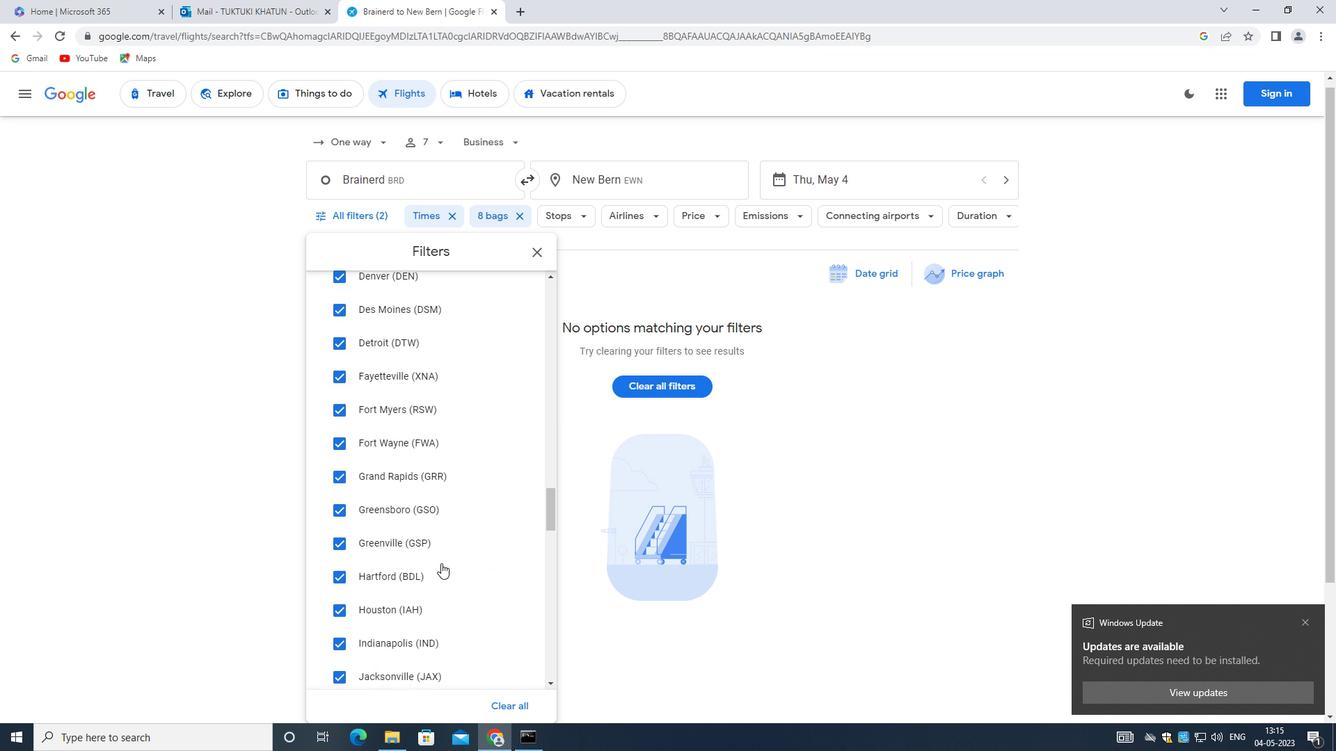 
Action: Mouse scrolled (437, 526) with delta (0, 0)
Screenshot: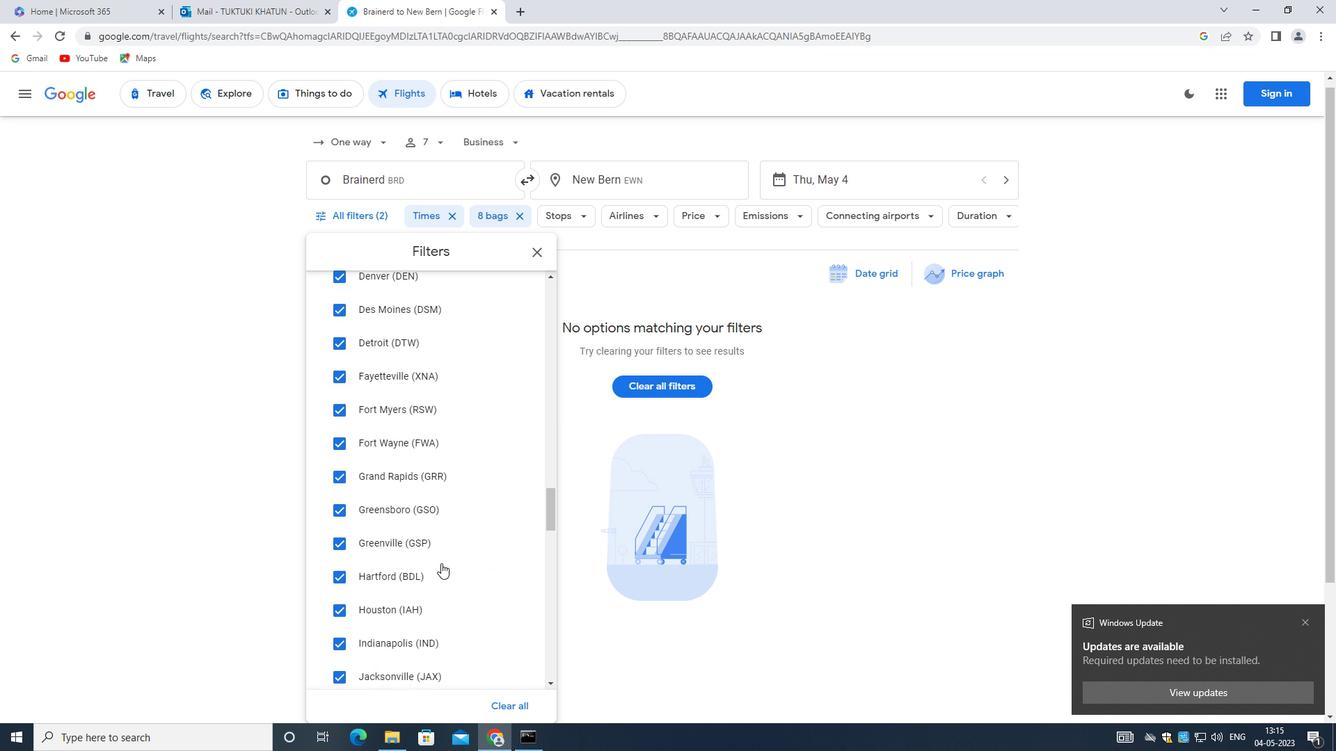
Action: Mouse scrolled (437, 526) with delta (0, 0)
Screenshot: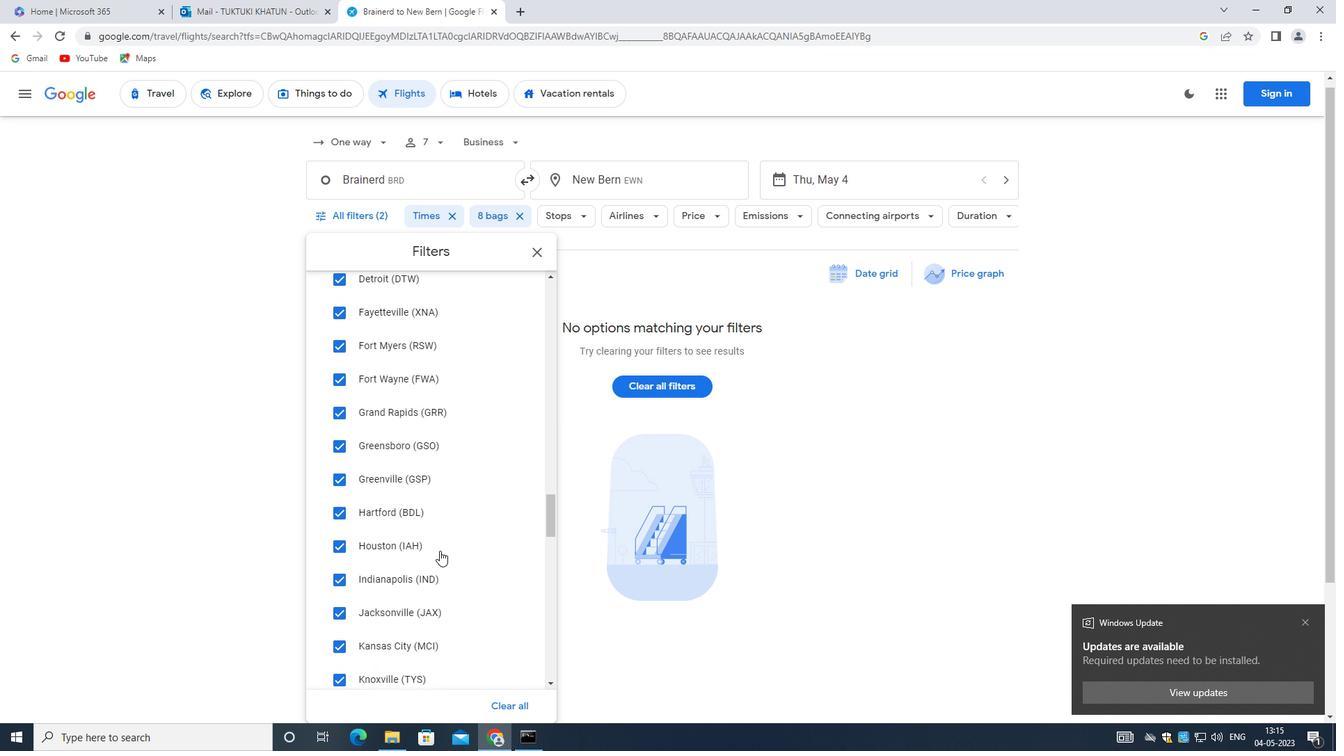 
Action: Mouse moved to (437, 526)
Screenshot: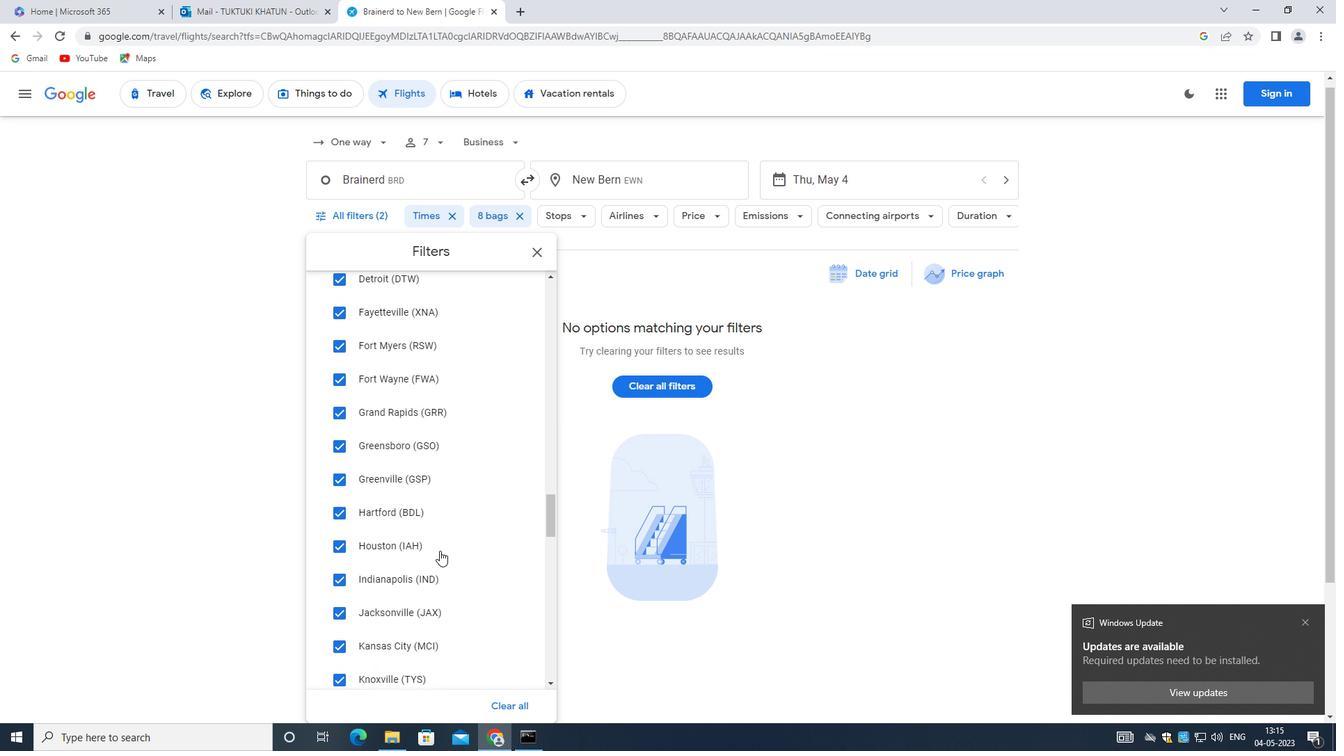 
Action: Mouse scrolled (437, 526) with delta (0, 0)
Screenshot: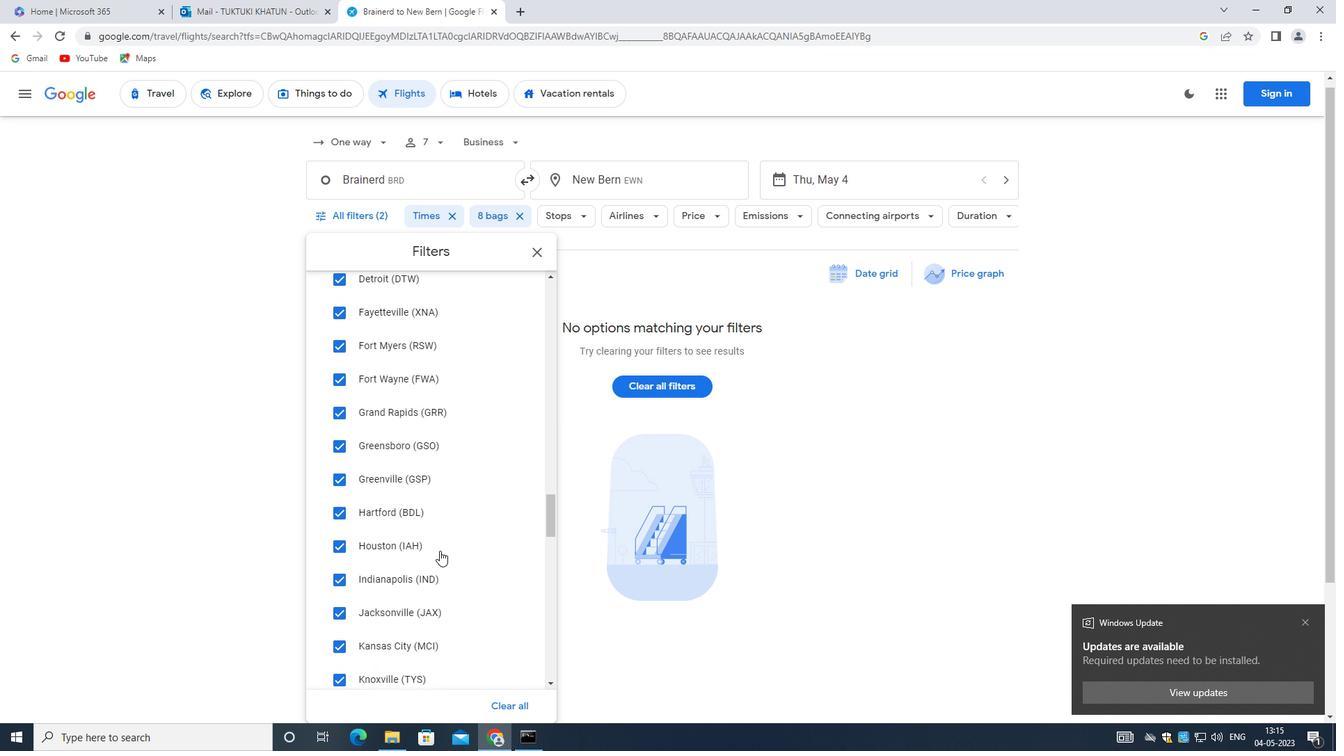 
Action: Mouse moved to (437, 526)
Screenshot: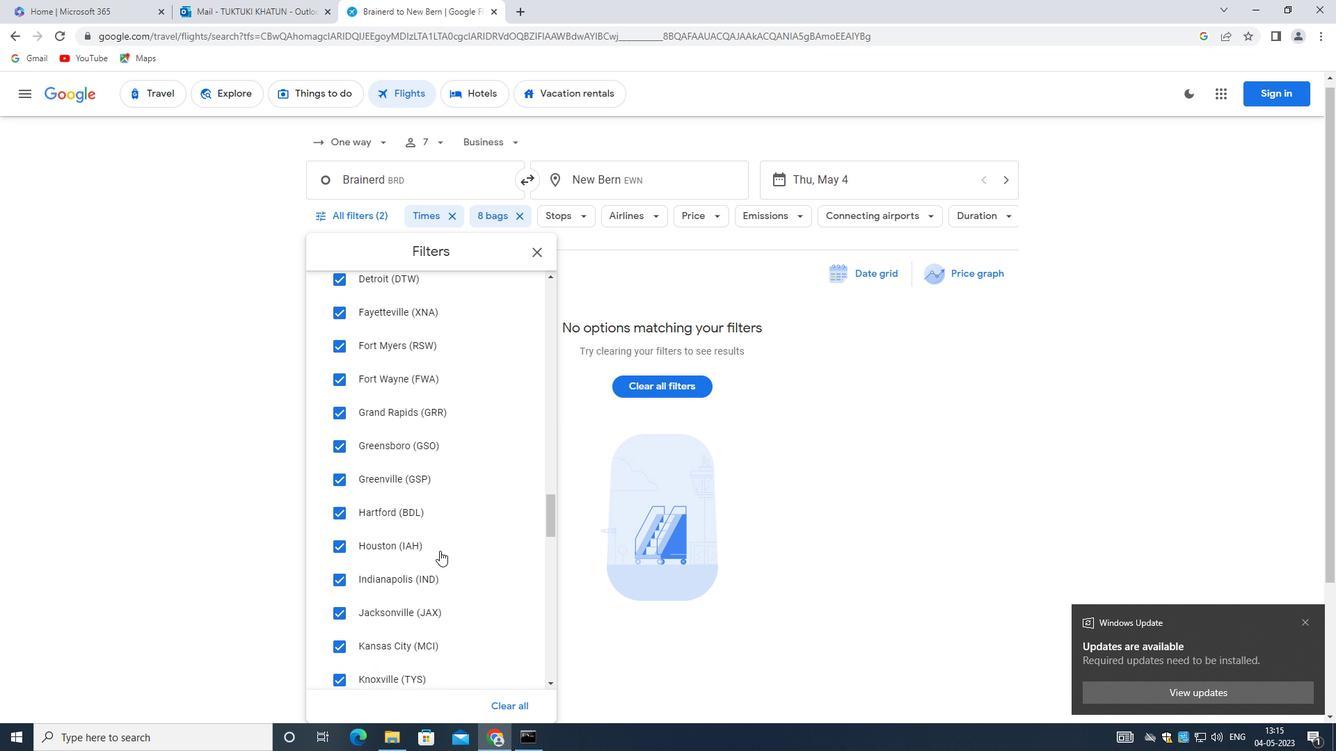 
Action: Mouse scrolled (437, 525) with delta (0, 0)
Screenshot: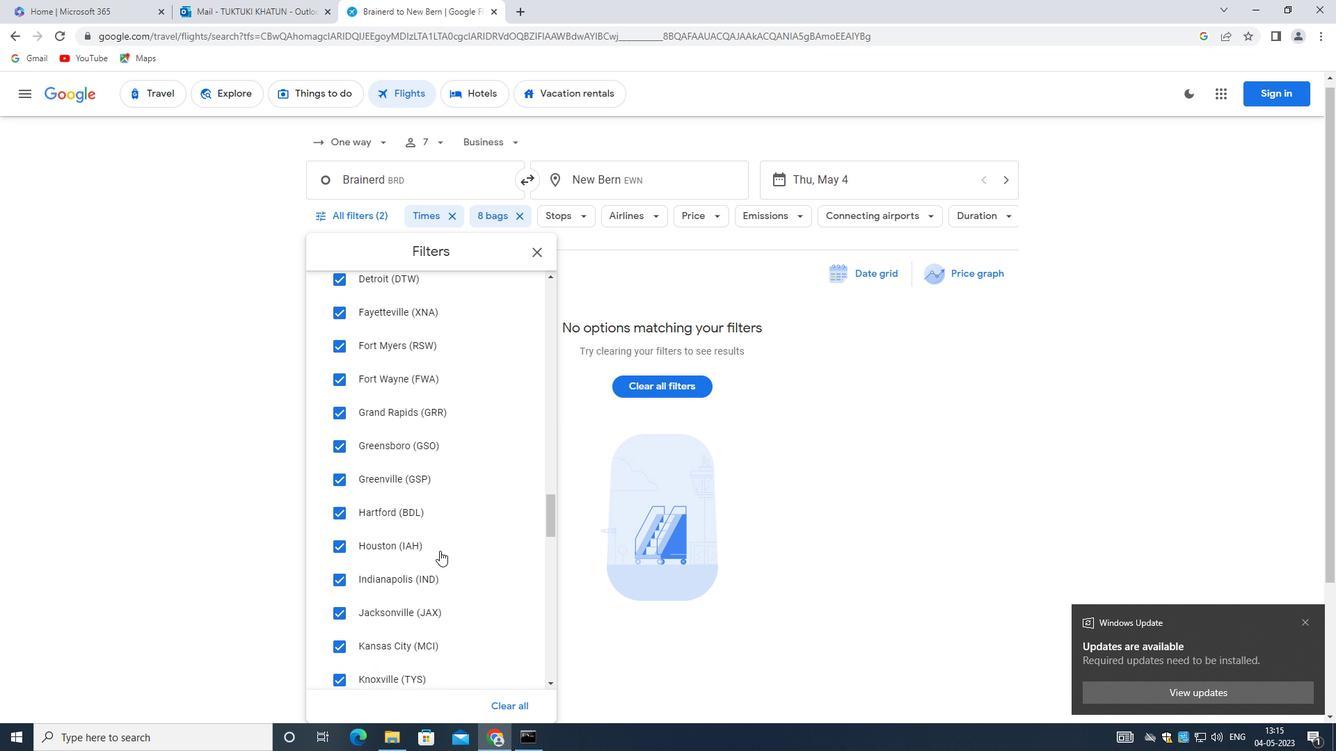 
Action: Mouse moved to (437, 525)
Screenshot: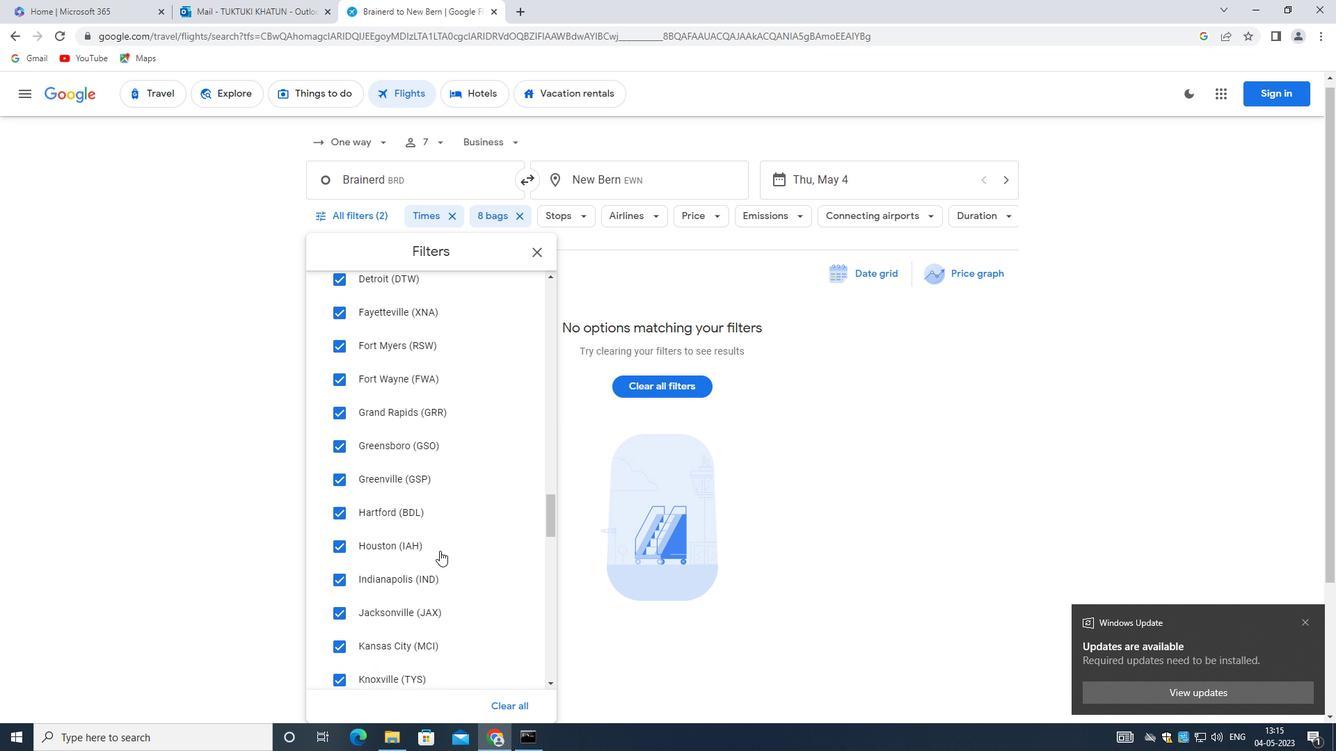 
Action: Mouse scrolled (437, 524) with delta (0, 0)
Screenshot: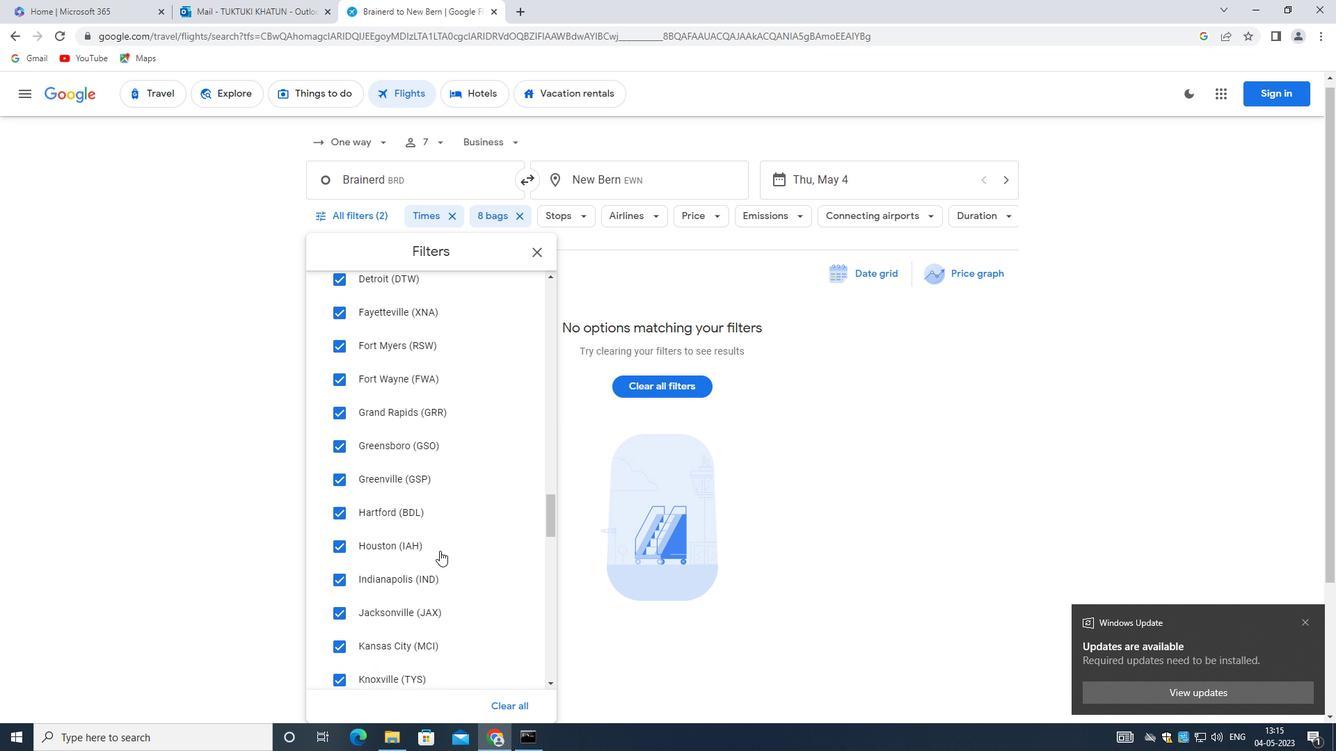 
Action: Mouse moved to (433, 512)
Screenshot: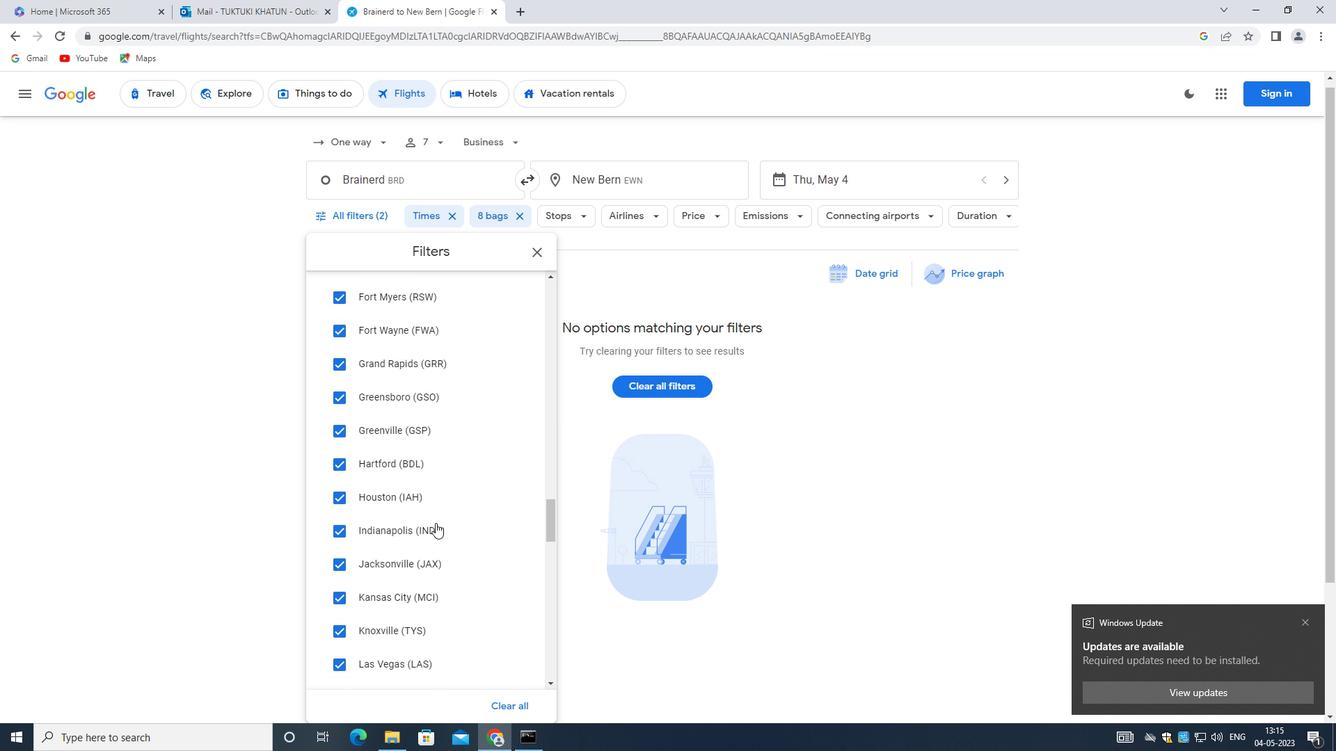 
Action: Mouse scrolled (433, 511) with delta (0, 0)
Screenshot: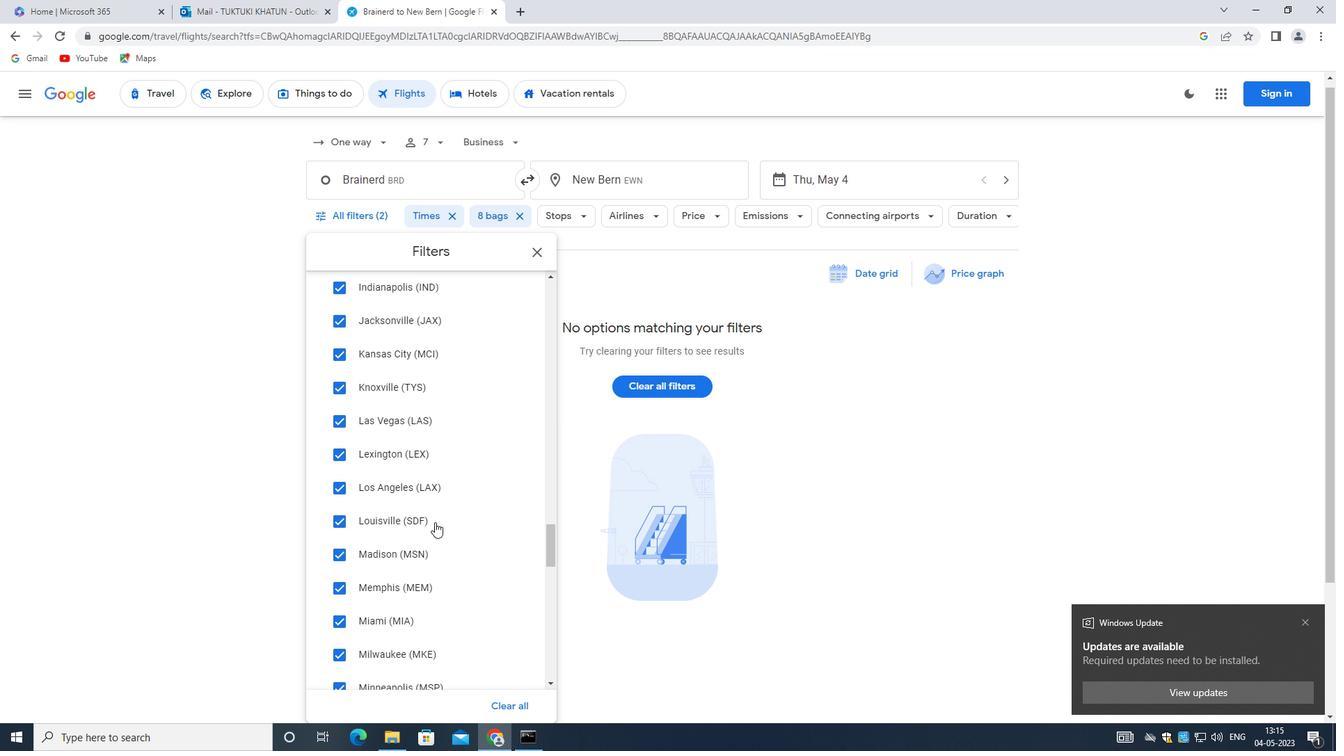 
Action: Mouse scrolled (433, 511) with delta (0, 0)
Screenshot: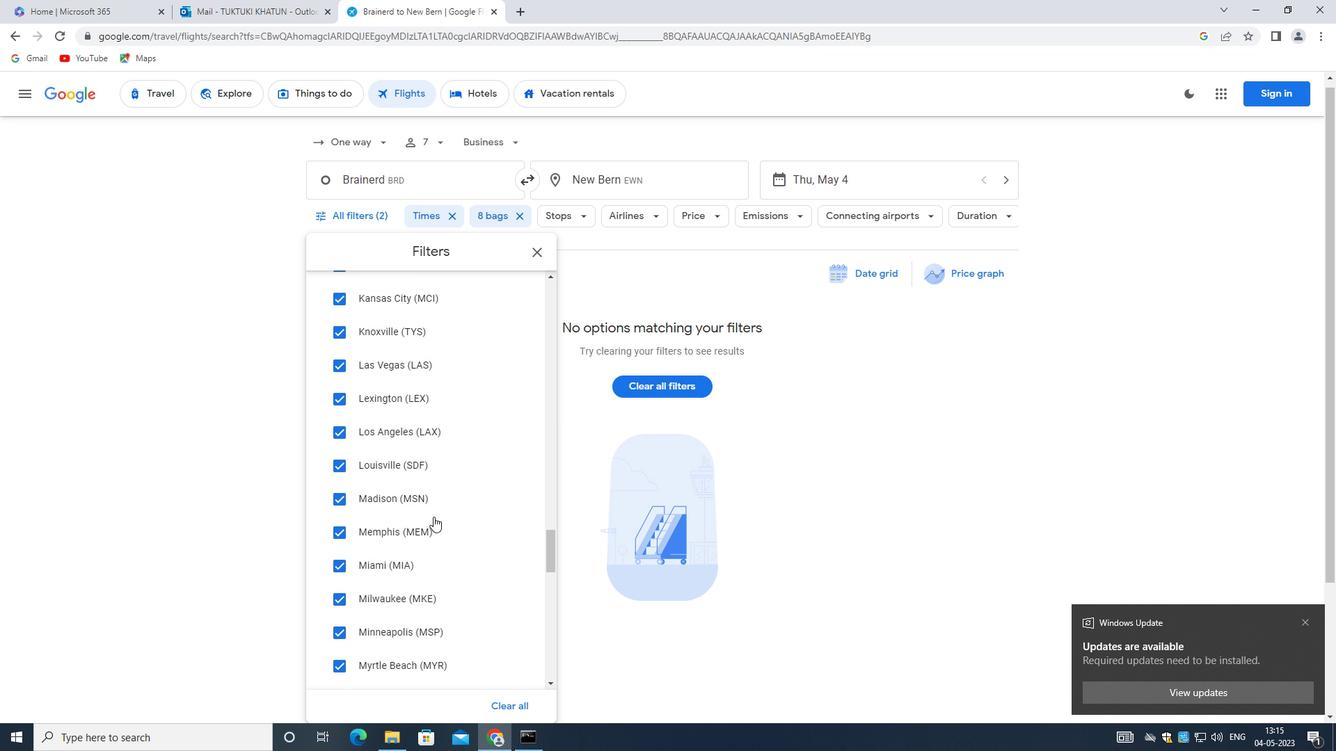 
Action: Mouse scrolled (433, 511) with delta (0, 0)
Screenshot: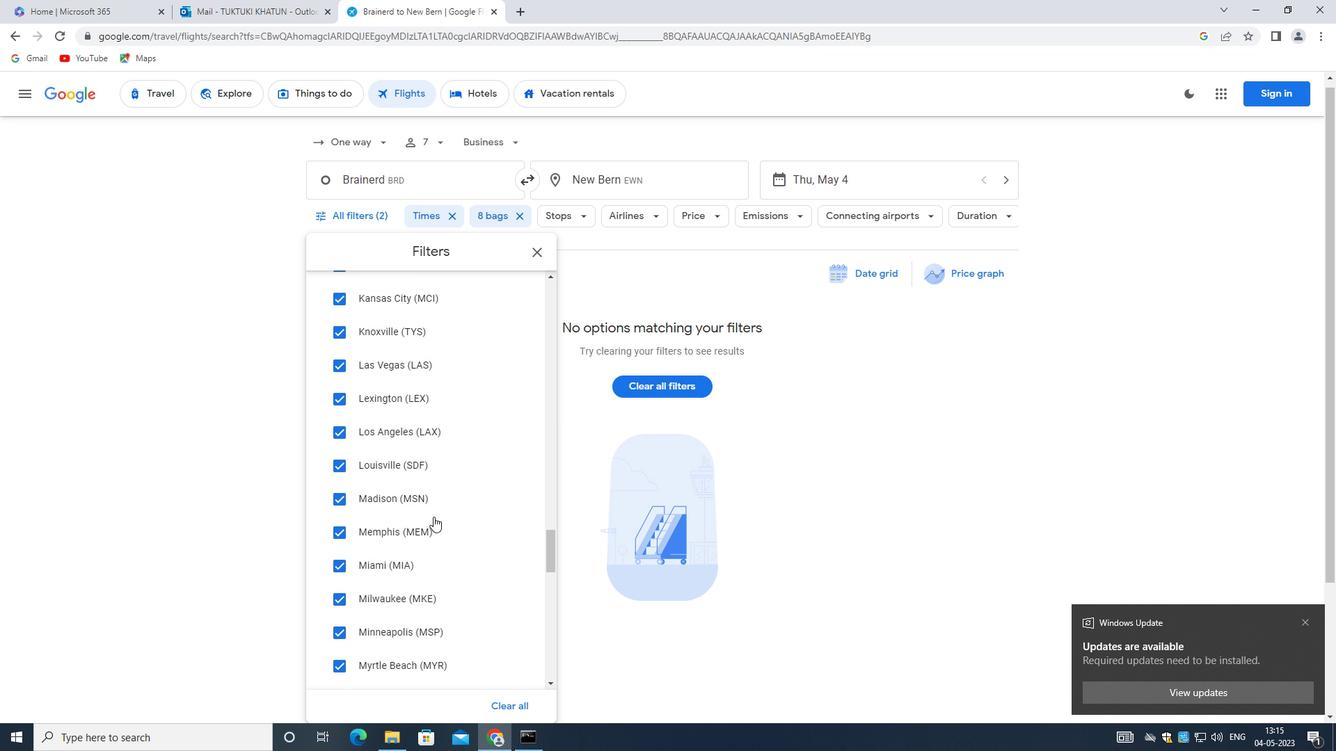 
Action: Mouse scrolled (433, 511) with delta (0, 0)
Screenshot: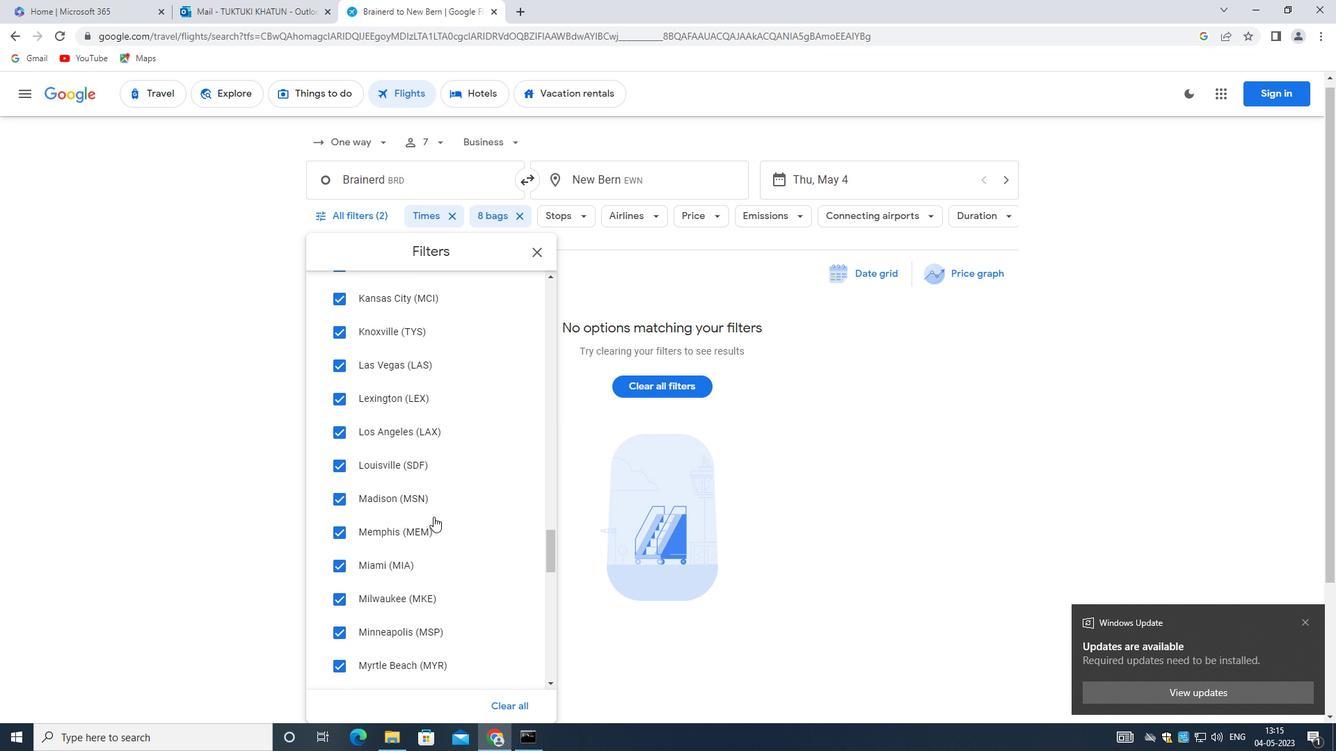 
Action: Mouse scrolled (433, 511) with delta (0, 0)
Screenshot: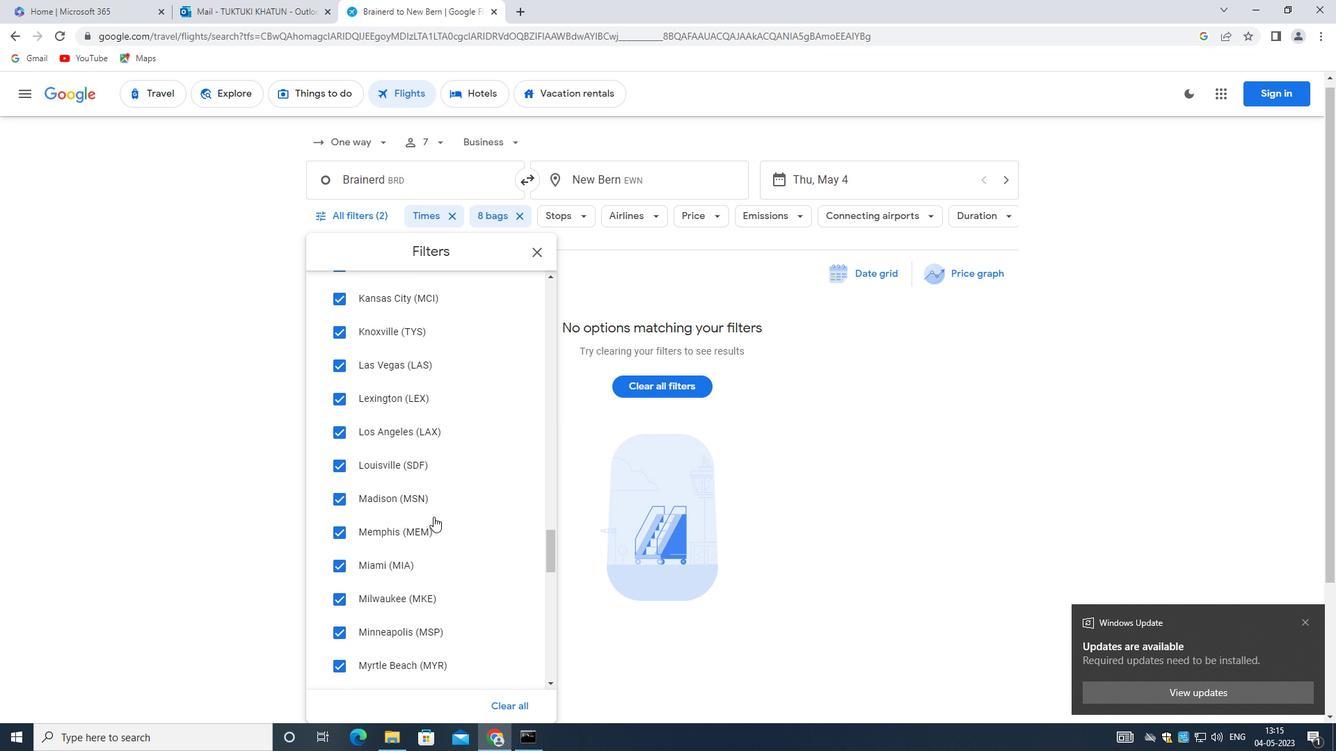 
Action: Mouse moved to (430, 510)
Screenshot: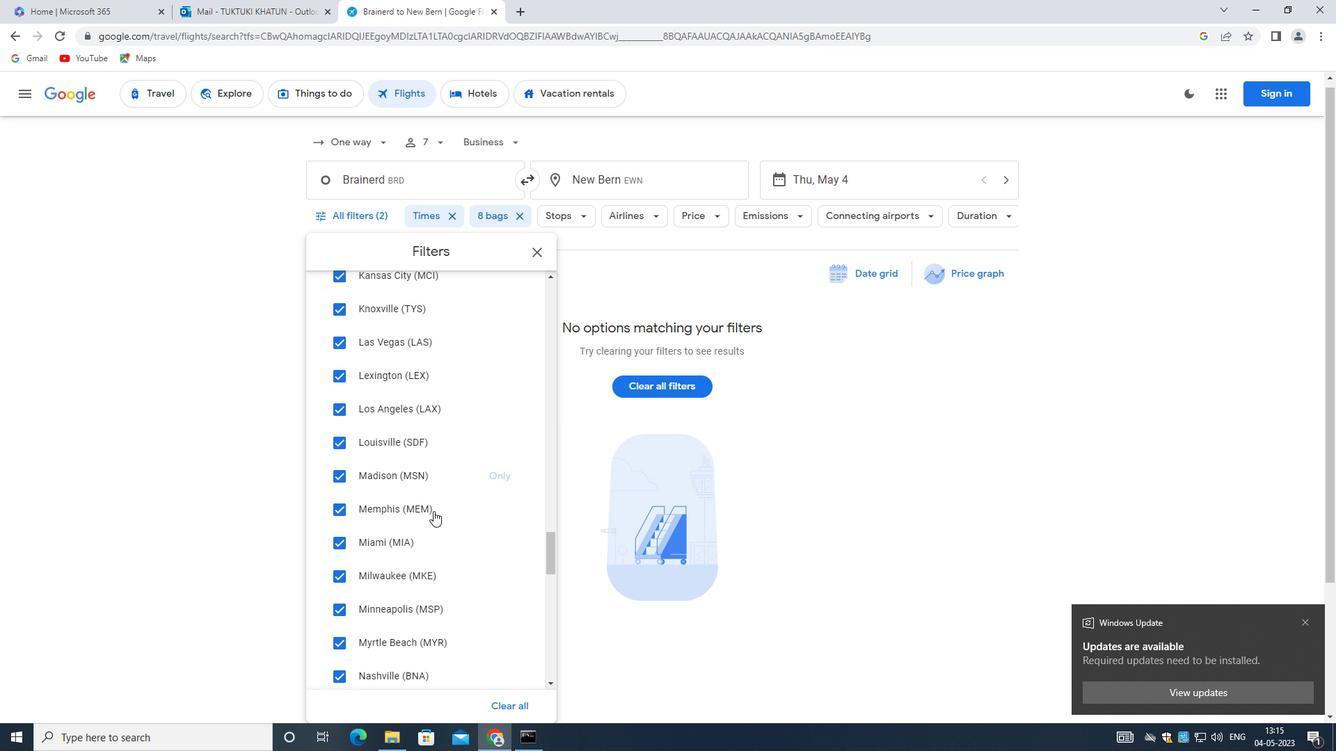 
Action: Mouse scrolled (430, 509) with delta (0, 0)
Screenshot: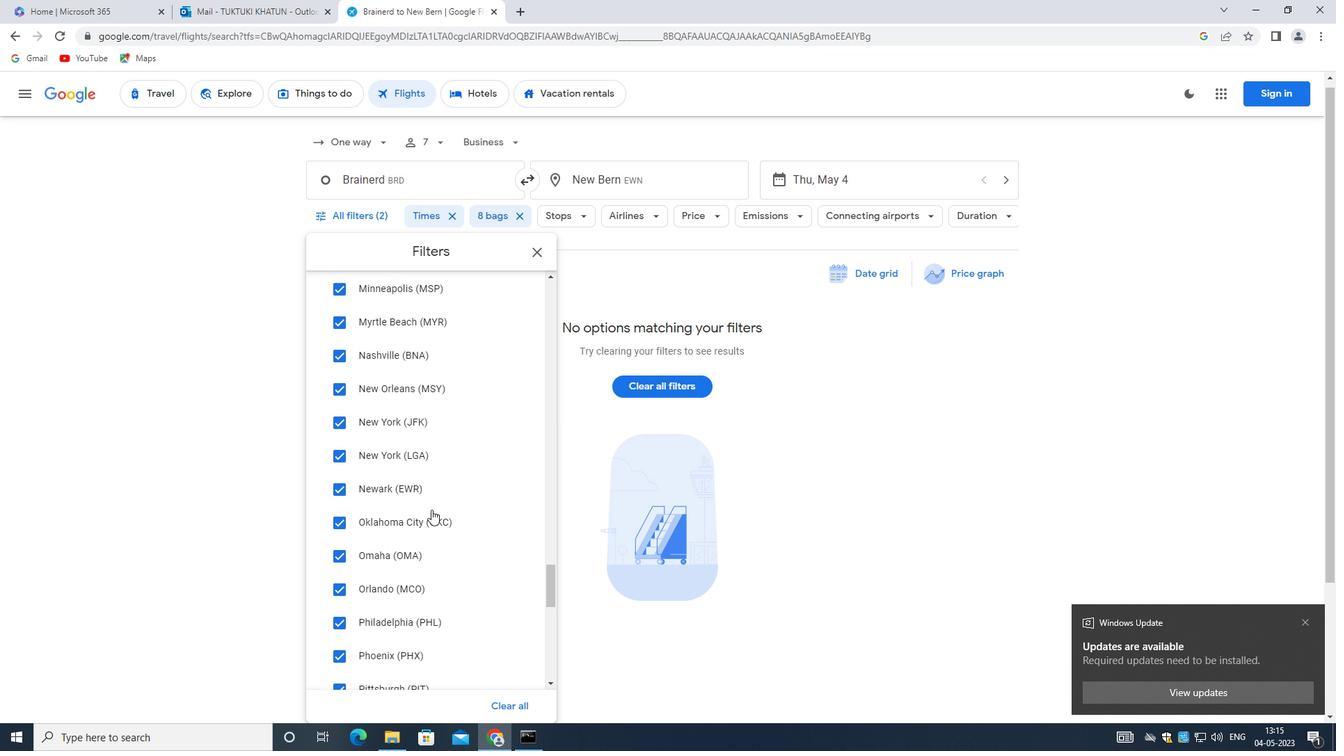 
Action: Mouse scrolled (430, 509) with delta (0, 0)
Screenshot: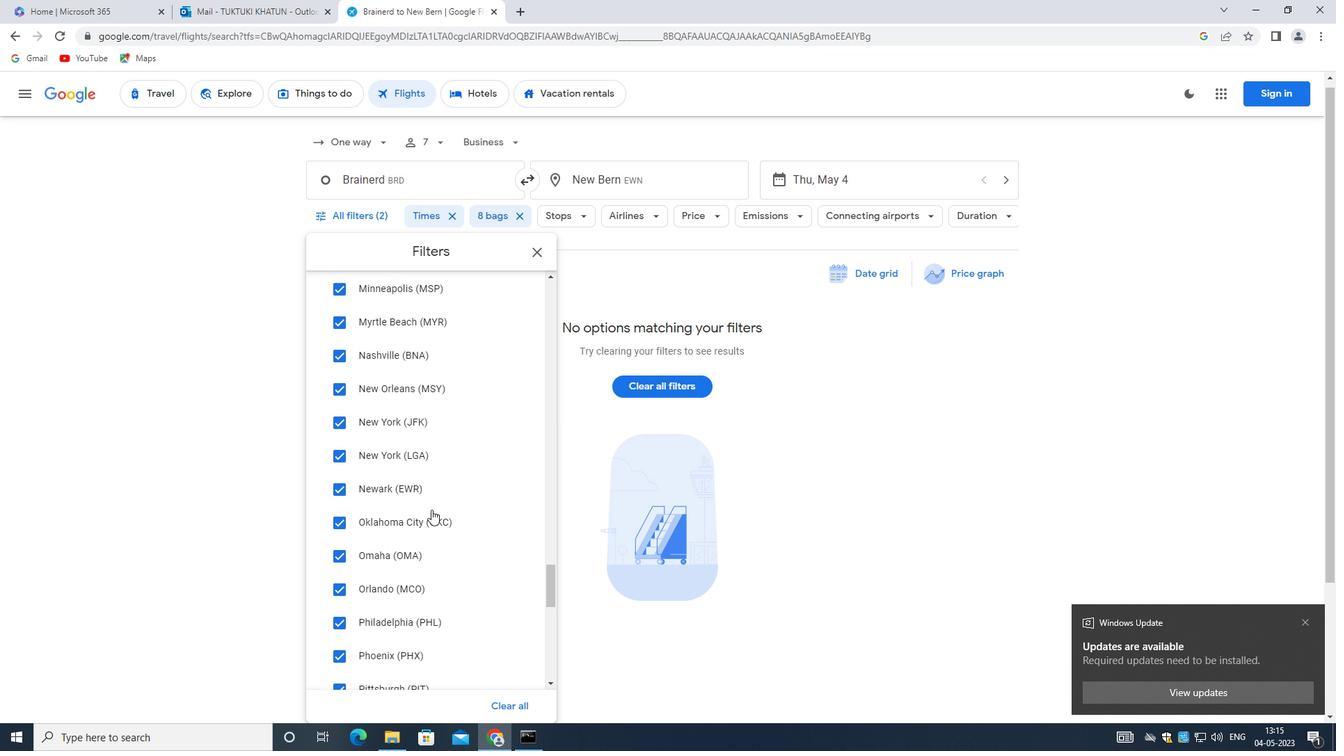 
Action: Mouse scrolled (430, 509) with delta (0, 0)
Screenshot: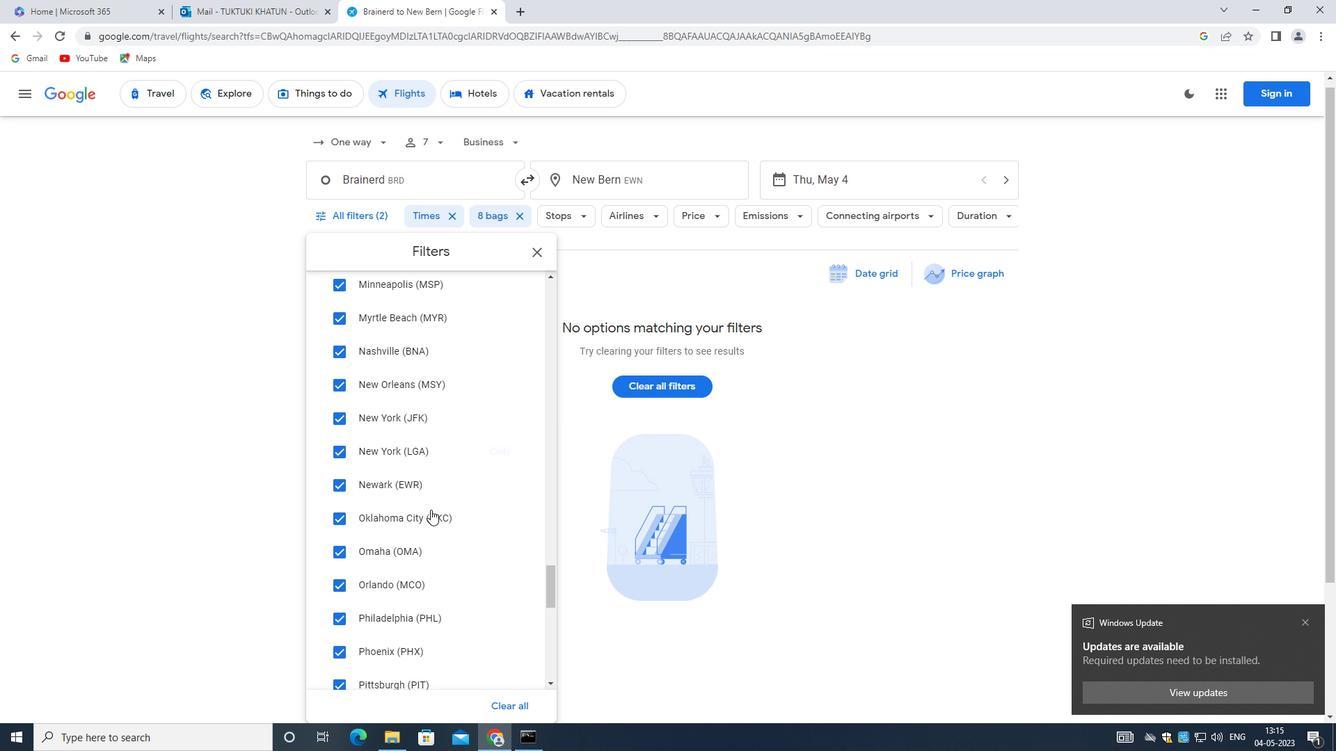 
Action: Mouse scrolled (430, 509) with delta (0, 0)
Screenshot: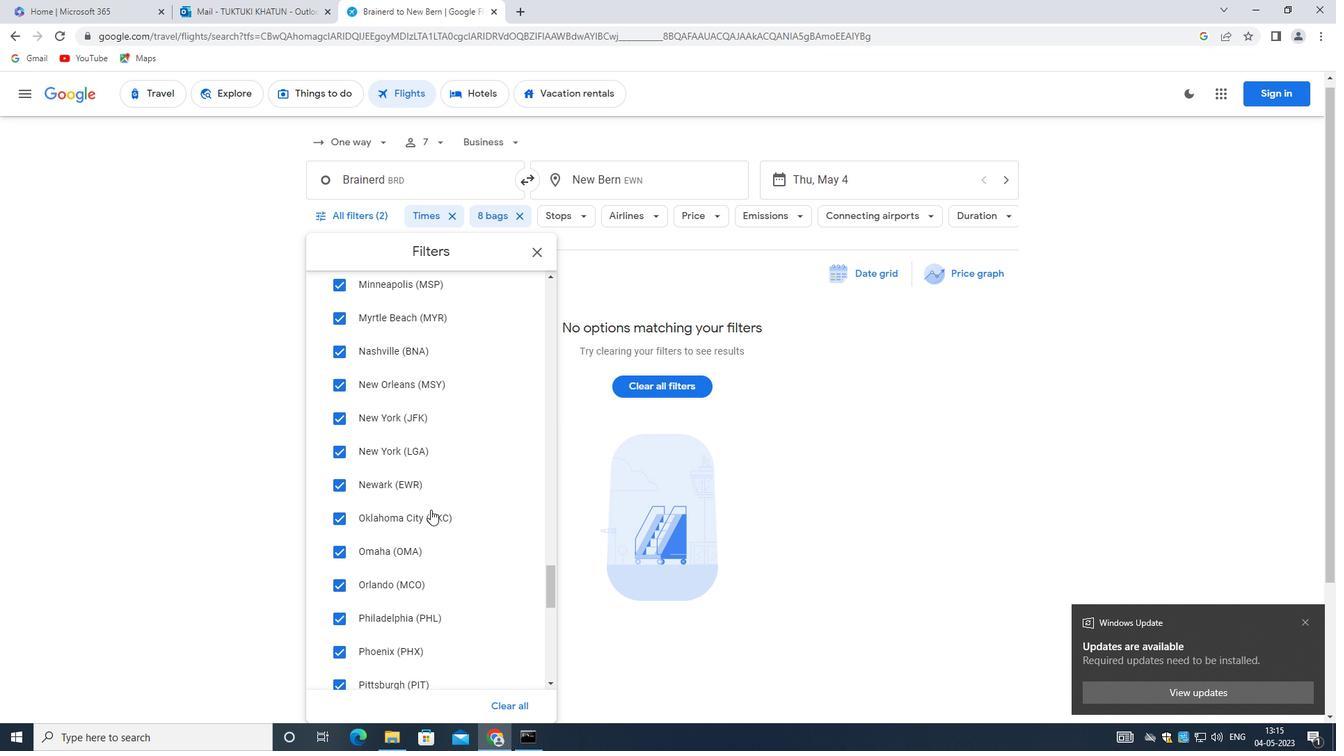 
Action: Mouse scrolled (430, 509) with delta (0, 0)
Screenshot: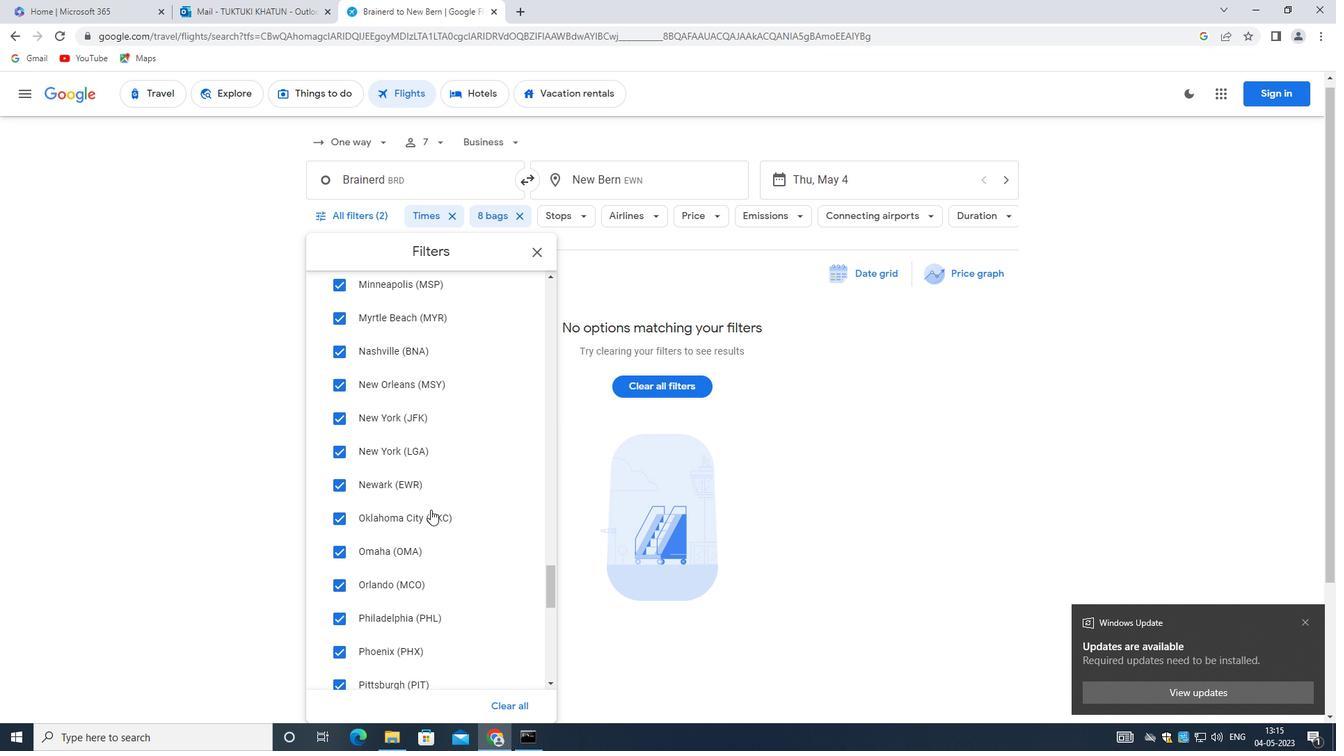 
Action: Mouse scrolled (430, 509) with delta (0, 0)
Screenshot: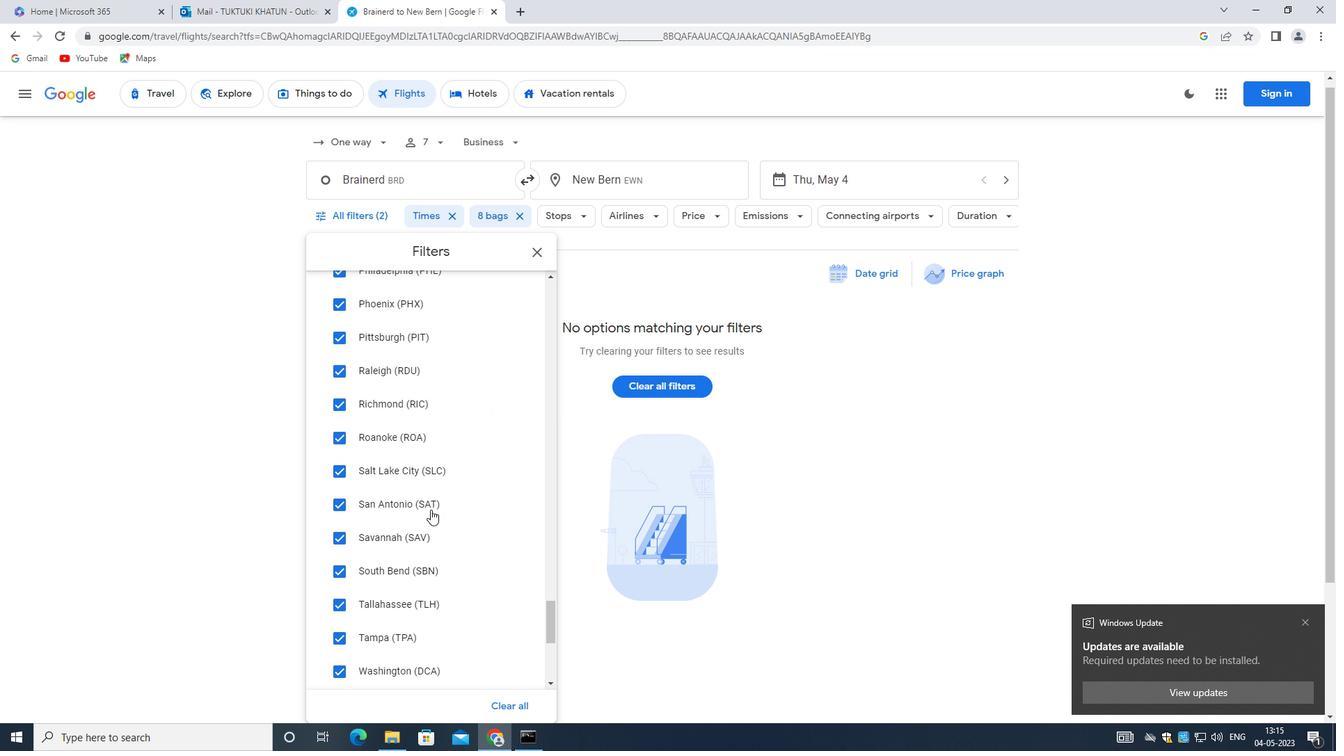 
Action: Mouse scrolled (430, 509) with delta (0, 0)
Screenshot: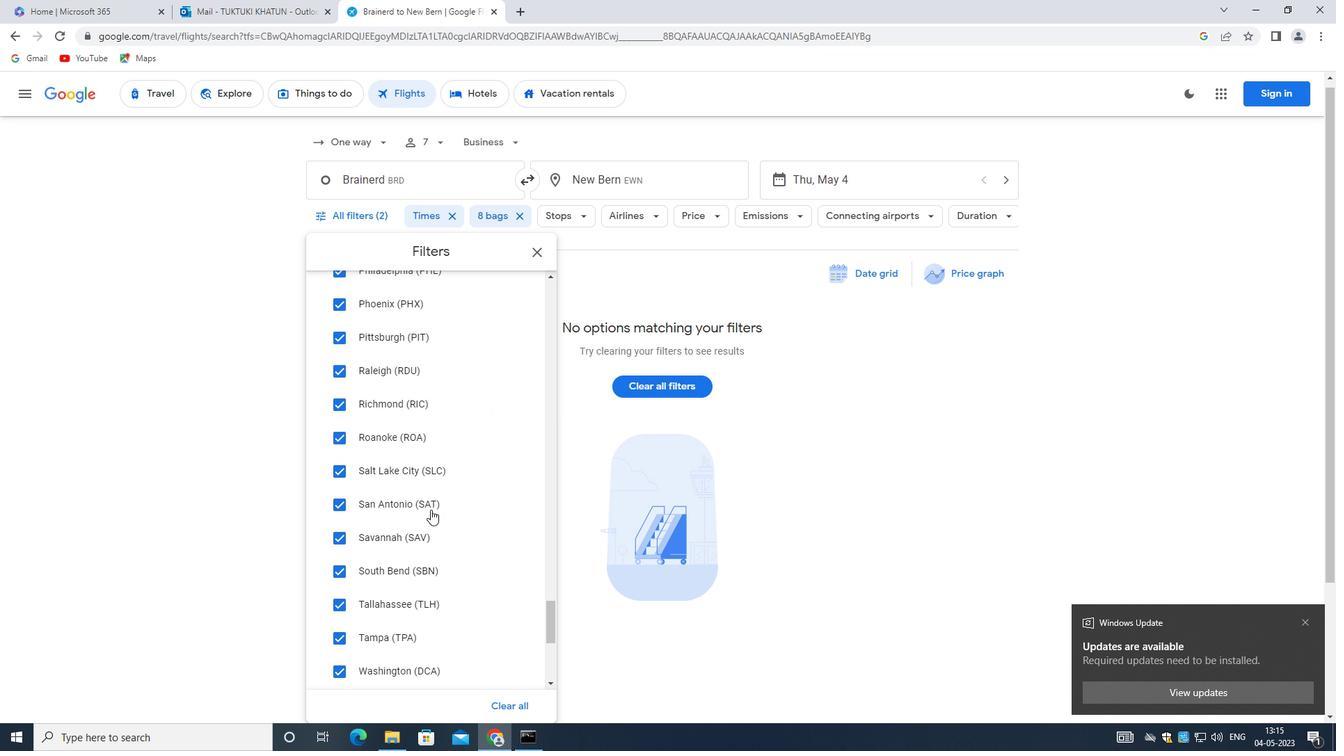 
Action: Mouse scrolled (430, 509) with delta (0, 0)
Screenshot: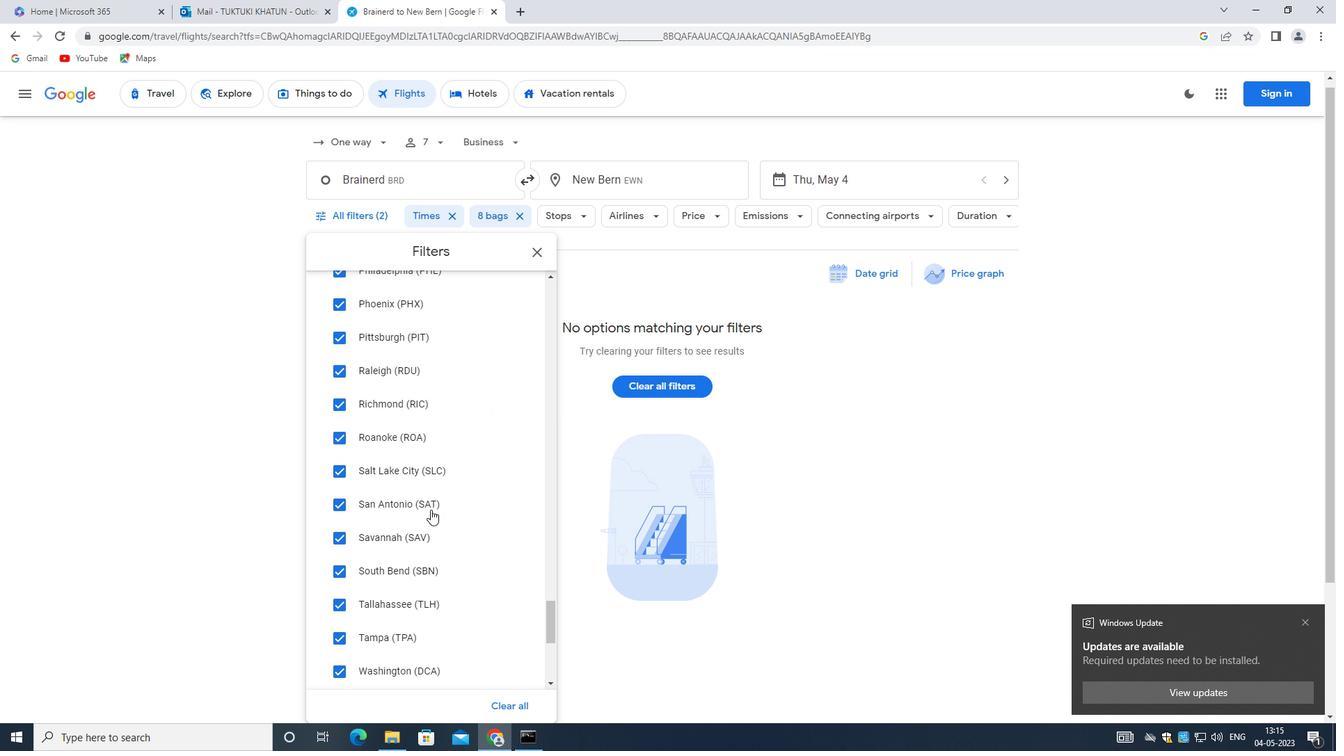 
Action: Mouse scrolled (430, 509) with delta (0, 0)
Screenshot: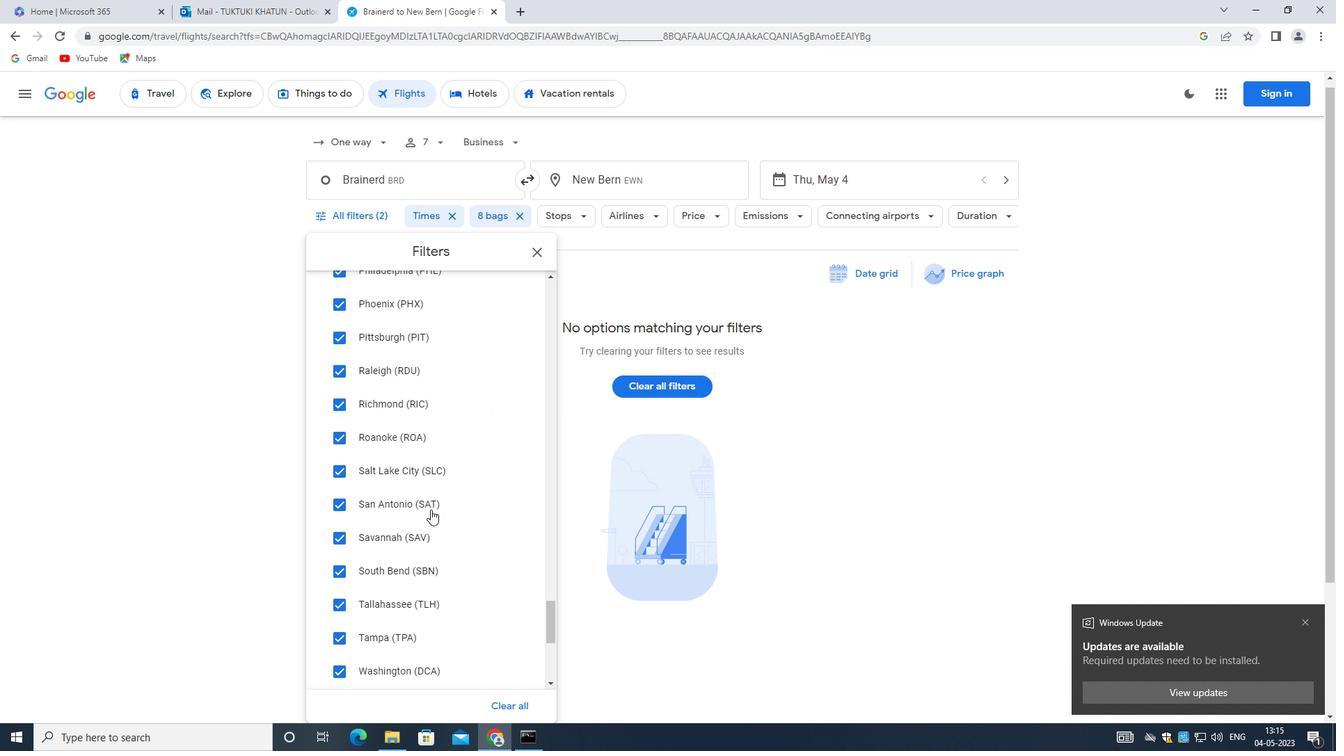 
Action: Mouse scrolled (430, 509) with delta (0, 0)
Screenshot: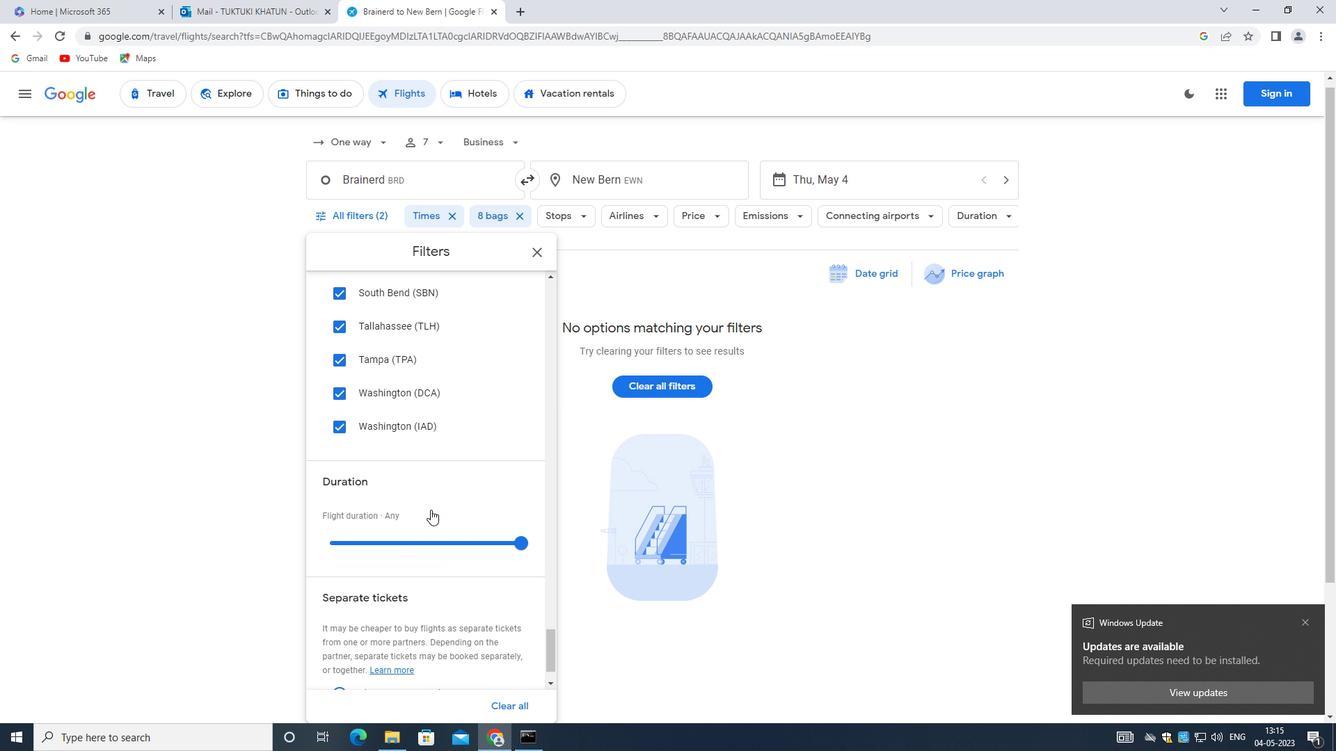 
Action: Mouse scrolled (430, 509) with delta (0, 0)
Screenshot: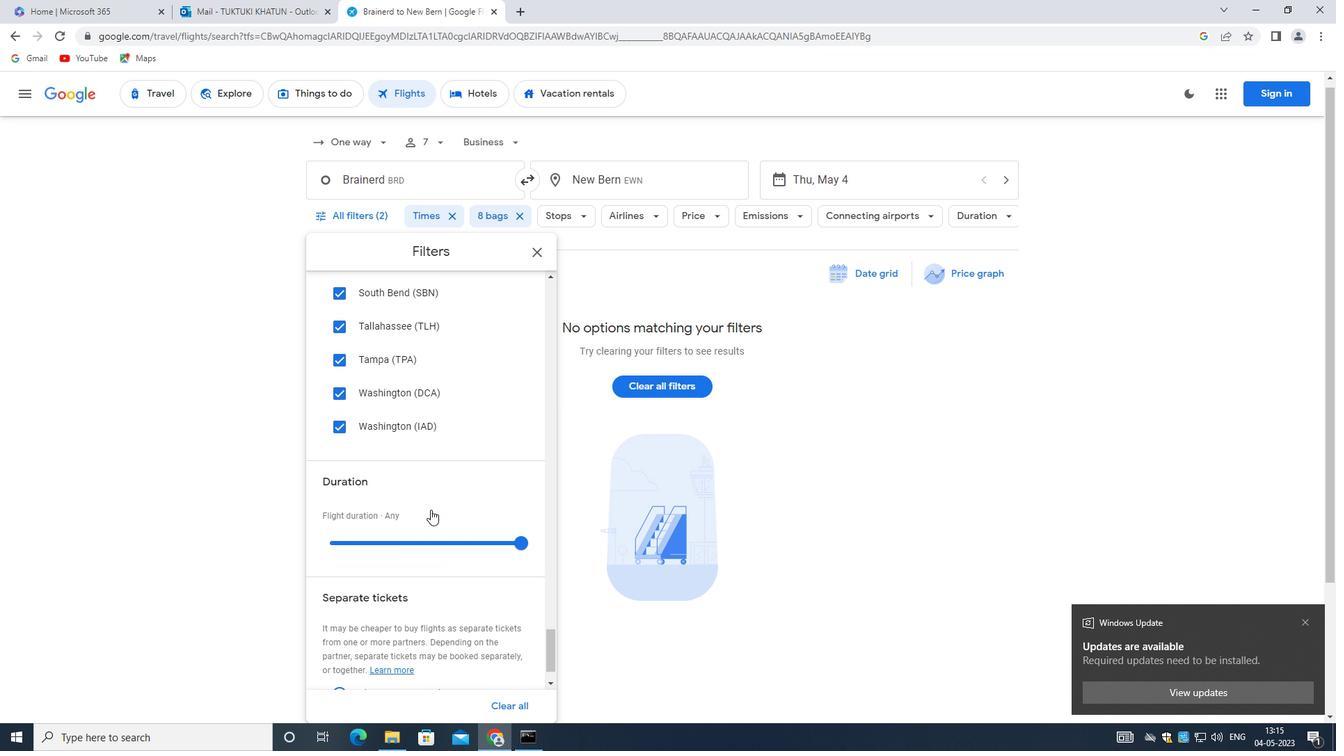
Action: Mouse scrolled (430, 509) with delta (0, 0)
Screenshot: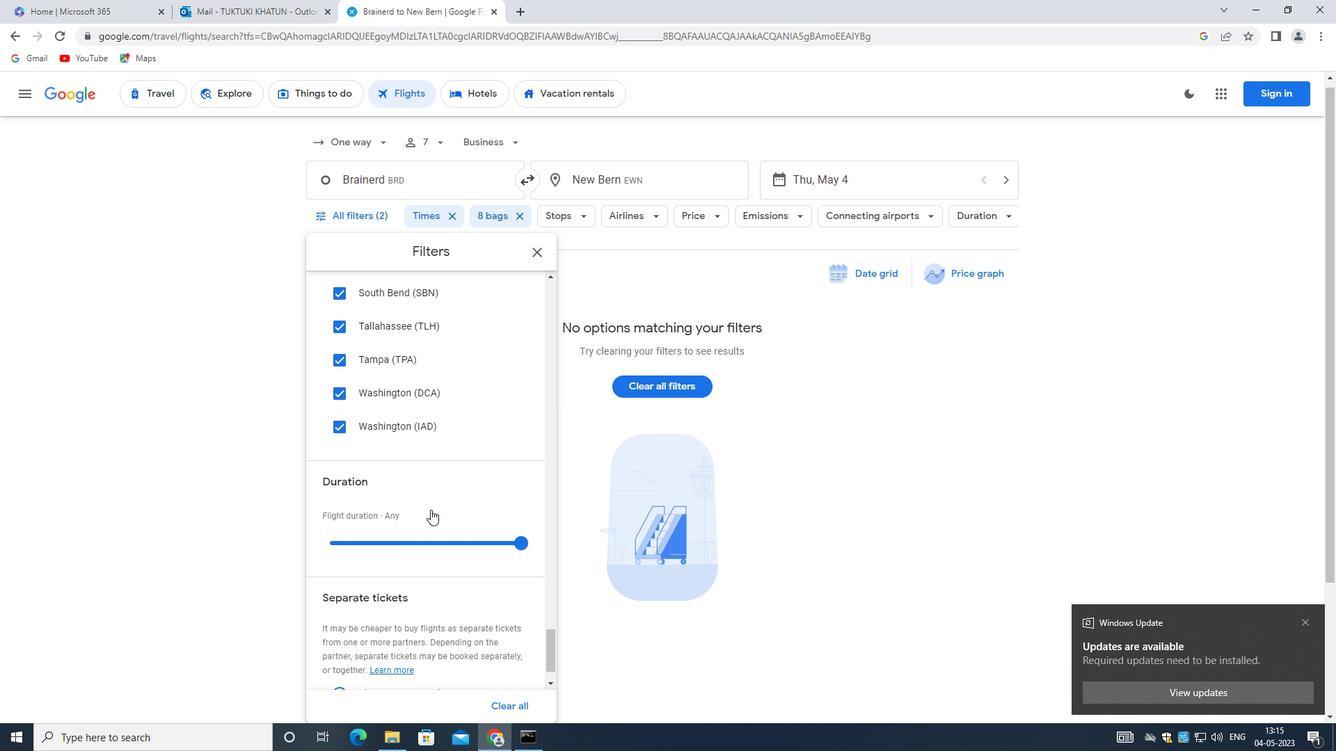 
Action: Mouse scrolled (430, 509) with delta (0, 0)
Screenshot: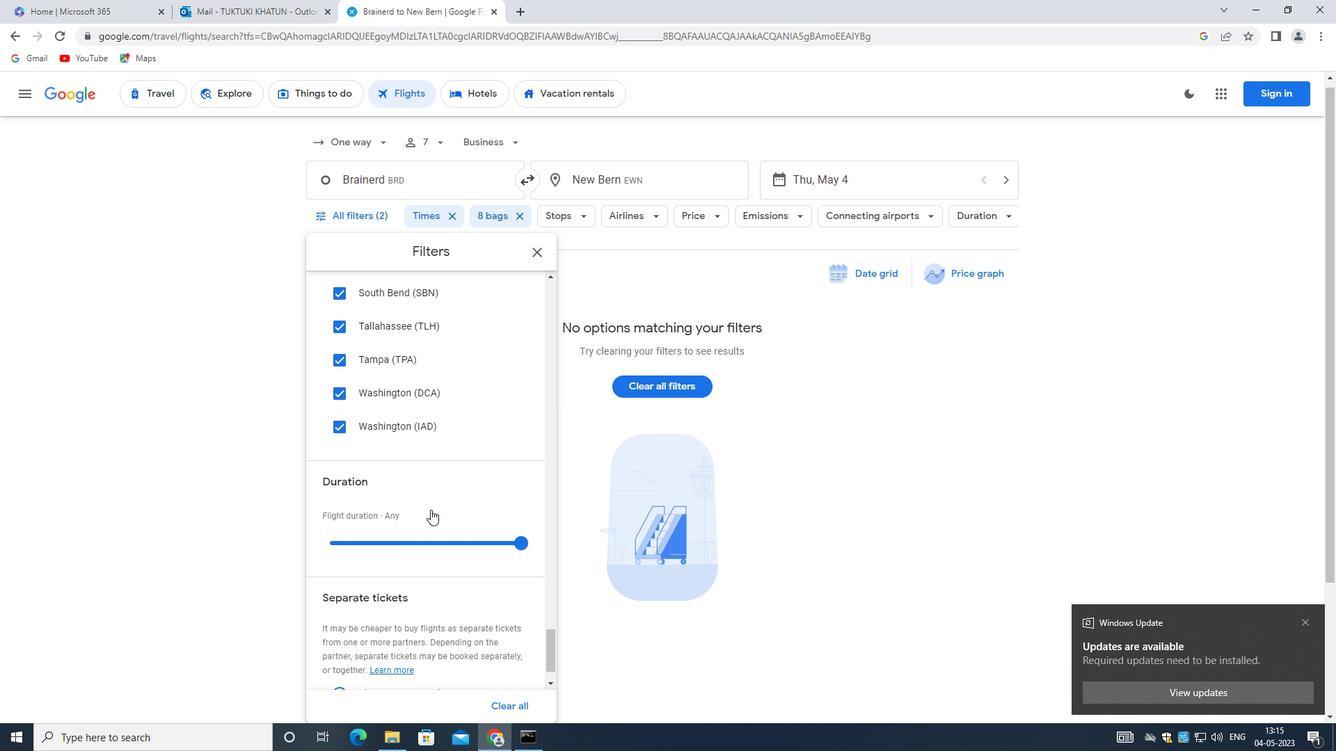 
Action: Mouse scrolled (430, 509) with delta (0, 0)
Screenshot: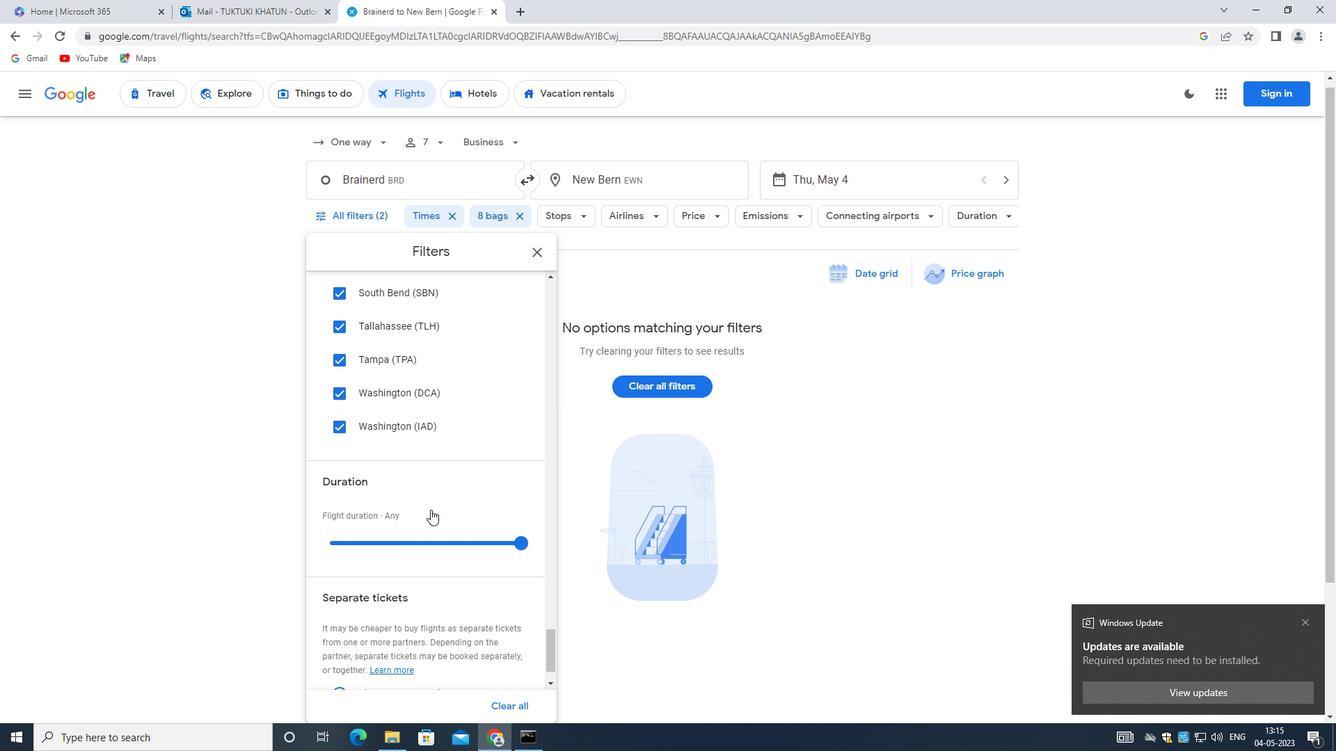 
Action: Mouse scrolled (430, 509) with delta (0, 0)
Screenshot: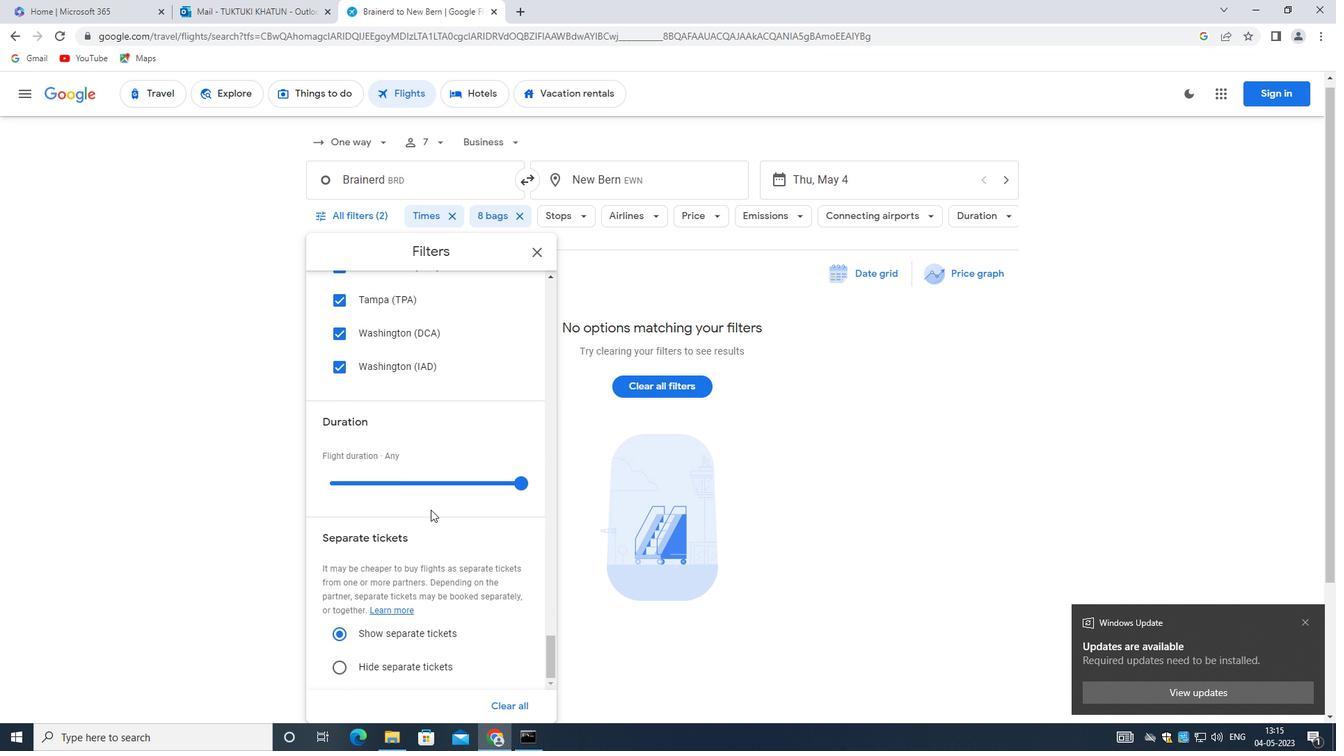 
Action: Mouse scrolled (430, 509) with delta (0, 0)
Screenshot: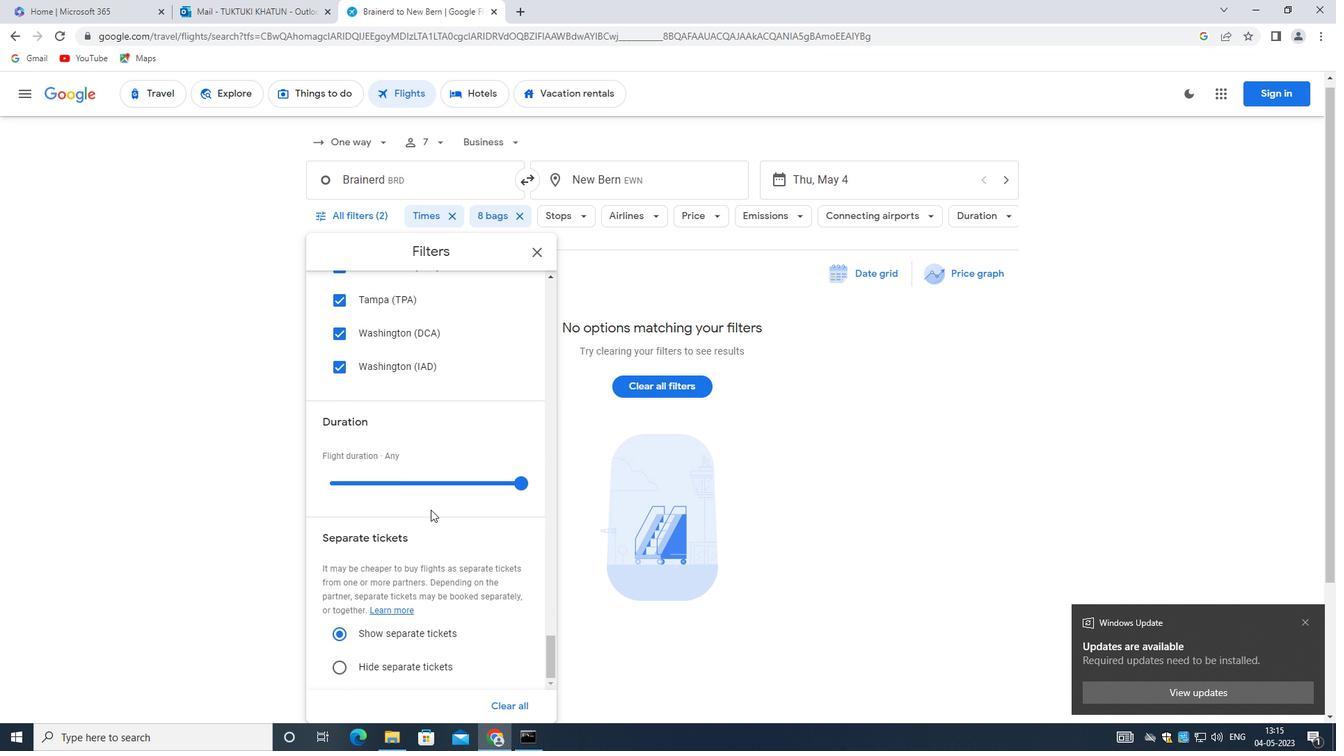 
Action: Mouse scrolled (430, 509) with delta (0, 0)
Screenshot: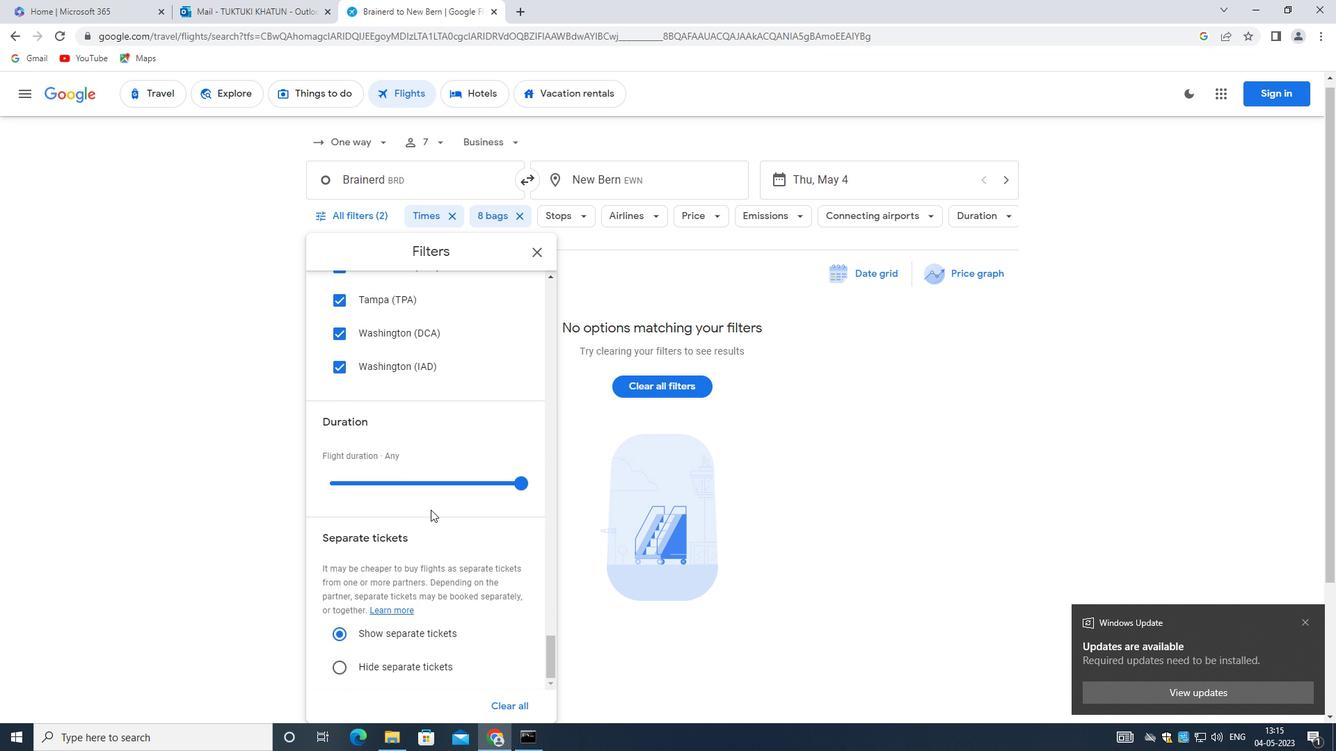 
Action: Mouse scrolled (430, 509) with delta (0, 0)
Screenshot: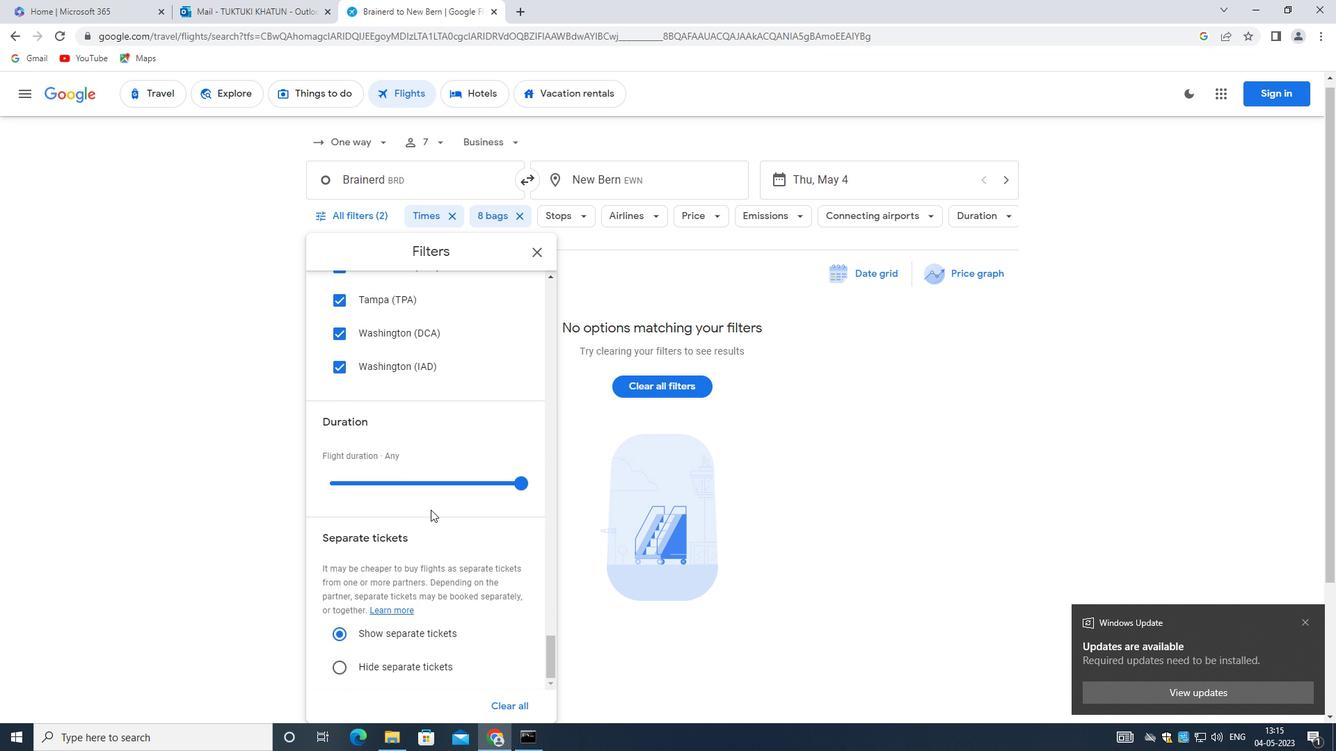
Action: Mouse scrolled (430, 509) with delta (0, 0)
Screenshot: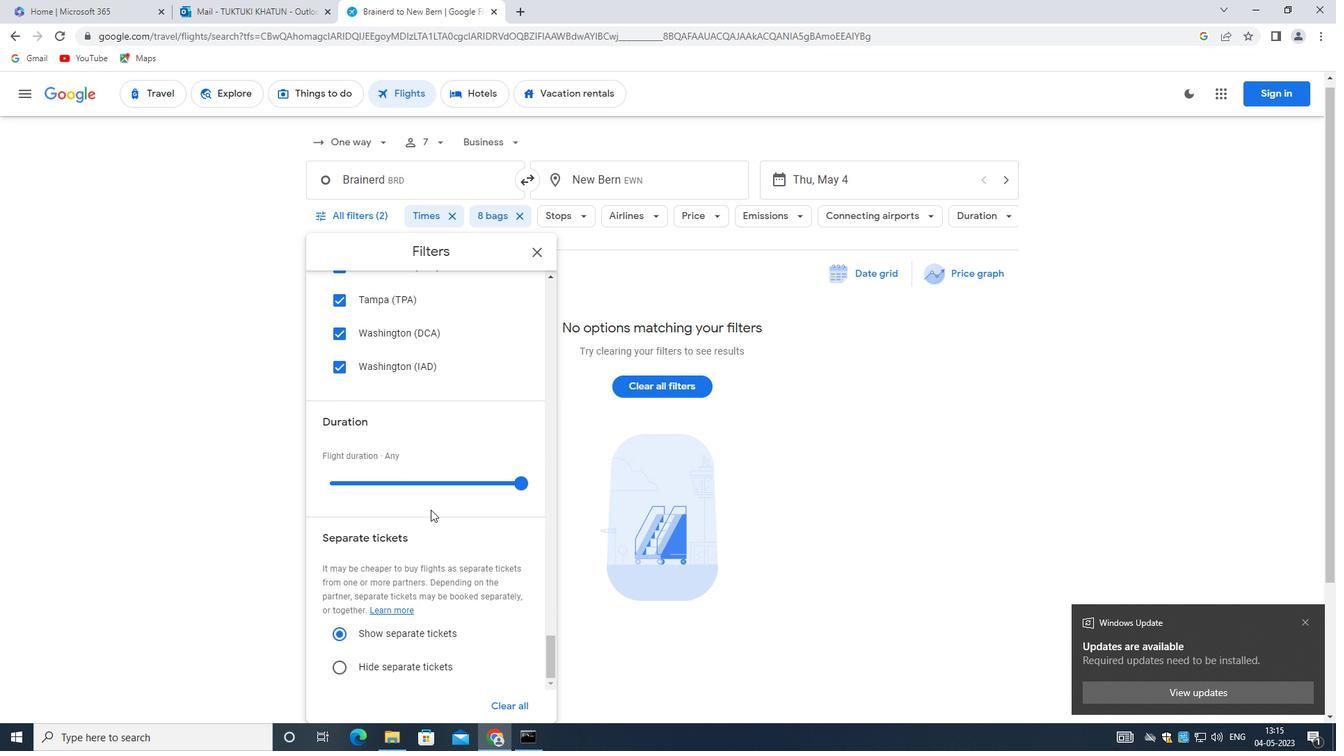 
Action: Mouse scrolled (430, 509) with delta (0, 0)
Screenshot: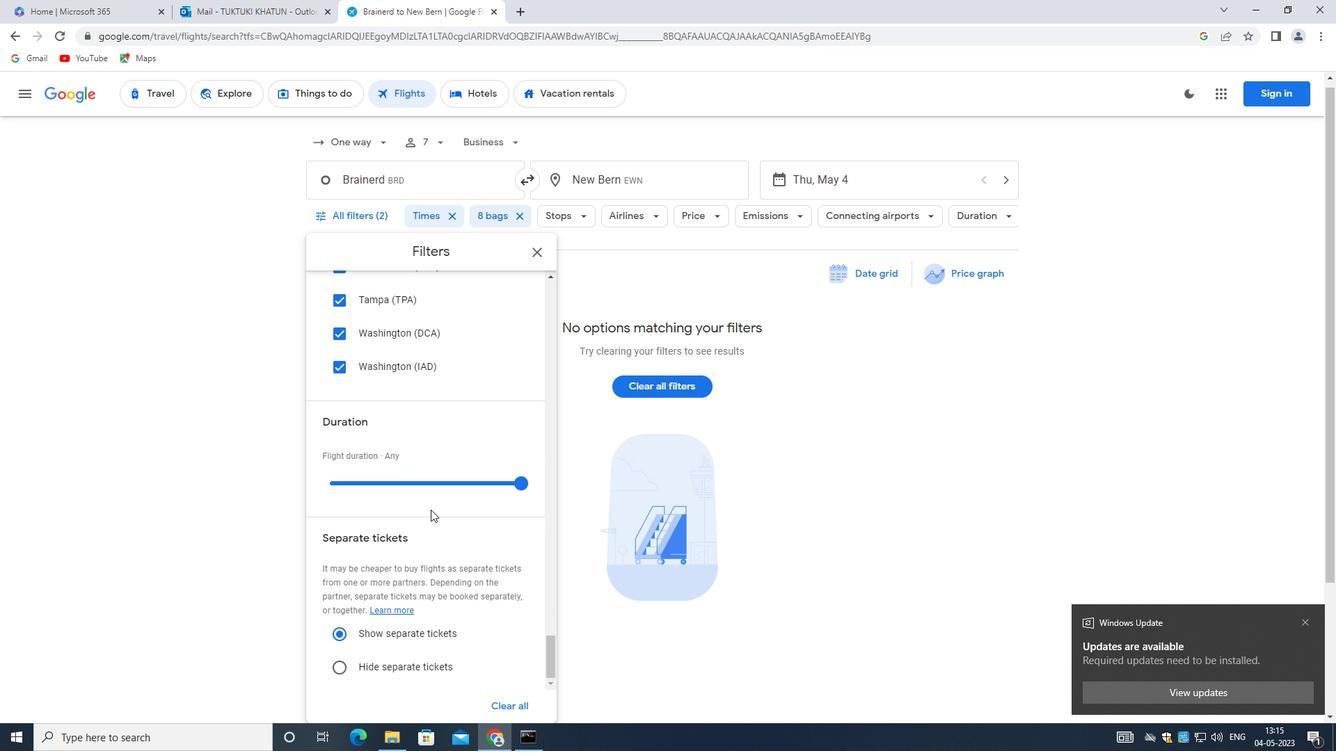 
Action: Mouse scrolled (430, 509) with delta (0, 0)
Screenshot: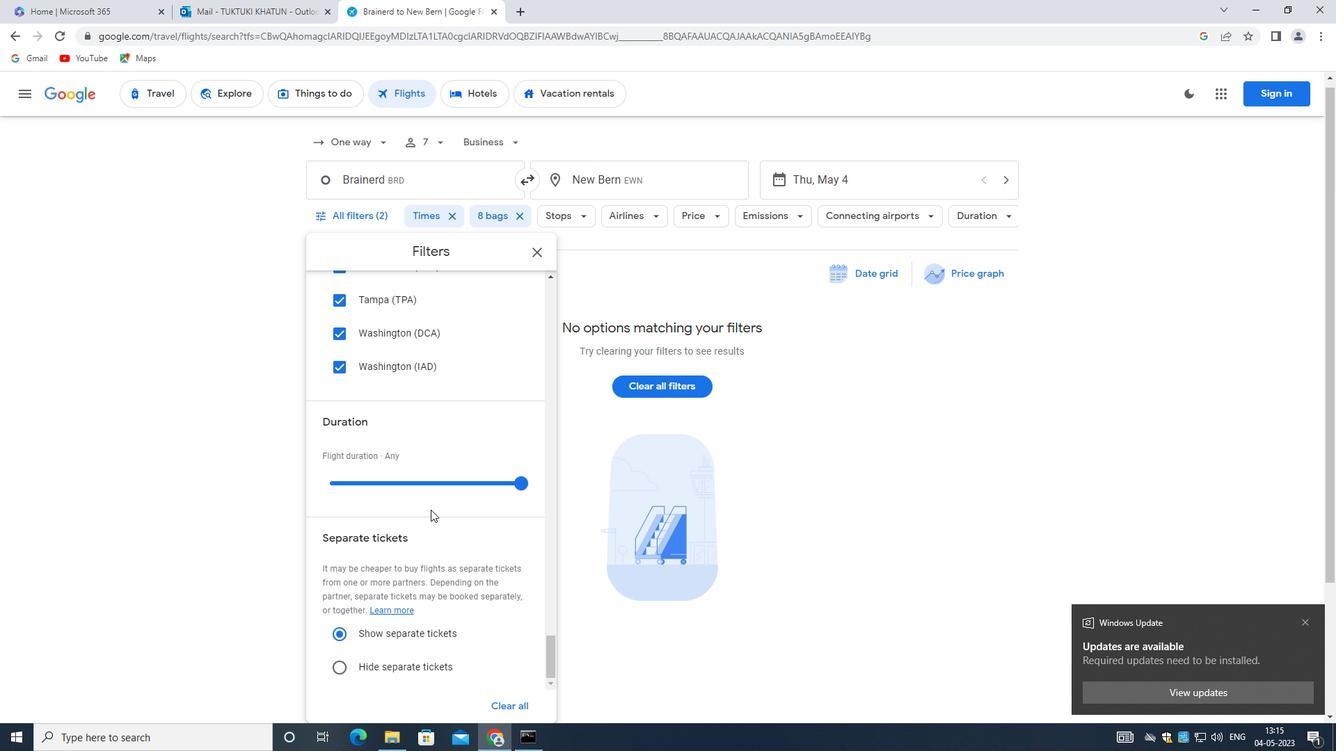 
Action: Mouse scrolled (430, 509) with delta (0, 0)
Screenshot: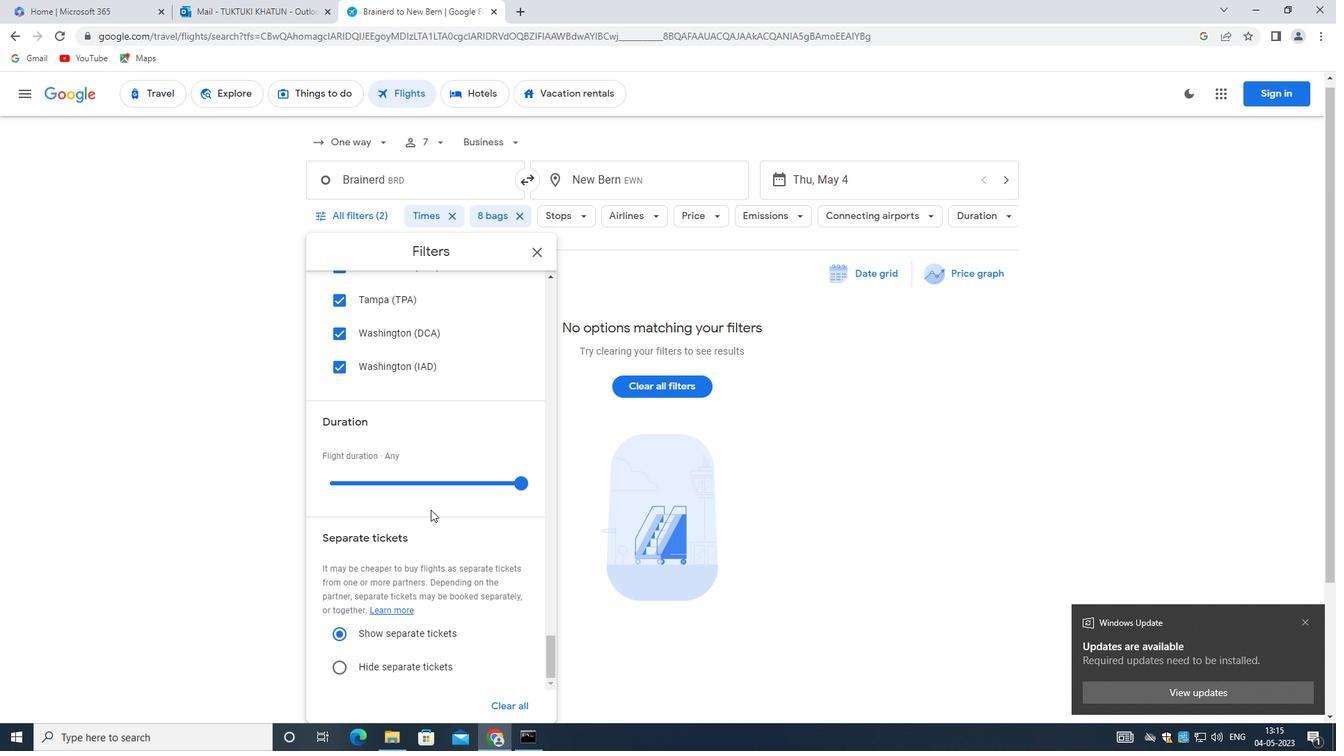 
Action: Mouse scrolled (430, 509) with delta (0, 0)
Screenshot: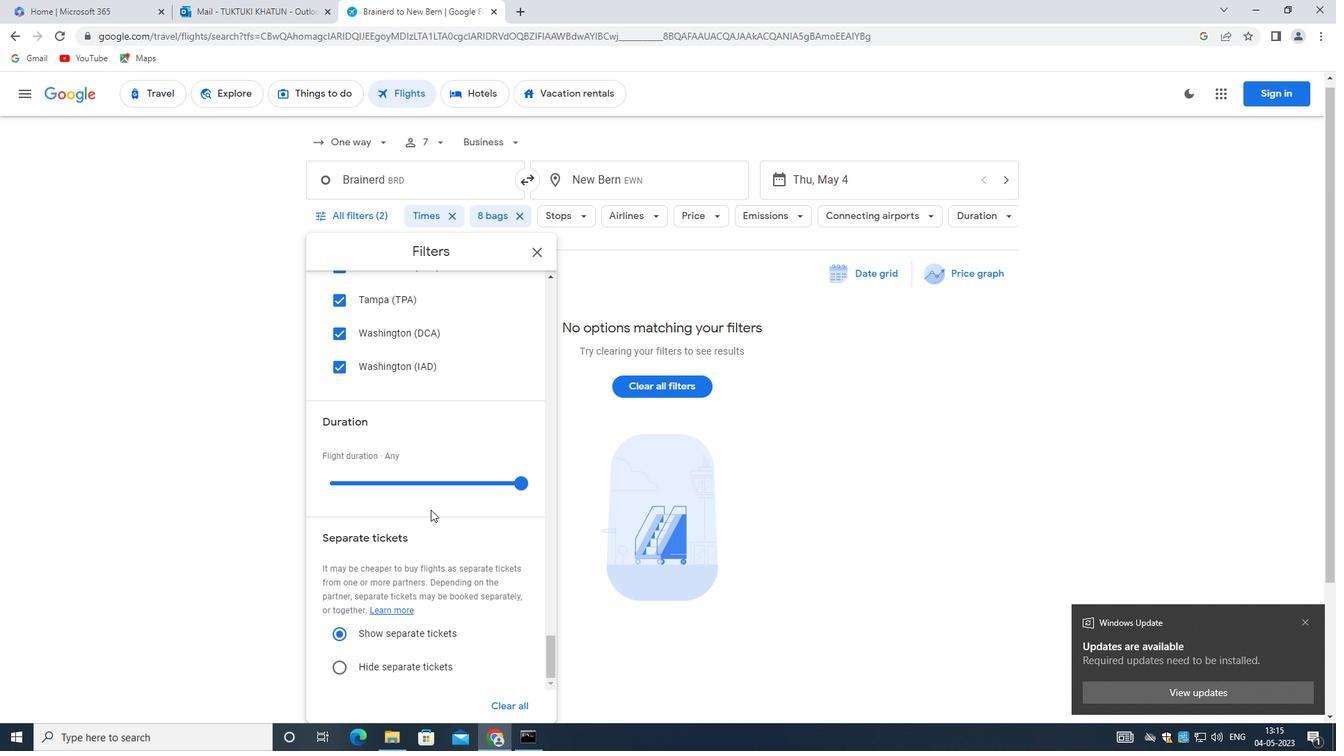 
Action: Mouse scrolled (430, 509) with delta (0, 0)
Screenshot: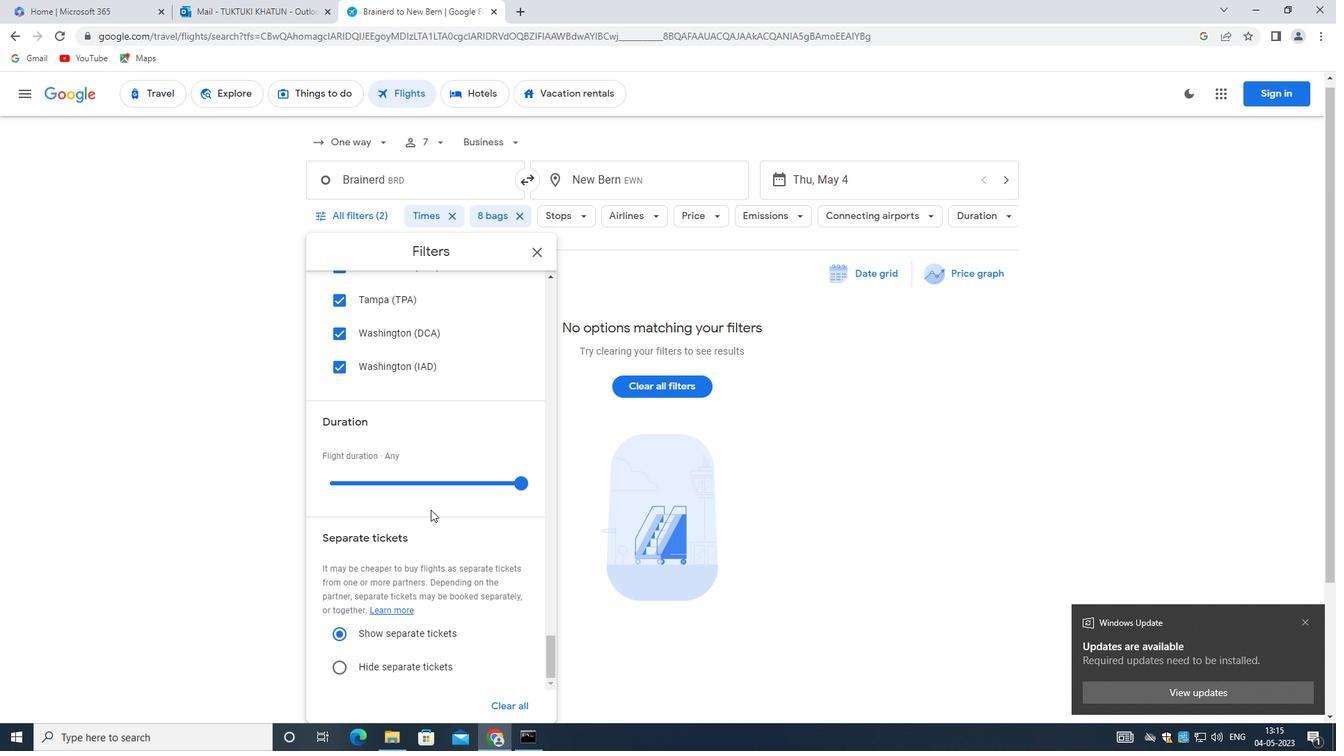 
Action: Mouse scrolled (430, 509) with delta (0, 0)
Screenshot: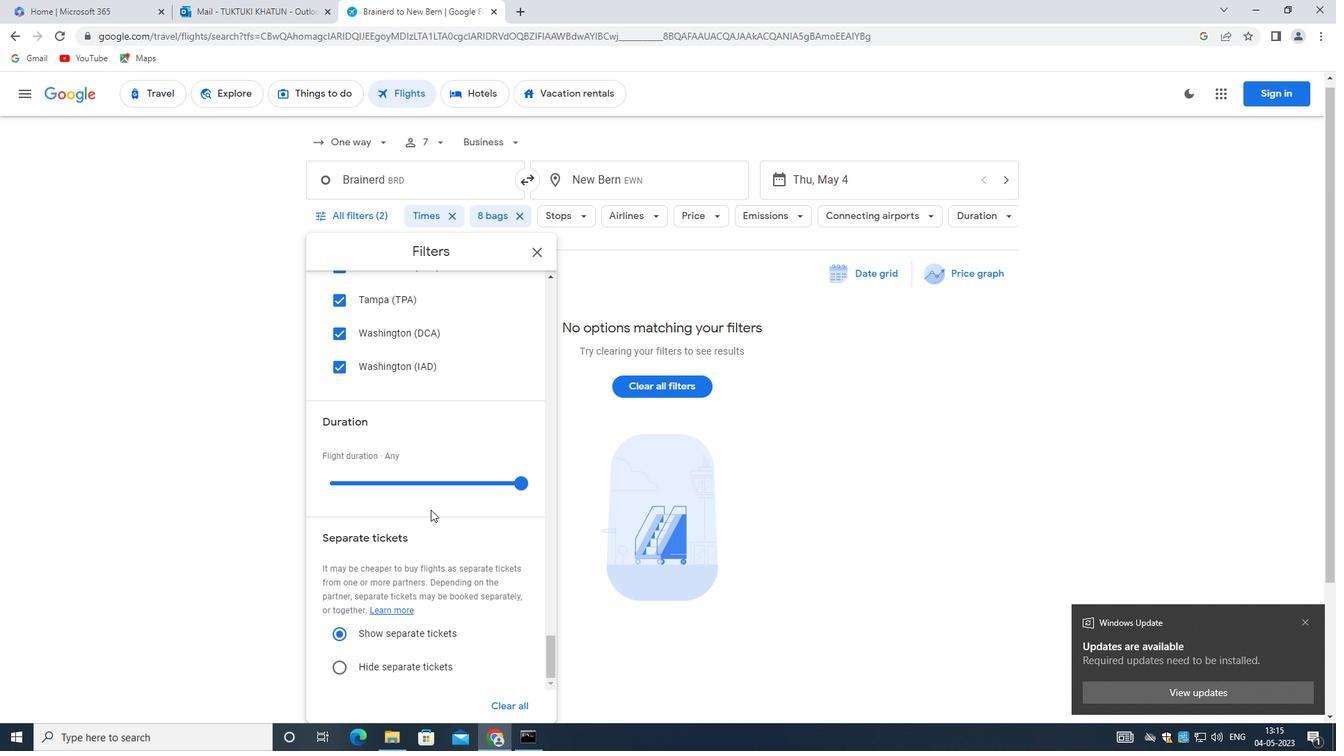 
